 Task: Find and compare mobile phones on Flipkart, focusing on specifications, prices, and offers.
Action: Key pressed mobile<Key.space>phones
Screenshot: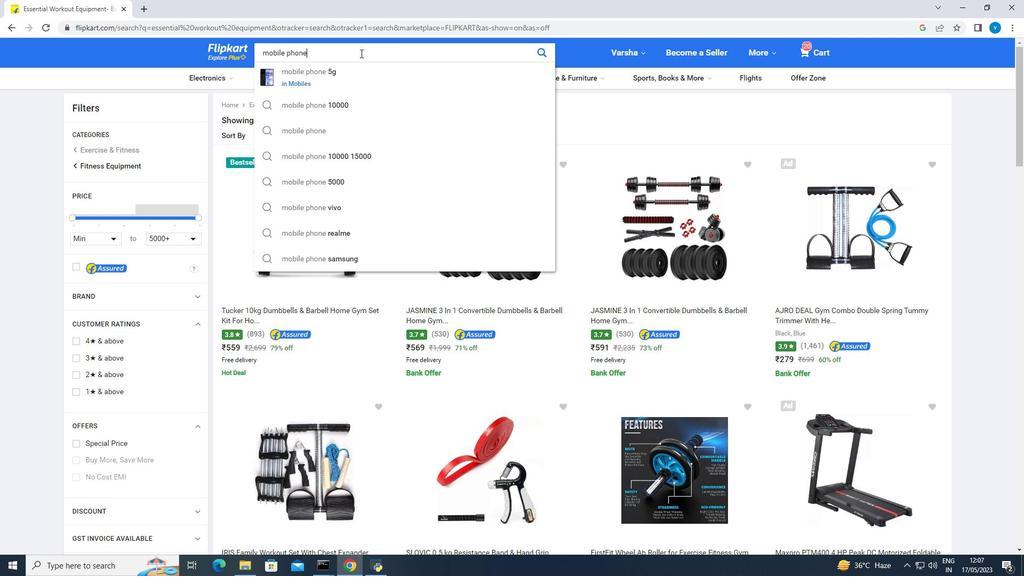 
Action: Mouse moved to (341, 111)
Screenshot: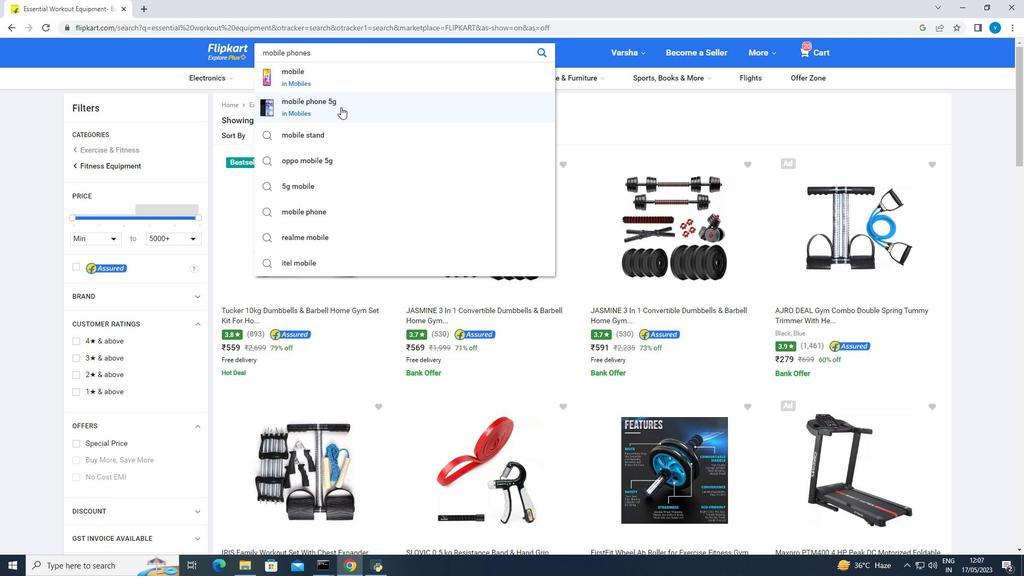 
Action: Key pressed <Key.enter>
Screenshot: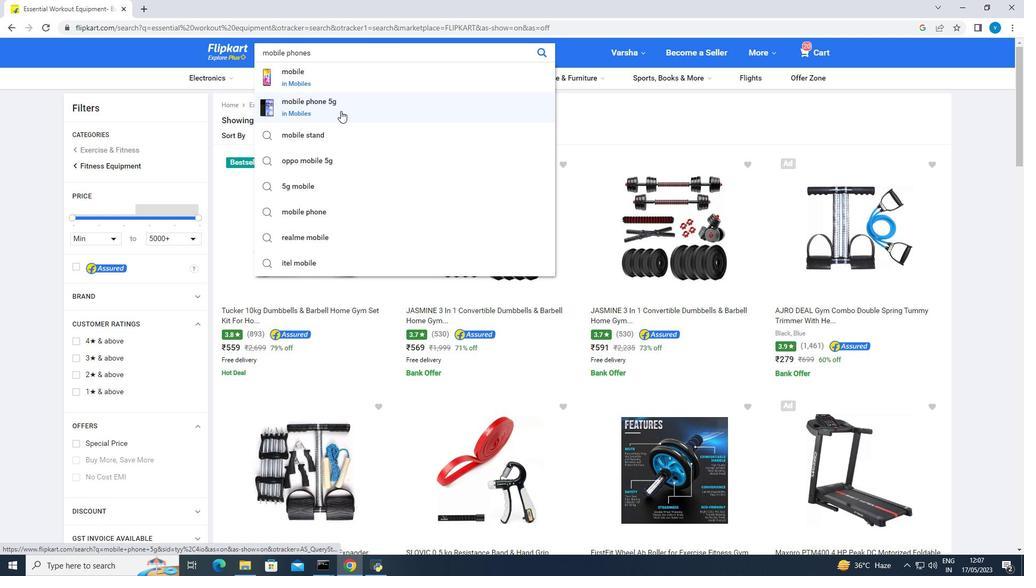 
Action: Mouse moved to (496, 178)
Screenshot: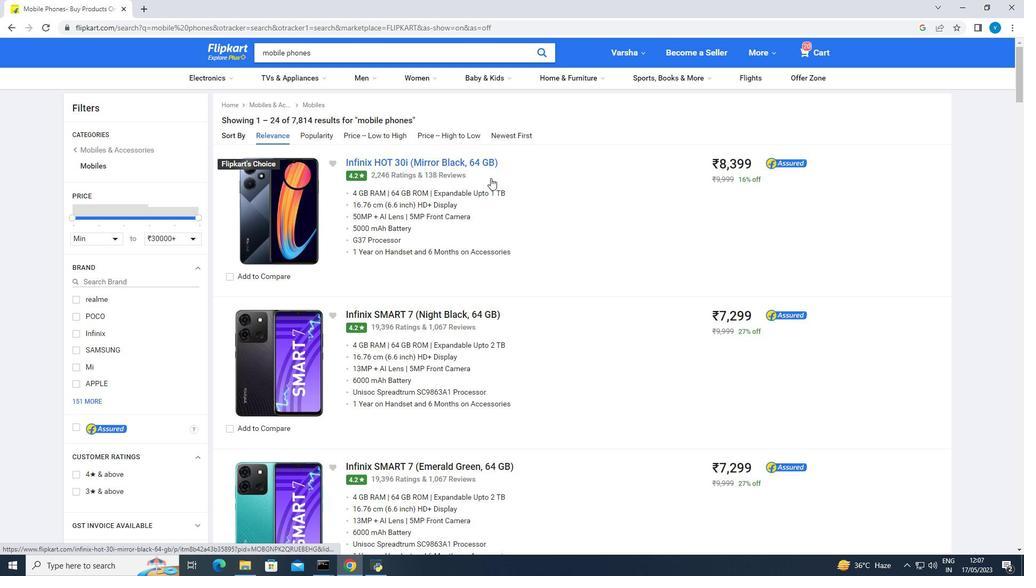 
Action: Mouse scrolled (496, 178) with delta (0, 0)
Screenshot: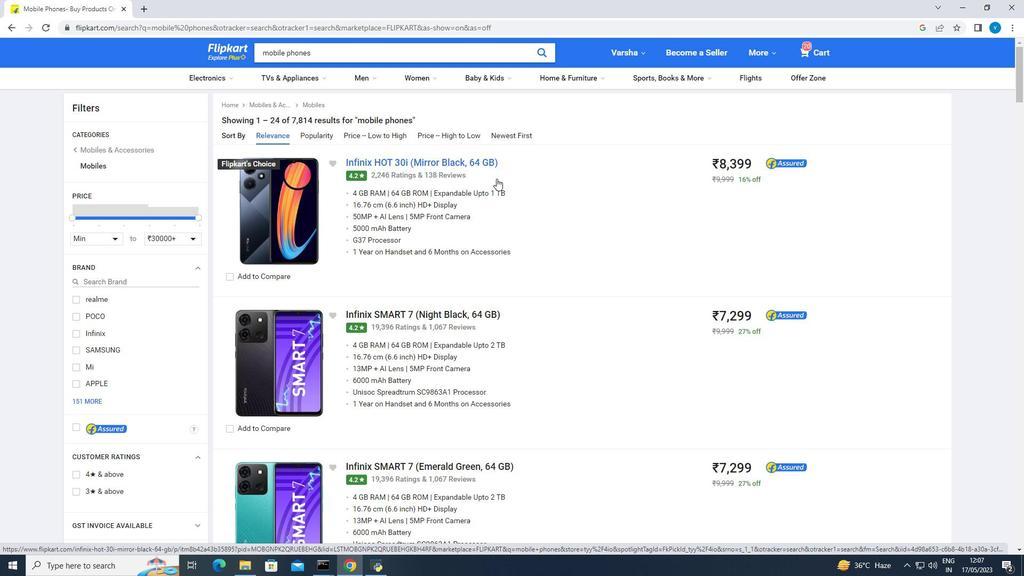 
Action: Mouse scrolled (496, 178) with delta (0, 0)
Screenshot: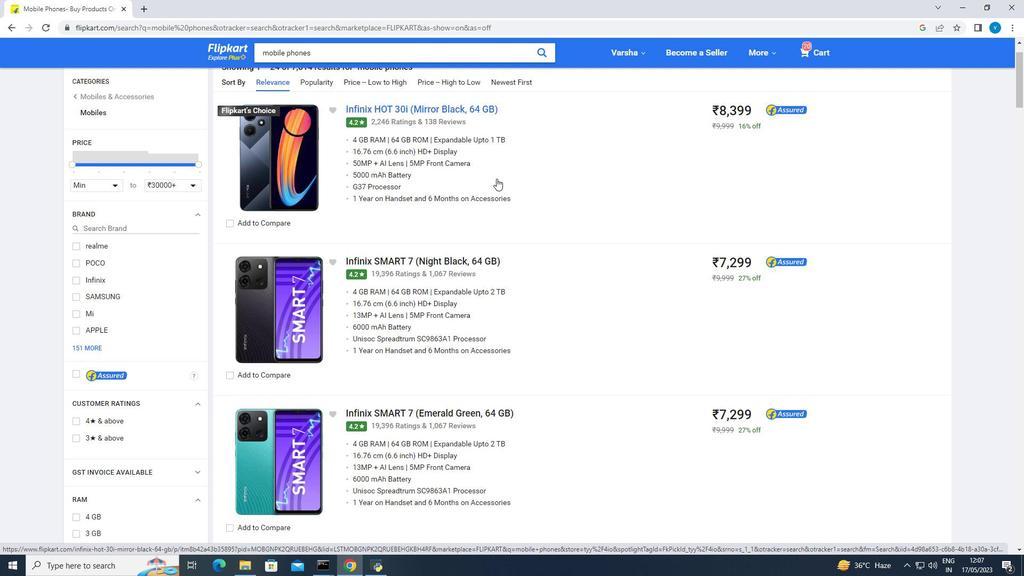 
Action: Mouse moved to (496, 178)
Screenshot: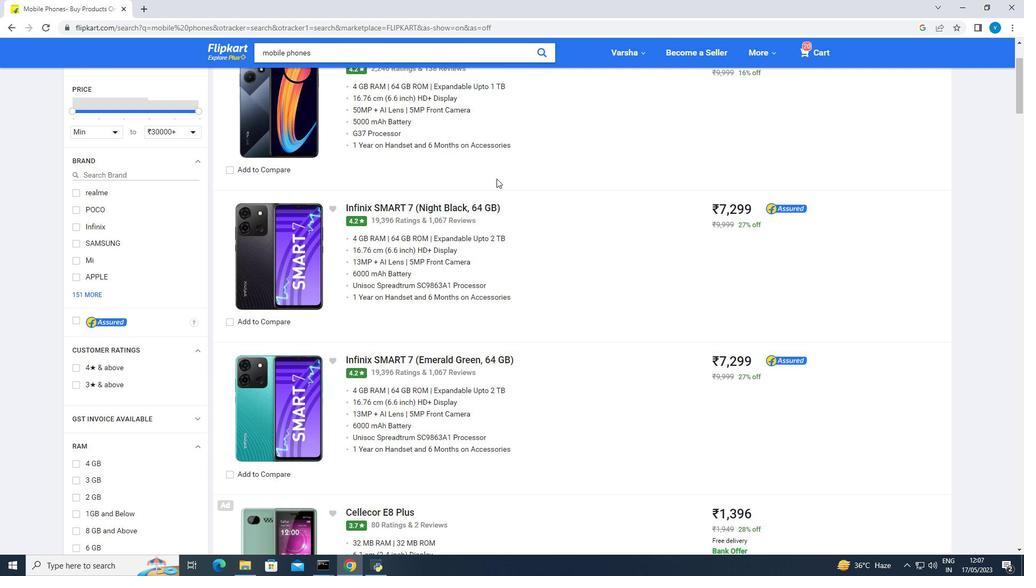 
Action: Mouse scrolled (496, 178) with delta (0, 0)
Screenshot: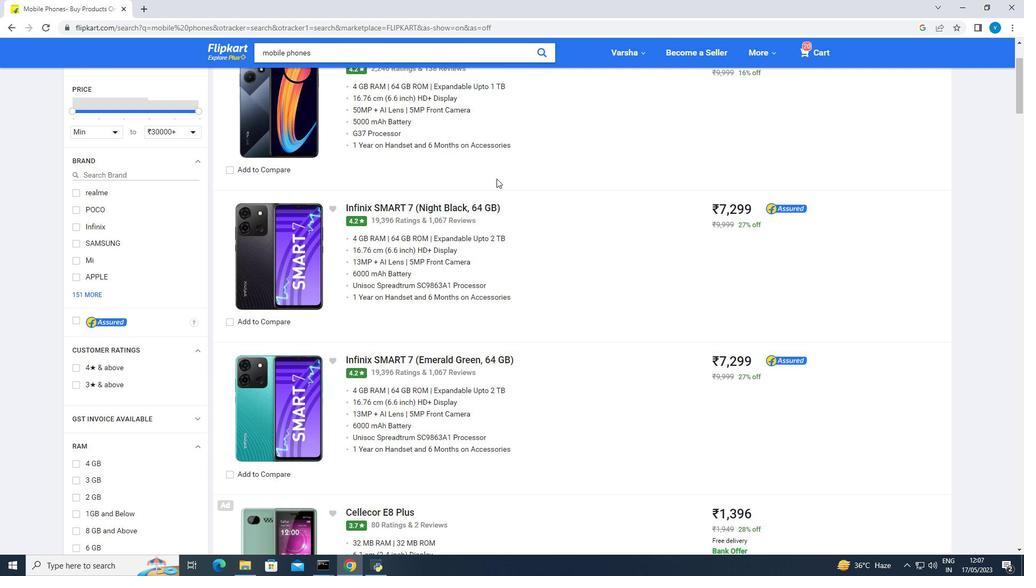 
Action: Mouse moved to (496, 179)
Screenshot: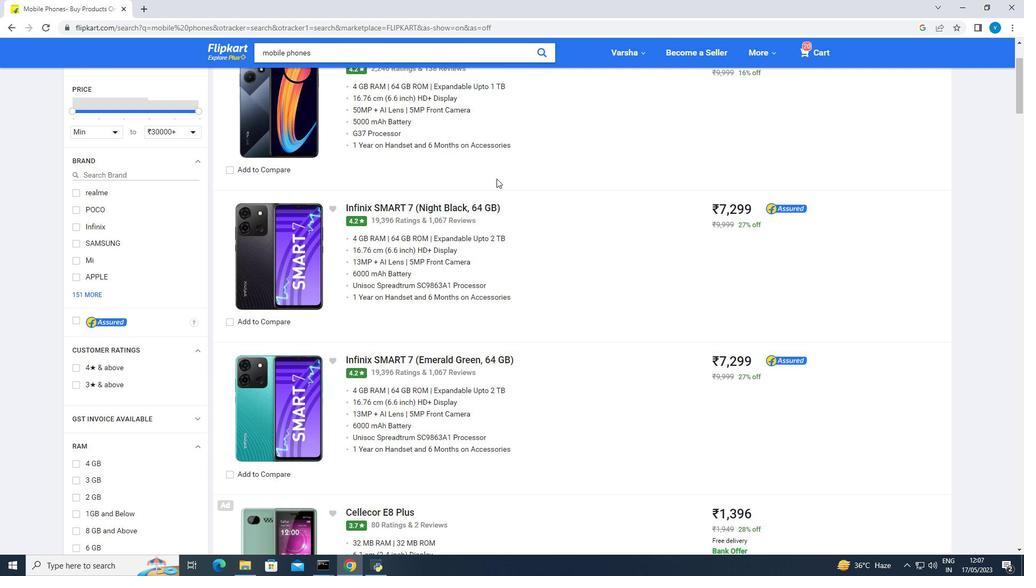 
Action: Mouse scrolled (496, 178) with delta (0, 0)
Screenshot: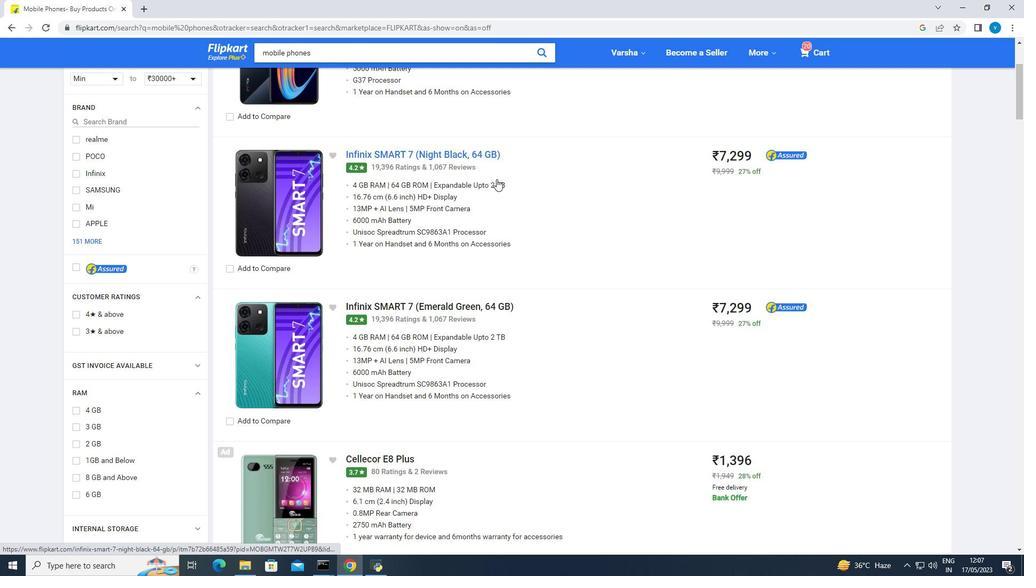 
Action: Mouse scrolled (496, 179) with delta (0, 0)
Screenshot: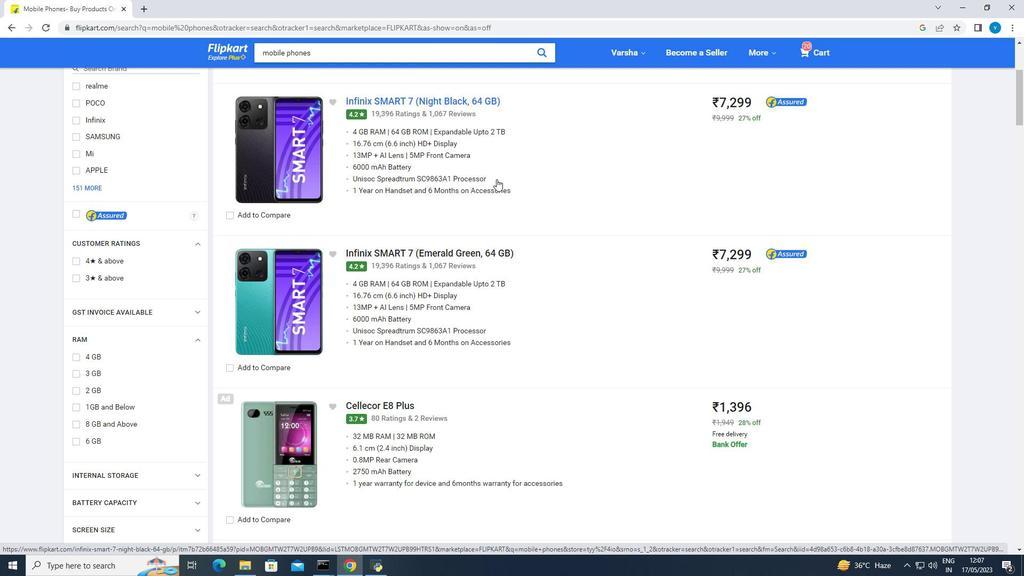 
Action: Mouse scrolled (496, 179) with delta (0, 0)
Screenshot: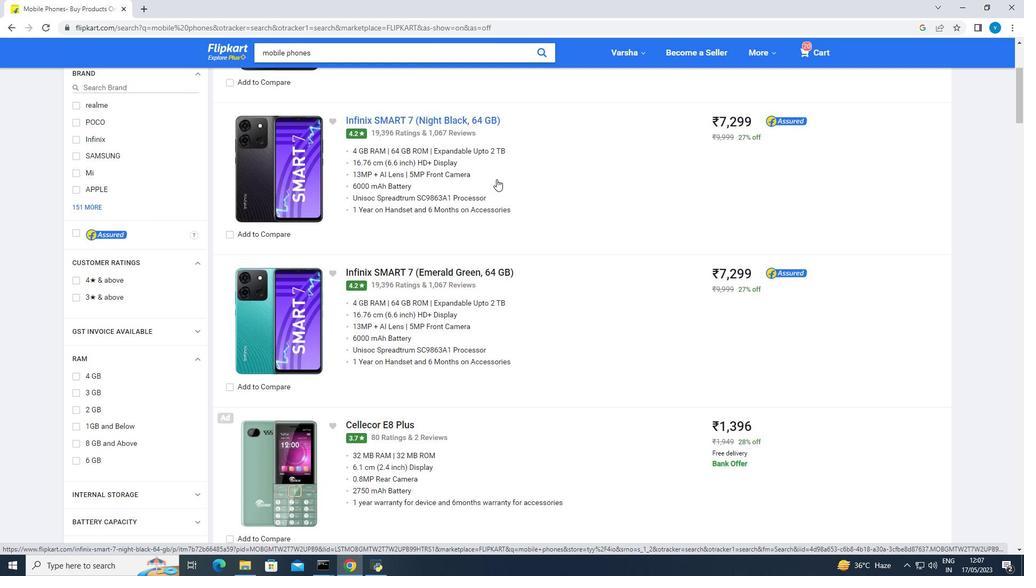 
Action: Mouse scrolled (496, 179) with delta (0, 0)
Screenshot: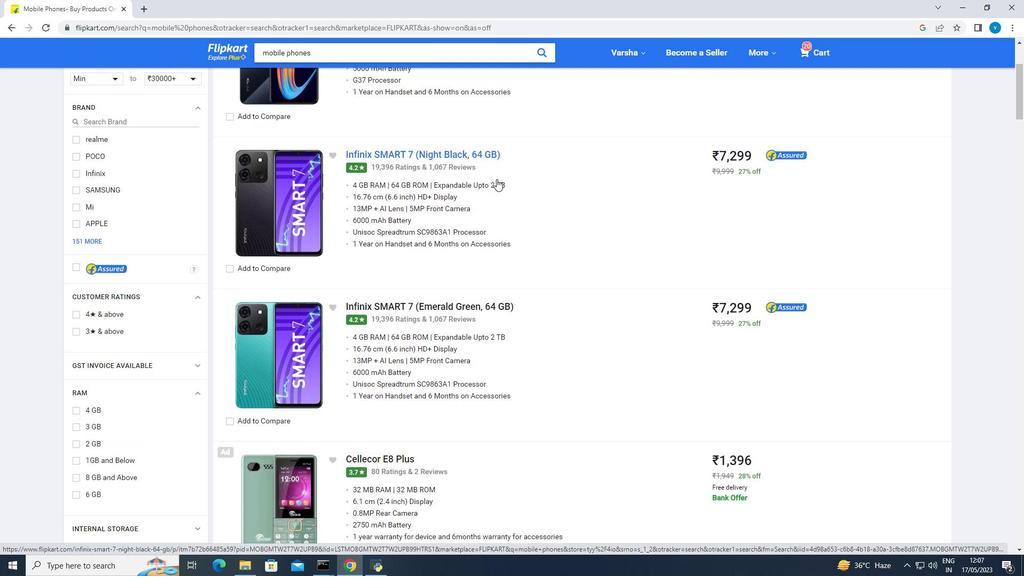 
Action: Mouse scrolled (496, 179) with delta (0, 0)
Screenshot: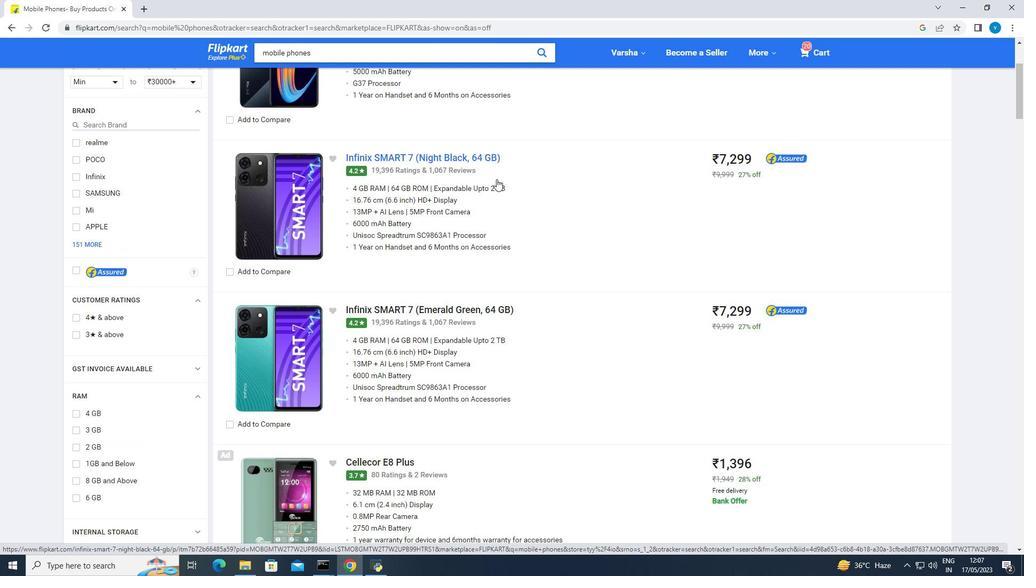 
Action: Mouse moved to (323, 184)
Screenshot: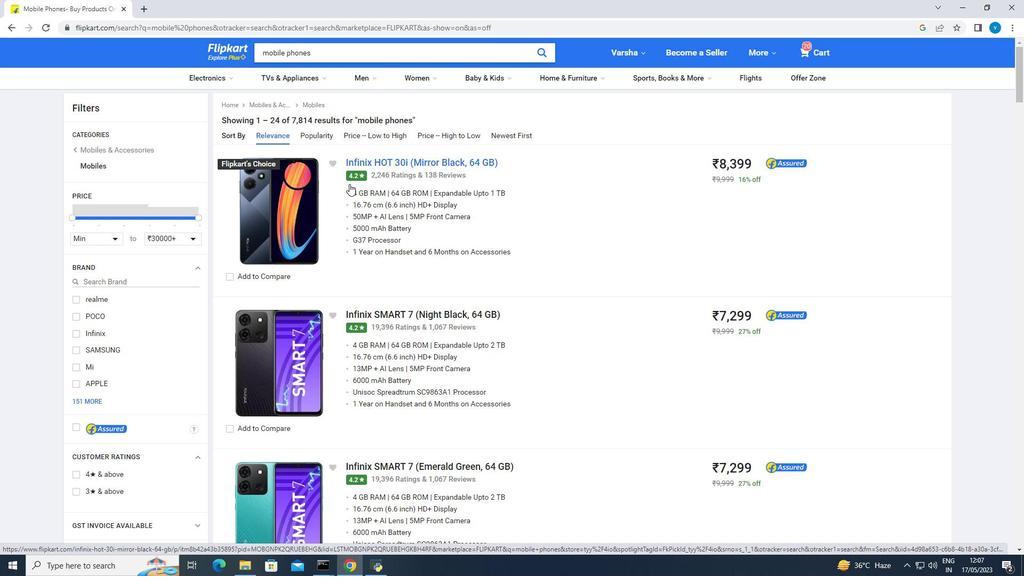 
Action: Mouse pressed left at (323, 184)
Screenshot: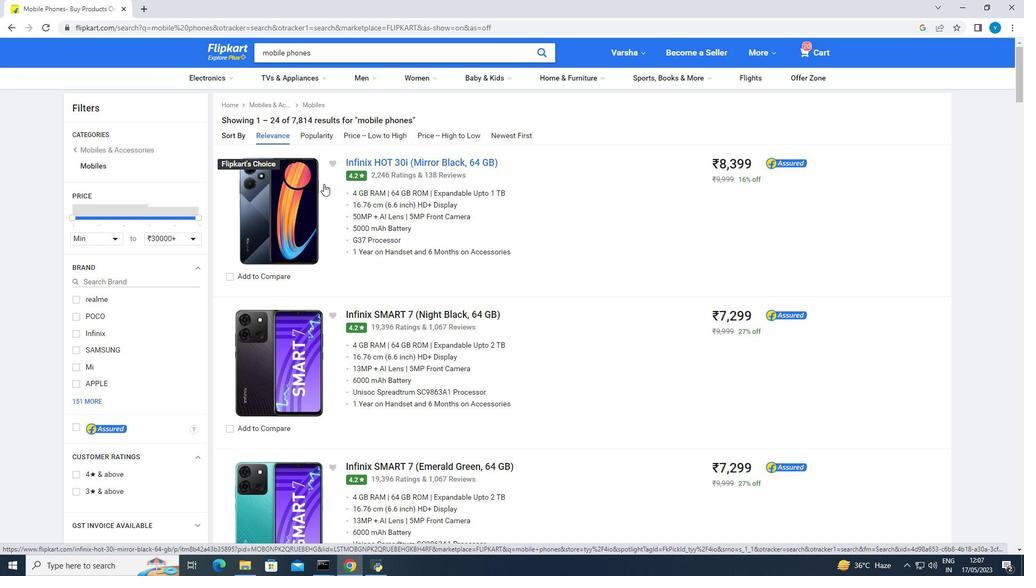 
Action: Mouse pressed left at (323, 184)
Screenshot: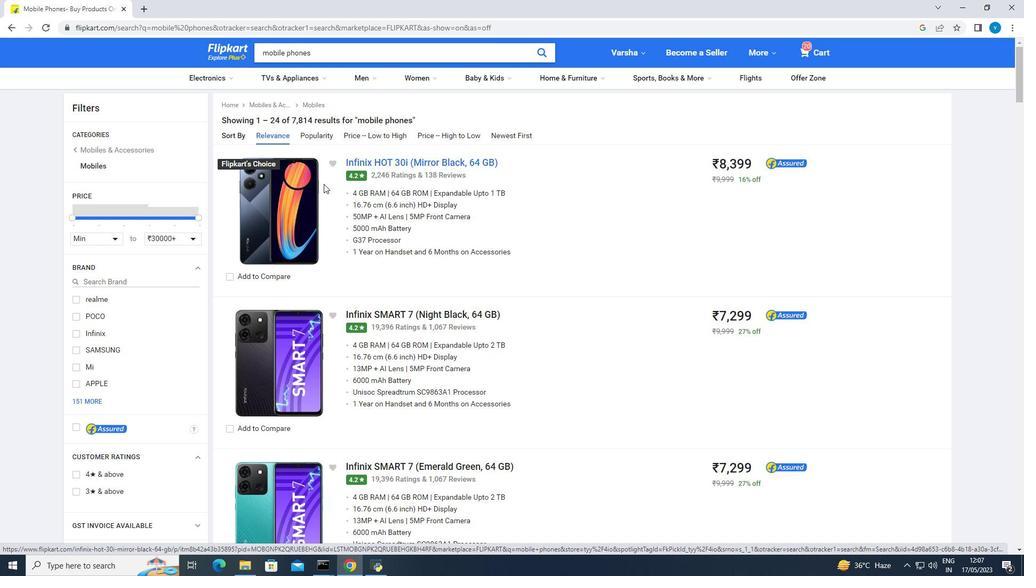 
Action: Mouse moved to (172, 151)
Screenshot: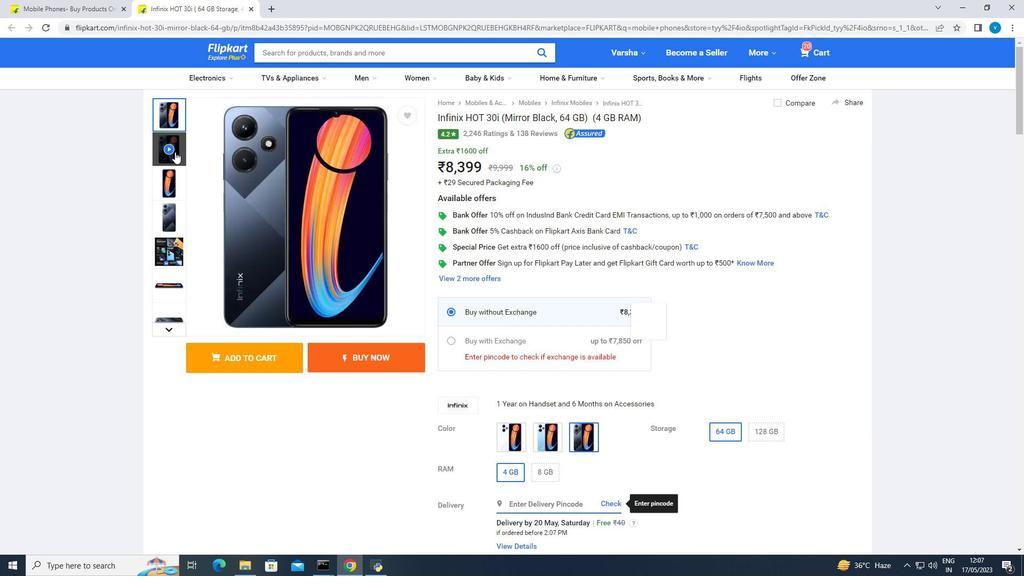 
Action: Mouse pressed left at (172, 151)
Screenshot: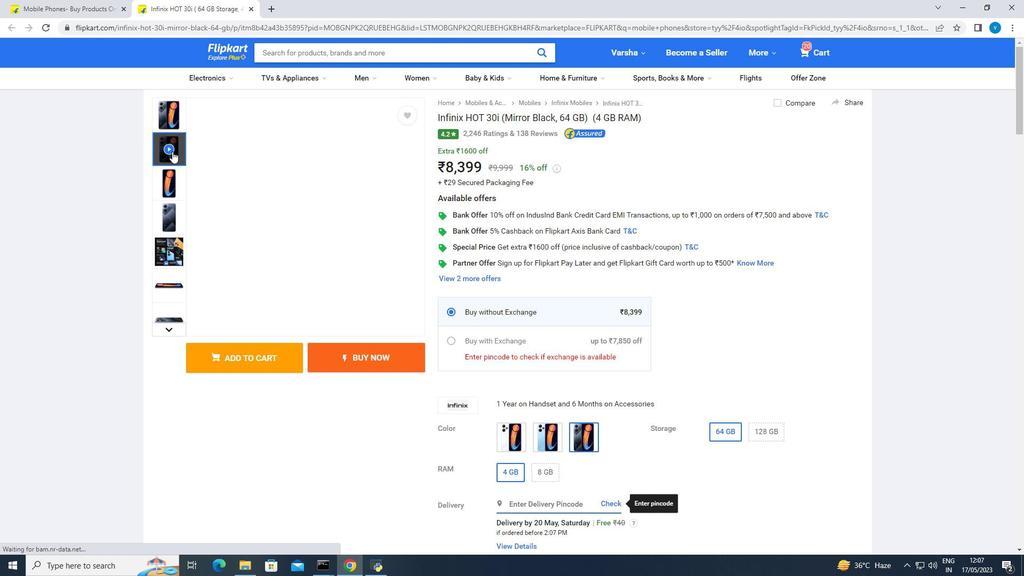
Action: Mouse moved to (303, 224)
Screenshot: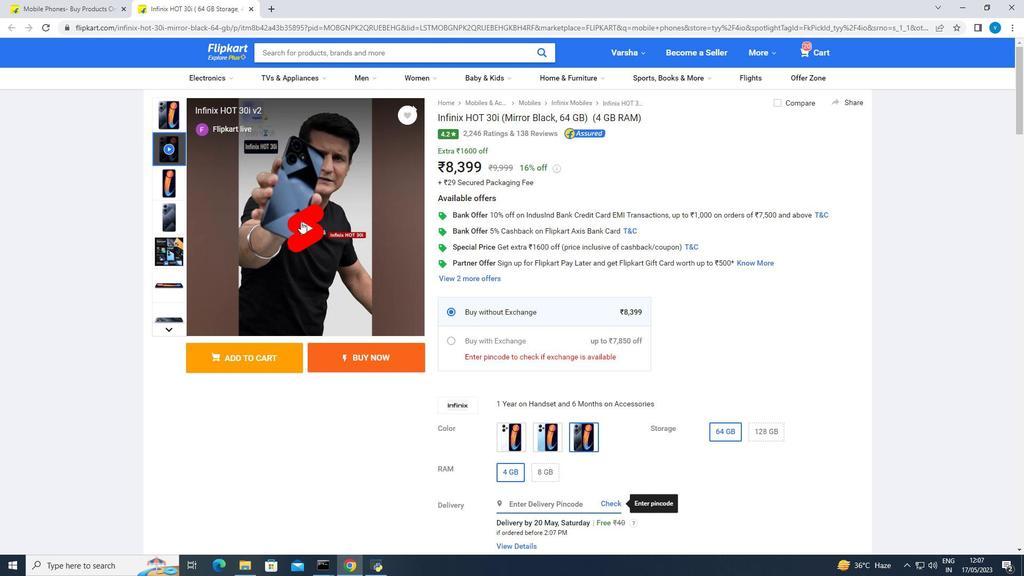 
Action: Mouse pressed left at (303, 224)
Screenshot: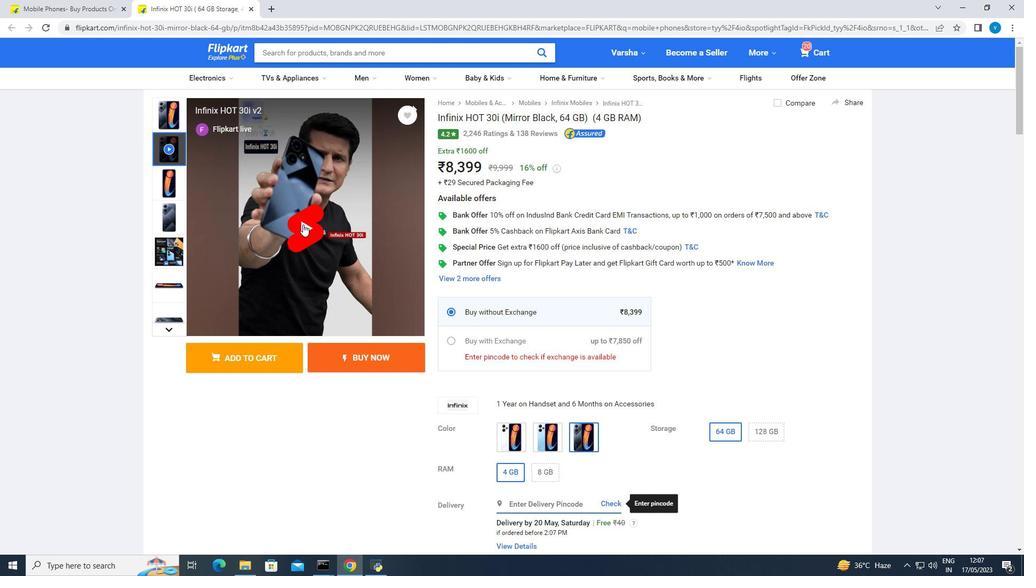 
Action: Mouse moved to (167, 184)
Screenshot: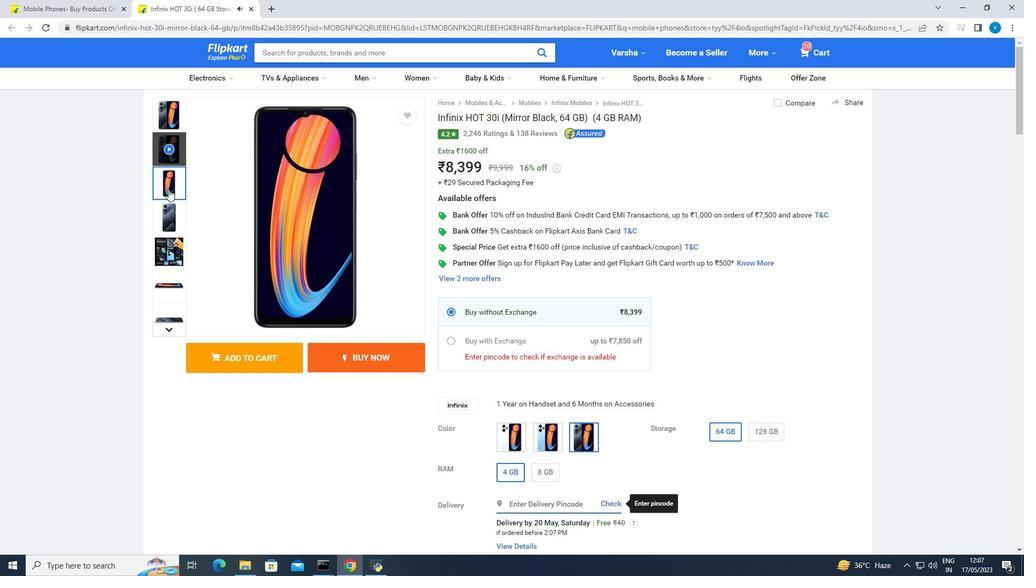 
Action: Mouse pressed left at (167, 184)
Screenshot: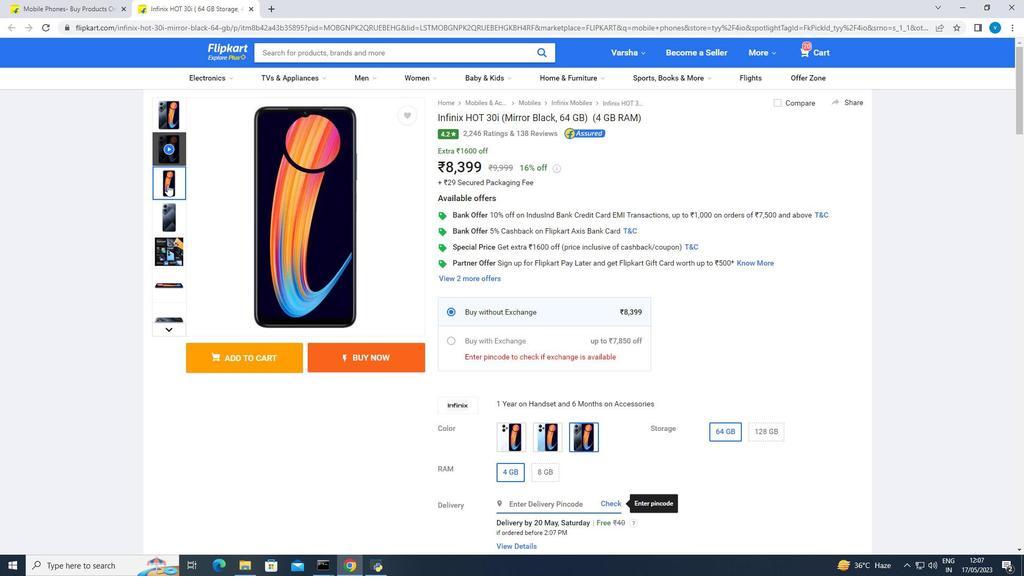 
Action: Mouse moved to (167, 216)
Screenshot: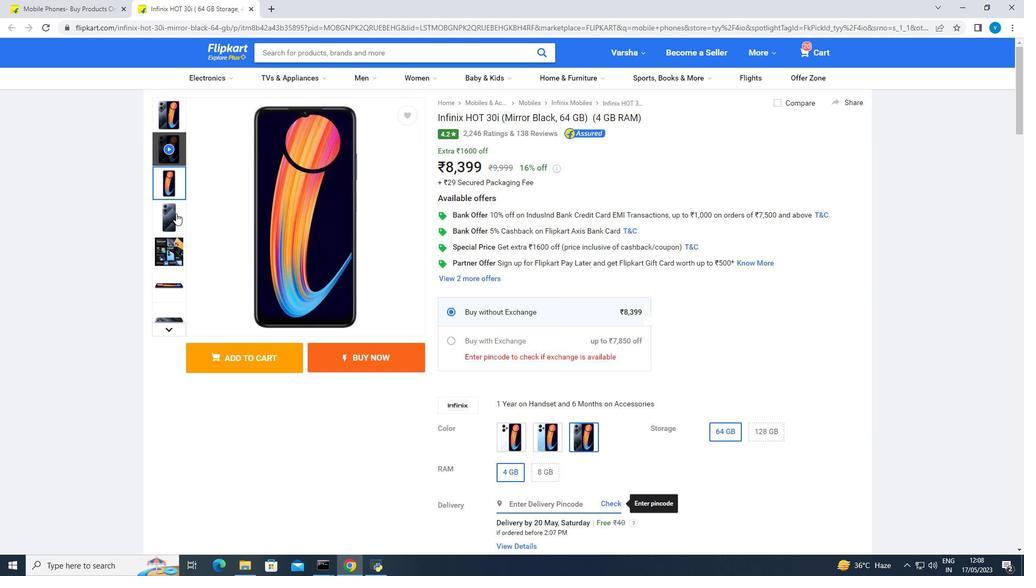 
Action: Mouse pressed left at (167, 216)
Screenshot: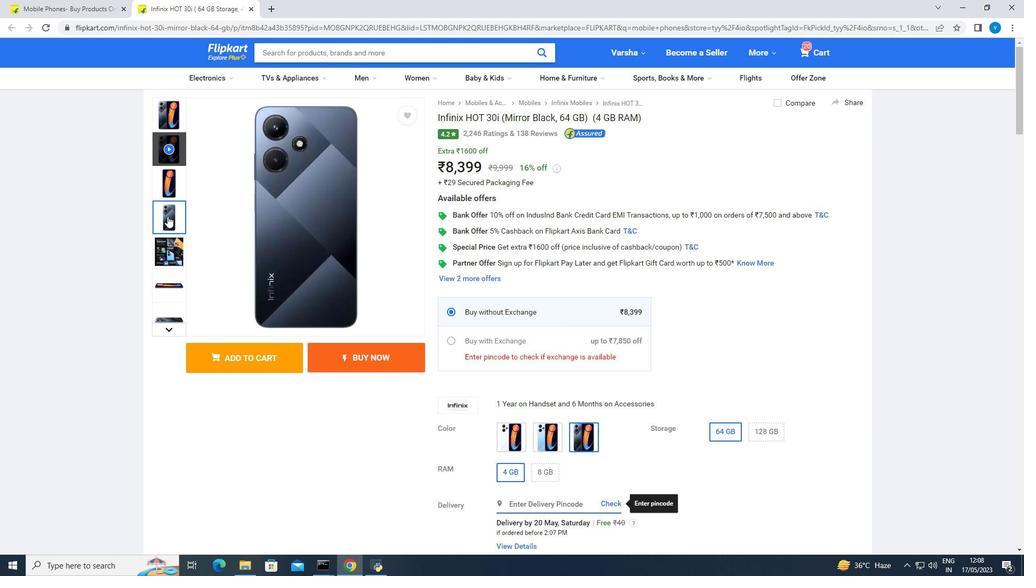 
Action: Mouse moved to (173, 249)
Screenshot: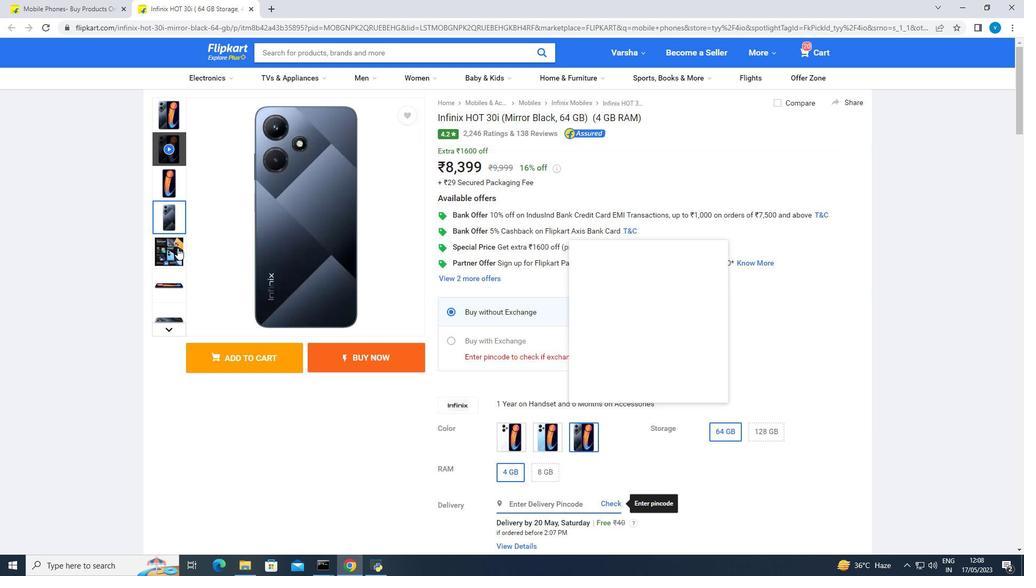
Action: Mouse pressed left at (173, 249)
Screenshot: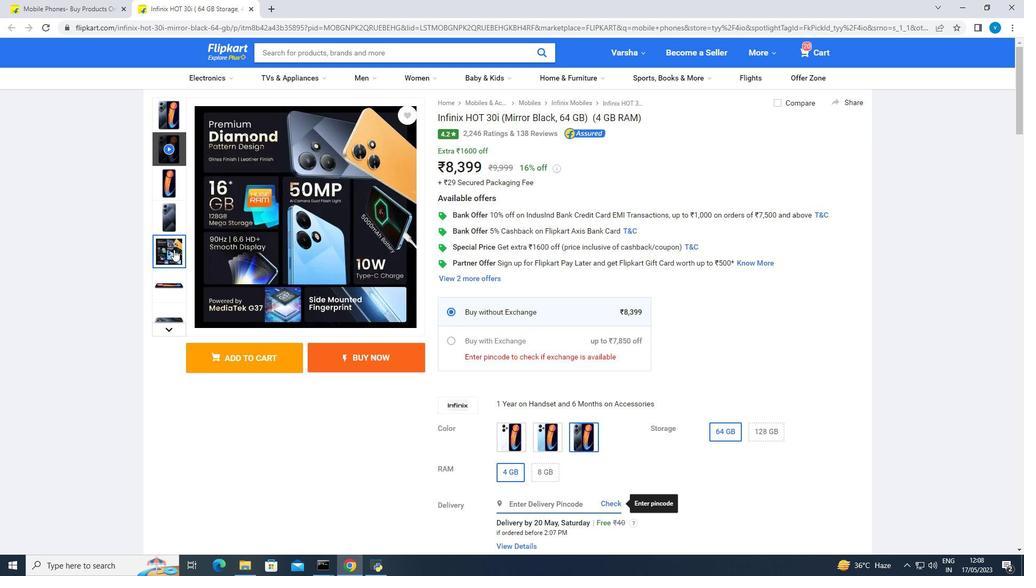 
Action: Mouse moved to (167, 285)
Screenshot: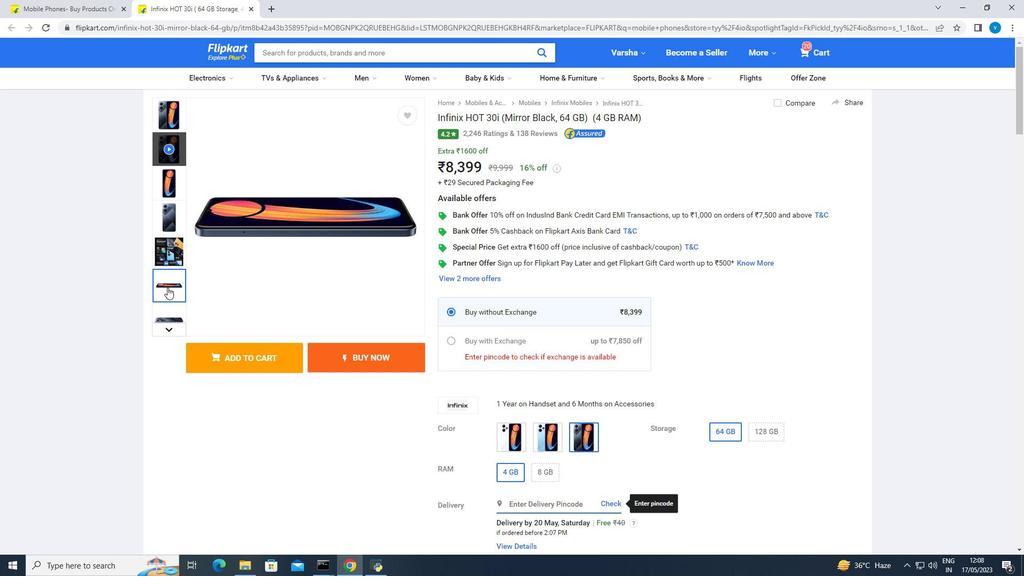 
Action: Mouse pressed left at (167, 285)
Screenshot: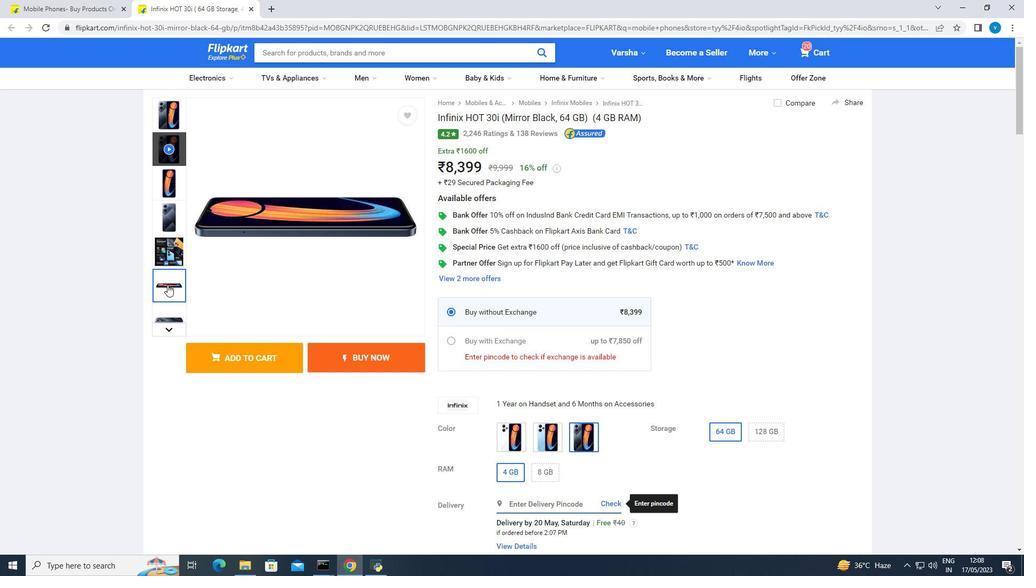 
Action: Mouse moved to (167, 317)
Screenshot: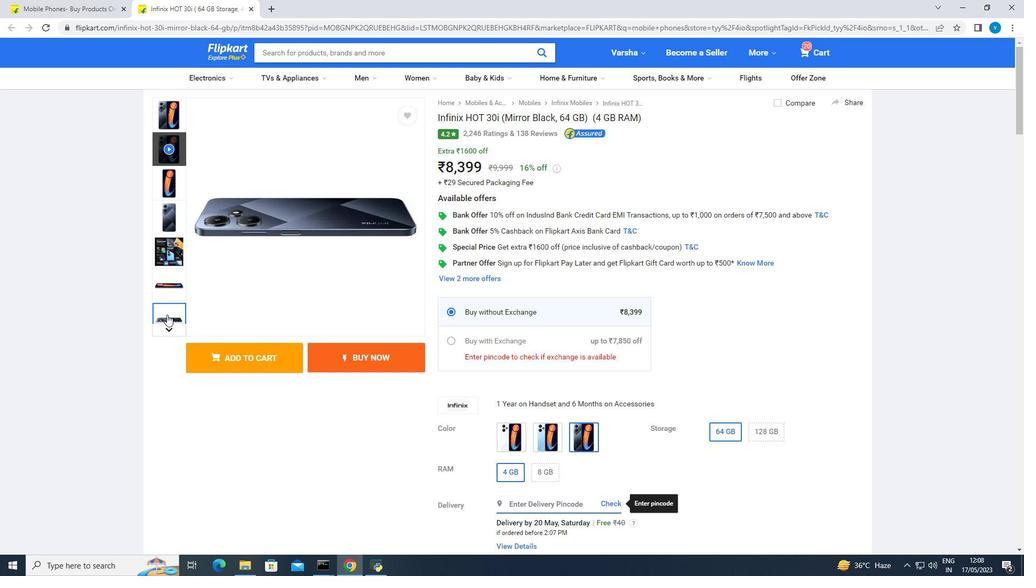 
Action: Mouse pressed left at (167, 317)
Screenshot: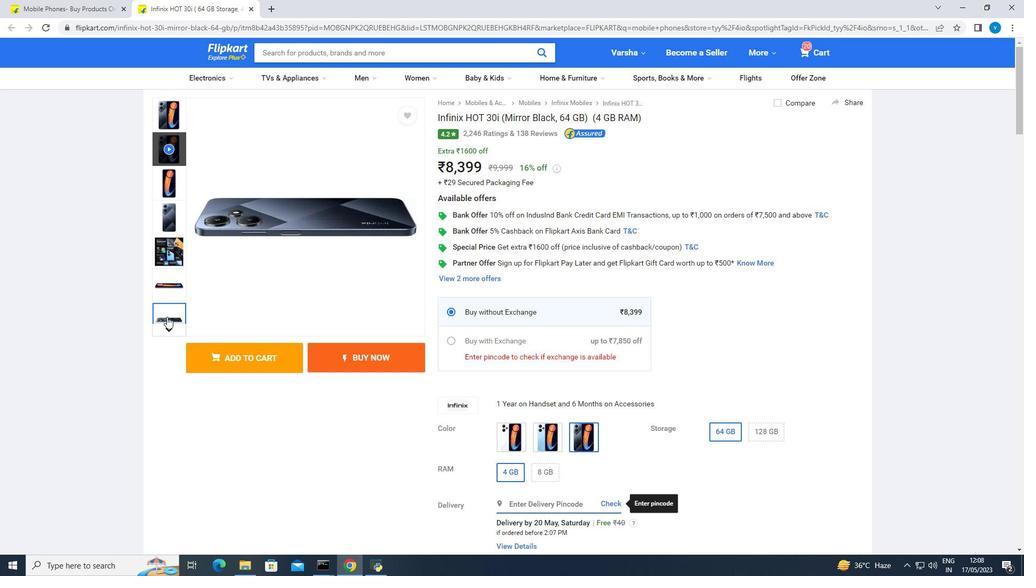 
Action: Mouse moved to (513, 206)
Screenshot: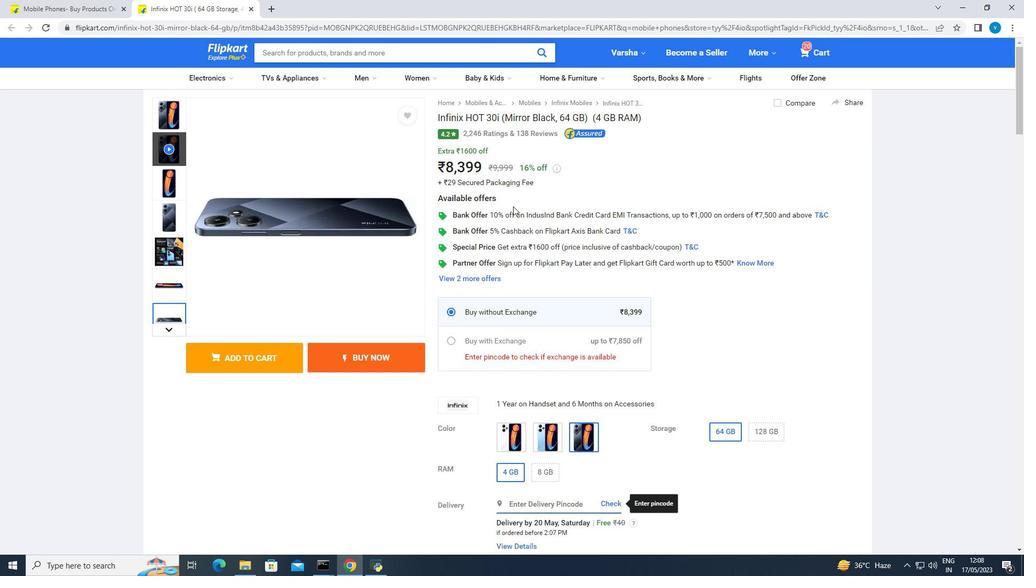 
Action: Mouse scrolled (513, 206) with delta (0, 0)
Screenshot: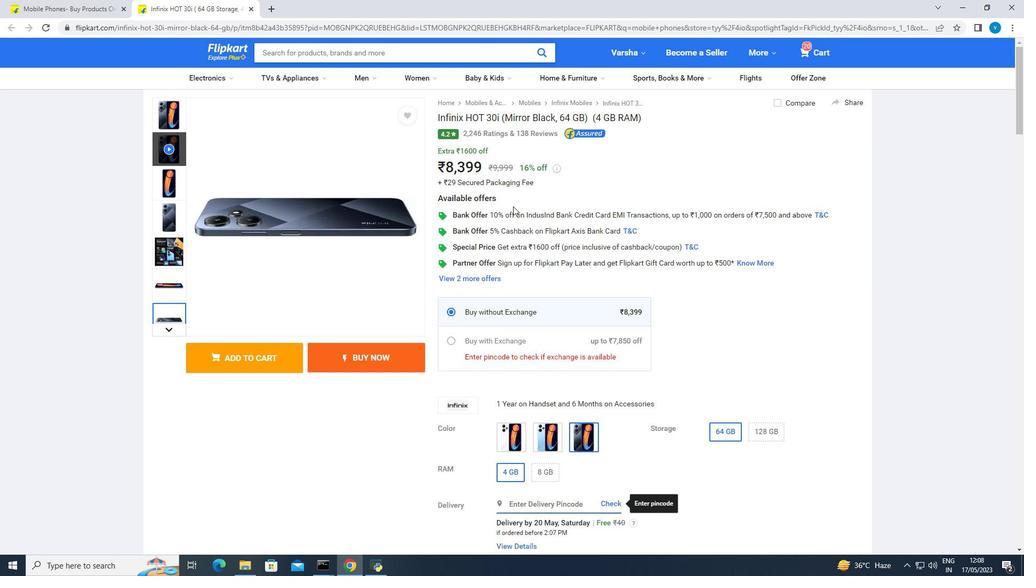 
Action: Mouse moved to (486, 223)
Screenshot: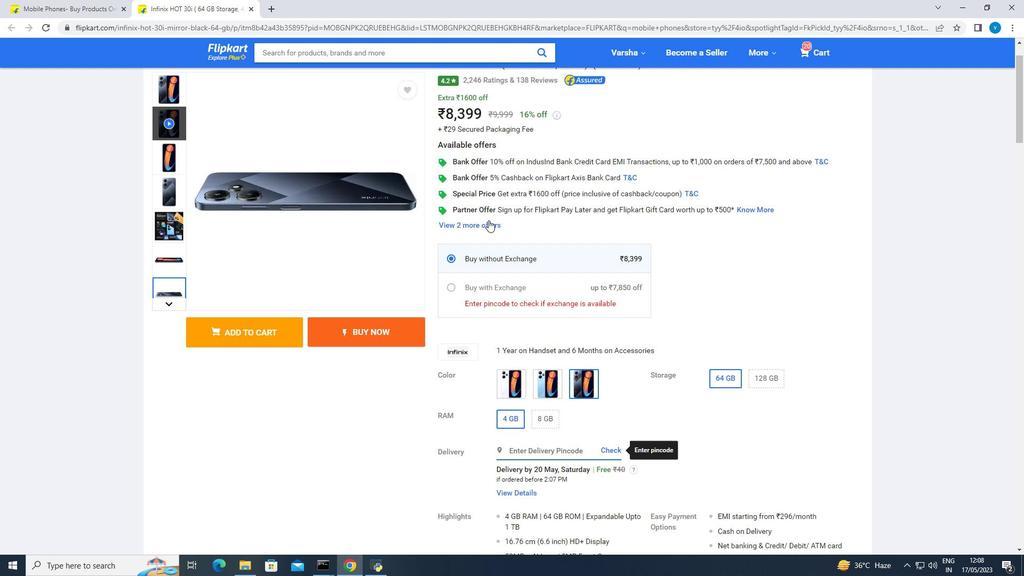 
Action: Mouse pressed left at (486, 223)
Screenshot: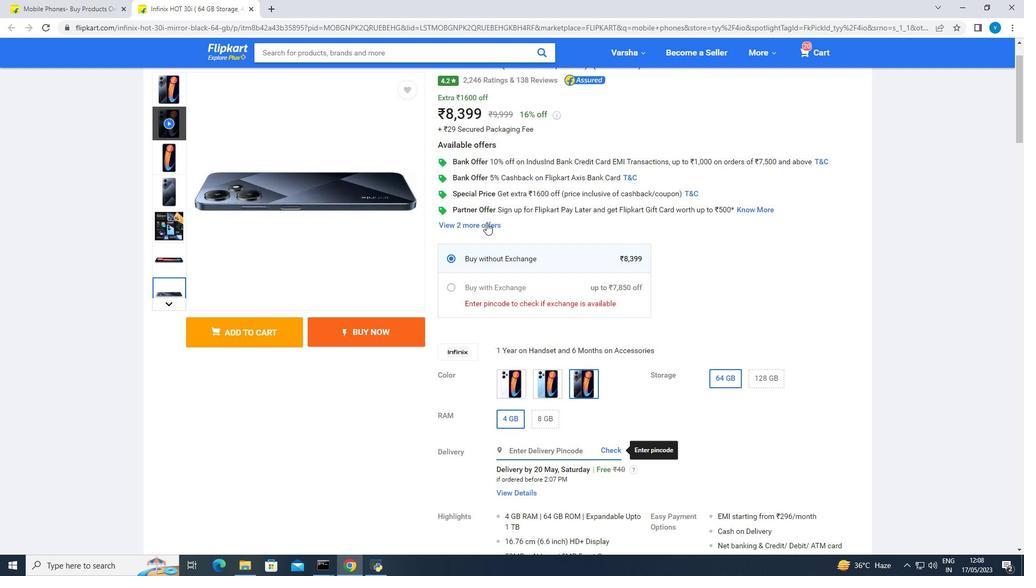 
Action: Mouse moved to (669, 269)
Screenshot: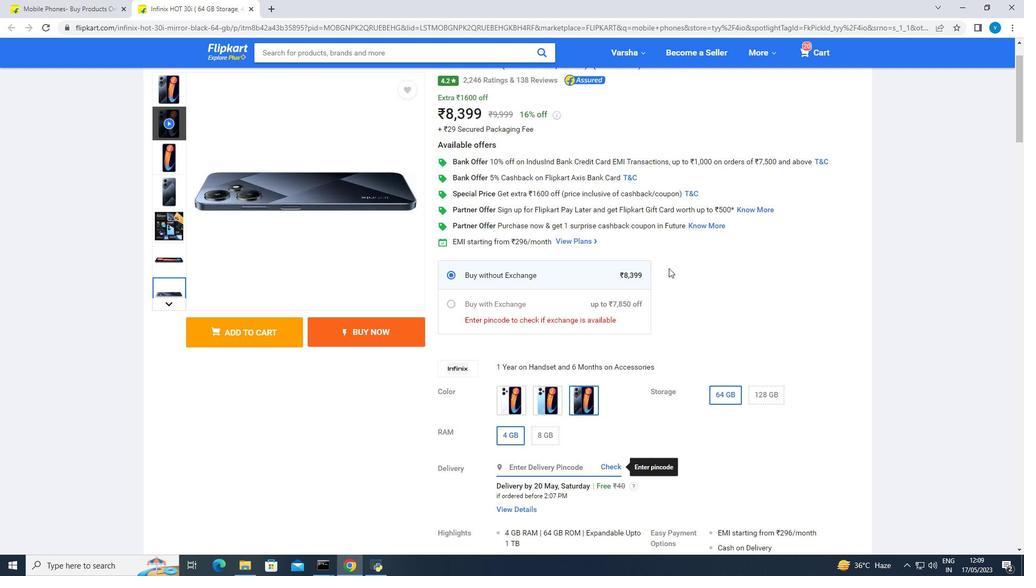 
Action: Mouse scrolled (669, 268) with delta (0, 0)
Screenshot: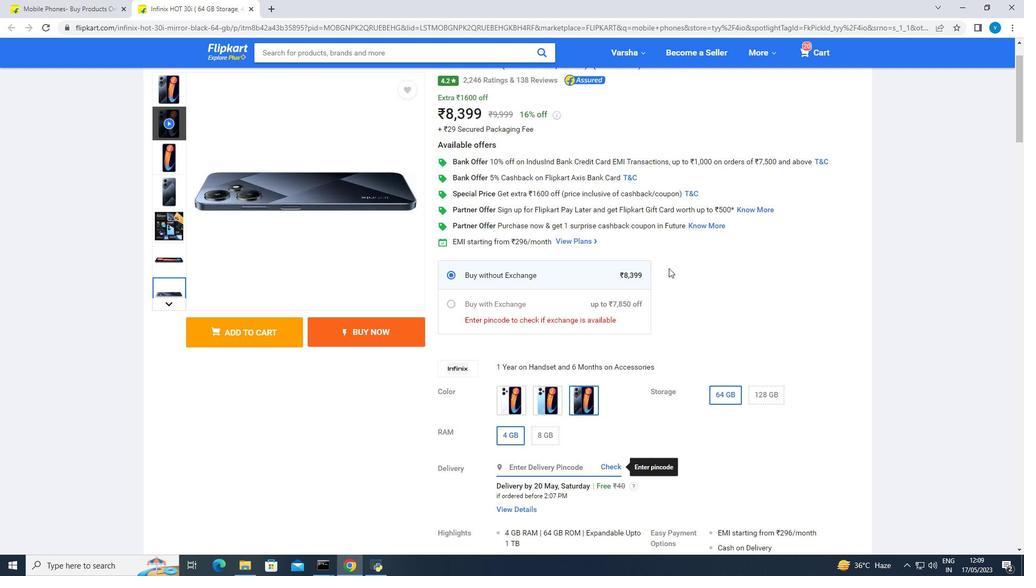 
Action: Mouse moved to (669, 269)
Screenshot: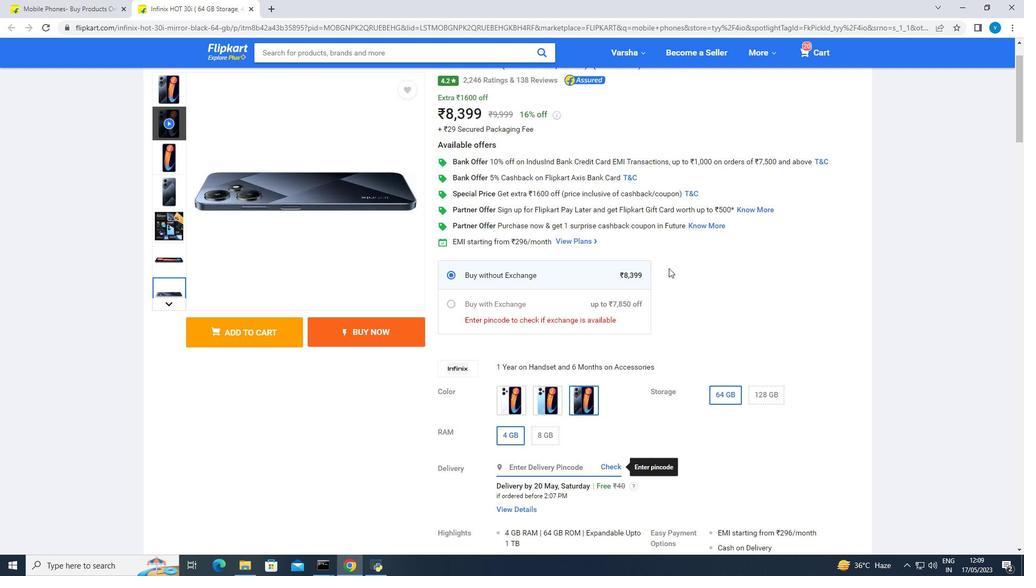 
Action: Mouse scrolled (669, 269) with delta (0, 0)
Screenshot: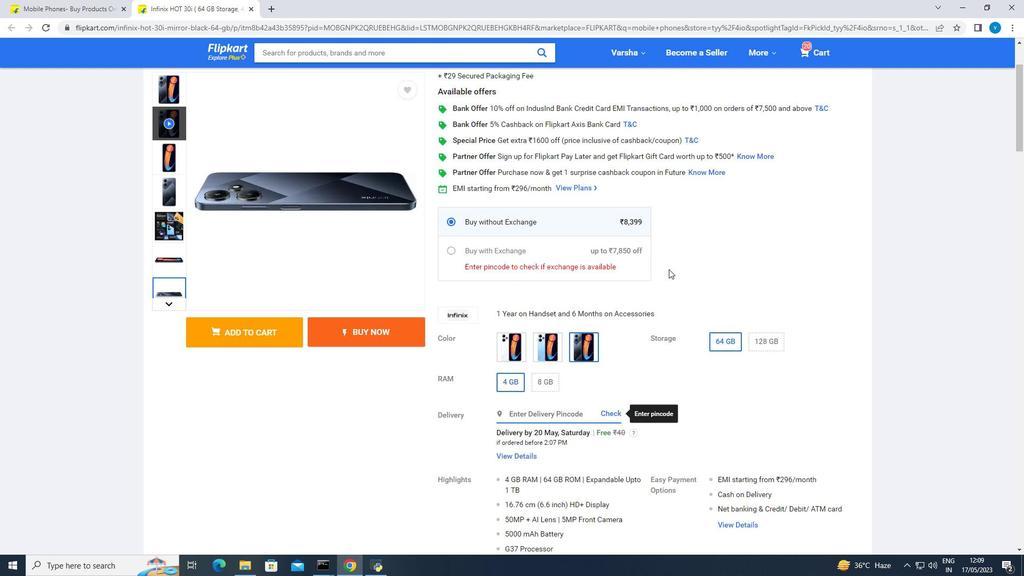 
Action: Mouse scrolled (669, 269) with delta (0, 0)
Screenshot: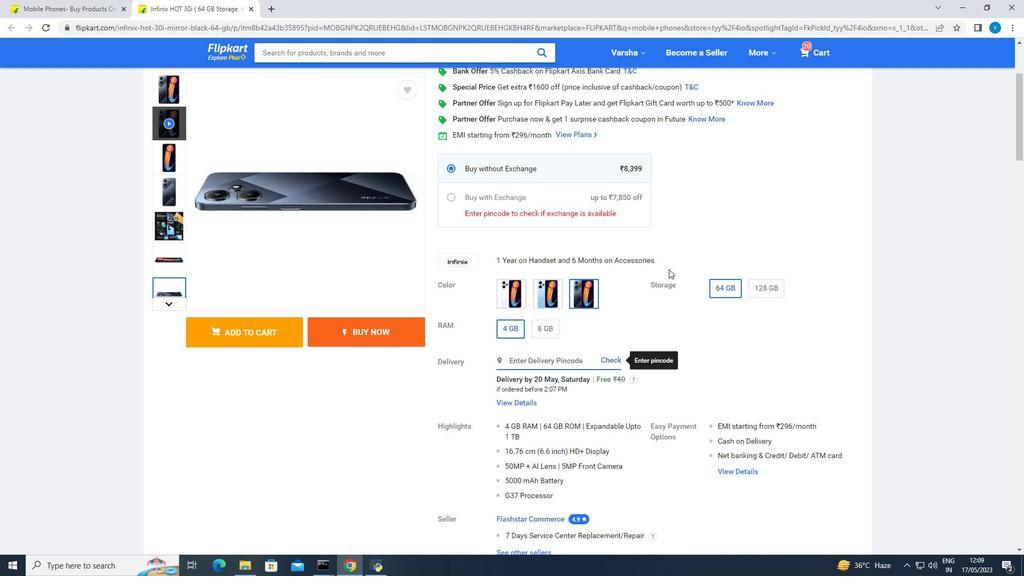 
Action: Mouse moved to (669, 269)
Screenshot: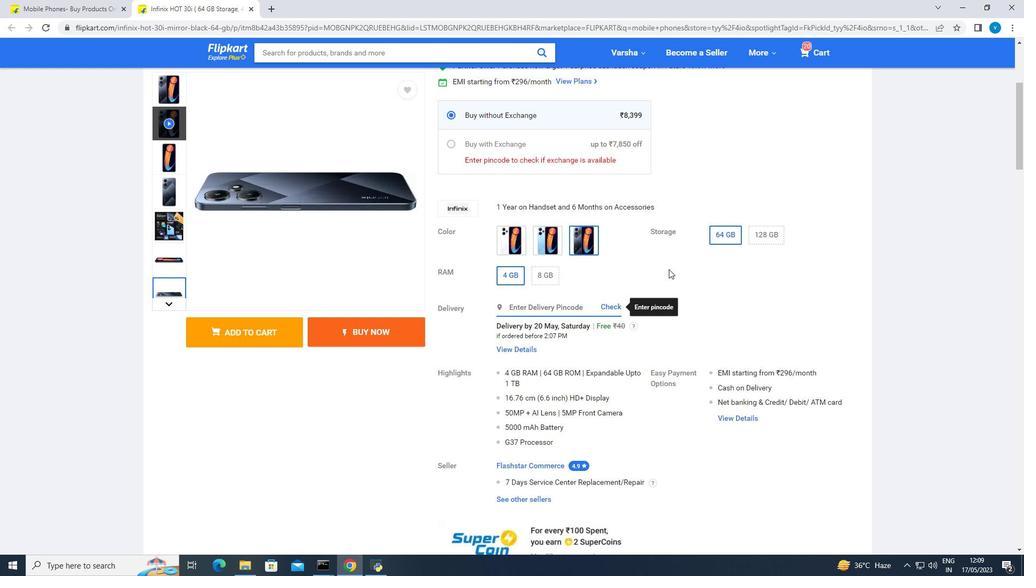 
Action: Mouse scrolled (669, 269) with delta (0, 0)
Screenshot: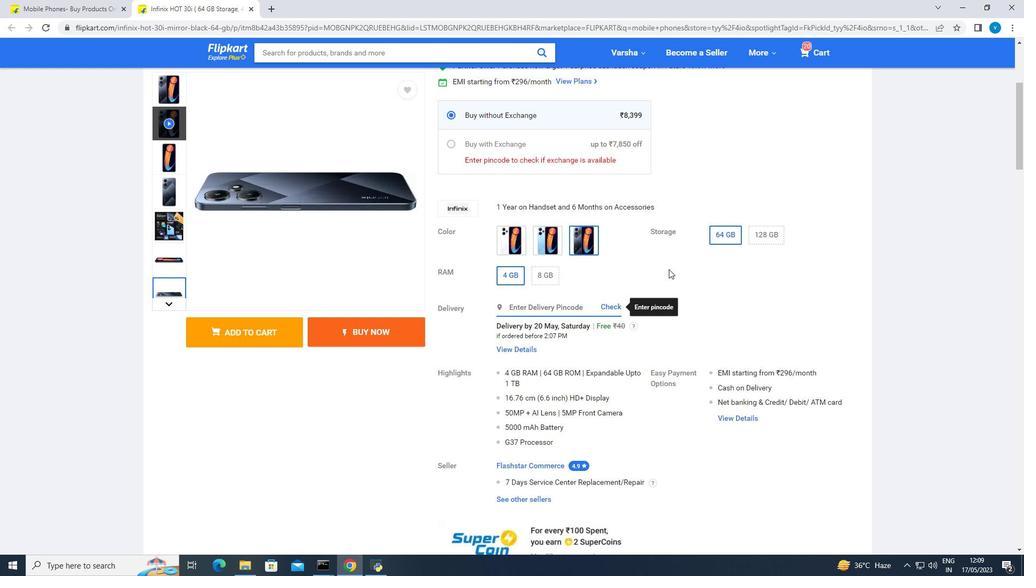 
Action: Mouse scrolled (669, 269) with delta (0, 0)
Screenshot: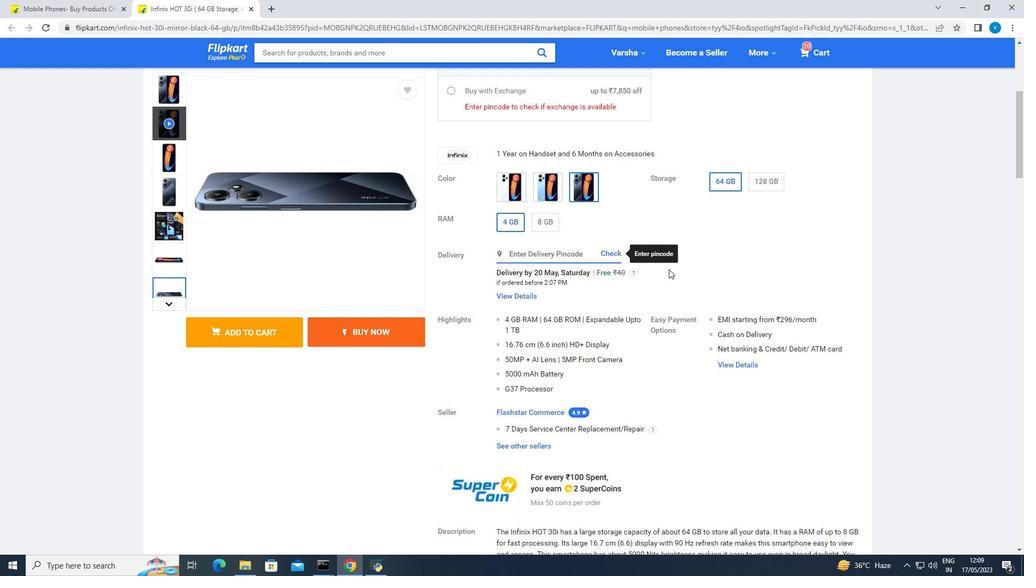 
Action: Mouse scrolled (669, 269) with delta (0, 0)
Screenshot: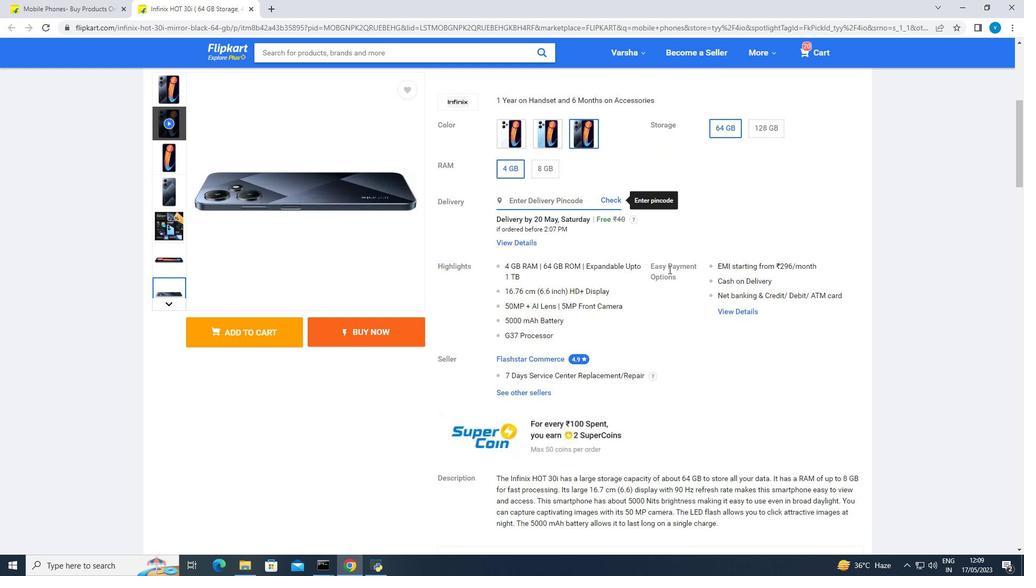
Action: Mouse moved to (669, 269)
Screenshot: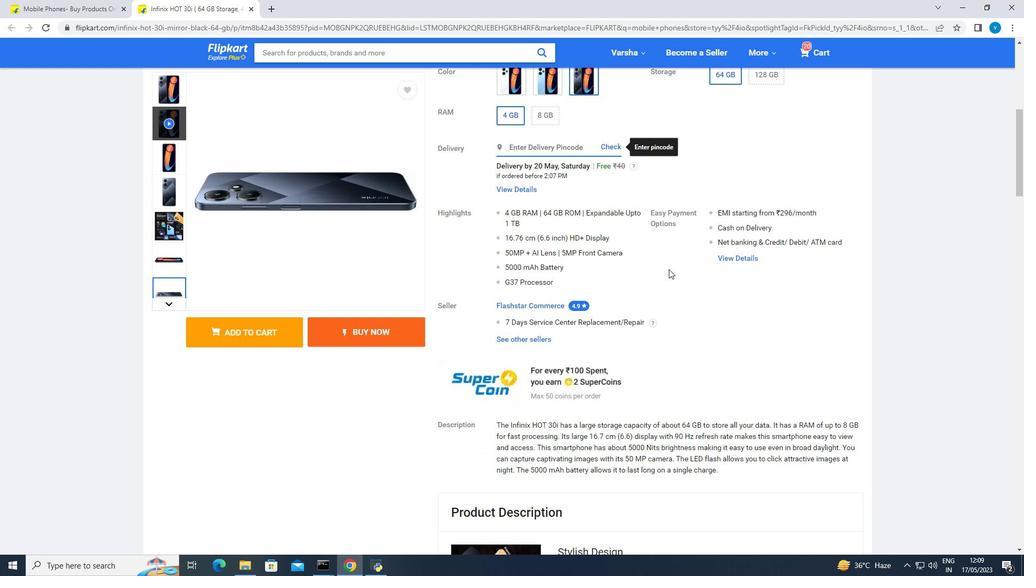 
Action: Mouse scrolled (669, 269) with delta (0, 0)
Screenshot: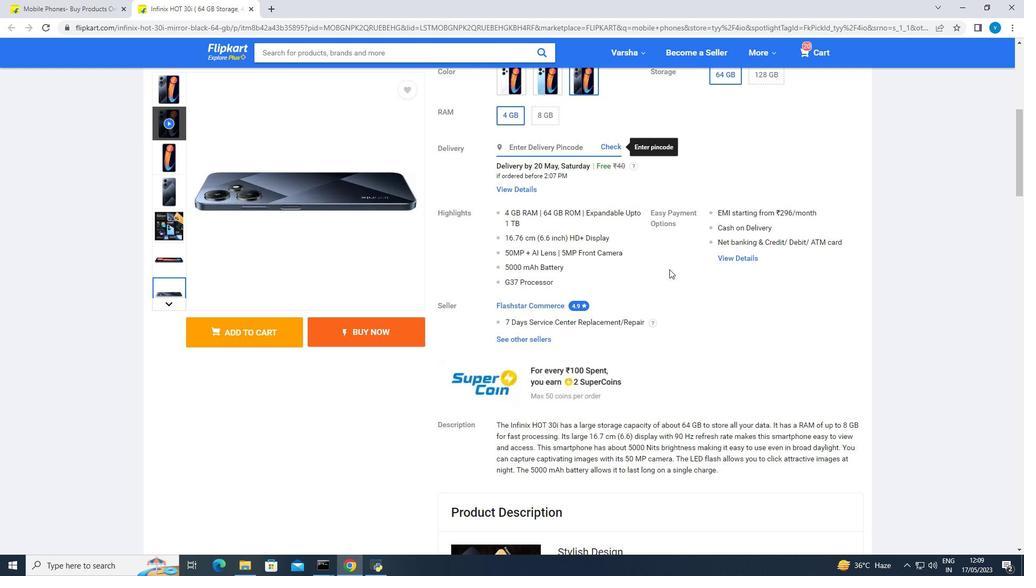 
Action: Mouse scrolled (669, 269) with delta (0, 0)
Screenshot: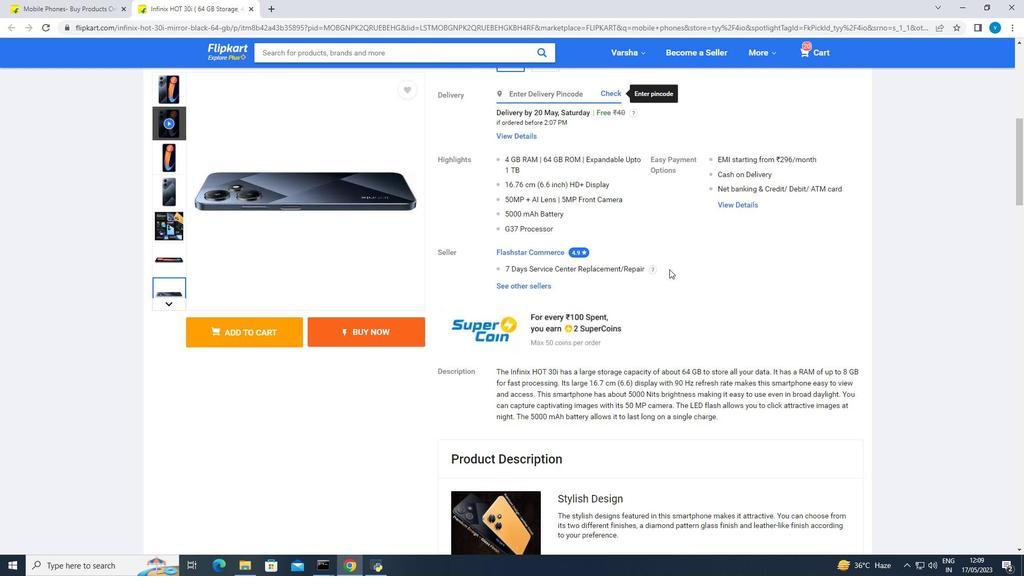 
Action: Mouse moved to (669, 269)
Screenshot: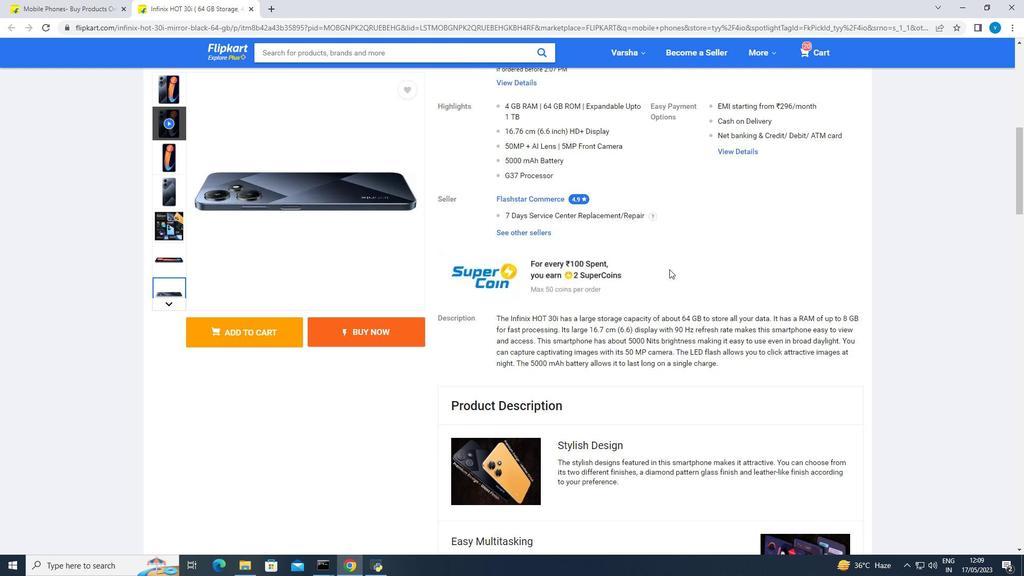 
Action: Mouse scrolled (669, 269) with delta (0, 0)
Screenshot: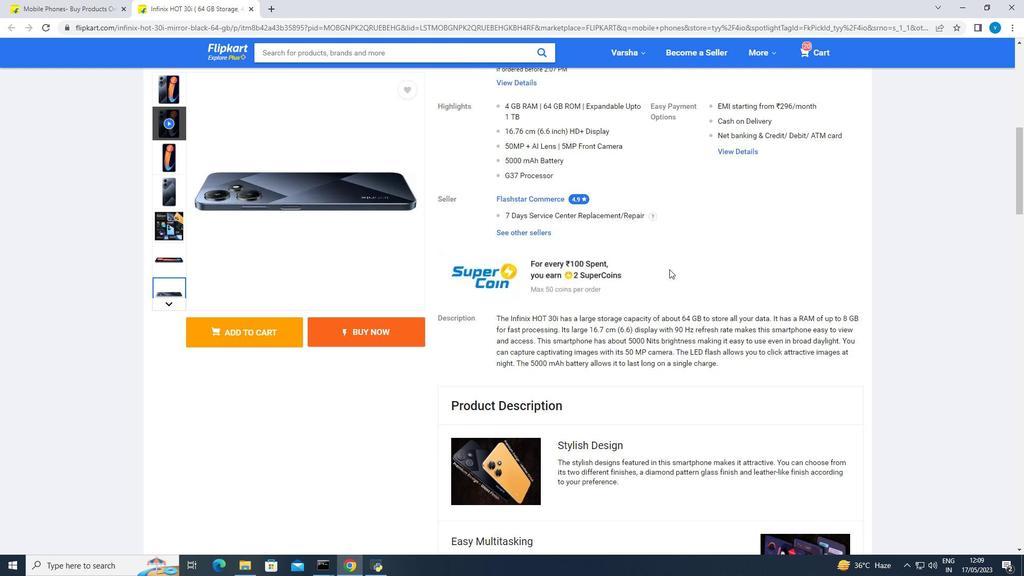 
Action: Mouse moved to (670, 269)
Screenshot: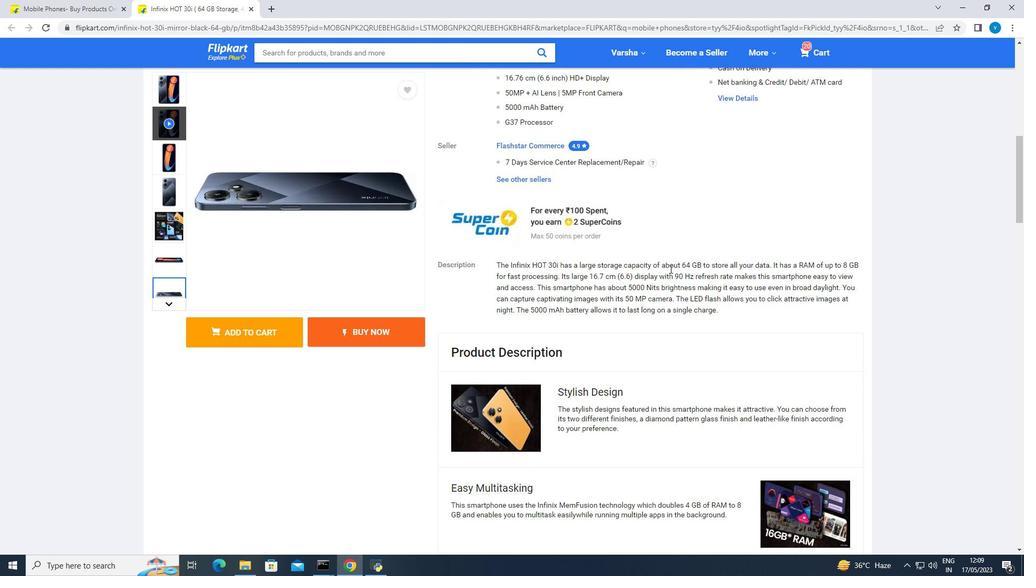 
Action: Mouse scrolled (670, 268) with delta (0, 0)
Screenshot: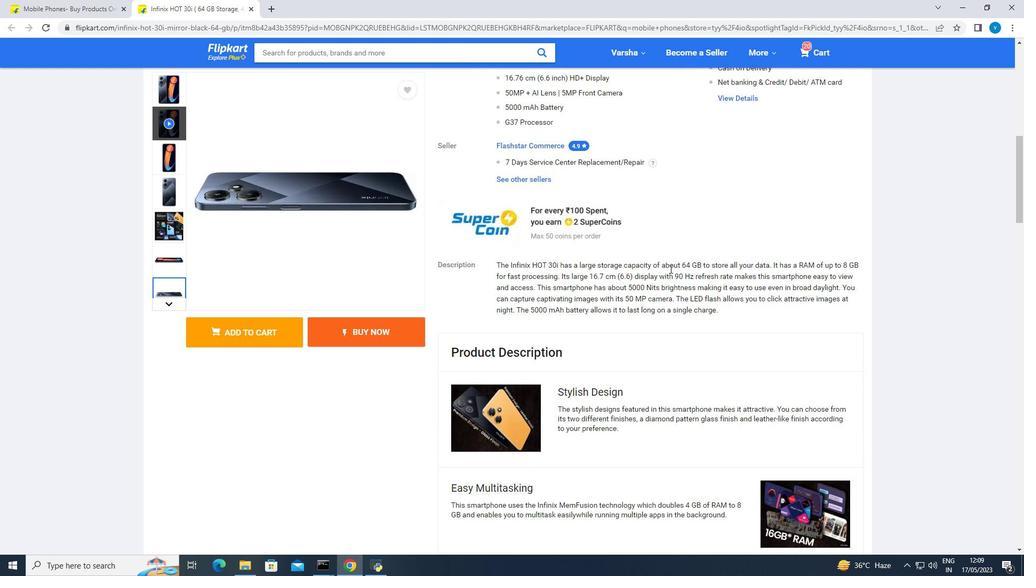 
Action: Mouse scrolled (670, 268) with delta (0, 0)
Screenshot: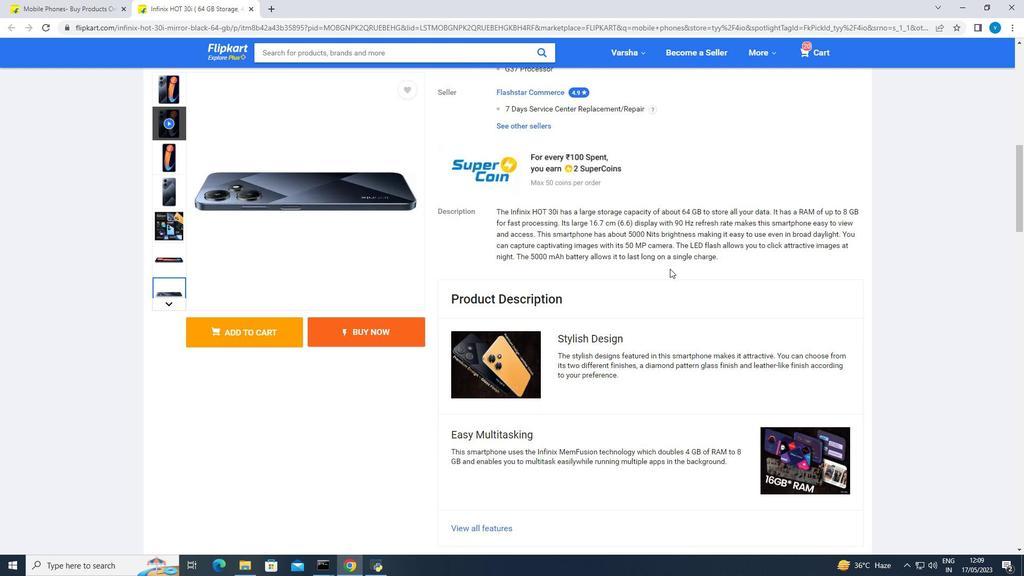 
Action: Mouse scrolled (670, 268) with delta (0, 0)
Screenshot: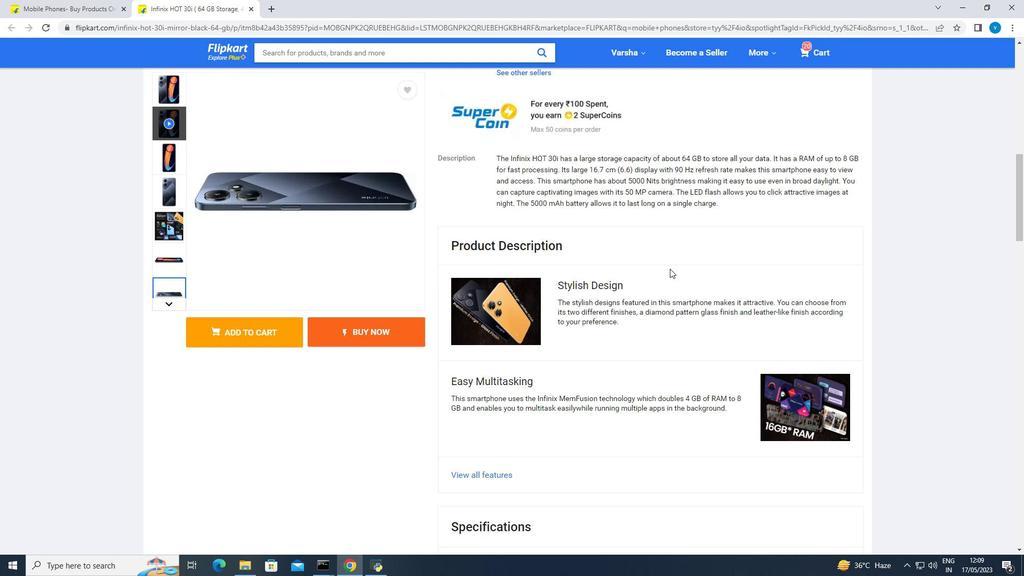
Action: Mouse scrolled (670, 269) with delta (0, 0)
Screenshot: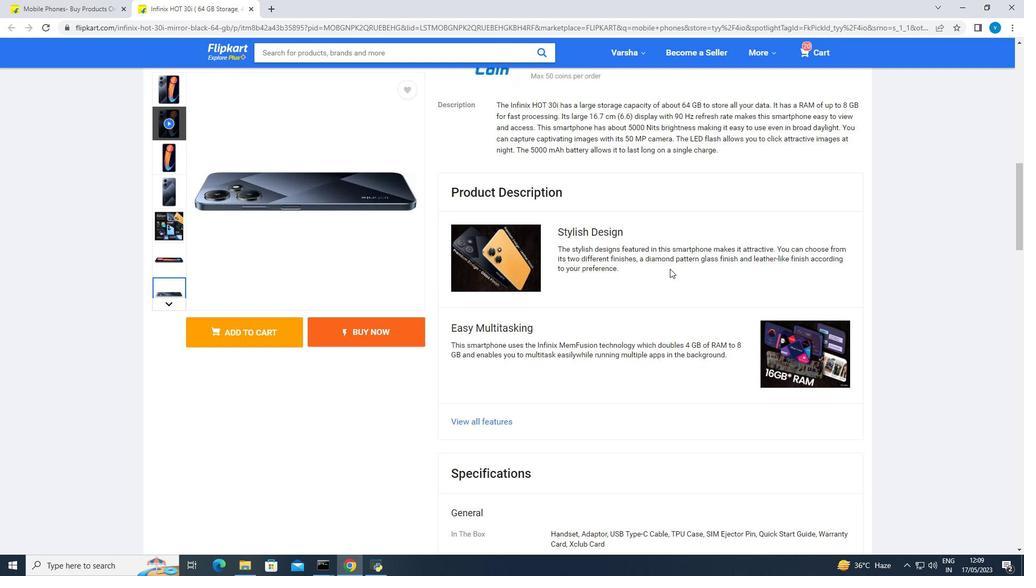 
Action: Mouse scrolled (670, 268) with delta (0, 0)
Screenshot: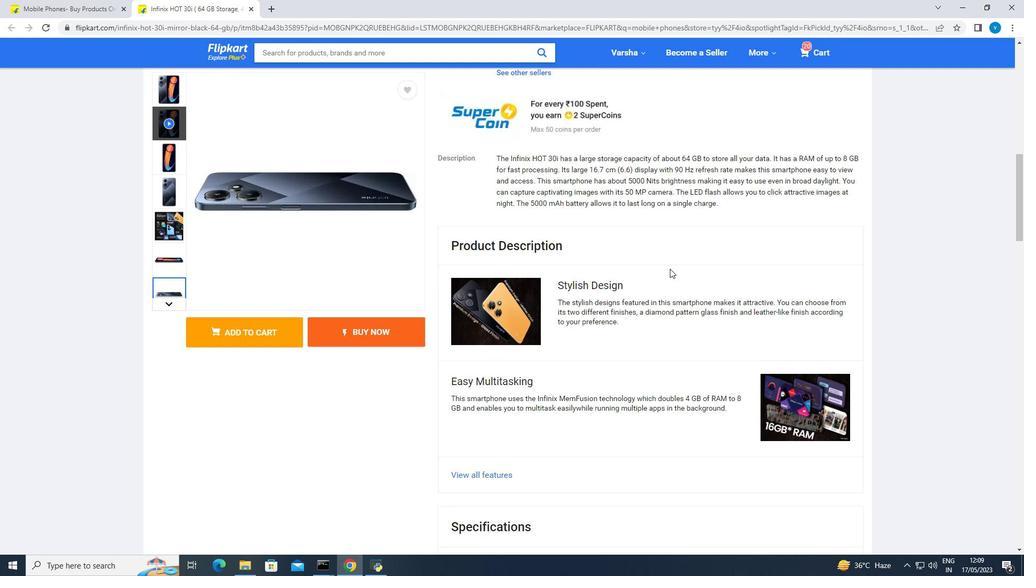 
Action: Mouse scrolled (670, 268) with delta (0, 0)
Screenshot: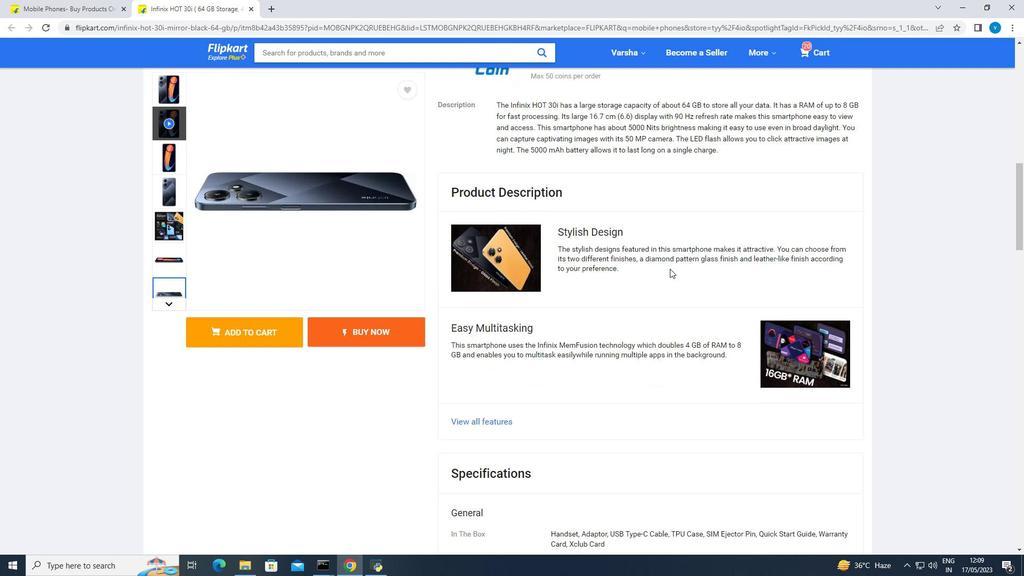 
Action: Mouse scrolled (670, 268) with delta (0, 0)
Screenshot: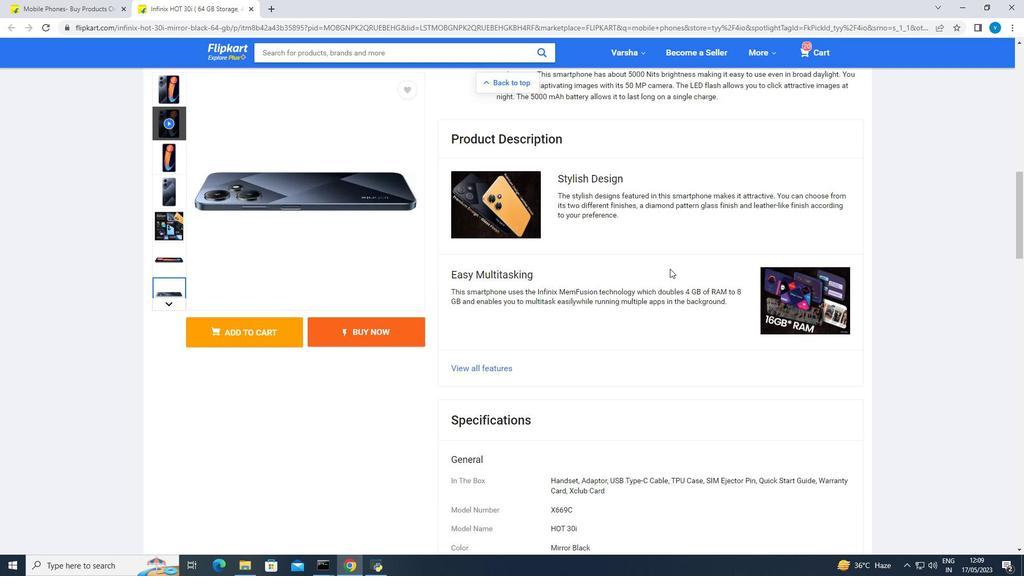 
Action: Mouse scrolled (670, 268) with delta (0, 0)
Screenshot: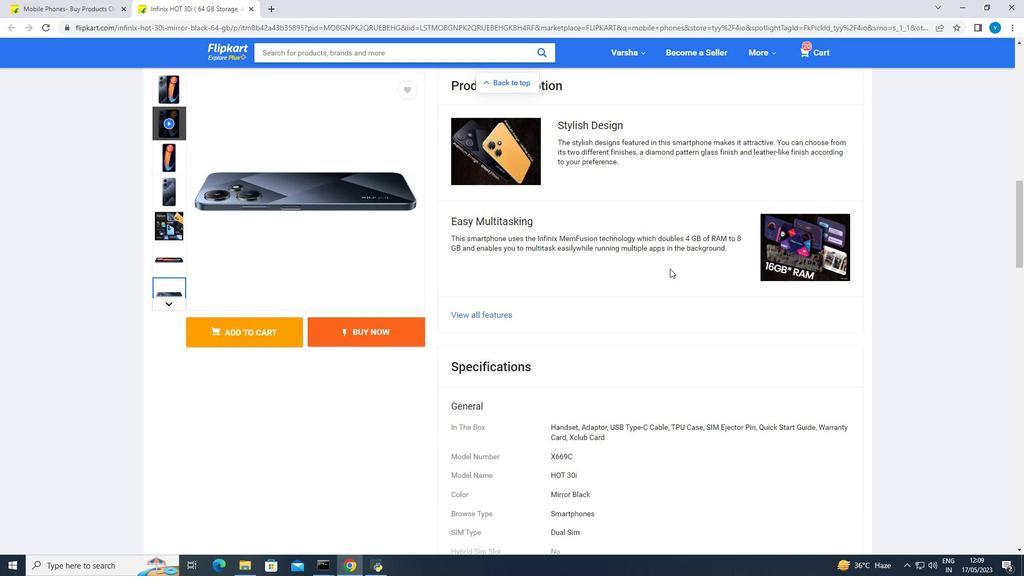 
Action: Mouse scrolled (670, 268) with delta (0, 0)
Screenshot: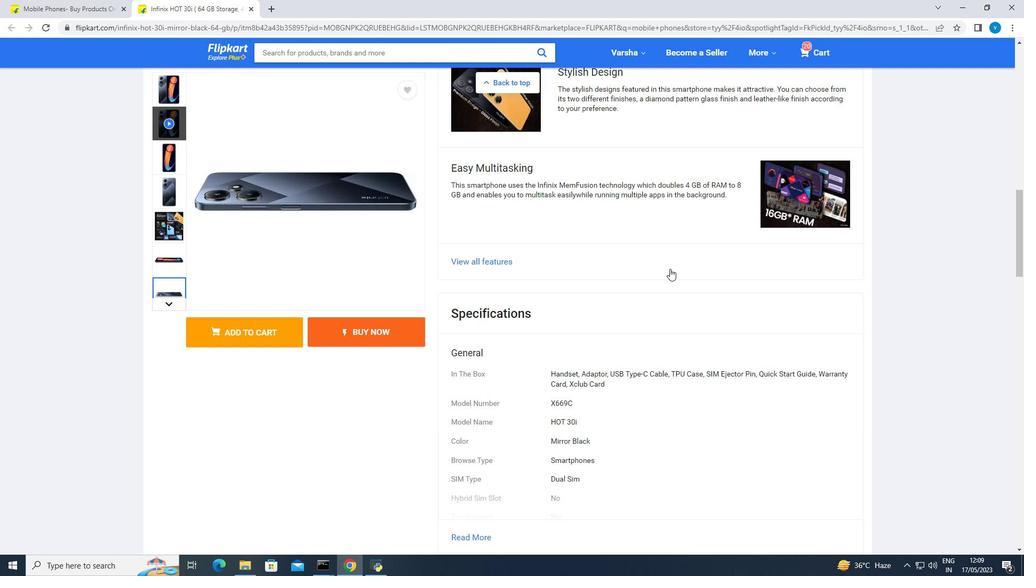 
Action: Mouse scrolled (670, 268) with delta (0, 0)
Screenshot: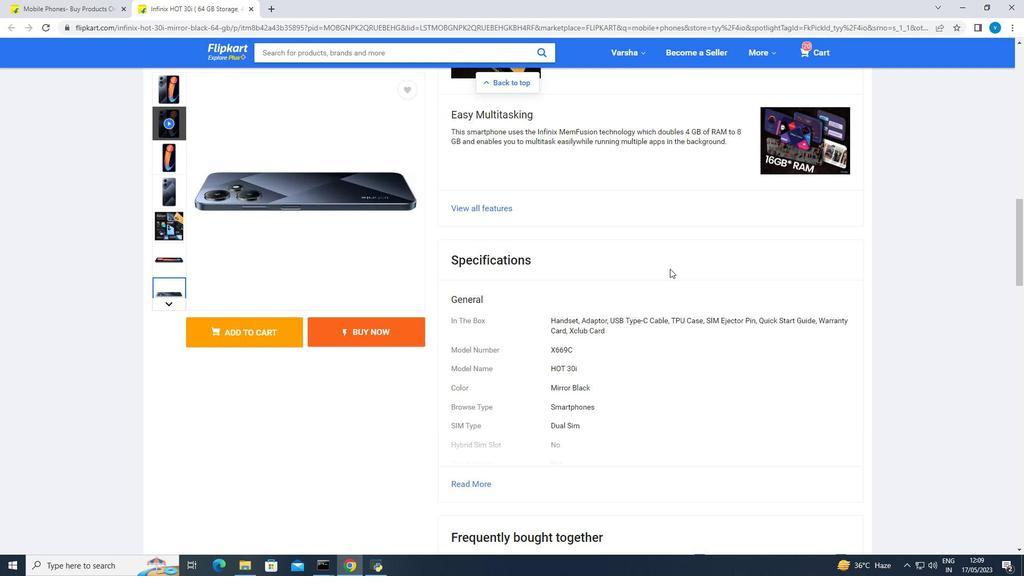 
Action: Mouse scrolled (670, 268) with delta (0, 0)
Screenshot: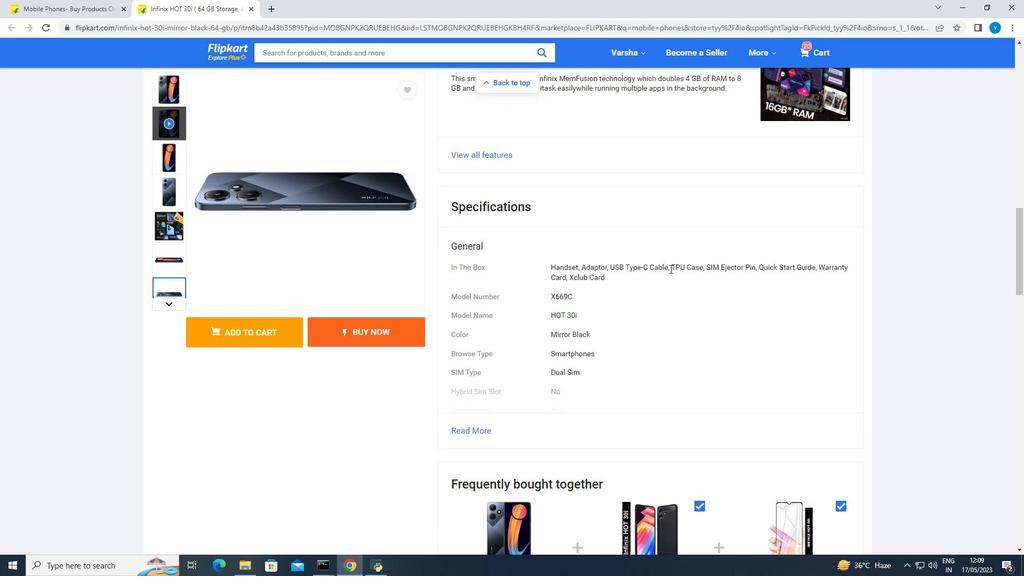 
Action: Mouse scrolled (670, 268) with delta (0, 0)
Screenshot: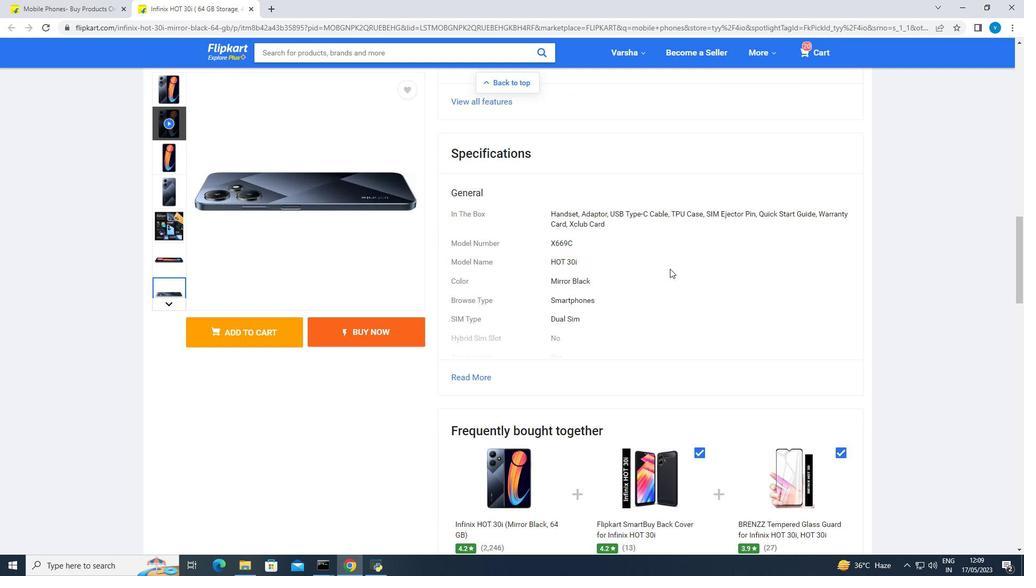 
Action: Mouse scrolled (670, 269) with delta (0, 0)
Screenshot: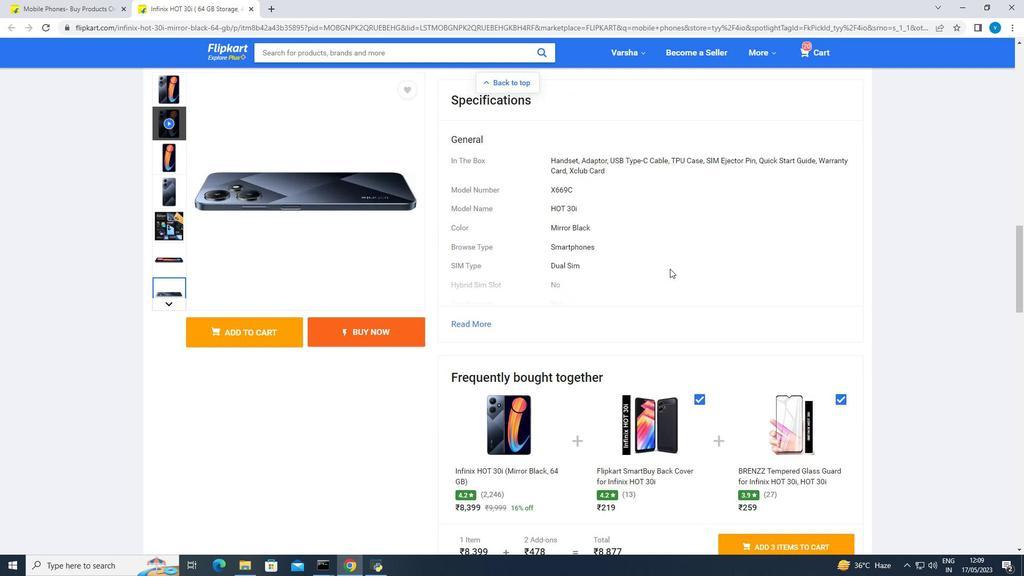 
Action: Mouse scrolled (670, 269) with delta (0, 0)
Screenshot: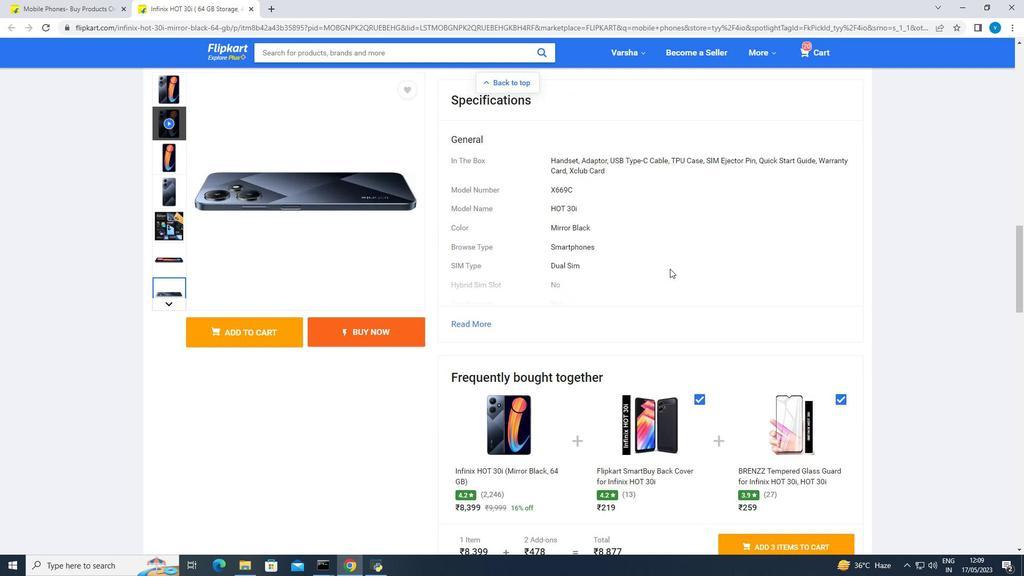 
Action: Mouse moved to (478, 156)
Screenshot: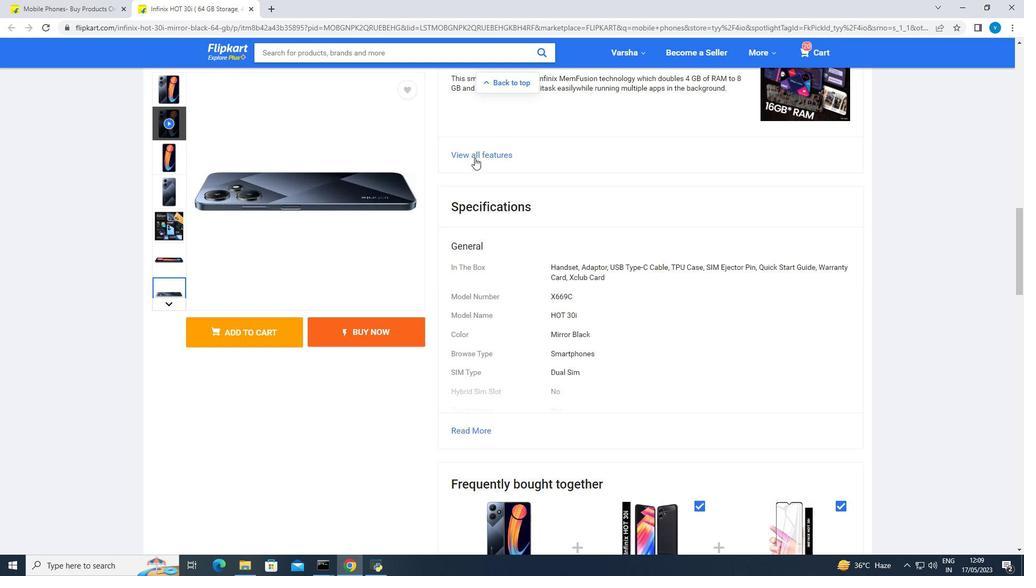 
Action: Mouse pressed left at (478, 156)
Screenshot: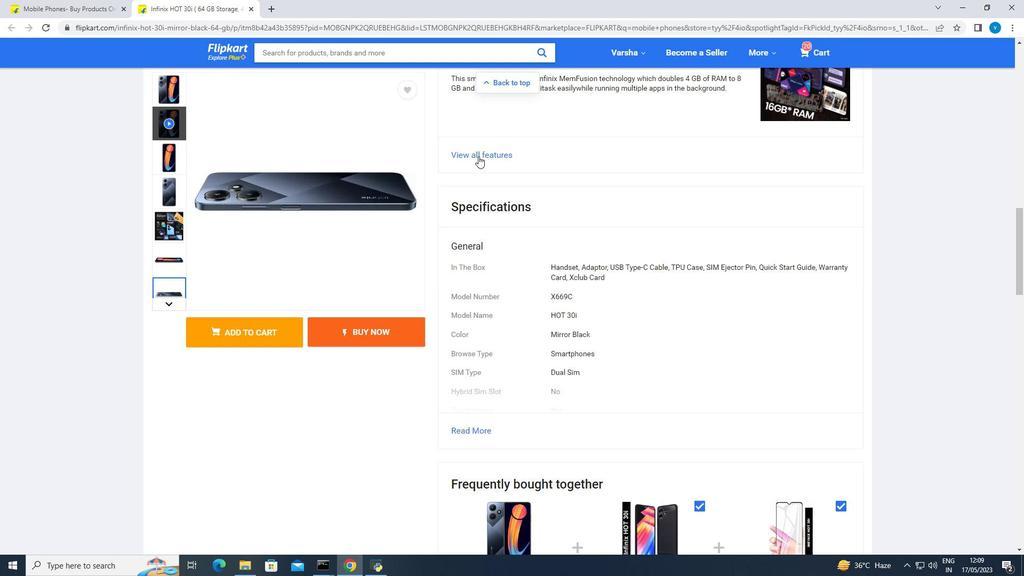 
Action: Mouse moved to (560, 194)
Screenshot: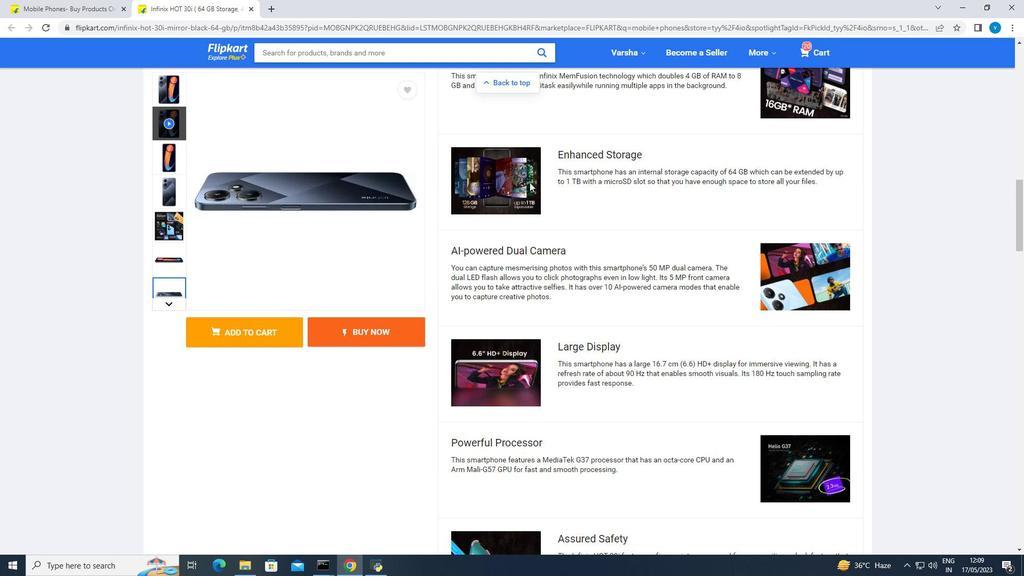 
Action: Mouse scrolled (560, 194) with delta (0, 0)
Screenshot: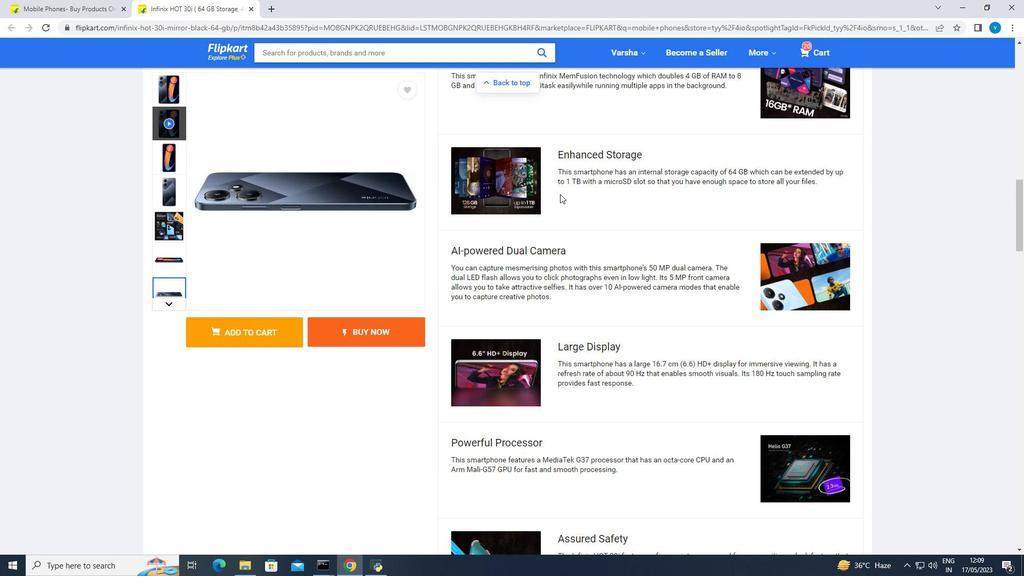 
Action: Mouse scrolled (560, 194) with delta (0, 0)
Screenshot: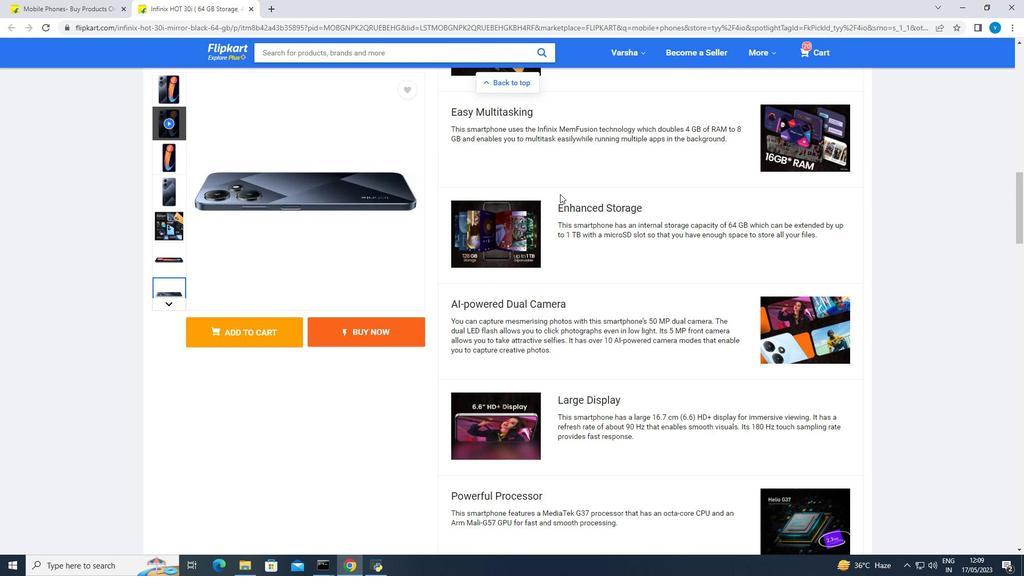 
Action: Mouse scrolled (560, 194) with delta (0, 0)
Screenshot: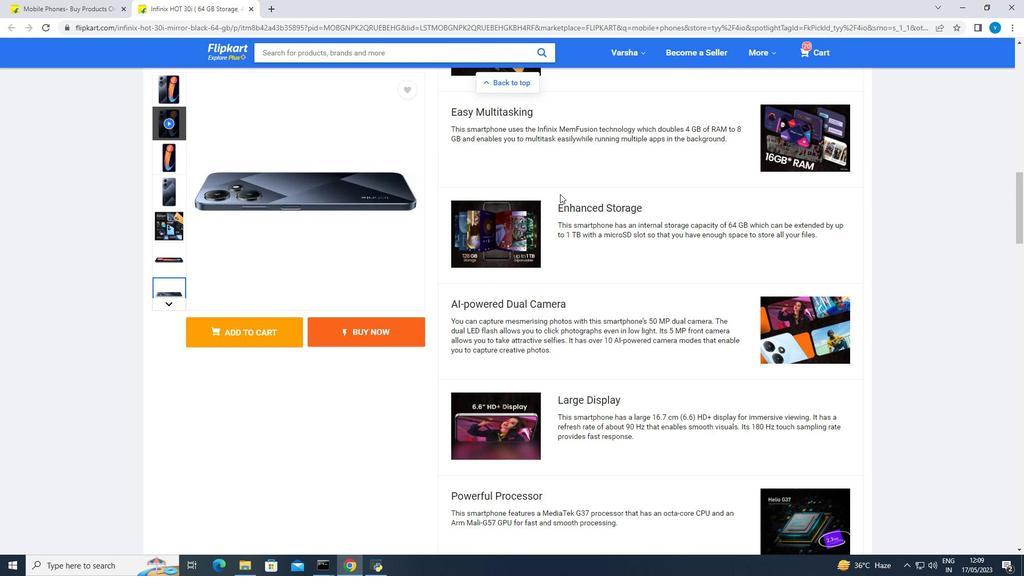 
Action: Mouse scrolled (560, 194) with delta (0, 0)
Screenshot: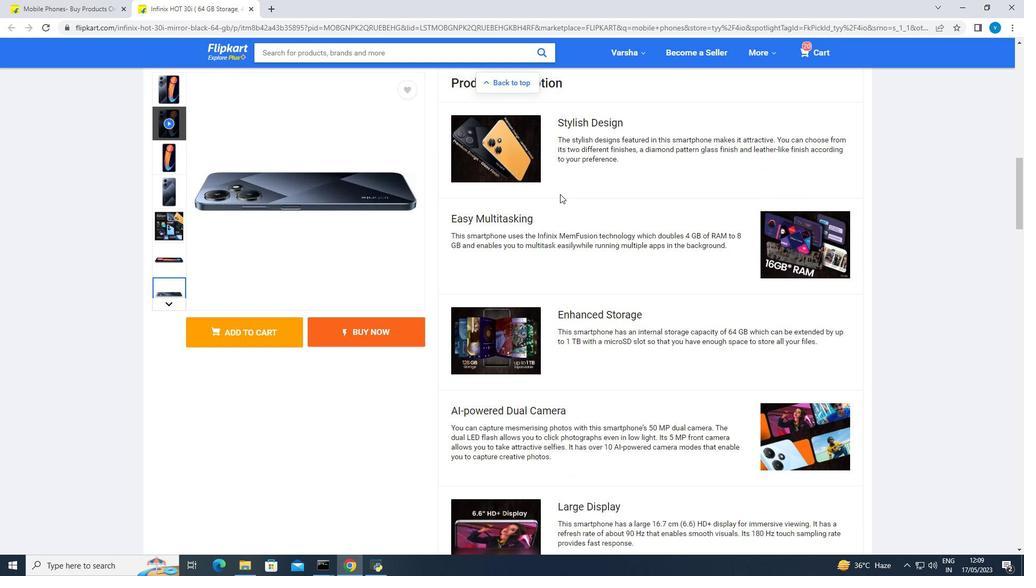 
Action: Mouse scrolled (560, 194) with delta (0, 0)
Screenshot: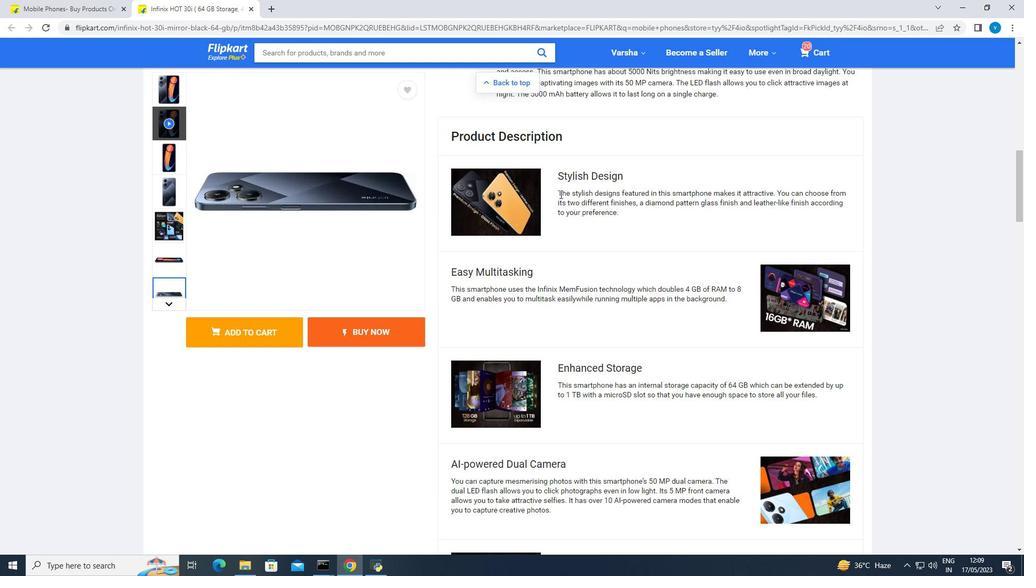 
Action: Mouse scrolled (560, 194) with delta (0, 0)
Screenshot: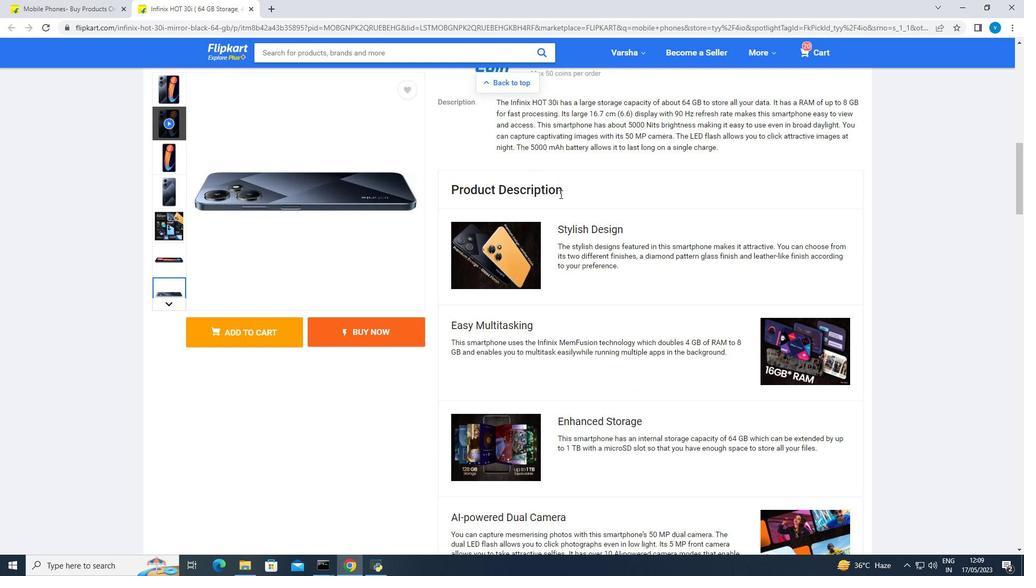 
Action: Mouse scrolled (560, 194) with delta (0, 0)
Screenshot: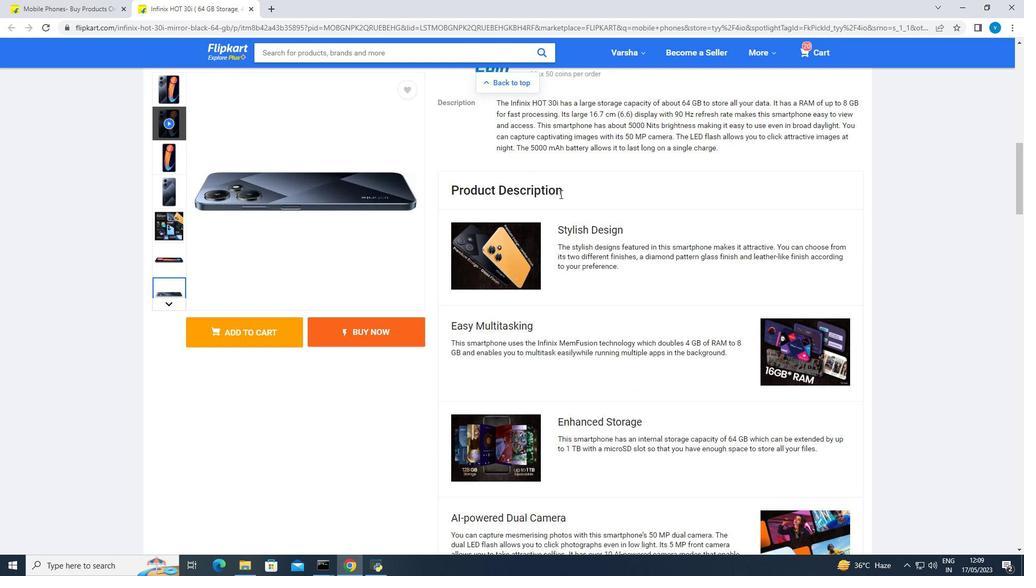 
Action: Mouse moved to (589, 277)
Screenshot: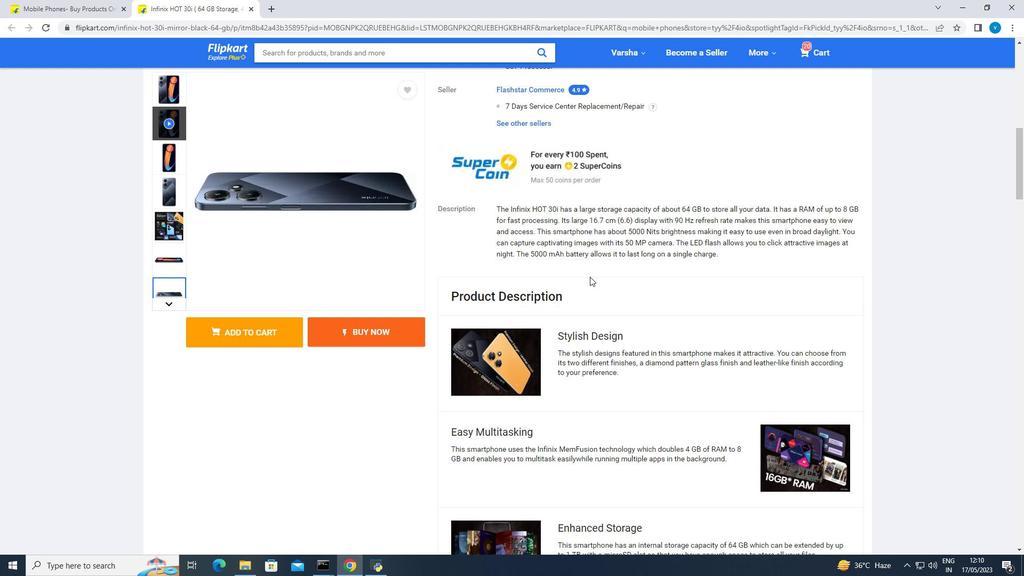 
Action: Mouse scrolled (589, 276) with delta (0, 0)
Screenshot: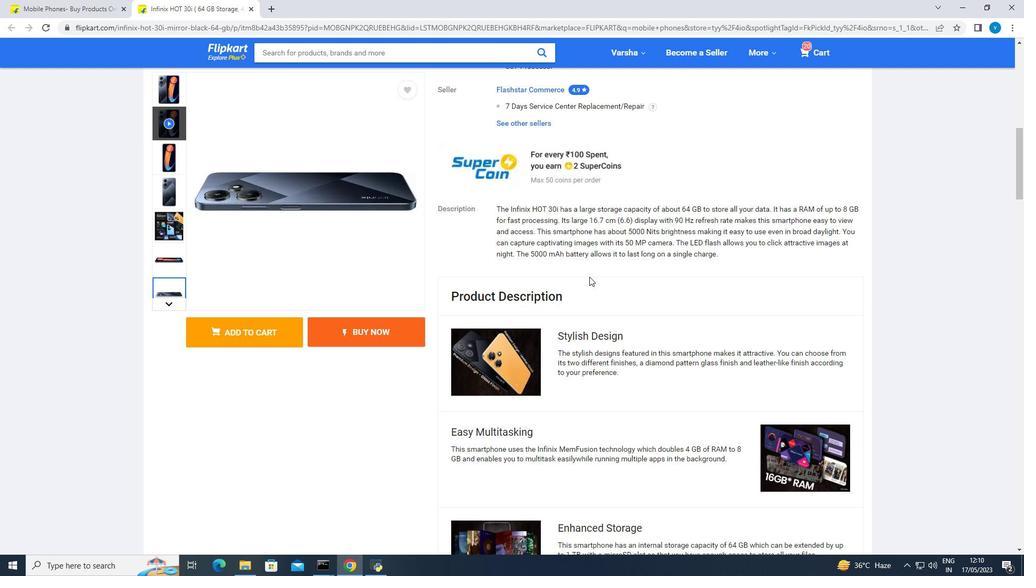 
Action: Mouse scrolled (589, 276) with delta (0, 0)
Screenshot: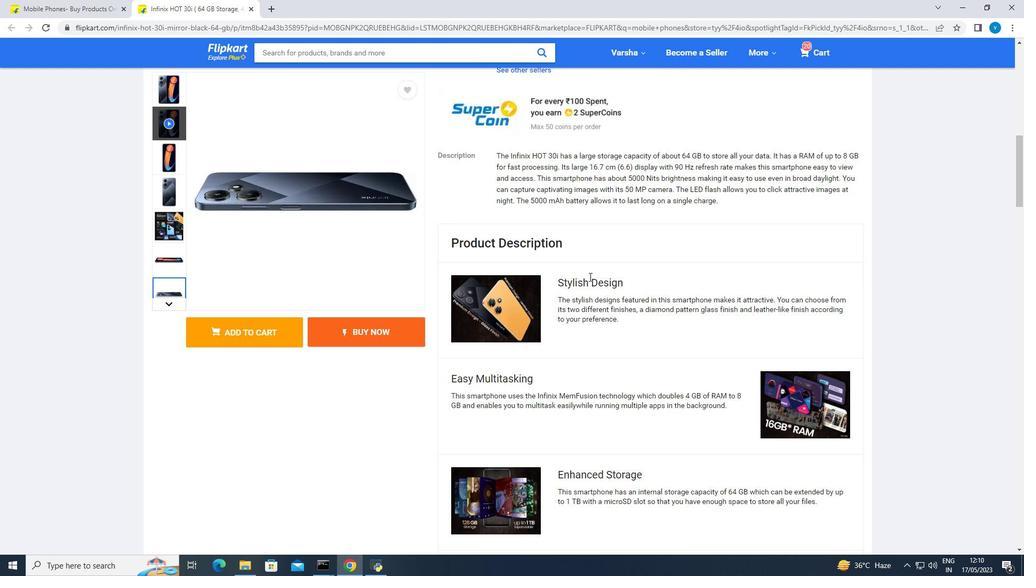 
Action: Mouse scrolled (589, 276) with delta (0, 0)
Screenshot: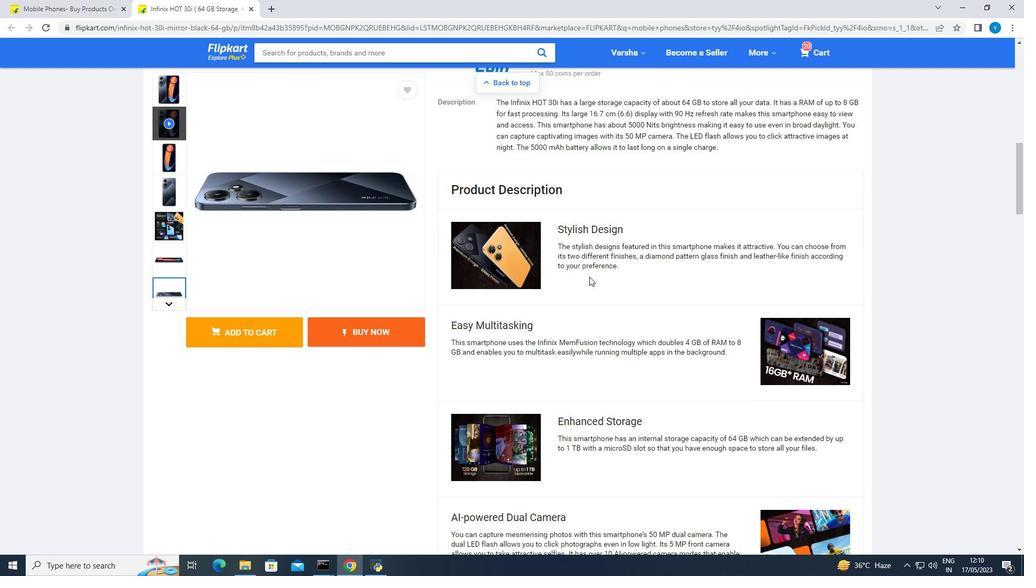 
Action: Mouse scrolled (589, 276) with delta (0, 0)
Screenshot: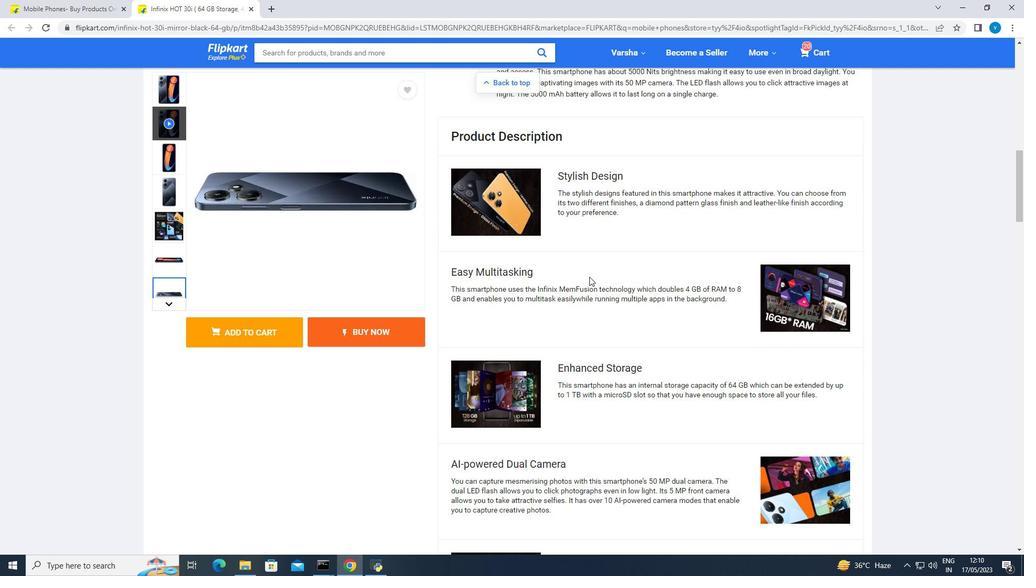 
Action: Mouse scrolled (589, 276) with delta (0, 0)
Screenshot: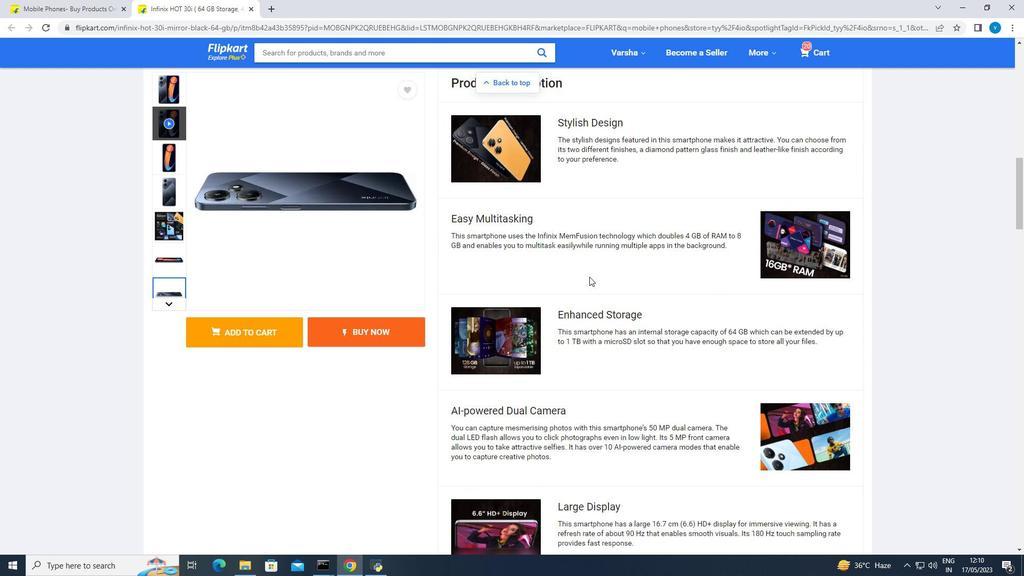 
Action: Mouse moved to (590, 277)
Screenshot: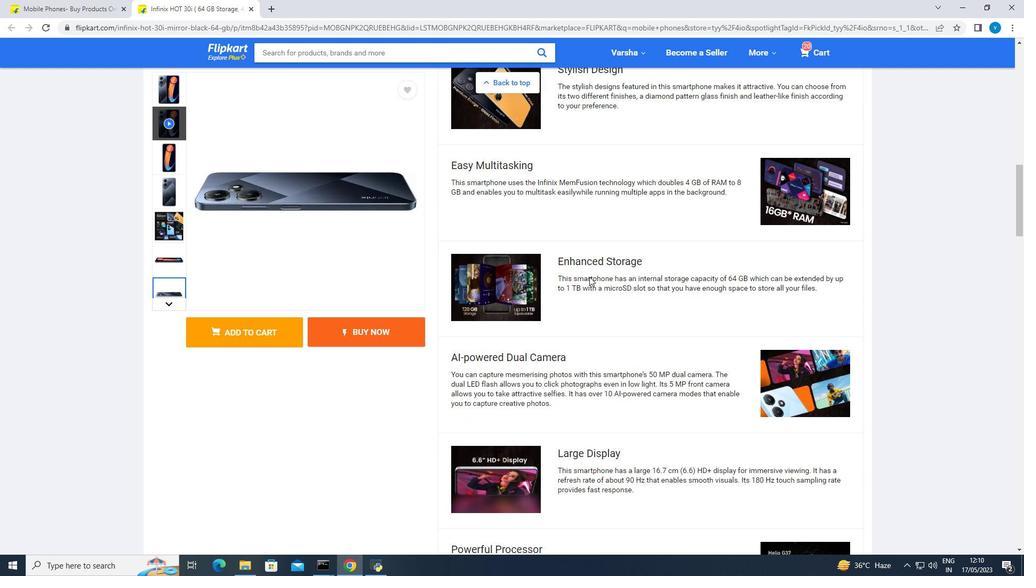 
Action: Mouse scrolled (590, 276) with delta (0, 0)
Screenshot: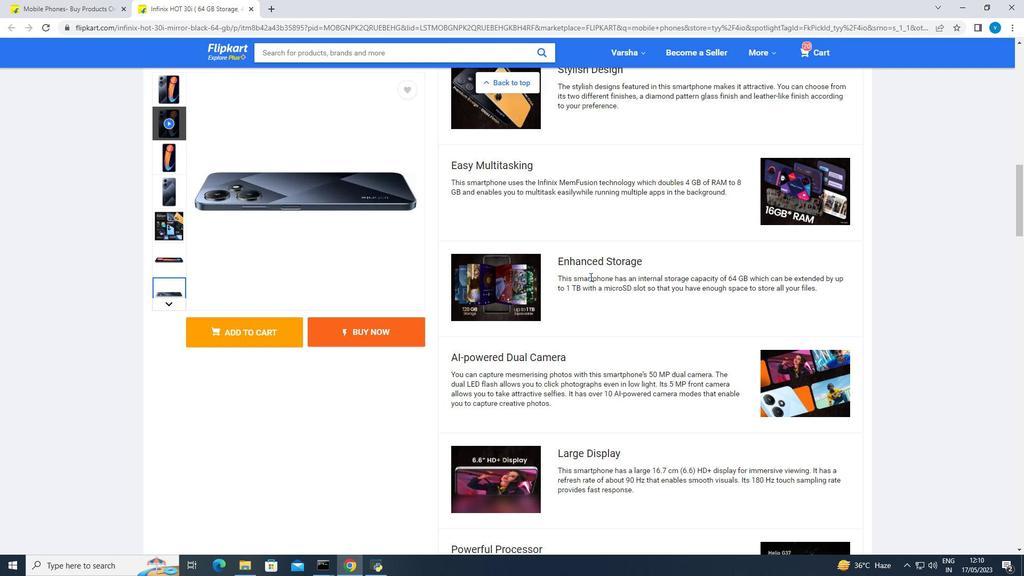 
Action: Mouse scrolled (590, 276) with delta (0, 0)
Screenshot: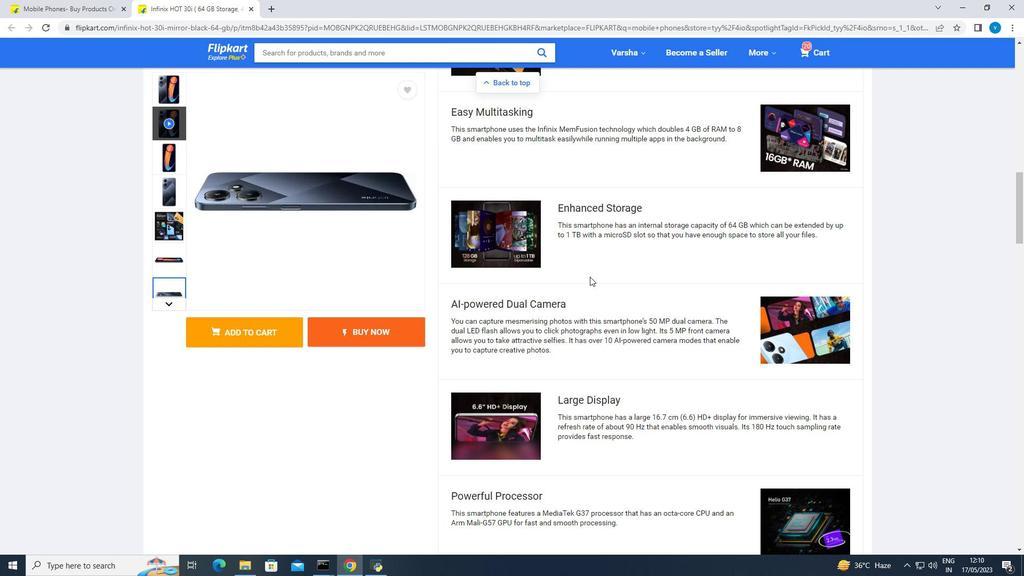 
Action: Mouse moved to (590, 277)
Screenshot: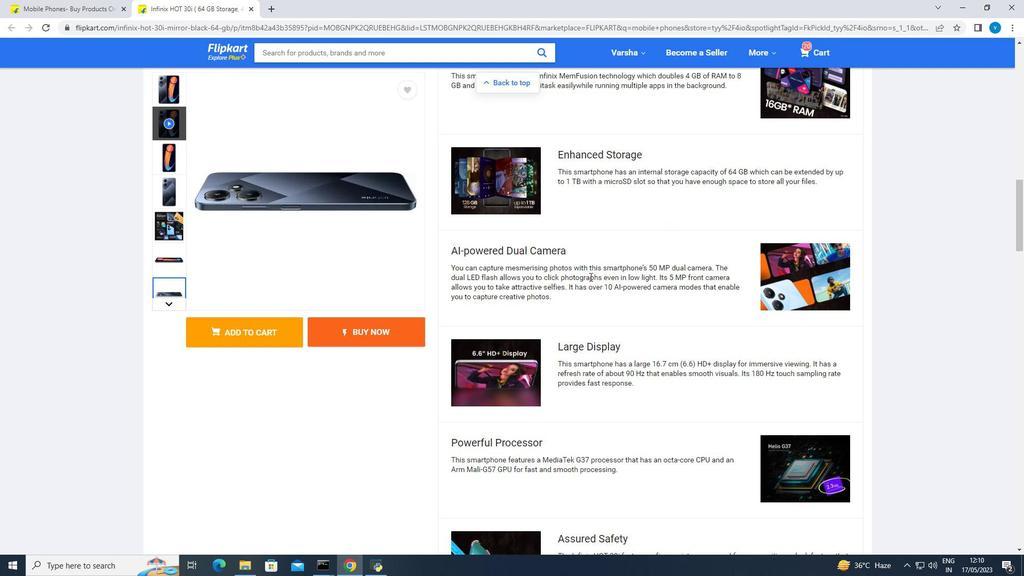 
Action: Mouse scrolled (590, 276) with delta (0, 0)
Screenshot: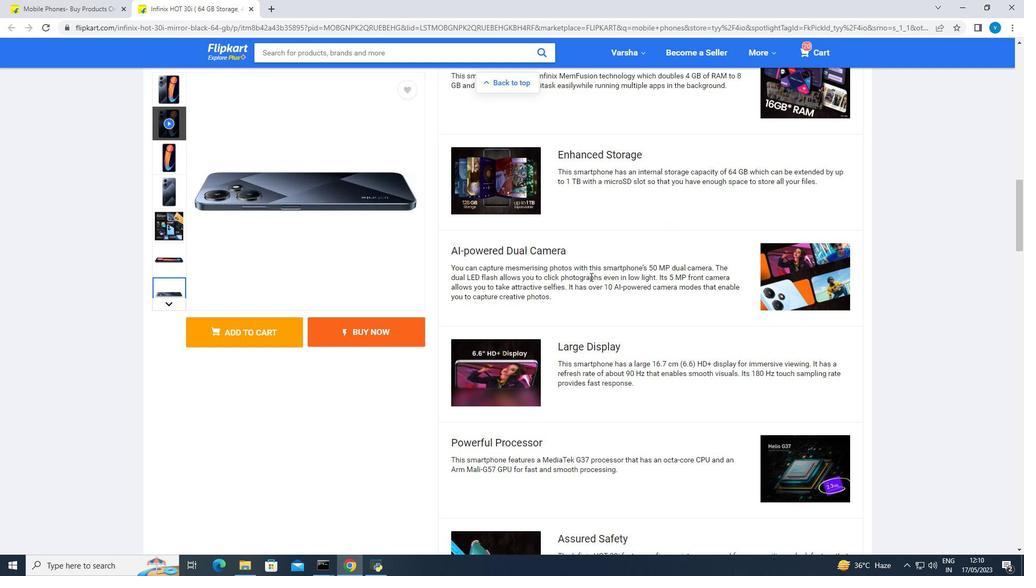 
Action: Mouse scrolled (590, 276) with delta (0, 0)
Screenshot: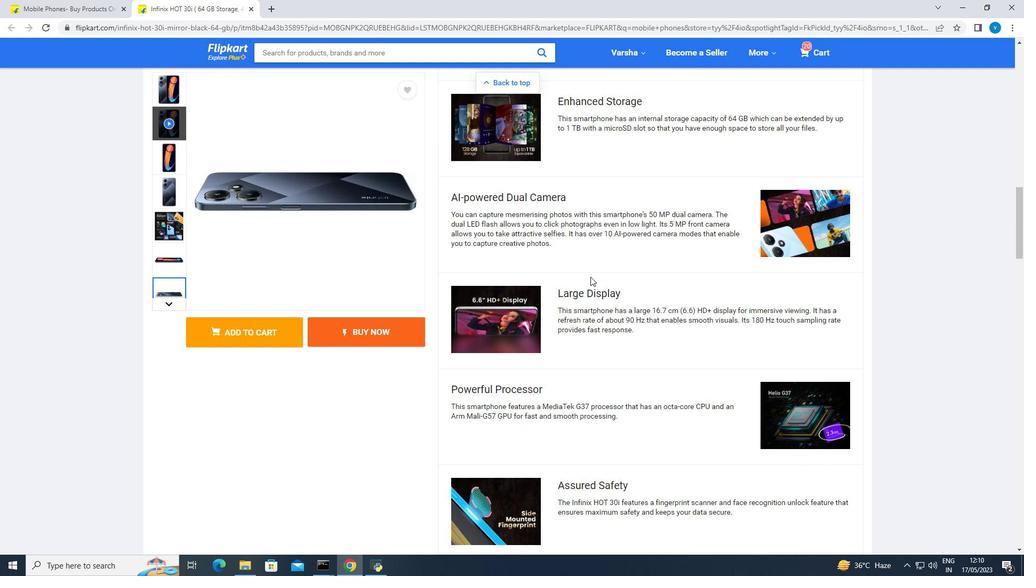 
Action: Mouse scrolled (590, 276) with delta (0, 0)
Screenshot: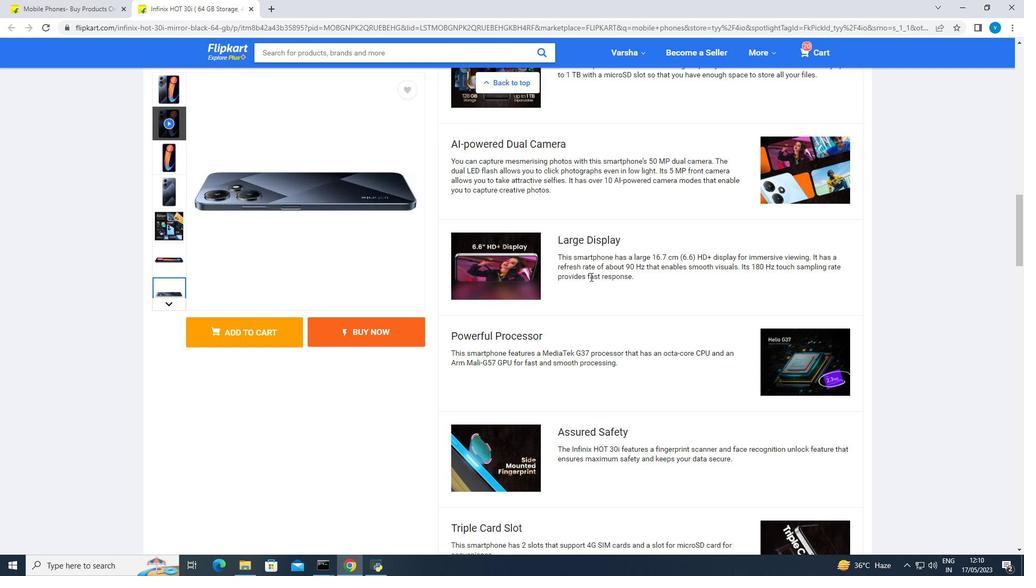 
Action: Mouse scrolled (590, 277) with delta (0, 0)
Screenshot: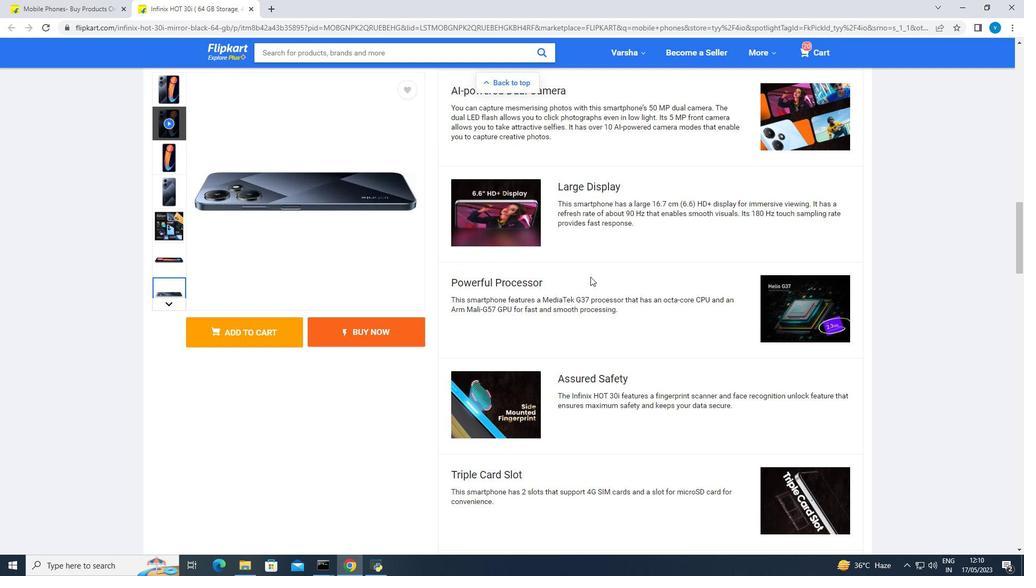 
Action: Mouse scrolled (590, 276) with delta (0, 0)
Screenshot: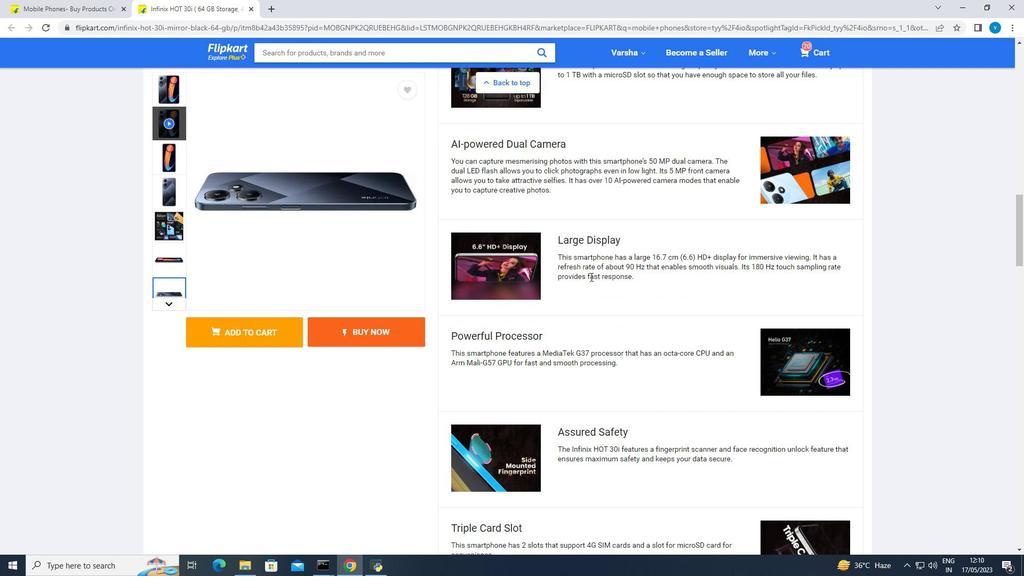 
Action: Mouse moved to (590, 277)
Screenshot: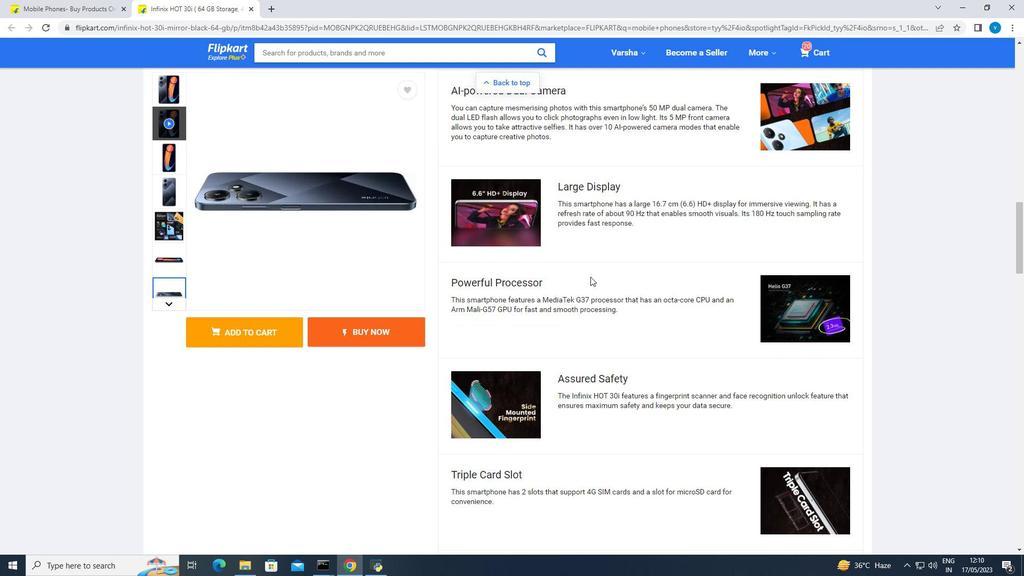 
Action: Mouse scrolled (590, 276) with delta (0, 0)
Screenshot: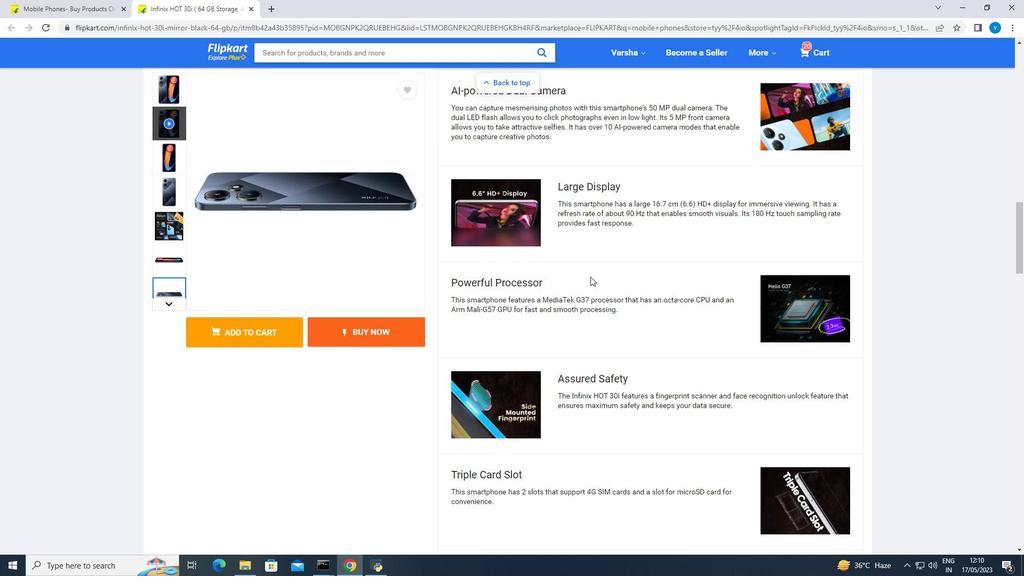 
Action: Mouse scrolled (590, 276) with delta (0, 0)
Screenshot: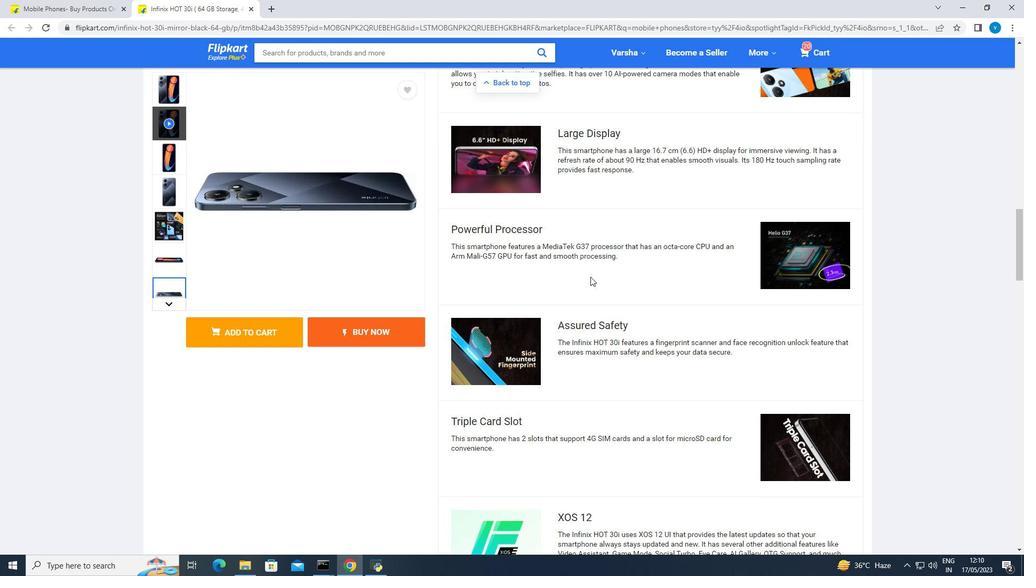 
Action: Mouse moved to (541, 204)
Screenshot: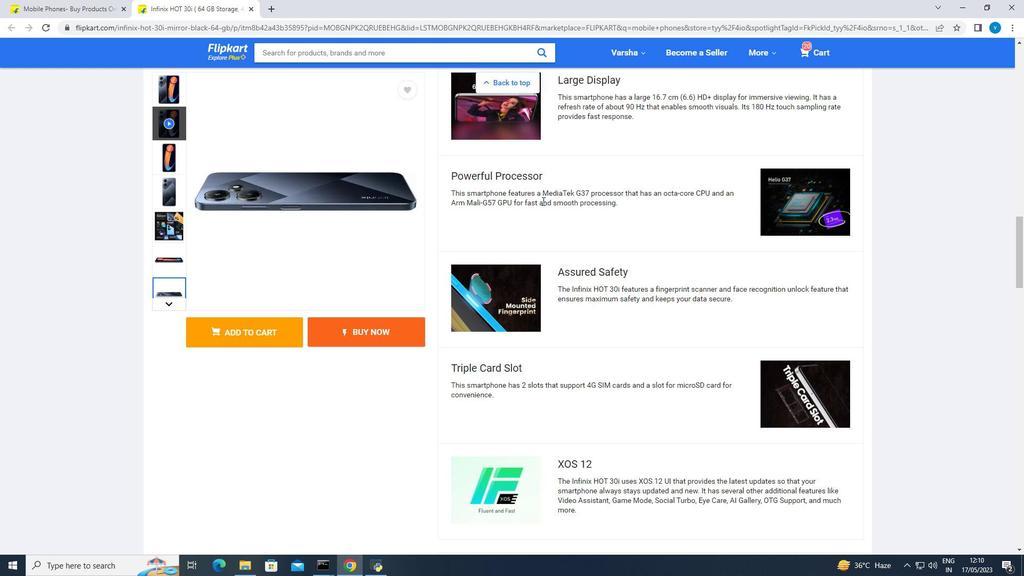 
Action: Mouse scrolled (541, 204) with delta (0, 0)
Screenshot: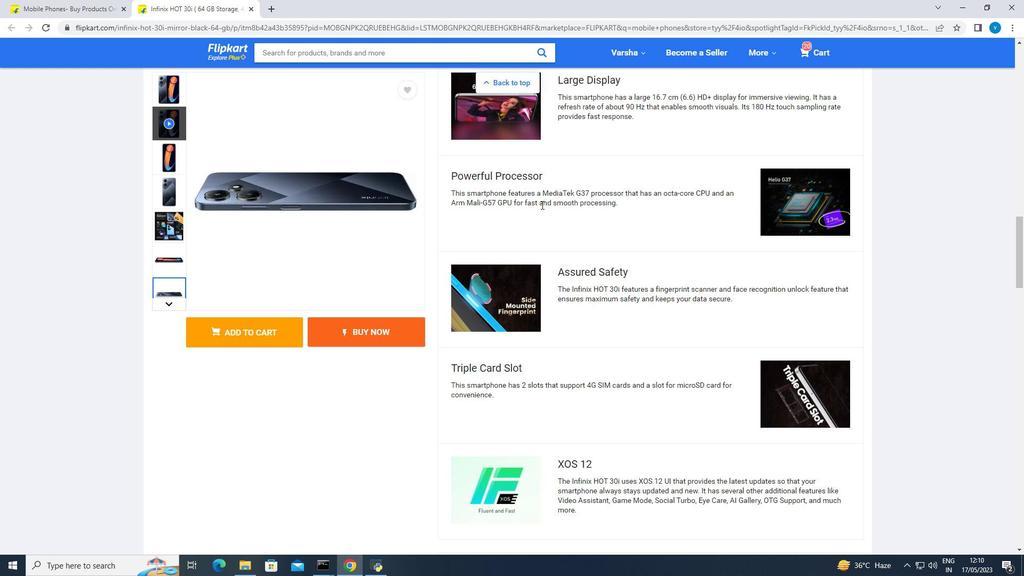 
Action: Mouse moved to (540, 204)
Screenshot: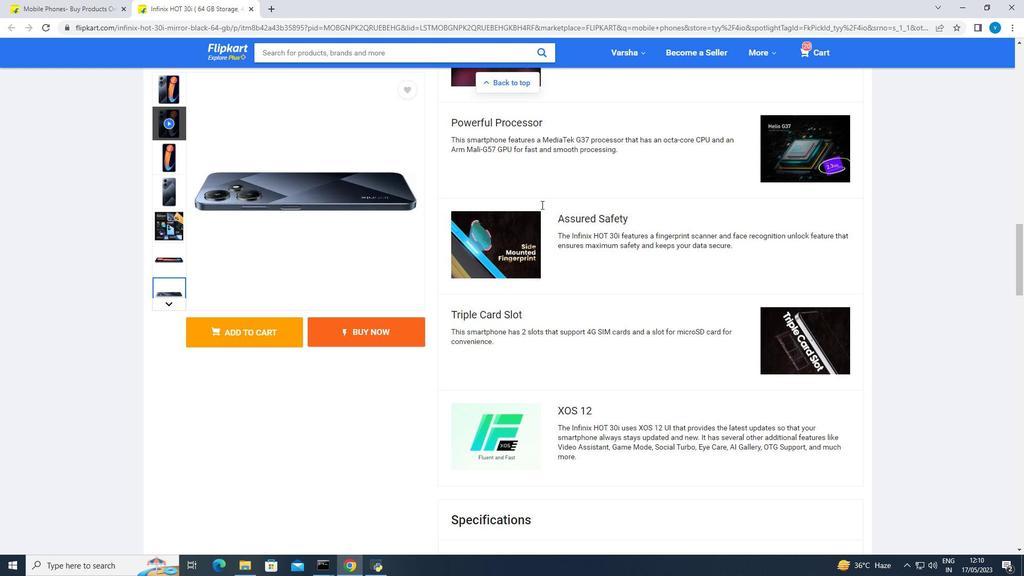 
Action: Mouse scrolled (540, 204) with delta (0, 0)
Screenshot: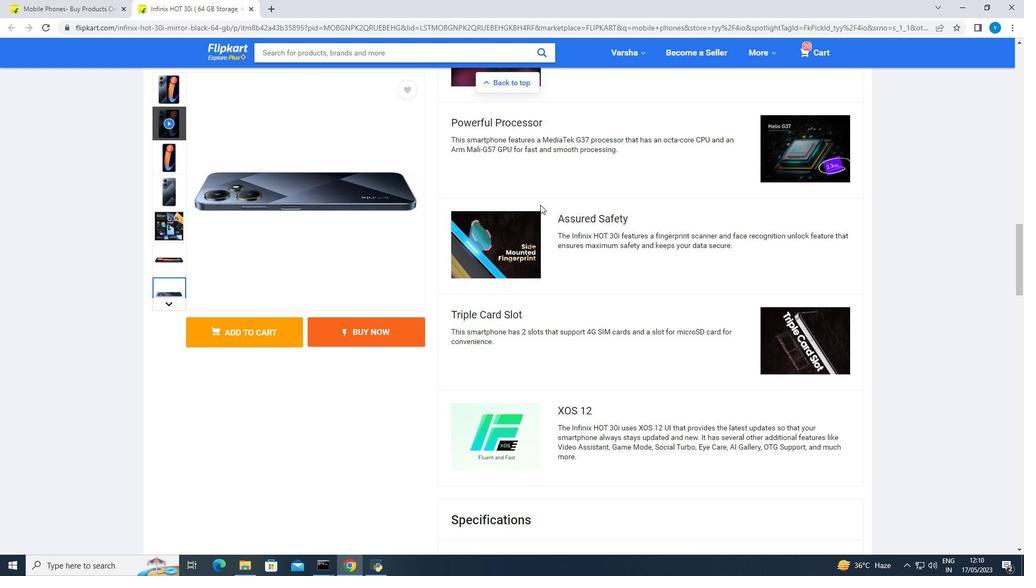 
Action: Mouse scrolled (540, 204) with delta (0, 0)
Screenshot: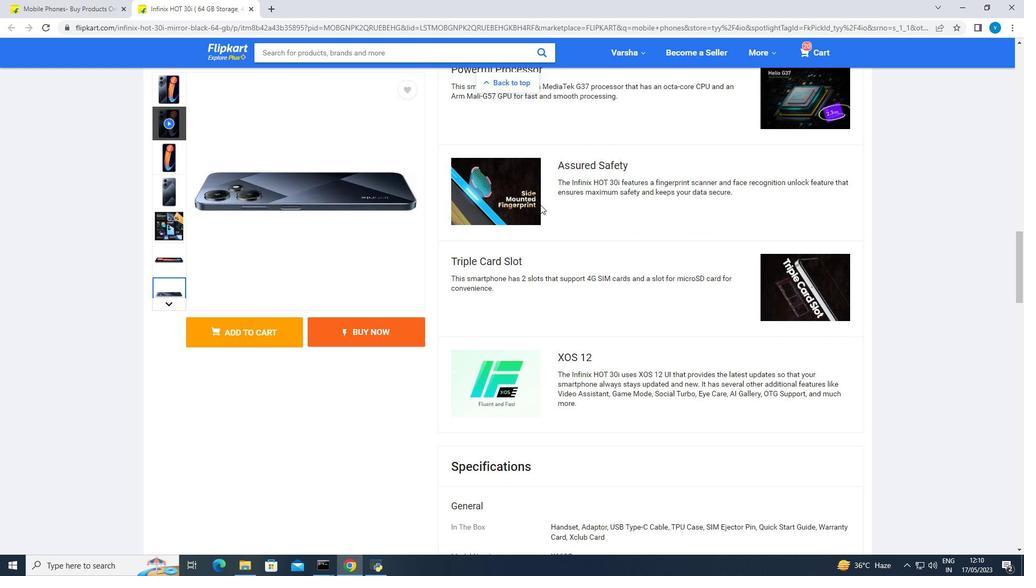 
Action: Mouse scrolled (540, 204) with delta (0, 0)
Screenshot: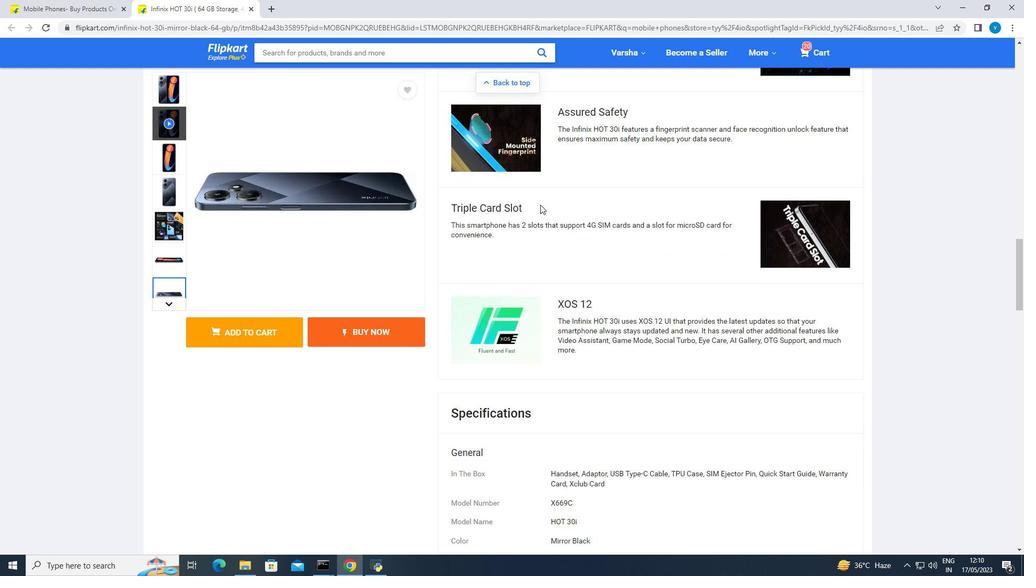 
Action: Mouse moved to (540, 204)
Screenshot: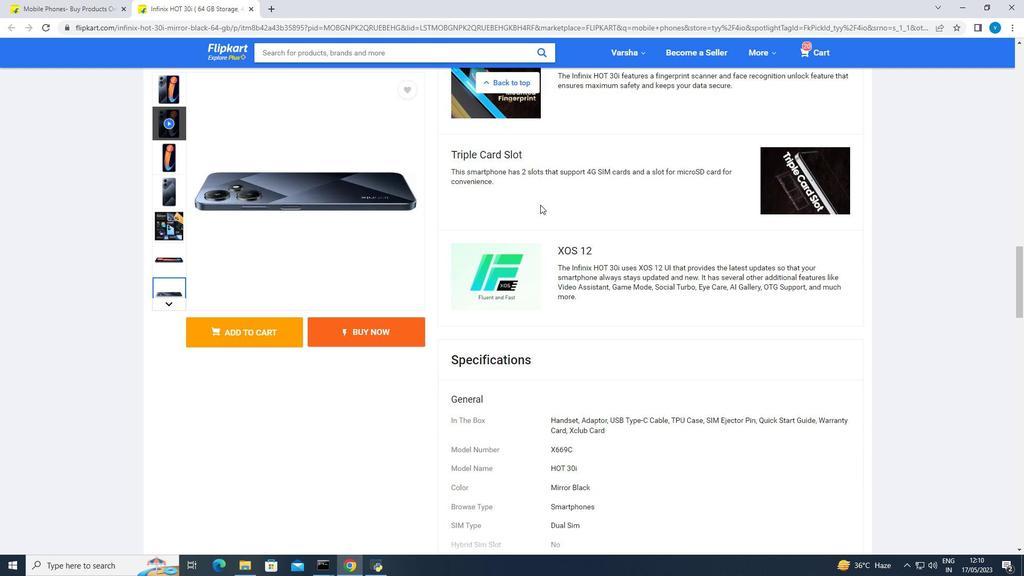 
Action: Mouse scrolled (540, 204) with delta (0, 0)
Screenshot: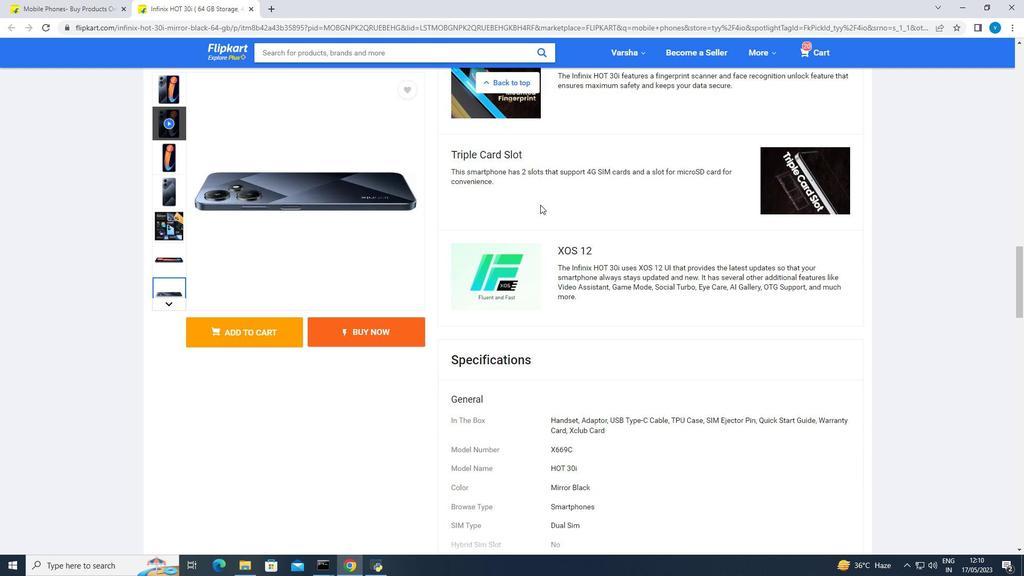 
Action: Mouse scrolled (540, 204) with delta (0, 0)
Screenshot: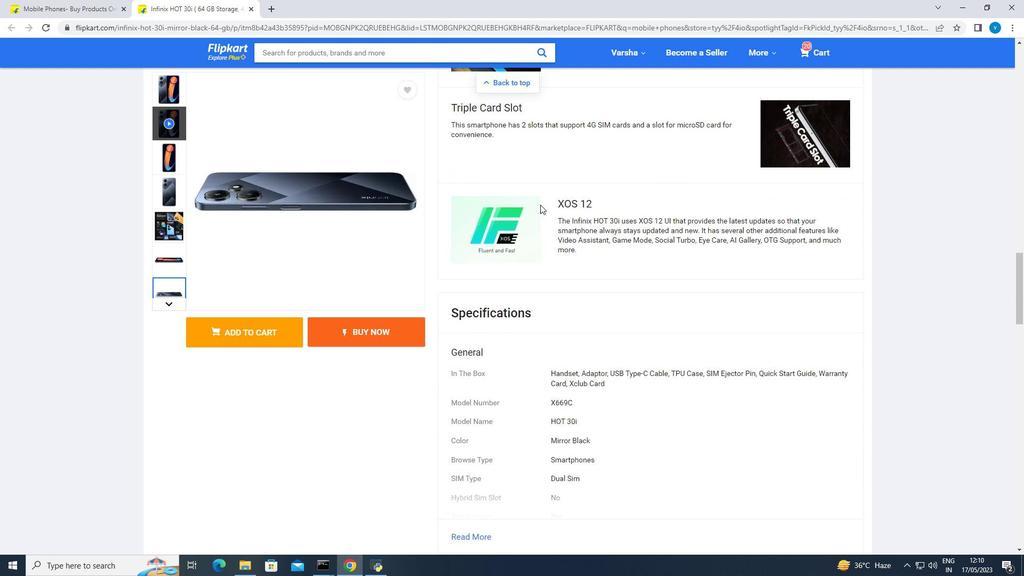 
Action: Mouse scrolled (540, 204) with delta (0, 0)
Screenshot: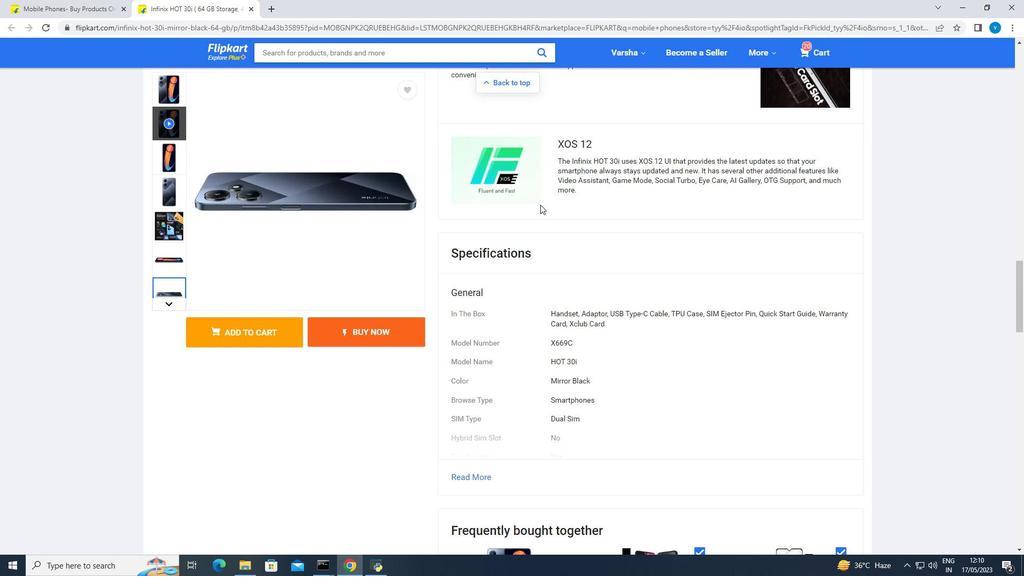 
Action: Mouse moved to (540, 204)
Screenshot: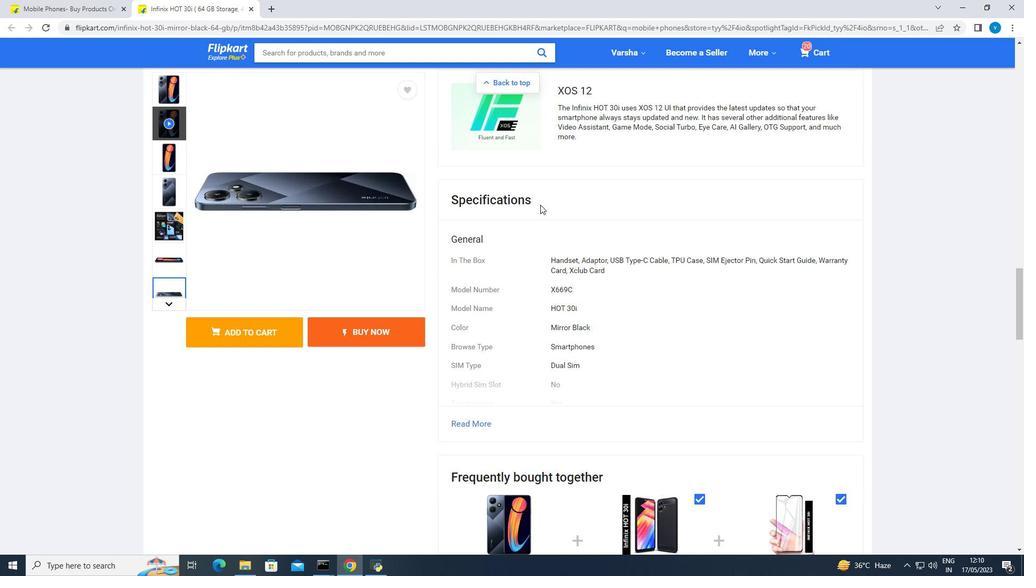 
Action: Mouse scrolled (540, 205) with delta (0, 0)
Screenshot: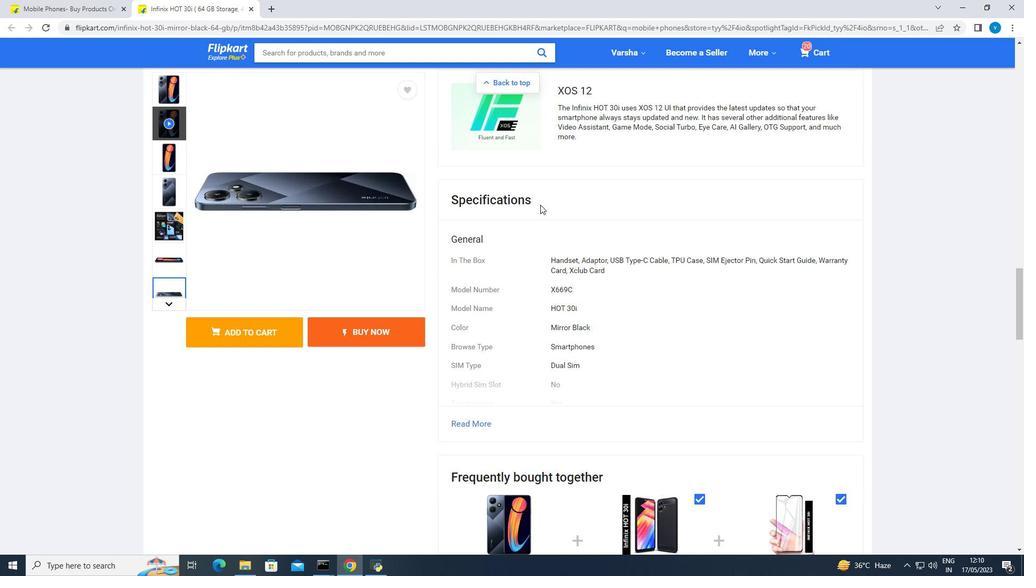 
Action: Mouse scrolled (540, 205) with delta (0, 0)
Screenshot: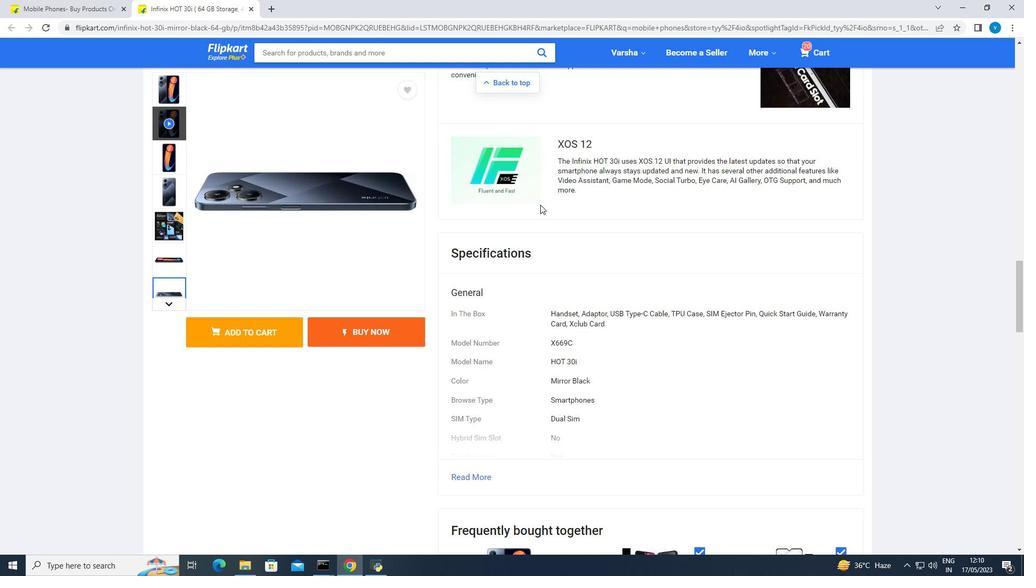 
Action: Mouse moved to (600, 218)
Screenshot: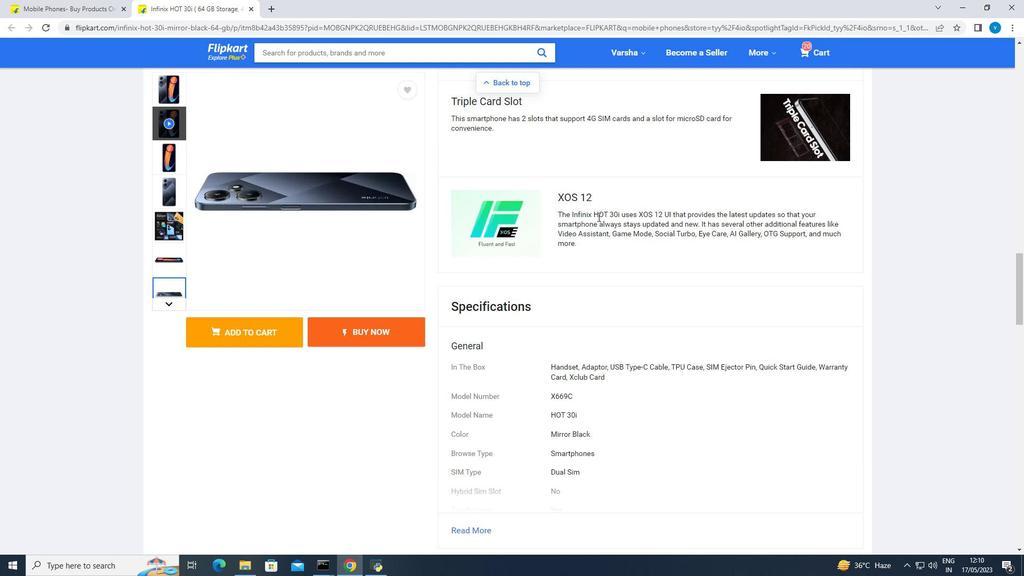 
Action: Mouse scrolled (600, 218) with delta (0, 0)
Screenshot: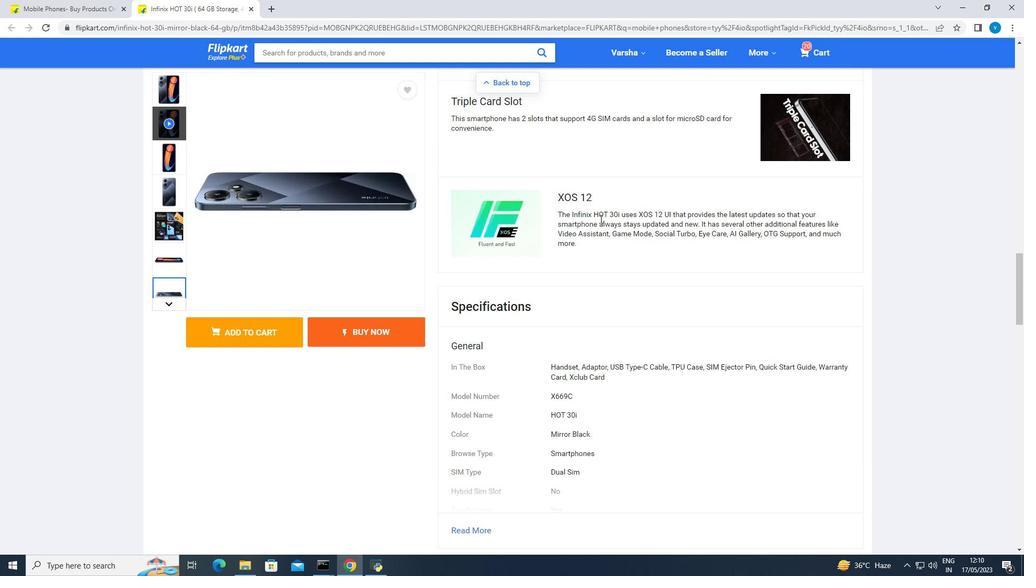 
Action: Mouse moved to (600, 218)
Screenshot: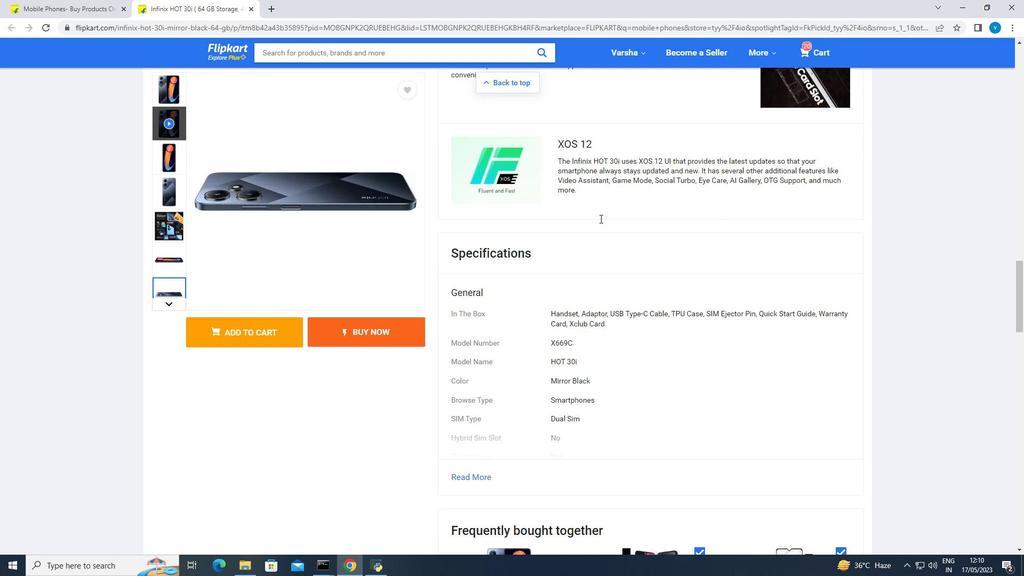 
Action: Mouse scrolled (600, 218) with delta (0, 0)
Screenshot: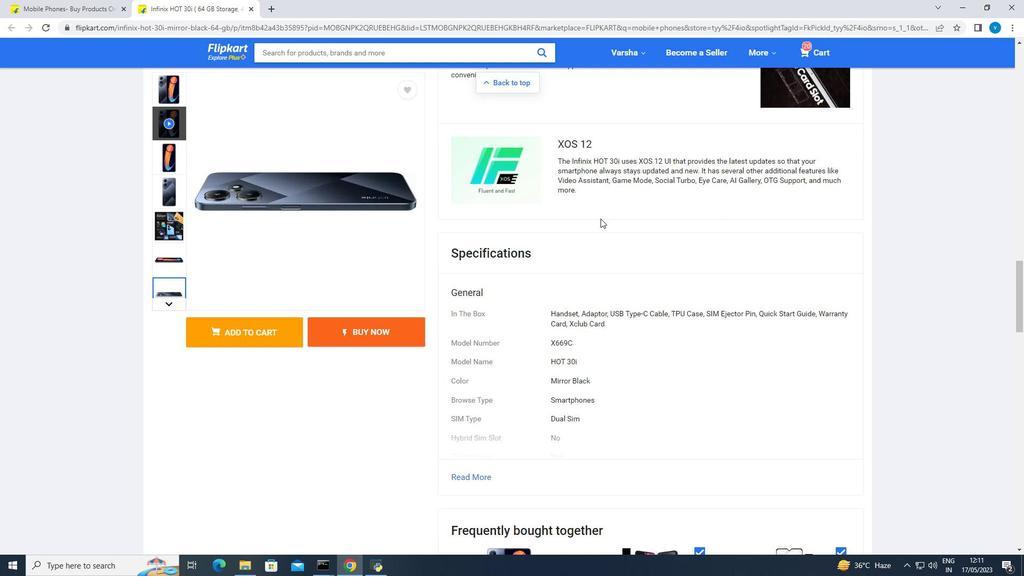 
Action: Mouse scrolled (600, 218) with delta (0, 0)
Screenshot: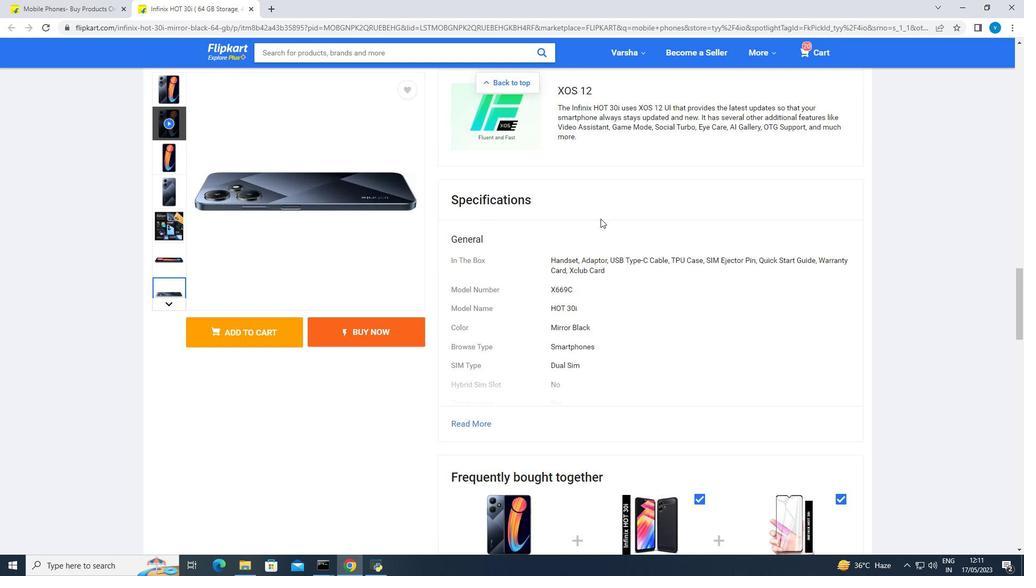 
Action: Mouse scrolled (600, 218) with delta (0, 0)
Screenshot: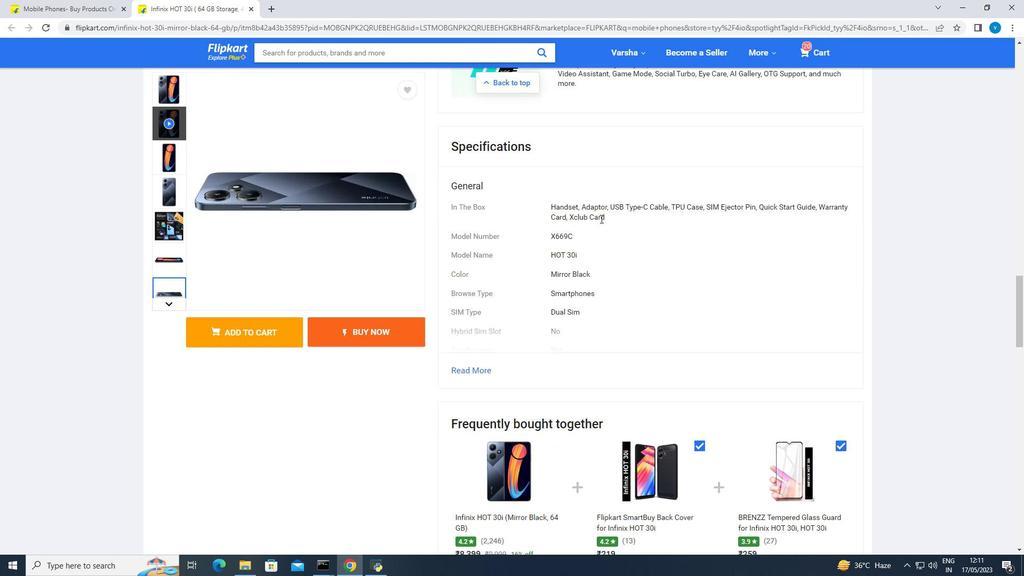 
Action: Mouse scrolled (600, 218) with delta (0, 0)
Screenshot: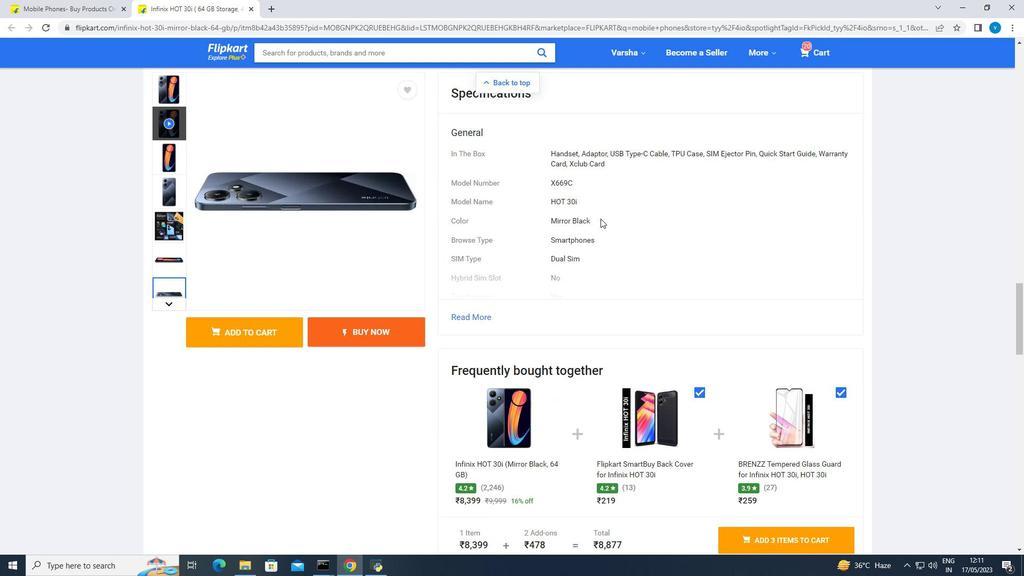 
Action: Mouse moved to (599, 220)
Screenshot: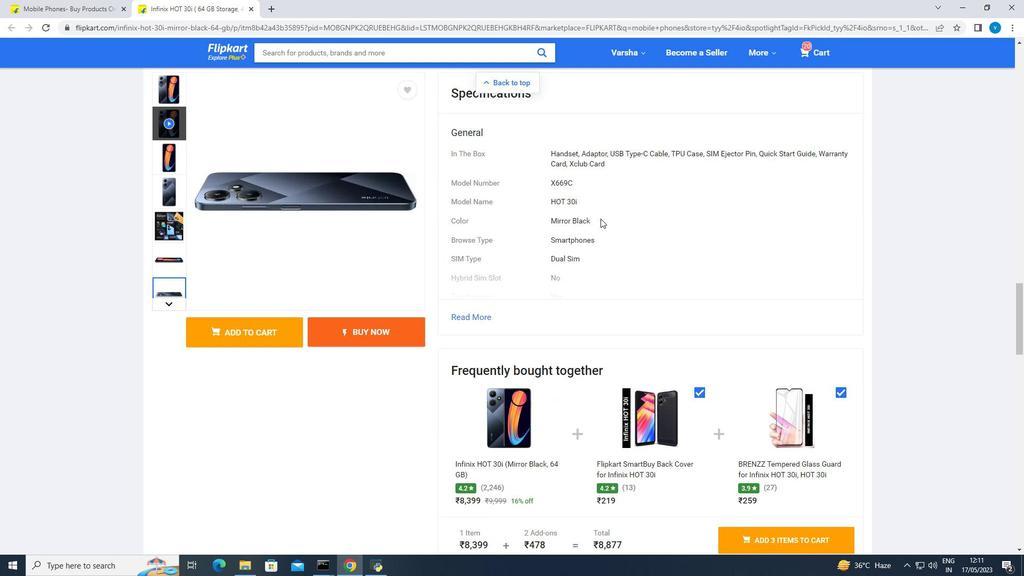 
Action: Mouse scrolled (599, 219) with delta (0, 0)
Screenshot: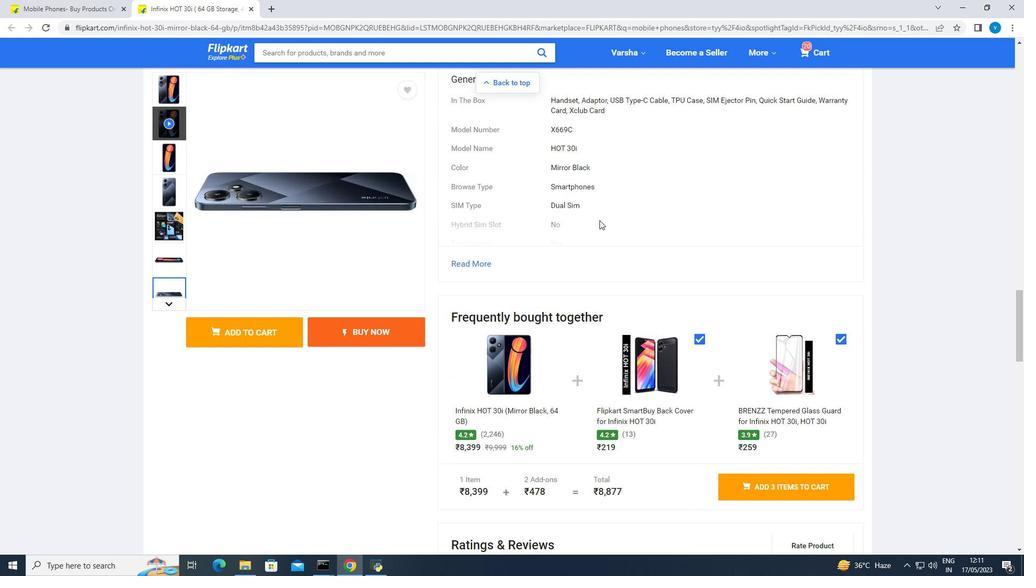 
Action: Mouse moved to (456, 210)
Screenshot: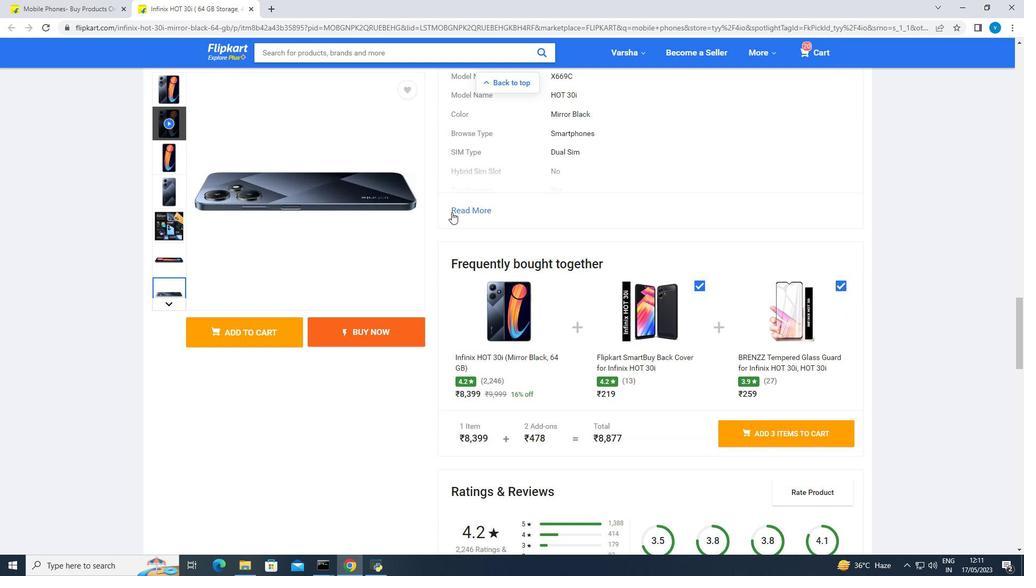 
Action: Mouse pressed left at (456, 210)
Screenshot: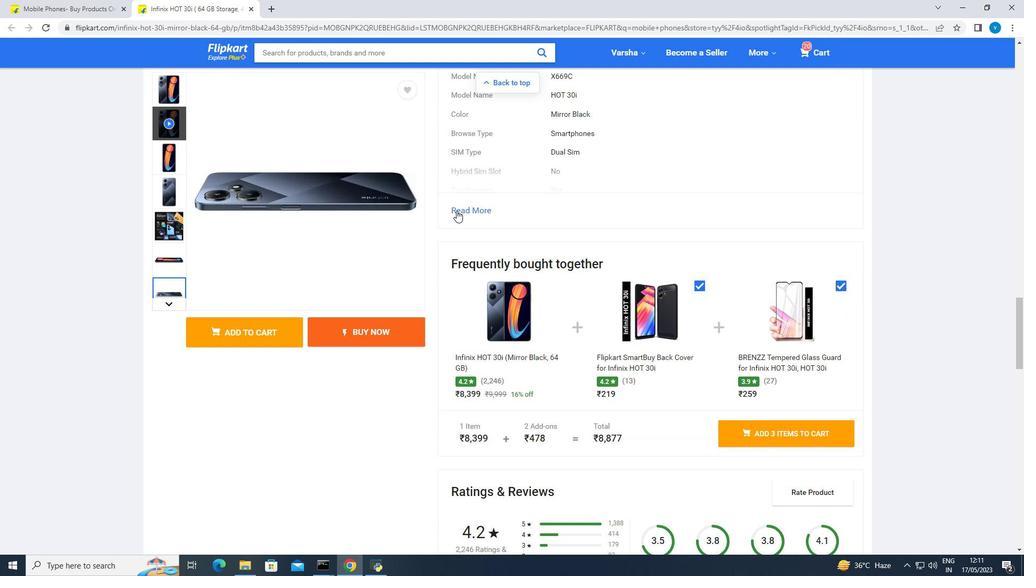 
Action: Mouse moved to (540, 224)
Screenshot: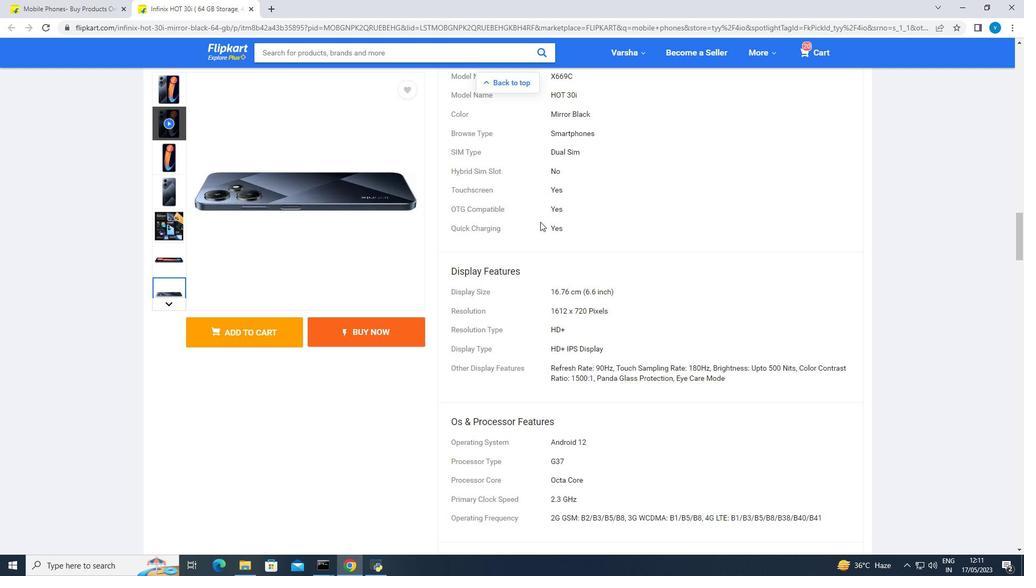 
Action: Mouse scrolled (540, 224) with delta (0, 0)
Screenshot: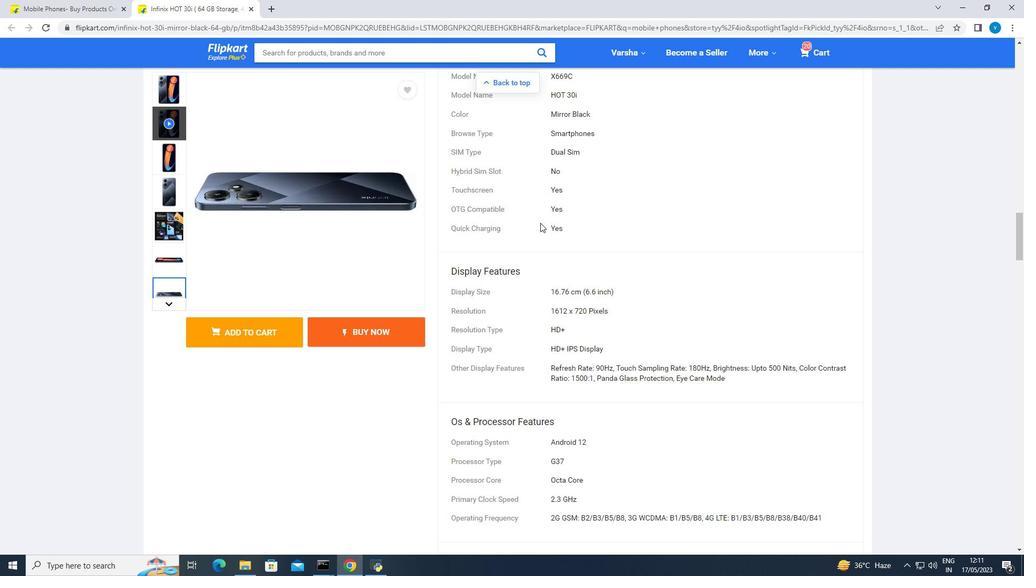 
Action: Mouse moved to (540, 225)
Screenshot: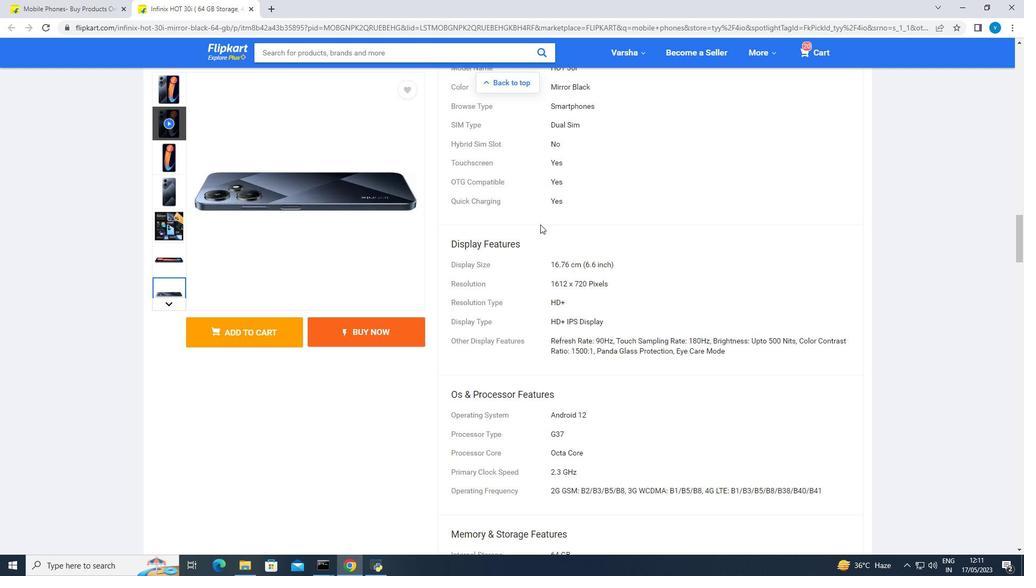 
Action: Mouse scrolled (540, 224) with delta (0, 0)
Screenshot: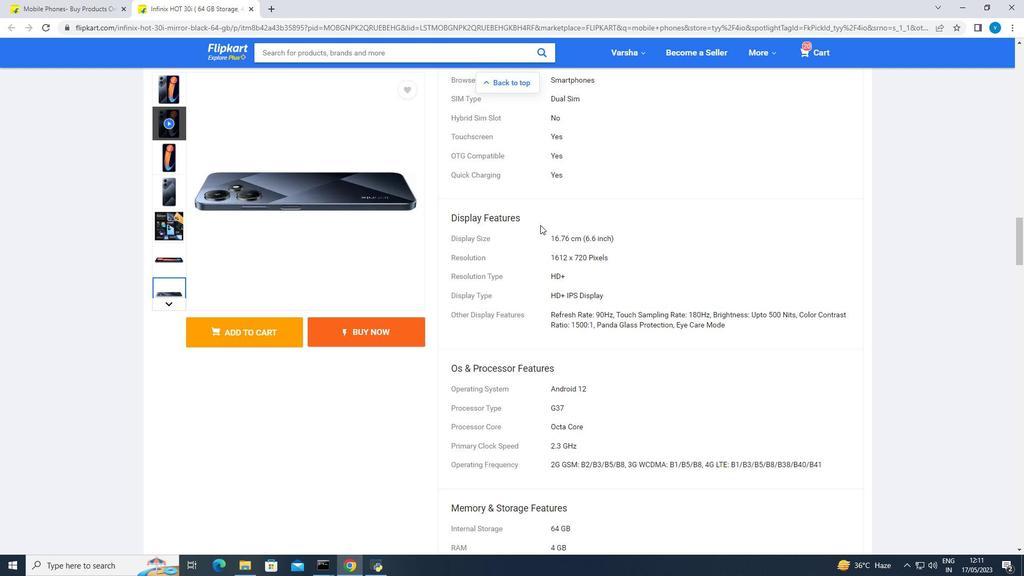 
Action: Mouse moved to (540, 225)
Screenshot: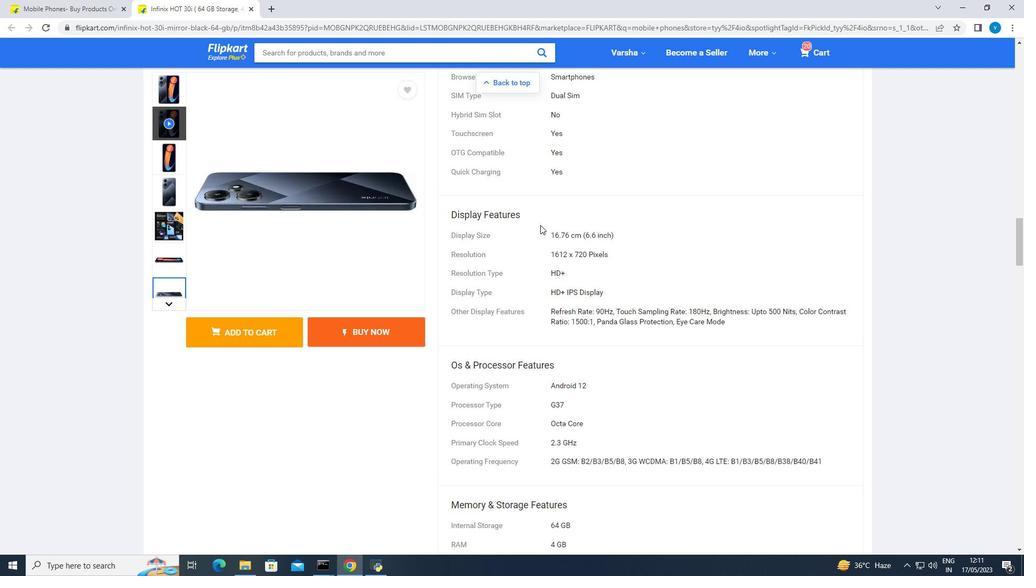 
Action: Mouse scrolled (540, 224) with delta (0, 0)
Screenshot: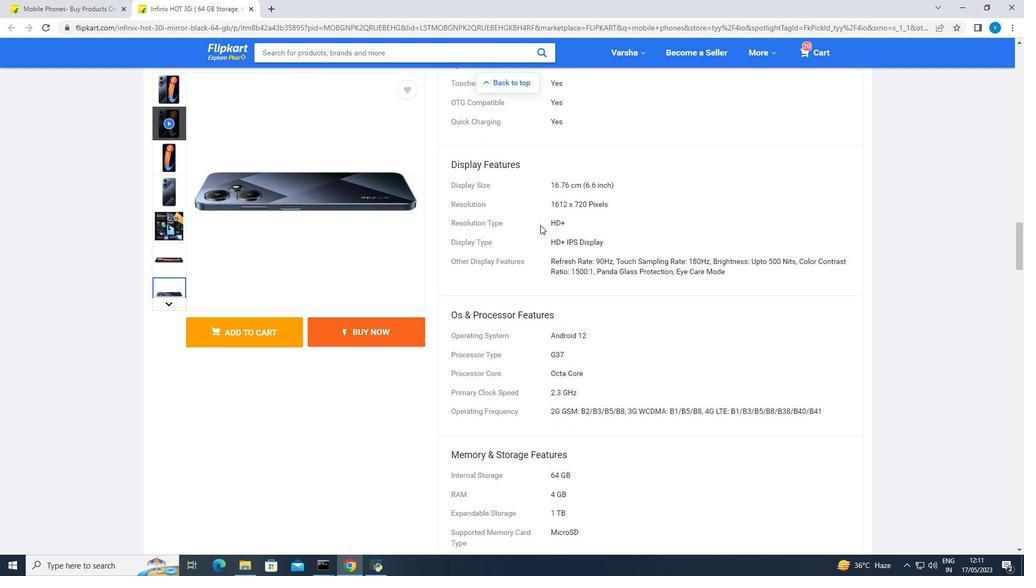 
Action: Mouse scrolled (540, 224) with delta (0, 0)
Screenshot: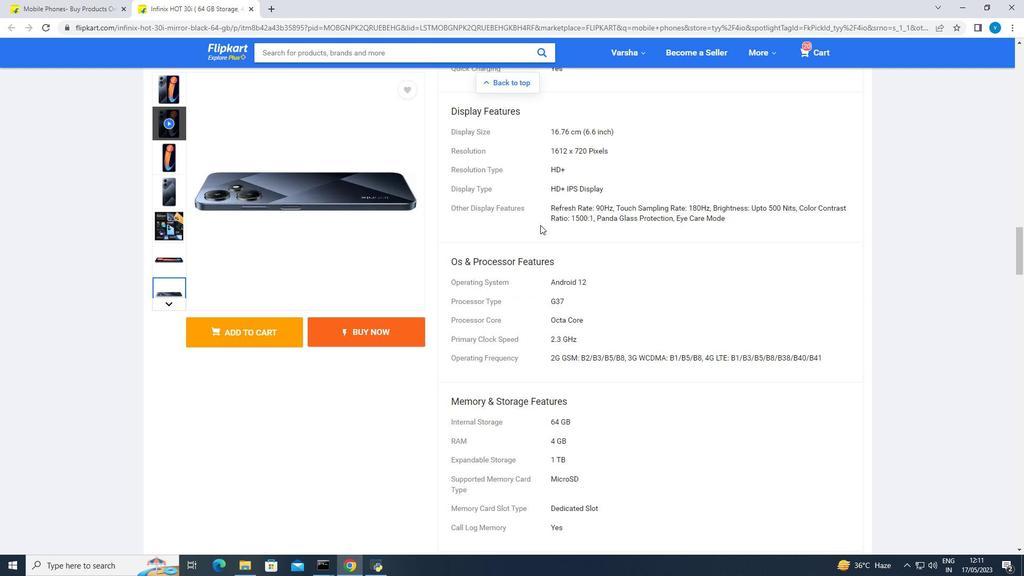 
Action: Mouse moved to (540, 225)
Screenshot: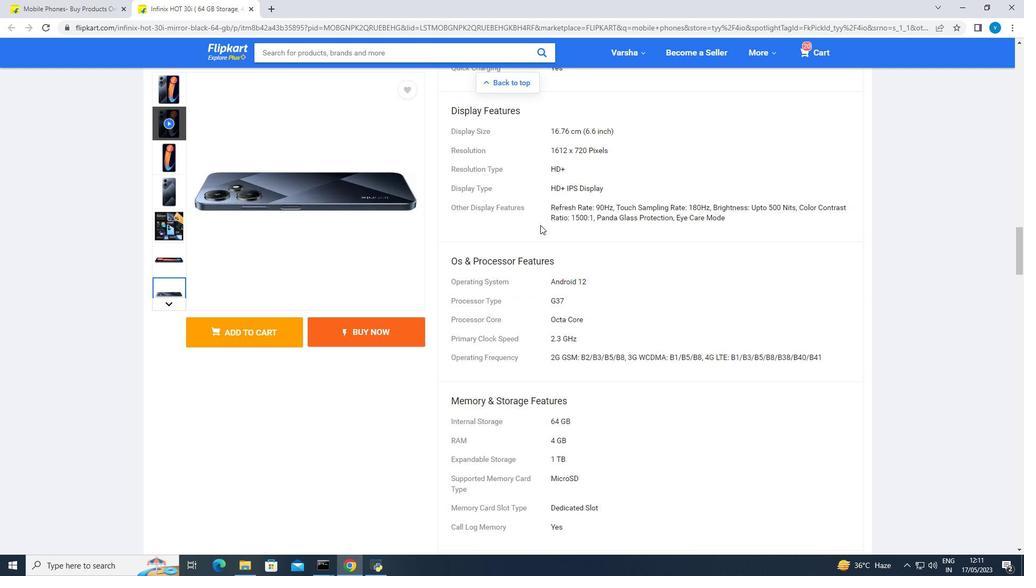 
Action: Mouse scrolled (540, 225) with delta (0, 0)
Screenshot: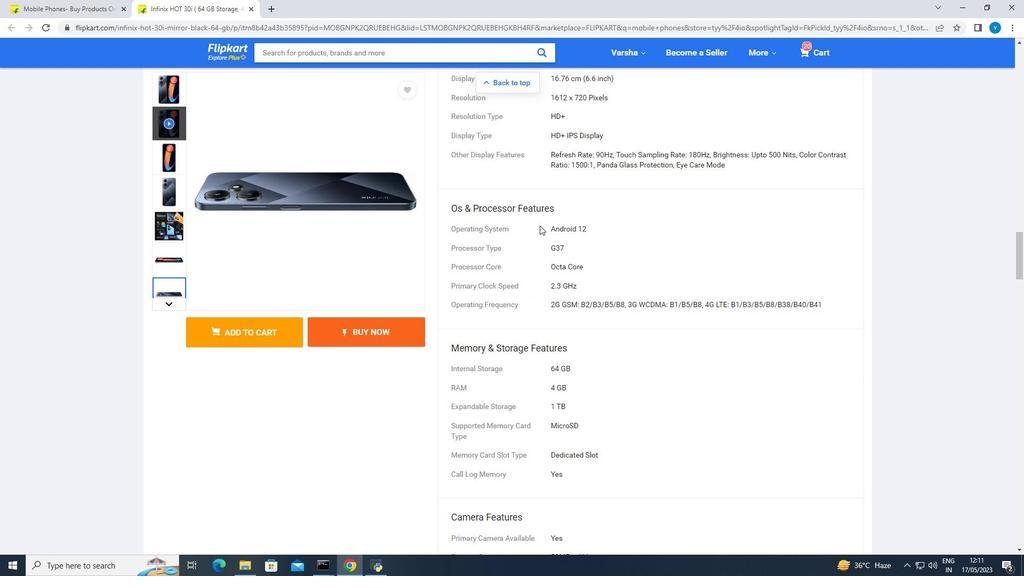 
Action: Mouse moved to (539, 226)
Screenshot: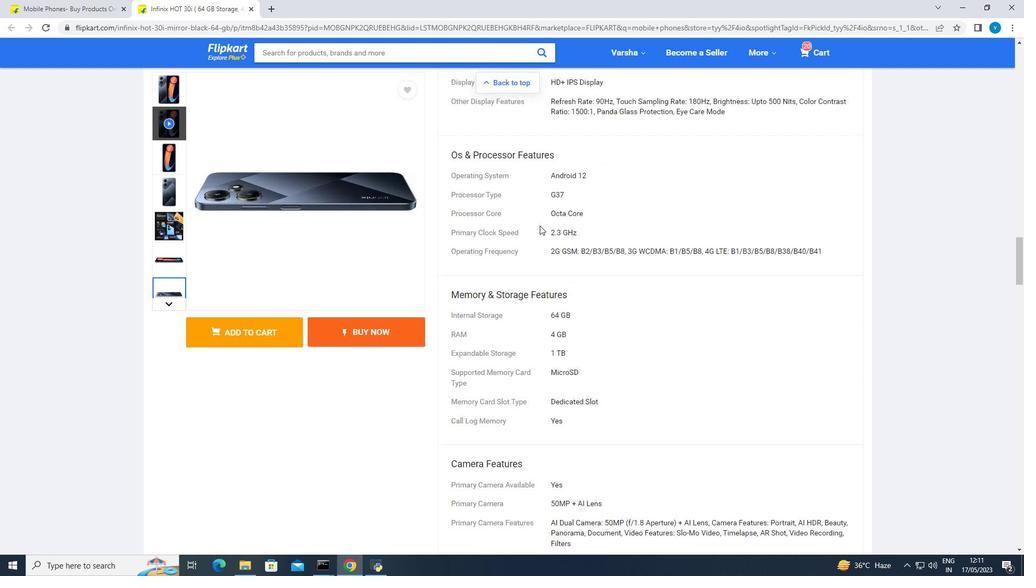 
Action: Mouse scrolled (539, 225) with delta (0, 0)
Screenshot: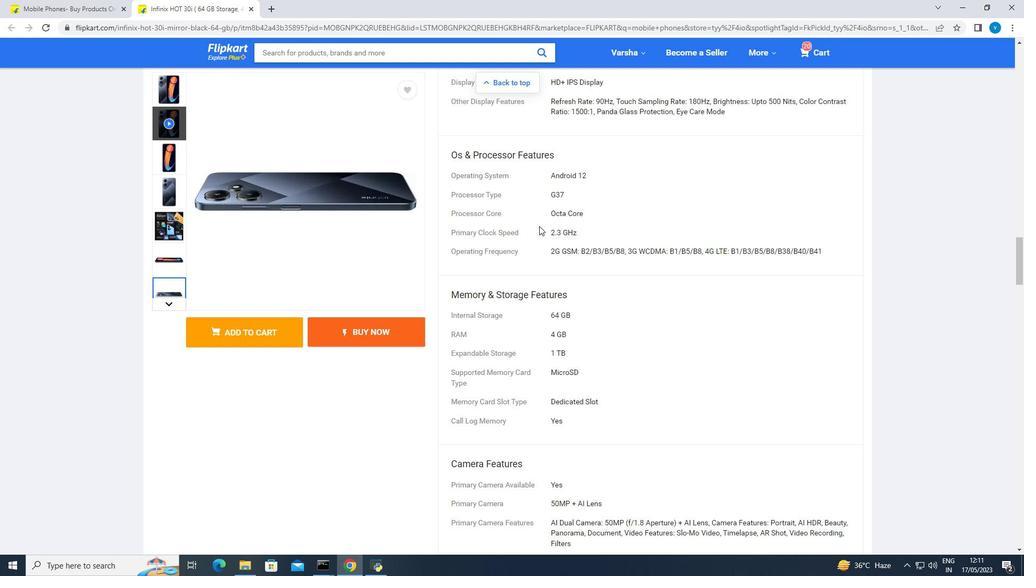 
Action: Mouse scrolled (539, 225) with delta (0, 0)
Screenshot: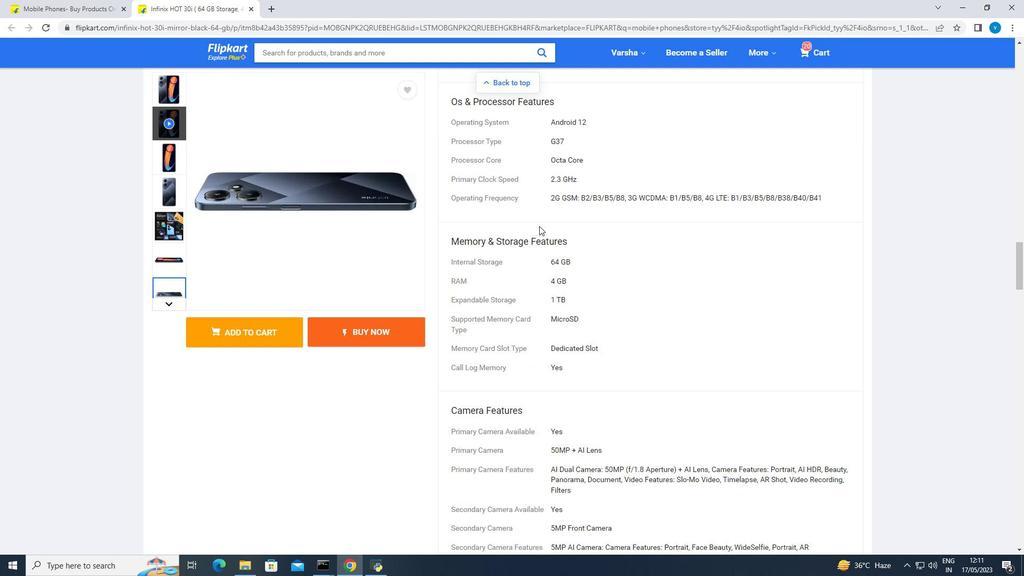 
Action: Mouse scrolled (539, 225) with delta (0, 0)
Screenshot: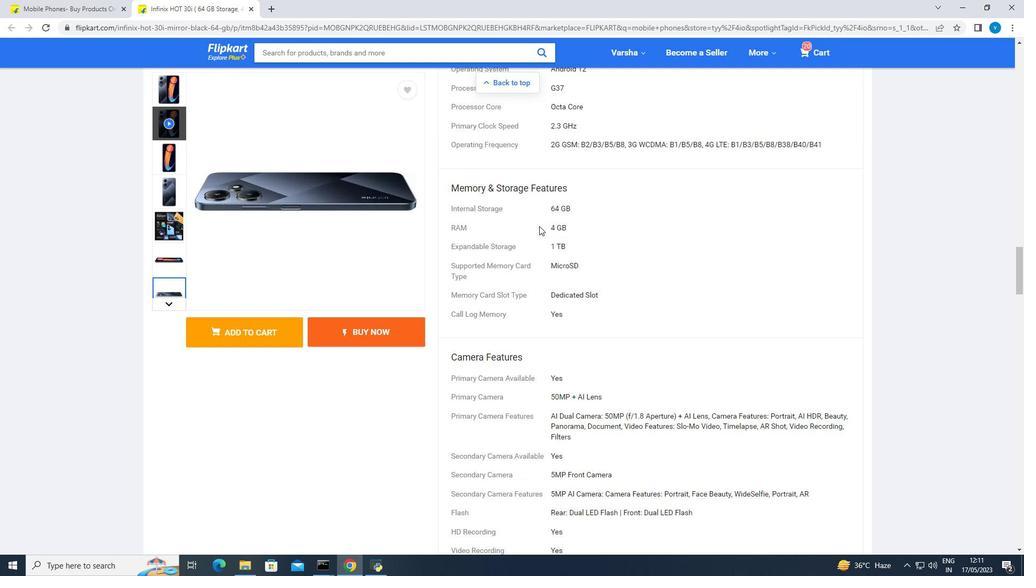 
Action: Mouse moved to (539, 227)
Screenshot: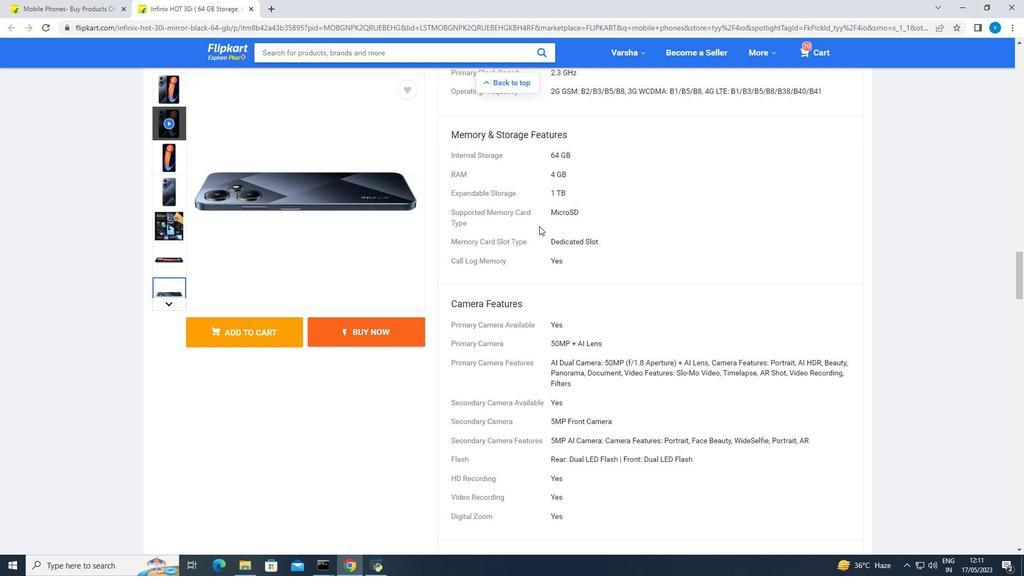 
Action: Mouse scrolled (539, 226) with delta (0, 0)
Screenshot: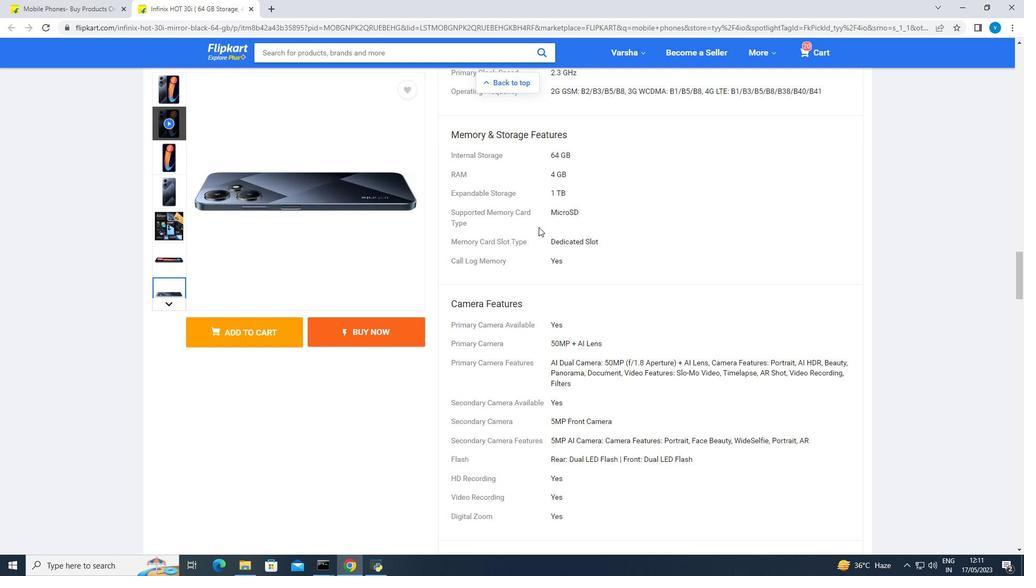 
Action: Mouse moved to (537, 227)
Screenshot: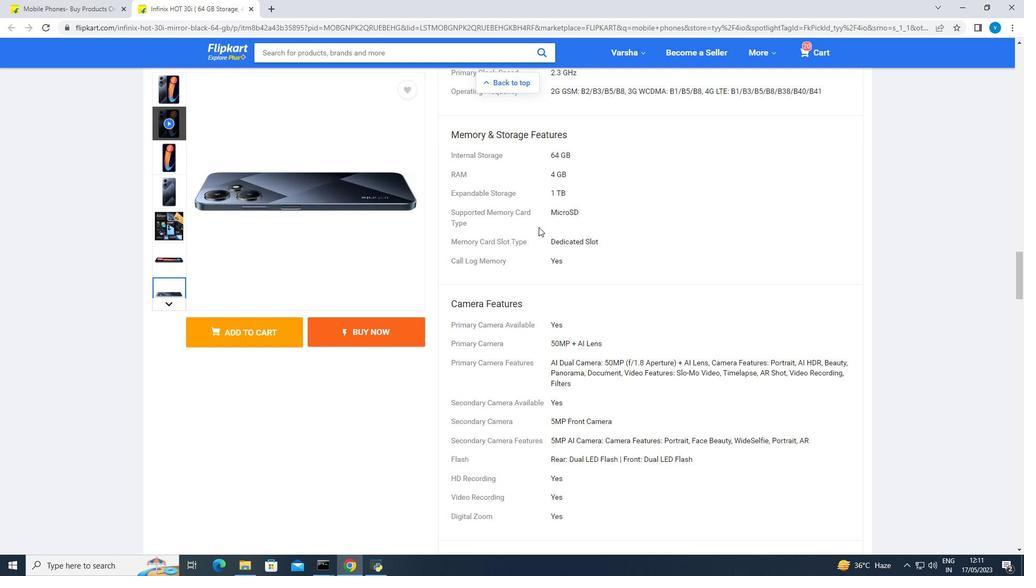 
Action: Mouse scrolled (537, 227) with delta (0, 0)
Screenshot: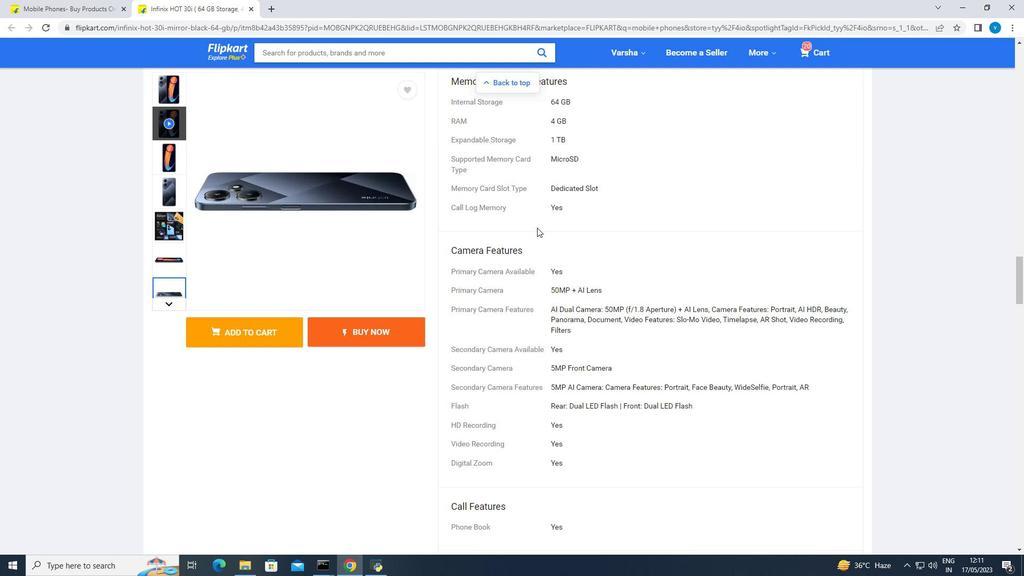 
Action: Mouse scrolled (537, 227) with delta (0, 0)
Screenshot: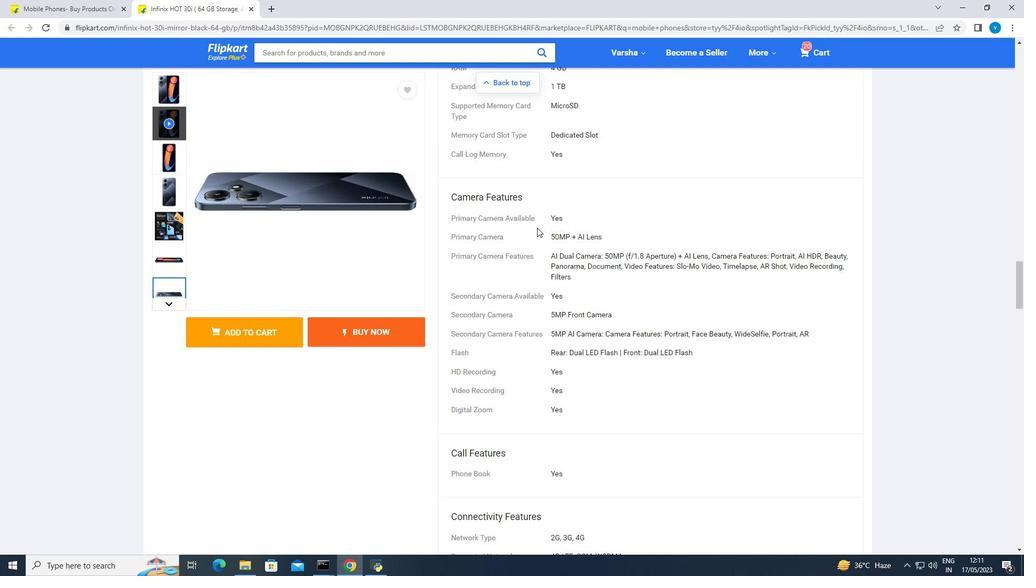 
Action: Mouse moved to (537, 228)
Screenshot: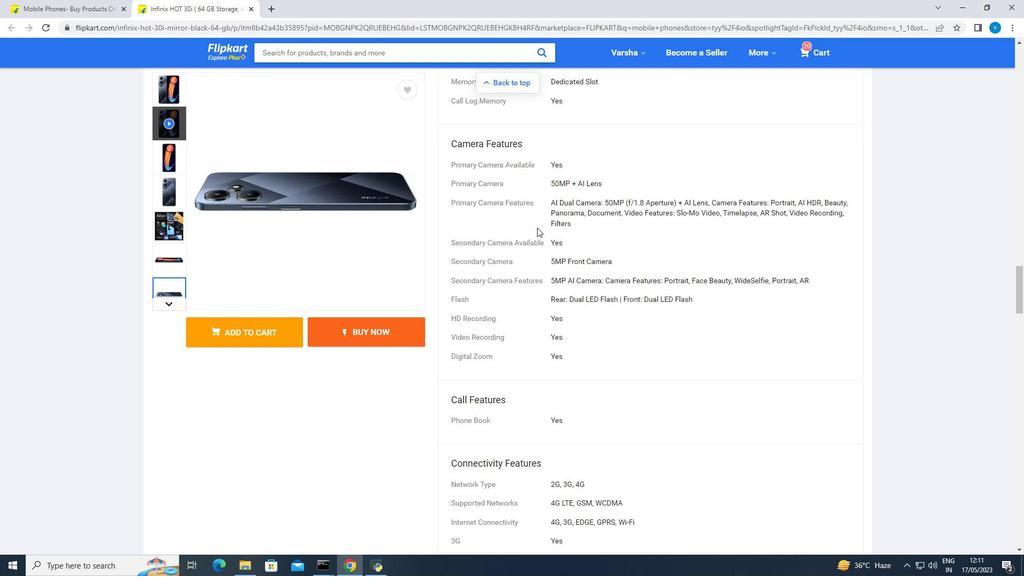 
Action: Mouse scrolled (537, 227) with delta (0, 0)
Screenshot: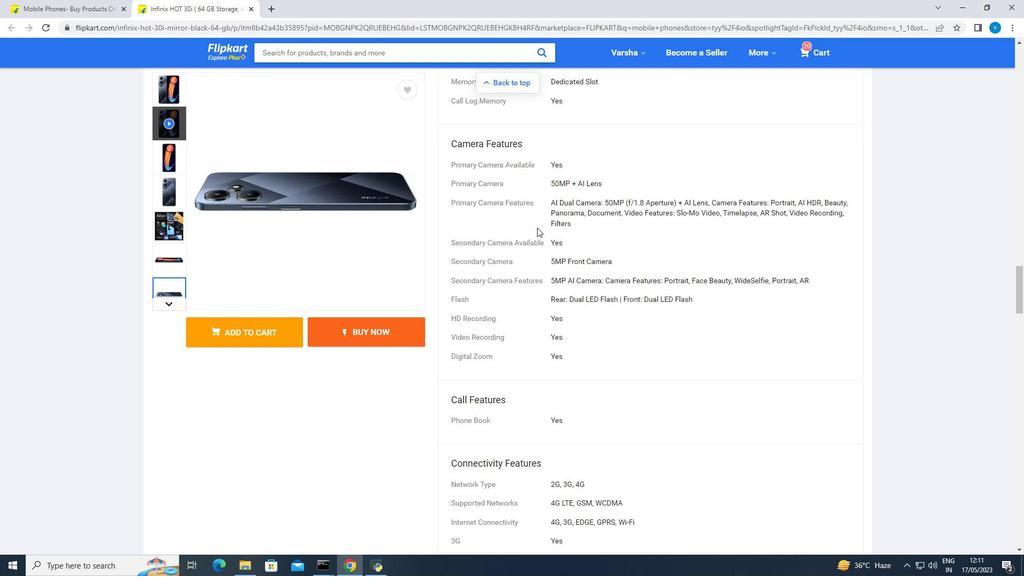 
Action: Mouse moved to (537, 226)
Screenshot: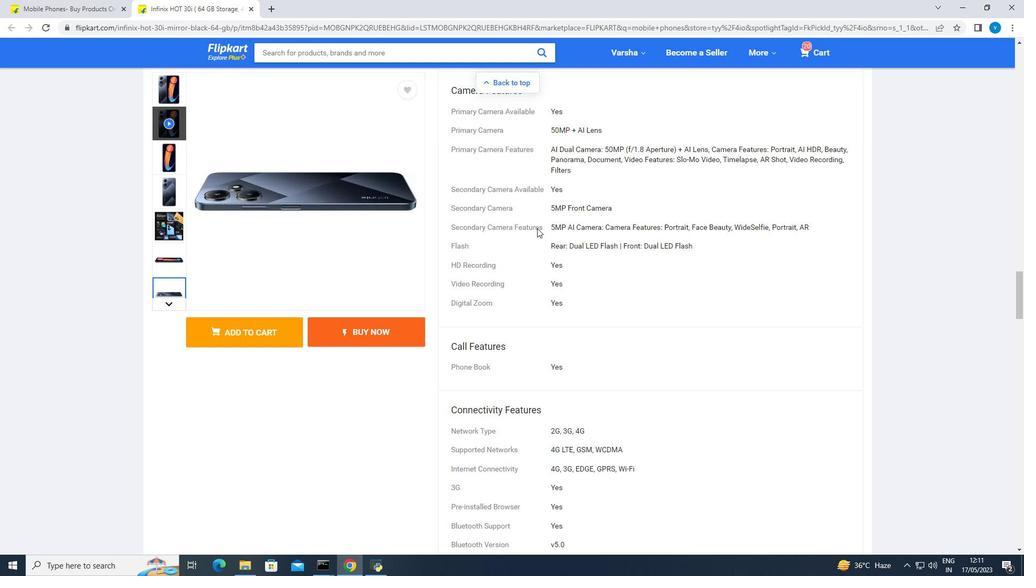 
Action: Mouse scrolled (537, 226) with delta (0, 0)
Screenshot: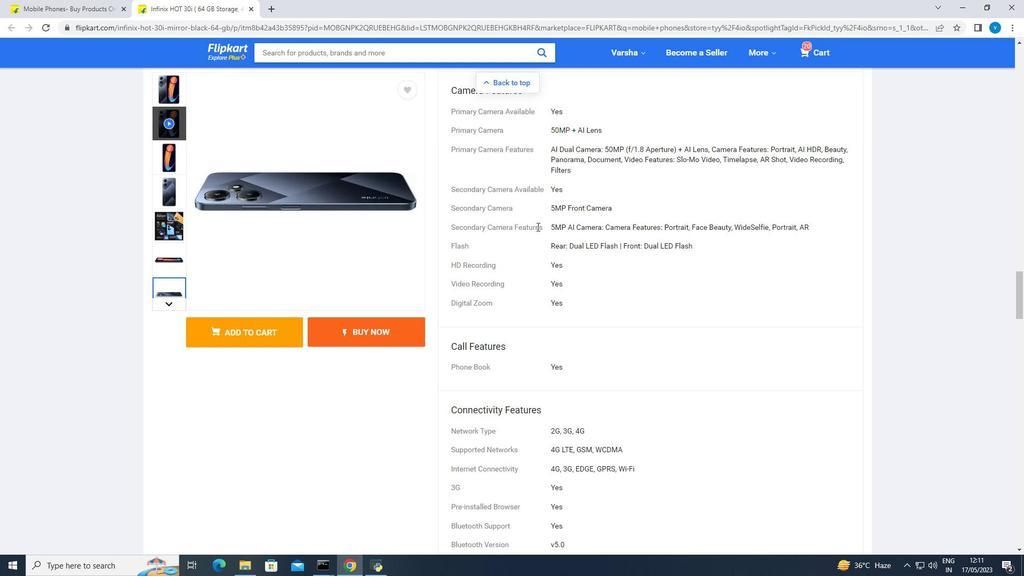 
Action: Mouse scrolled (537, 226) with delta (0, 0)
Screenshot: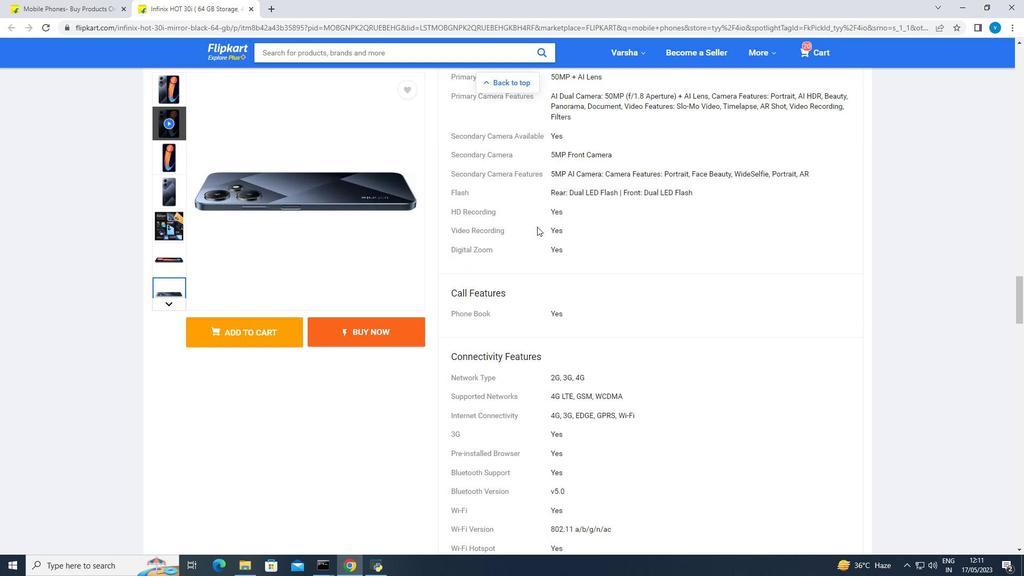 
Action: Mouse scrolled (537, 226) with delta (0, 0)
Screenshot: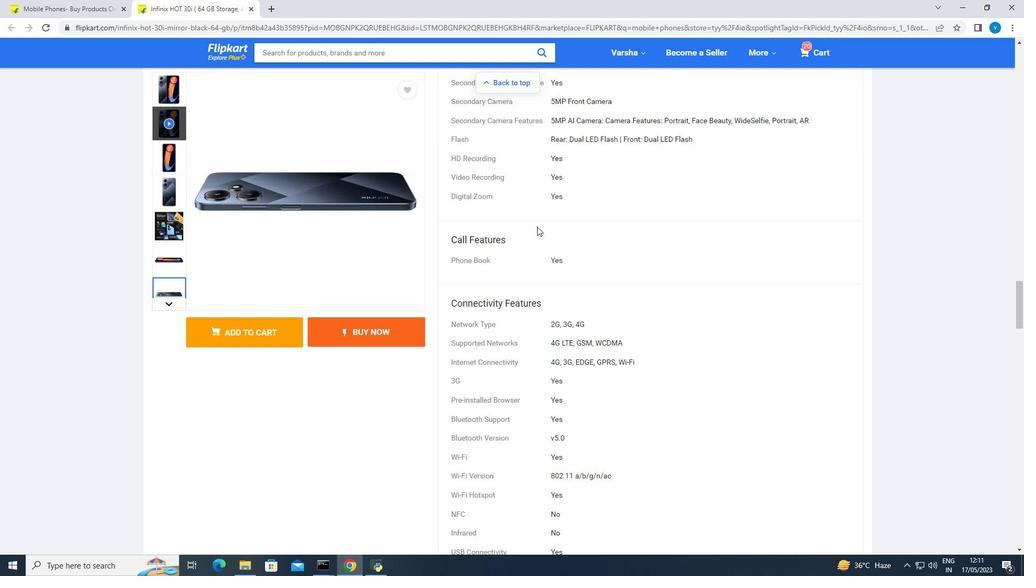 
Action: Mouse scrolled (537, 226) with delta (0, 0)
Screenshot: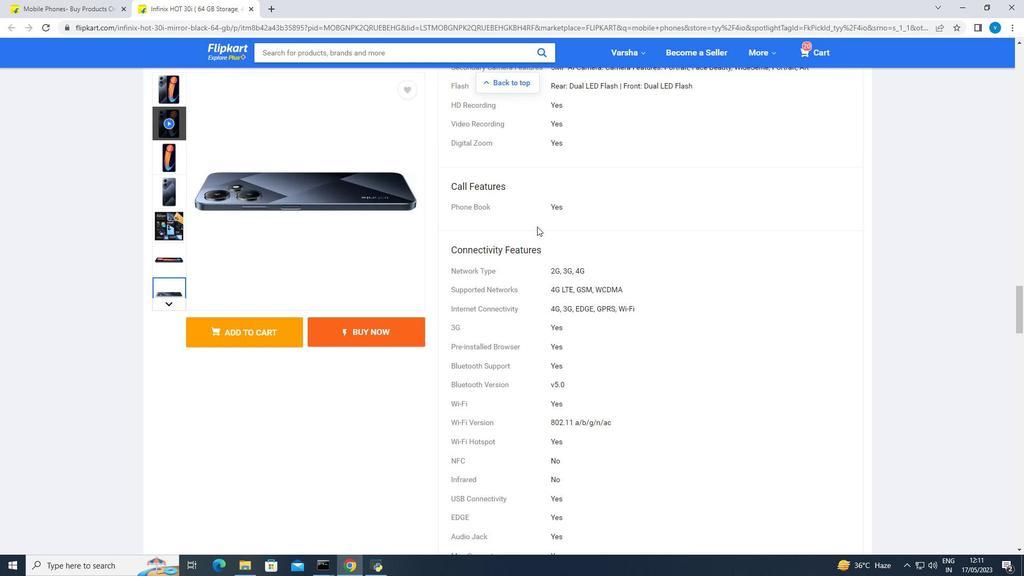 
Action: Mouse scrolled (537, 226) with delta (0, 0)
Screenshot: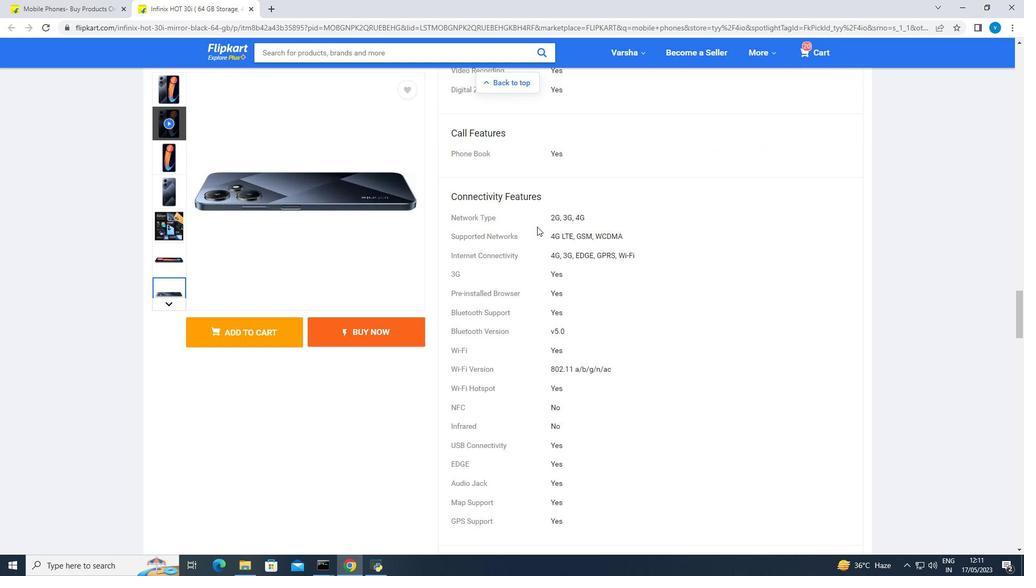 
Action: Mouse scrolled (537, 226) with delta (0, 0)
Screenshot: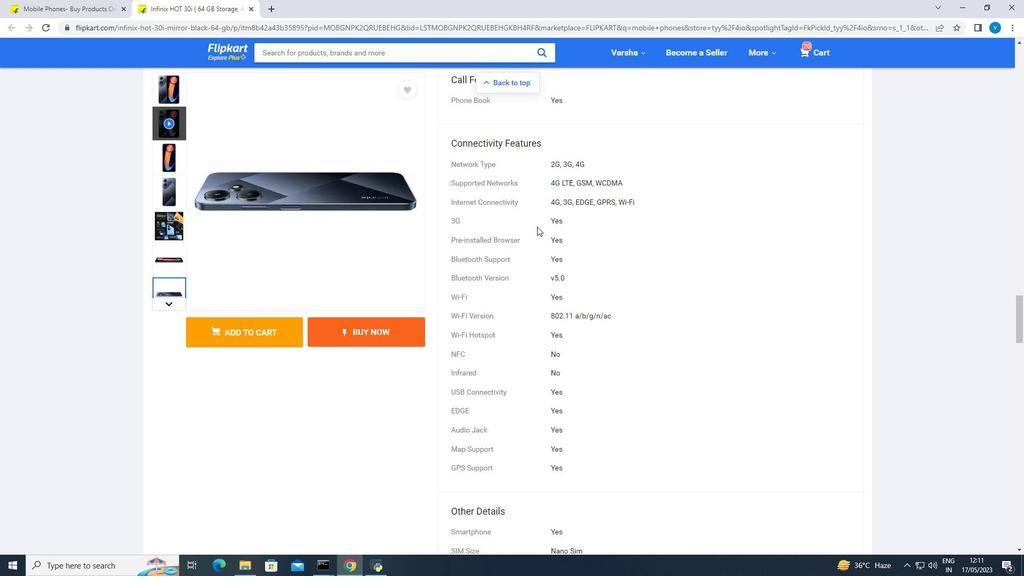 
Action: Mouse scrolled (537, 226) with delta (0, 0)
Screenshot: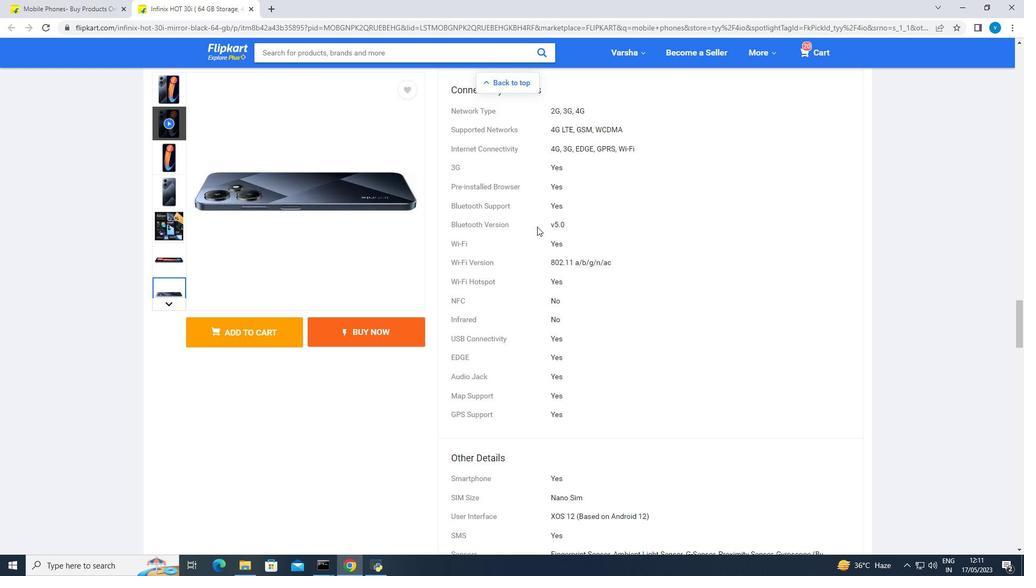 
Action: Mouse scrolled (537, 226) with delta (0, 0)
Screenshot: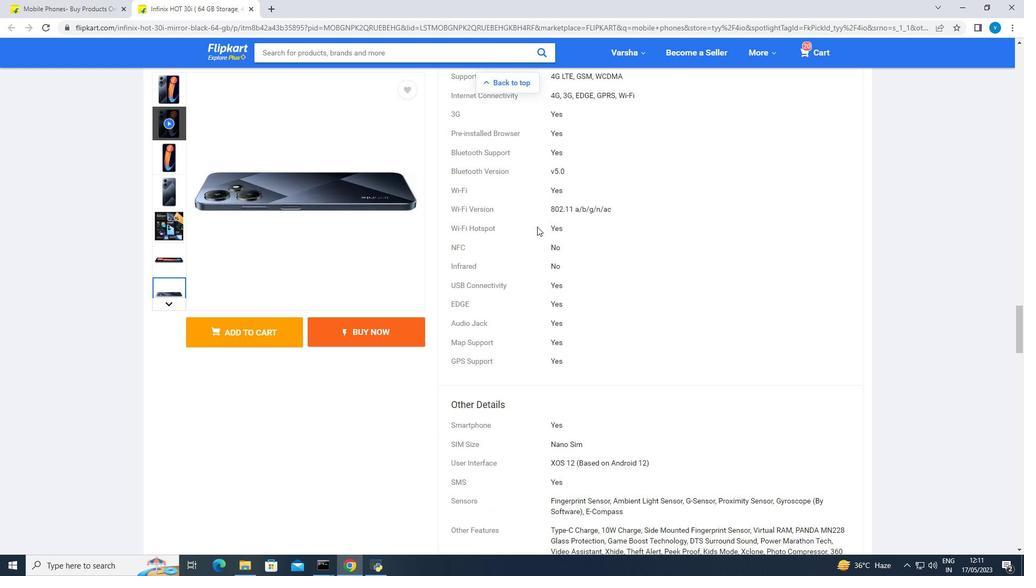 
Action: Mouse scrolled (537, 226) with delta (0, 0)
Screenshot: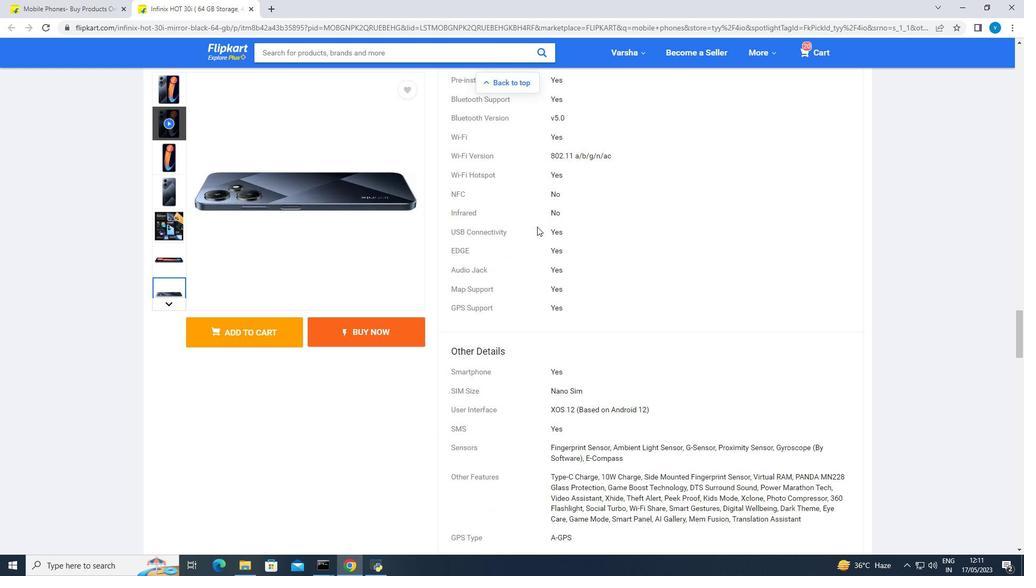 
Action: Mouse scrolled (537, 226) with delta (0, 0)
Screenshot: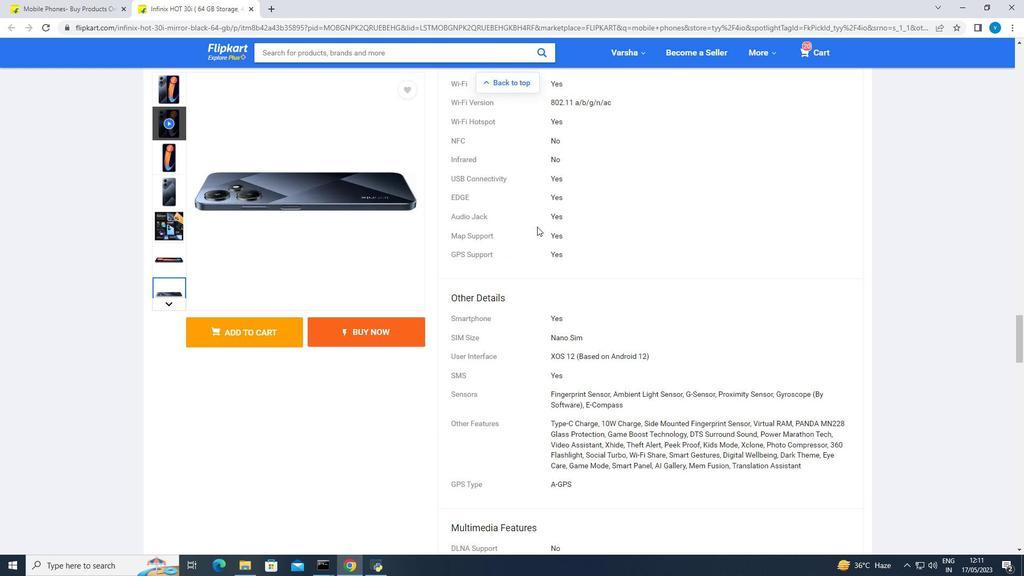 
Action: Mouse scrolled (537, 226) with delta (0, 0)
Screenshot: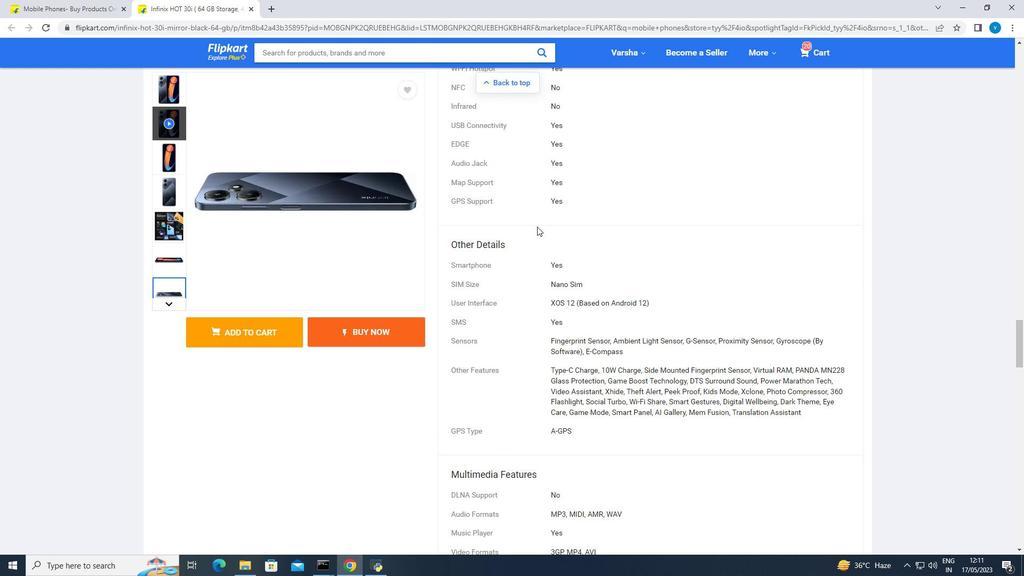 
Action: Mouse moved to (537, 221)
Screenshot: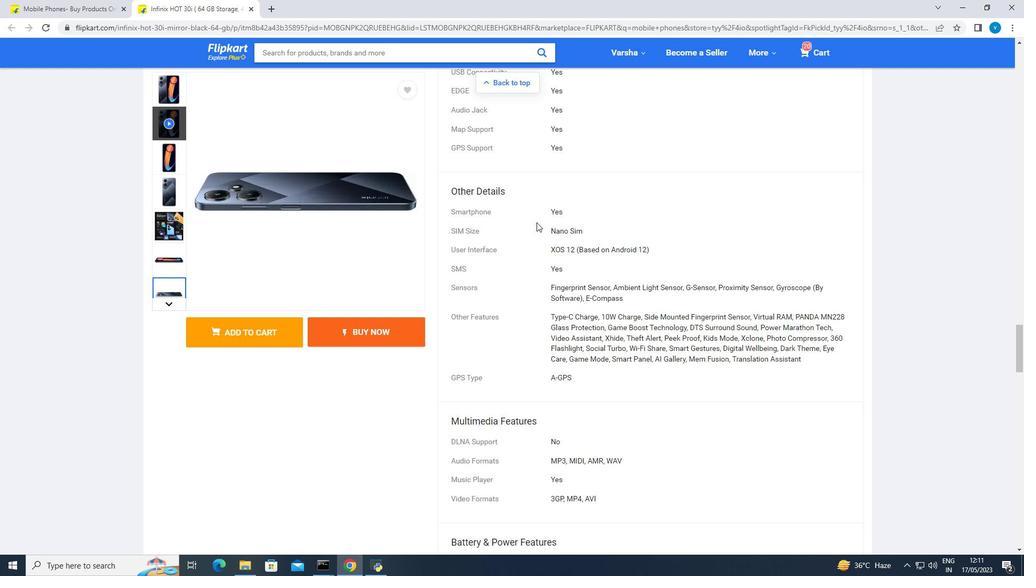 
Action: Mouse scrolled (537, 220) with delta (0, 0)
Screenshot: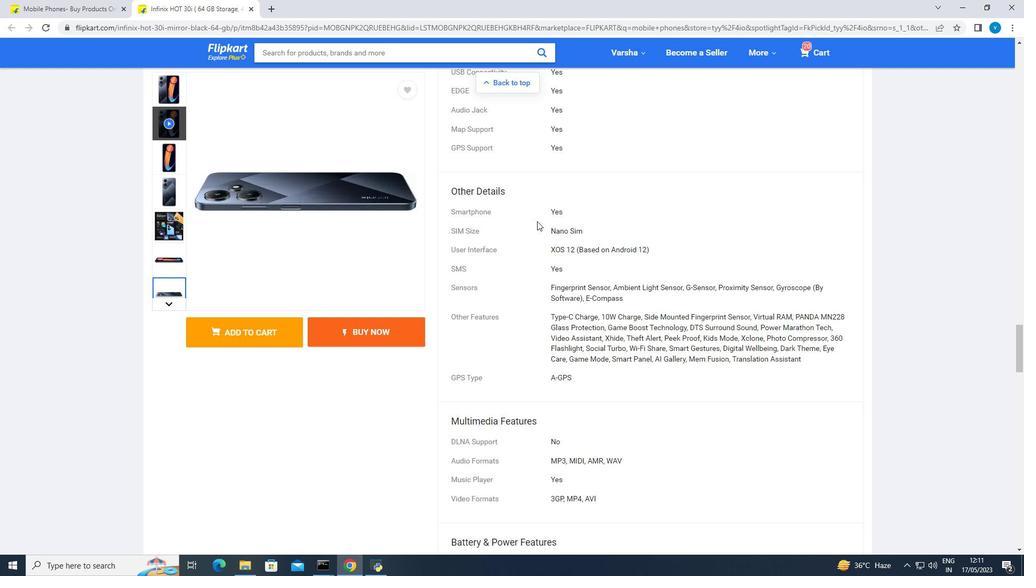
Action: Mouse scrolled (537, 220) with delta (0, 0)
Screenshot: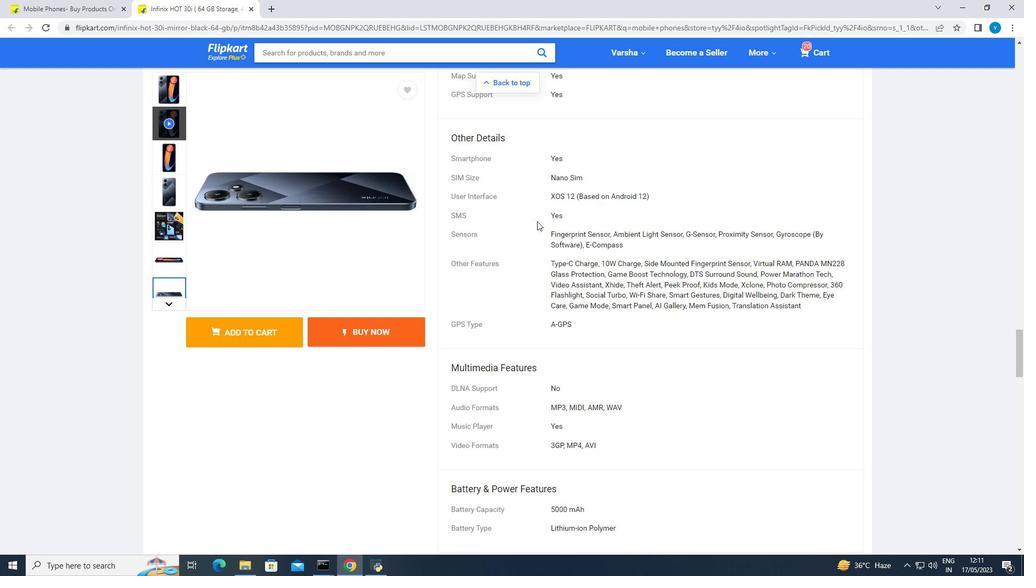 
Action: Mouse scrolled (537, 220) with delta (0, 0)
Screenshot: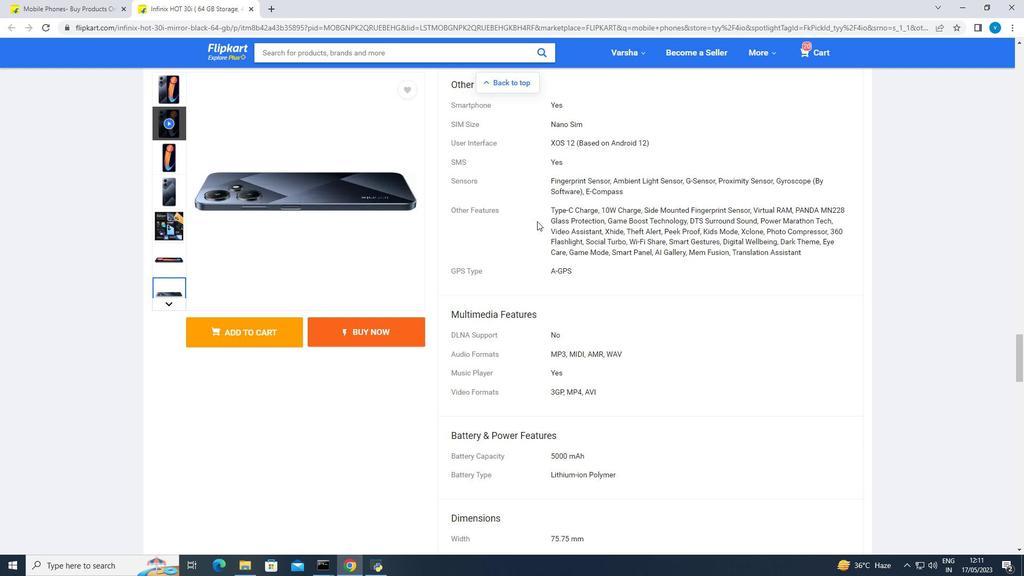 
Action: Mouse moved to (537, 221)
Screenshot: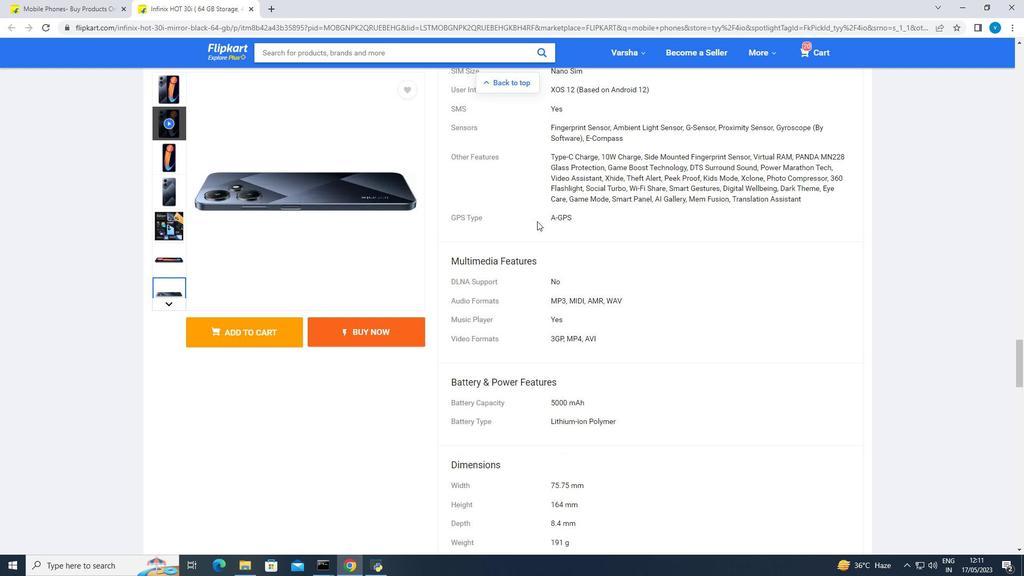 
Action: Mouse scrolled (537, 220) with delta (0, 0)
Screenshot: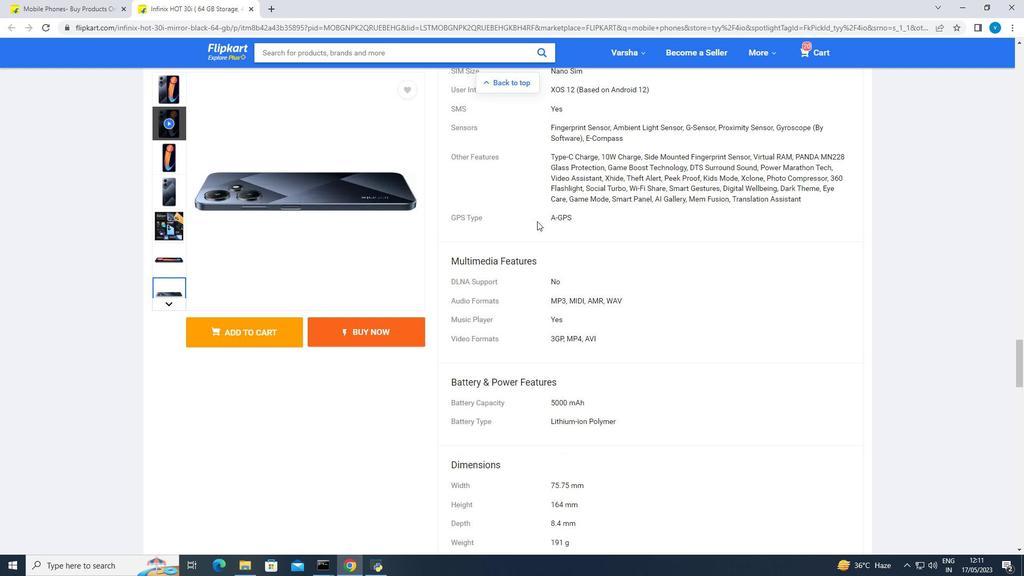 
Action: Mouse moved to (537, 222)
Screenshot: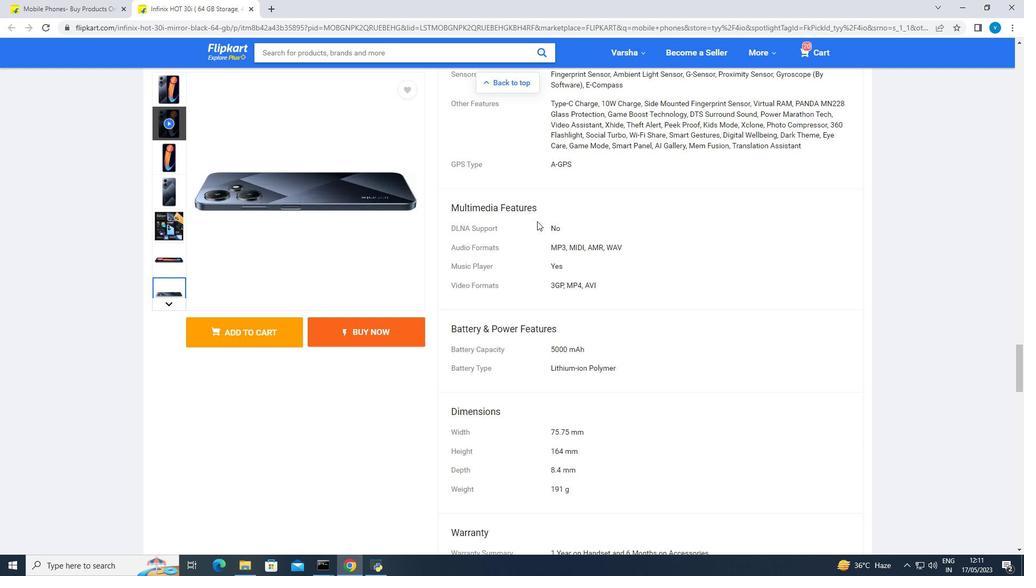 
Action: Mouse scrolled (537, 221) with delta (0, 0)
Screenshot: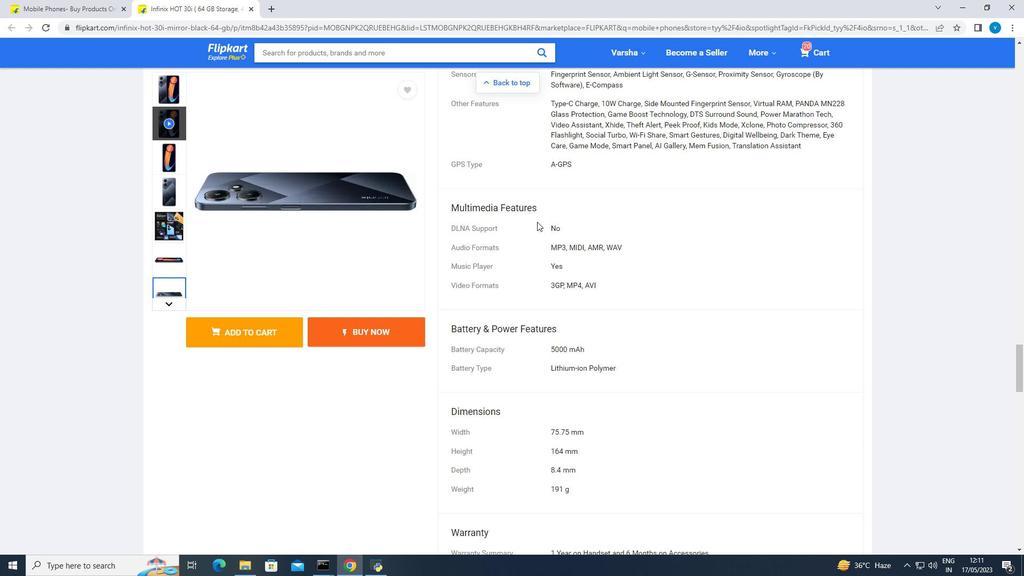 
Action: Mouse scrolled (537, 221) with delta (0, 0)
Screenshot: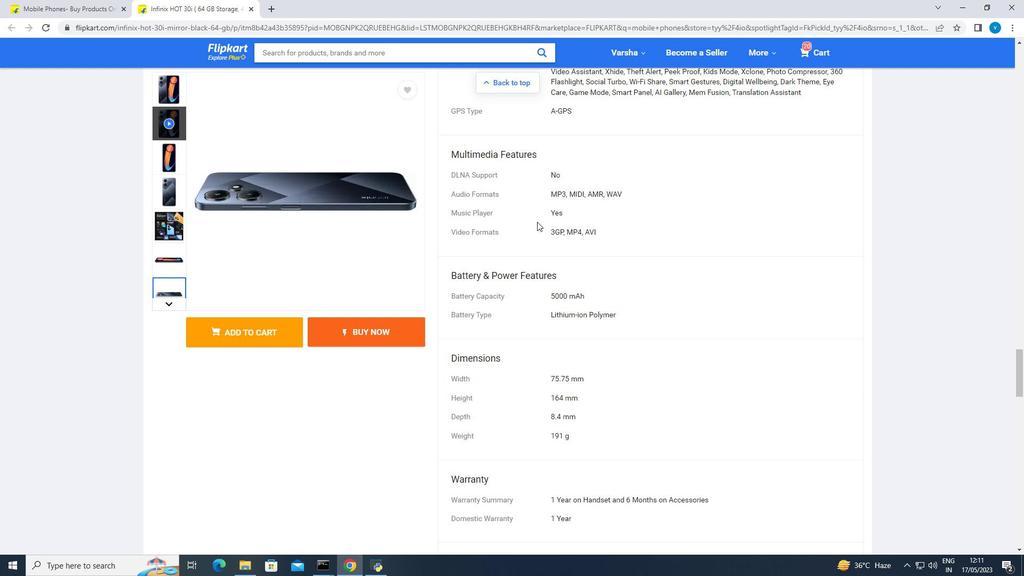 
Action: Mouse scrolled (537, 221) with delta (0, 0)
Screenshot: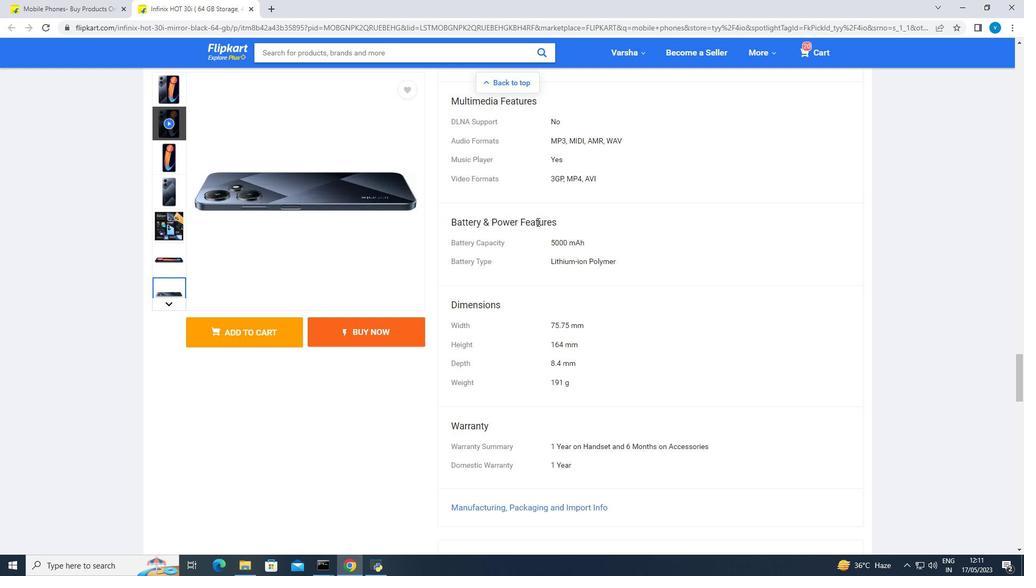 
Action: Mouse scrolled (537, 221) with delta (0, 0)
Screenshot: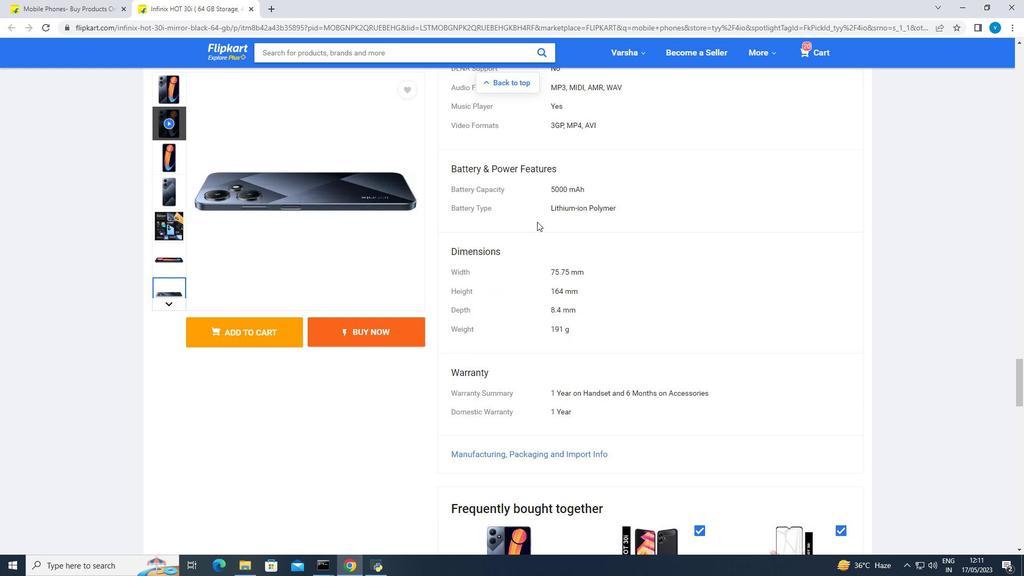 
Action: Mouse scrolled (537, 221) with delta (0, 0)
Screenshot: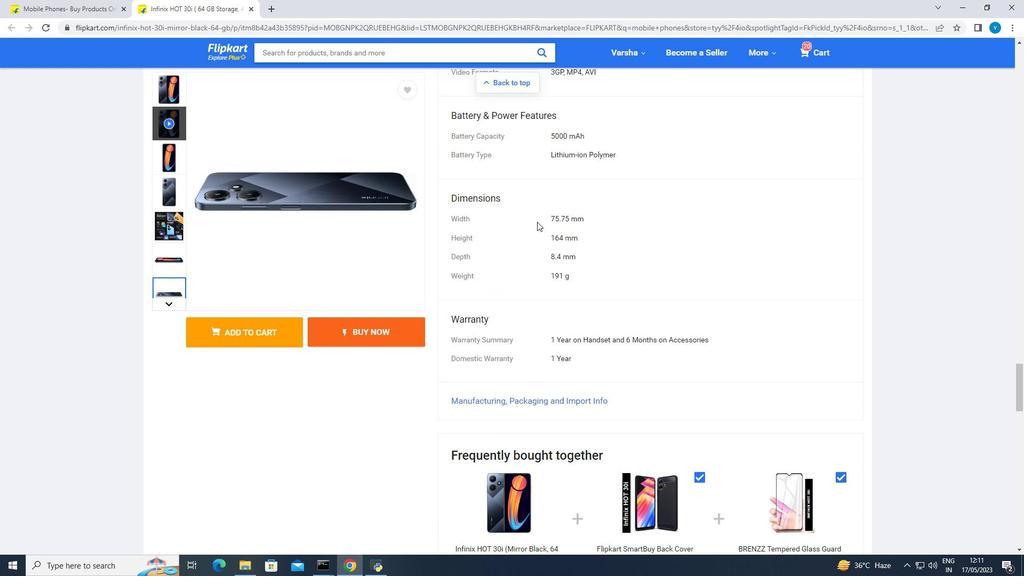 
Action: Mouse scrolled (537, 221) with delta (0, 0)
Screenshot: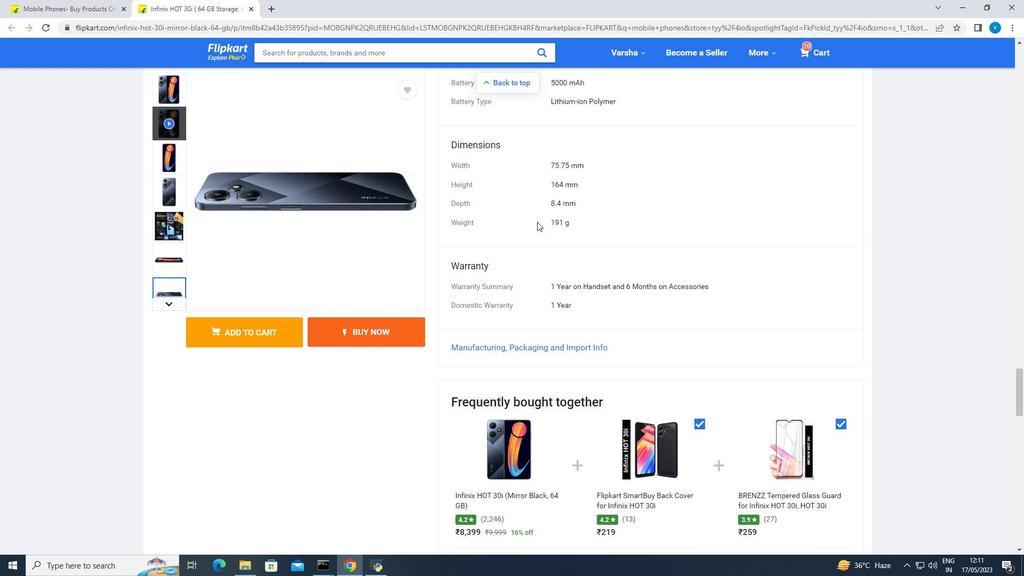 
Action: Mouse scrolled (537, 221) with delta (0, 0)
Screenshot: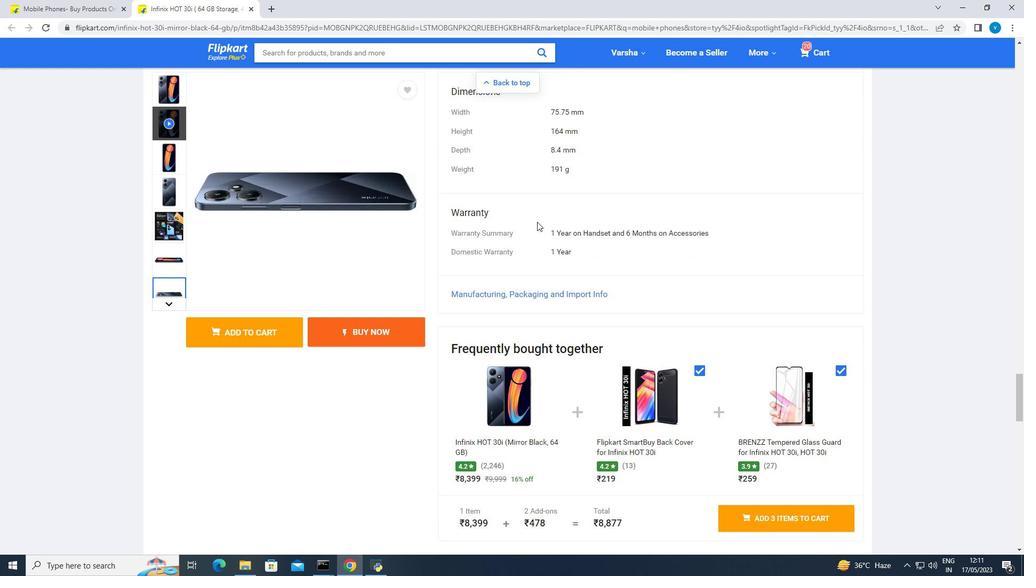 
Action: Mouse scrolled (537, 221) with delta (0, 0)
Screenshot: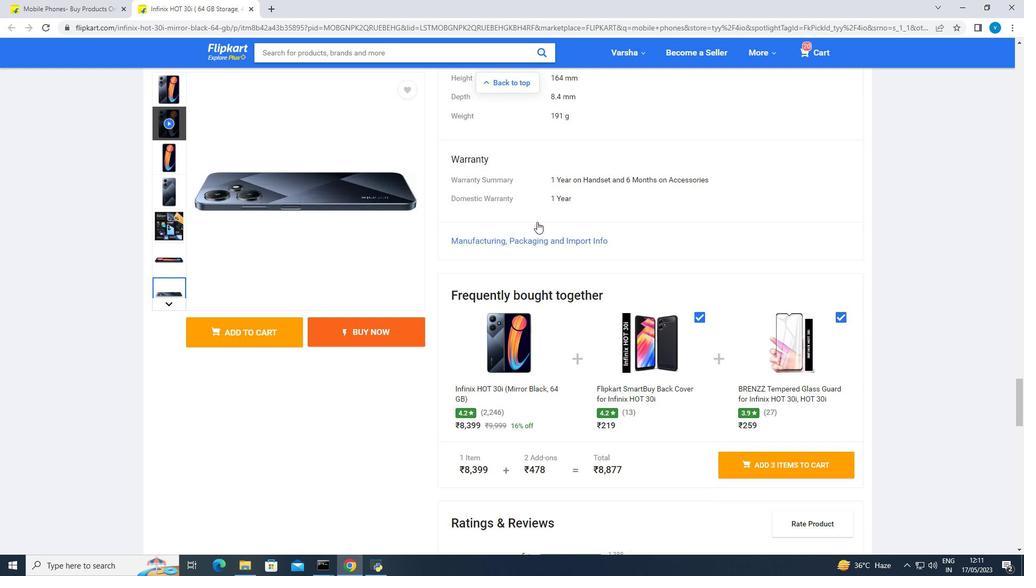 
Action: Mouse scrolled (537, 221) with delta (0, 0)
Screenshot: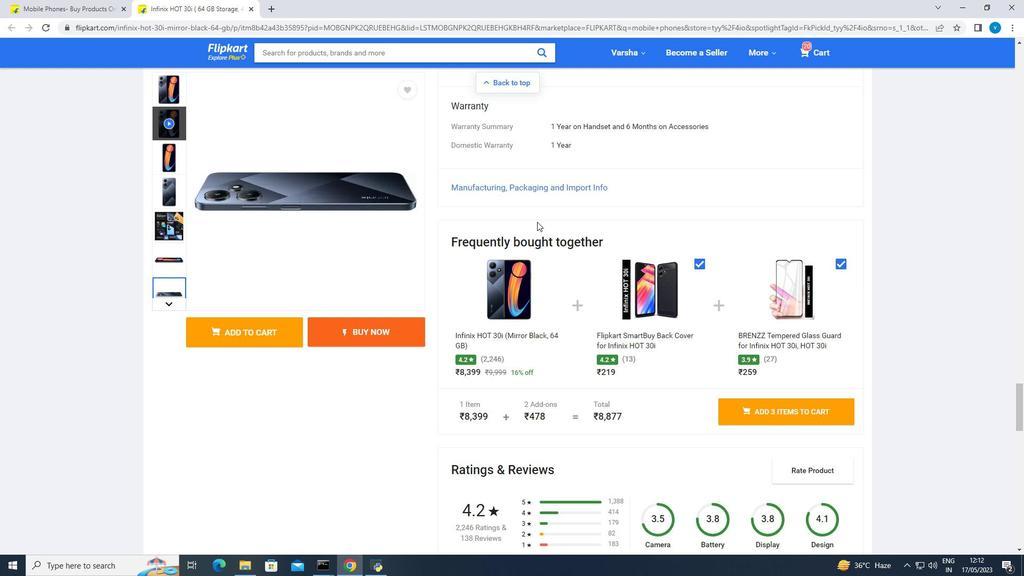 
Action: Mouse scrolled (537, 222) with delta (0, 0)
Screenshot: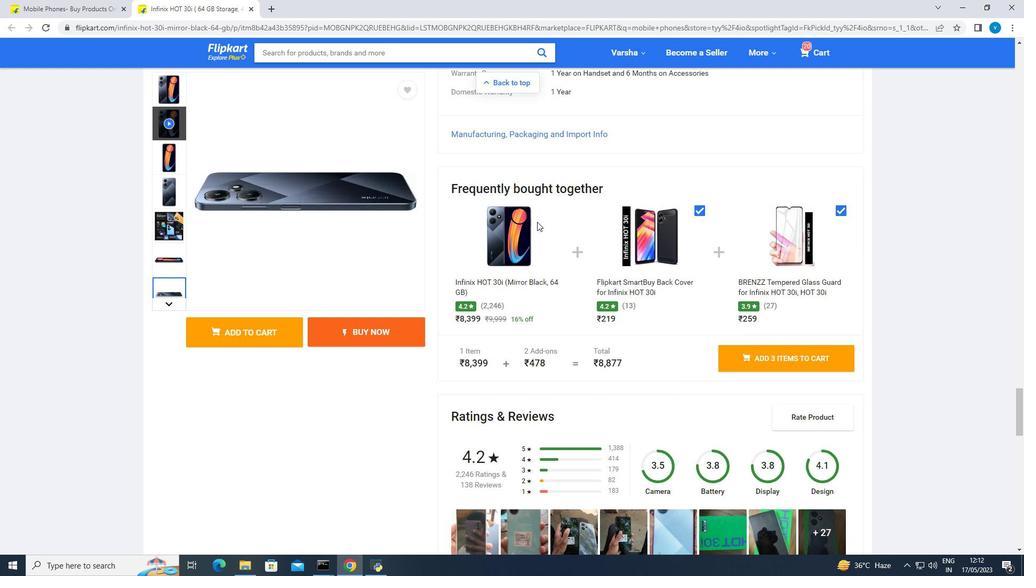 
Action: Mouse moved to (587, 172)
Screenshot: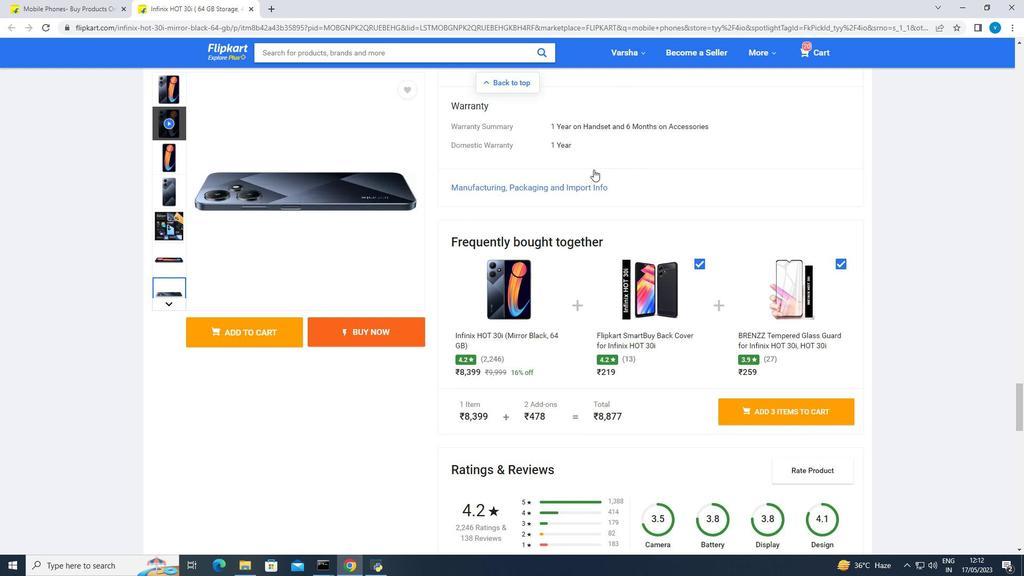 
Action: Mouse scrolled (587, 172) with delta (0, 0)
Screenshot: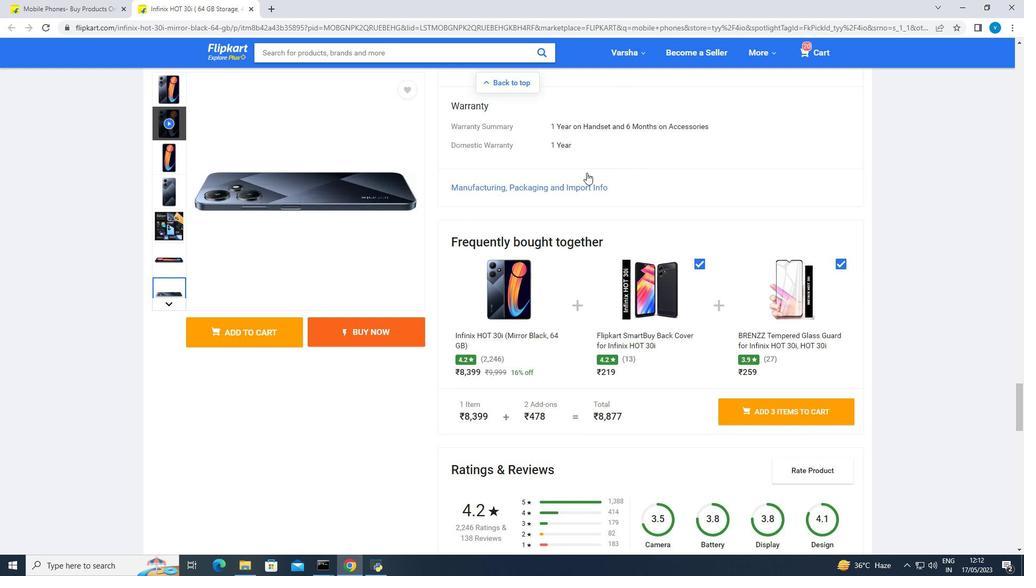 
Action: Mouse scrolled (587, 172) with delta (0, 0)
Screenshot: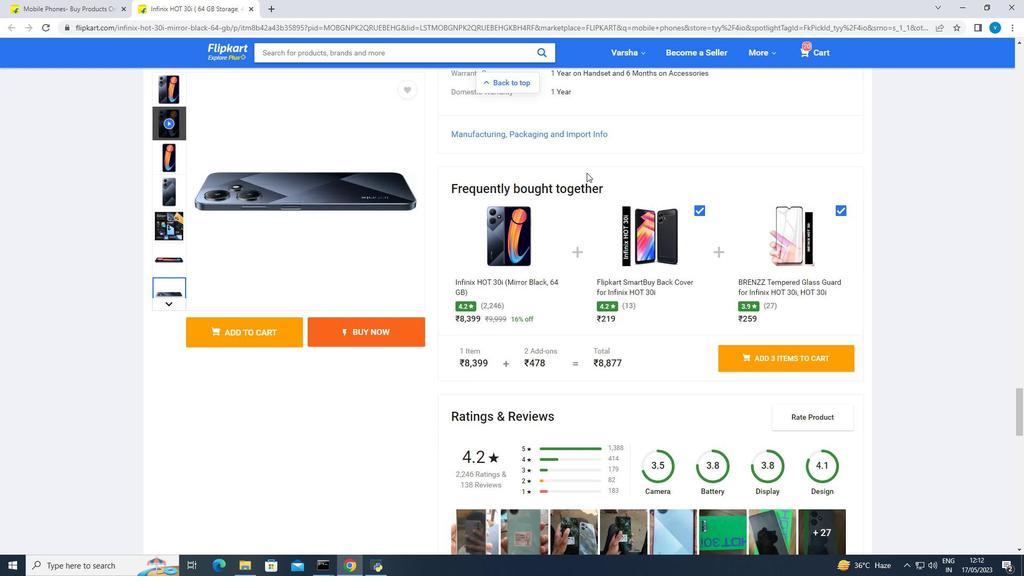 
Action: Mouse scrolled (587, 172) with delta (0, 0)
Screenshot: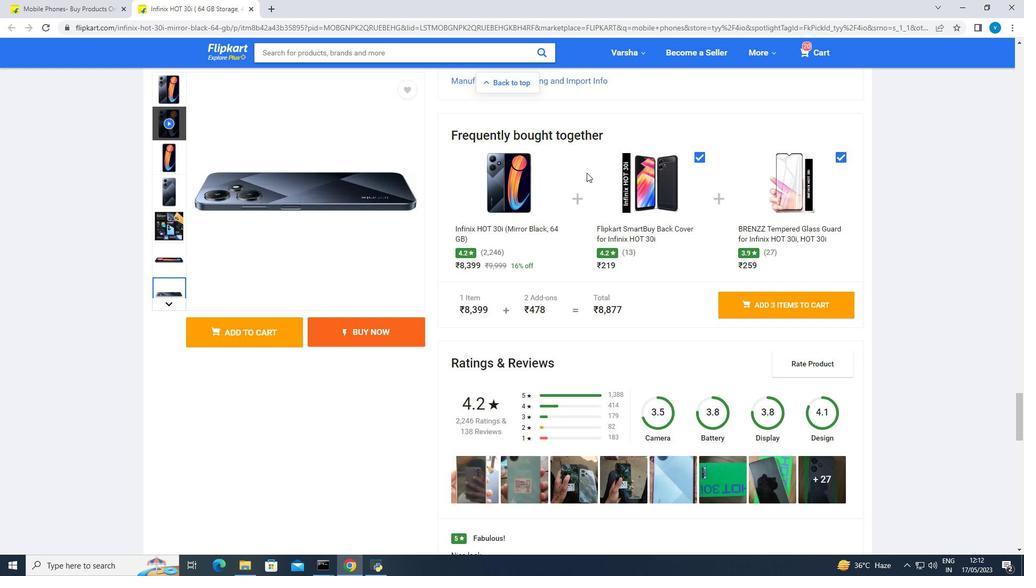 
Action: Mouse scrolled (587, 172) with delta (0, 0)
Screenshot: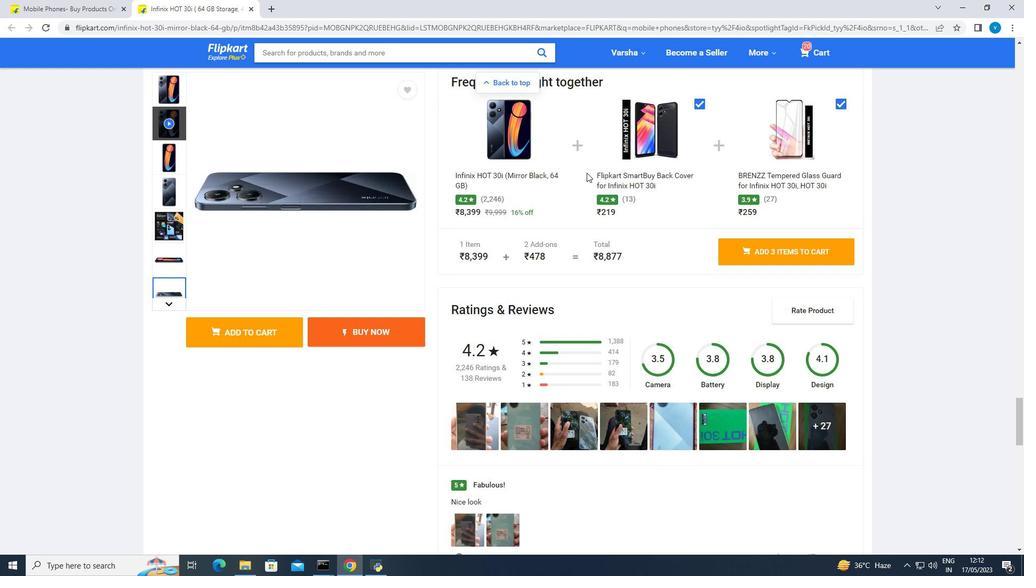 
Action: Mouse scrolled (587, 172) with delta (0, 0)
Screenshot: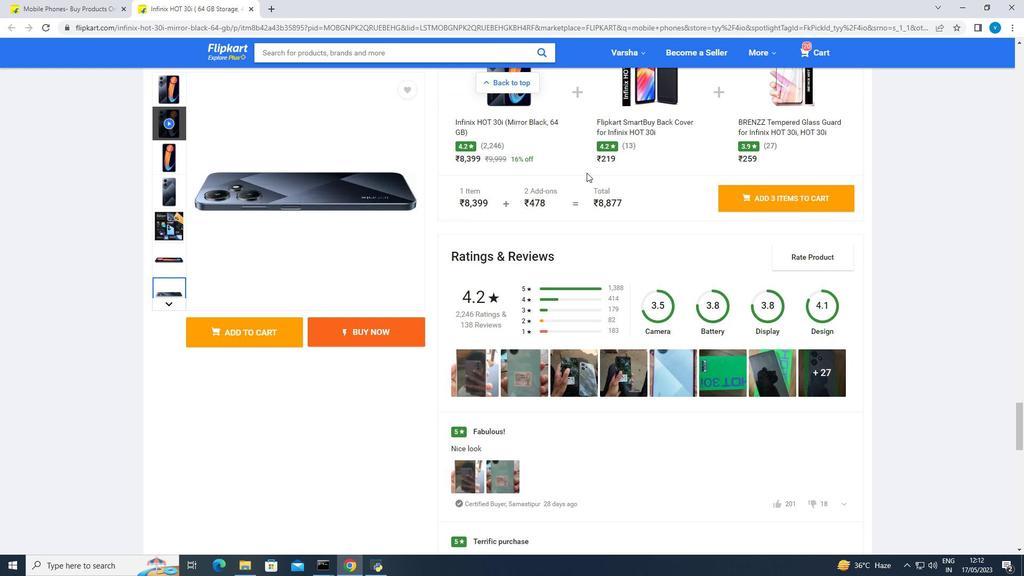 
Action: Mouse scrolled (587, 172) with delta (0, 0)
Screenshot: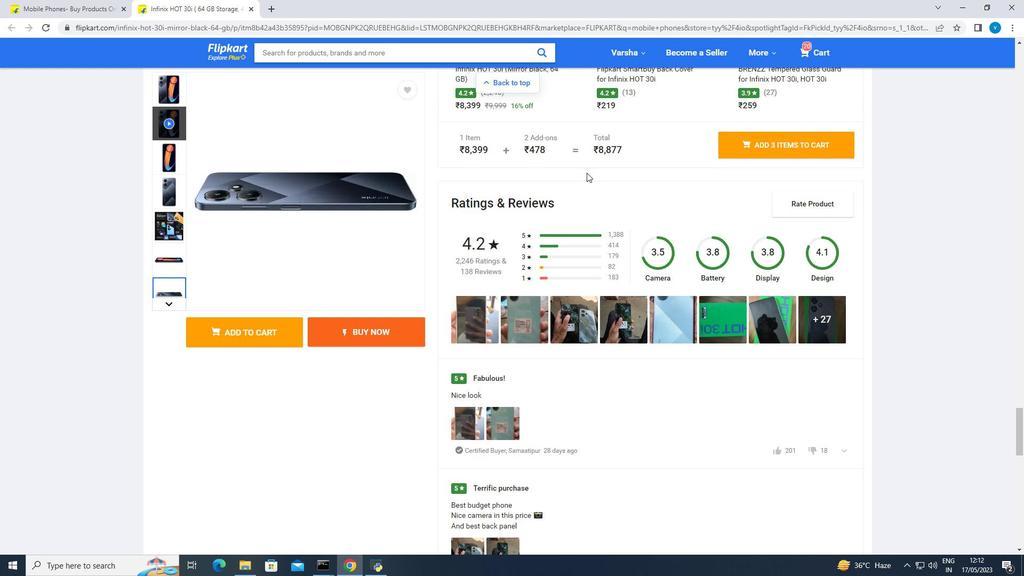 
Action: Mouse scrolled (587, 172) with delta (0, 0)
Screenshot: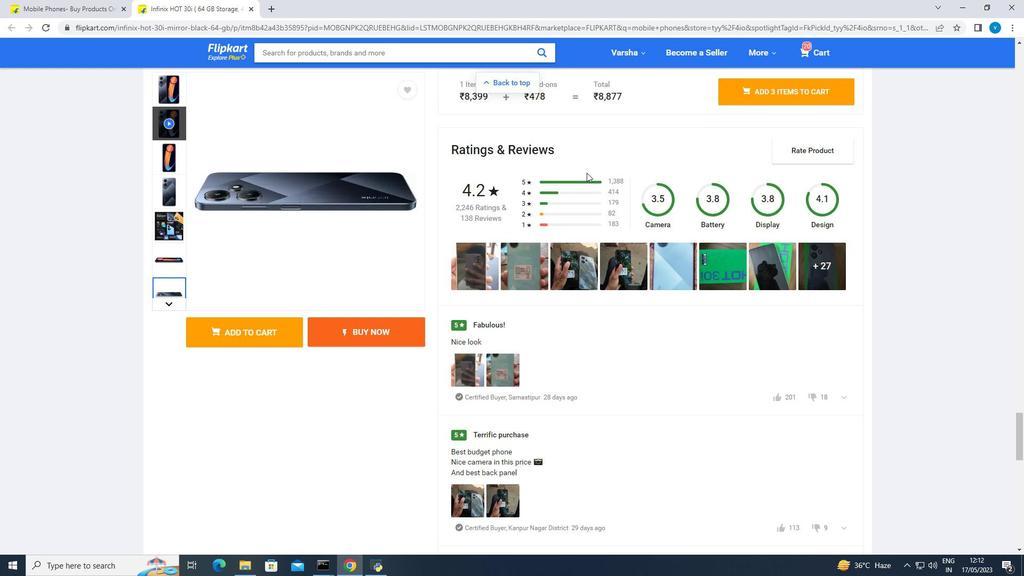 
Action: Mouse moved to (694, 275)
Screenshot: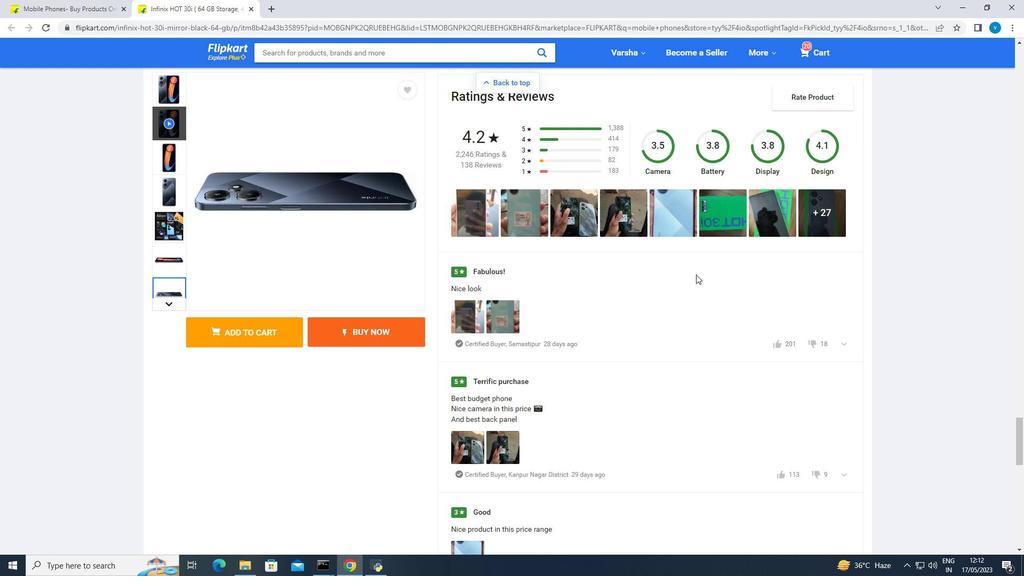 
Action: Mouse scrolled (694, 274) with delta (0, 0)
Screenshot: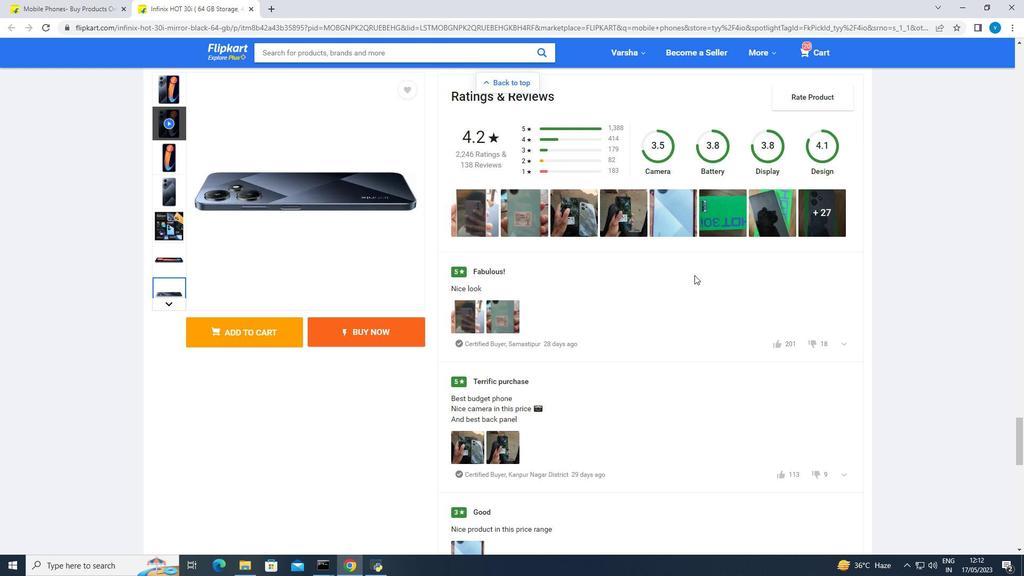 
Action: Mouse moved to (812, 161)
Screenshot: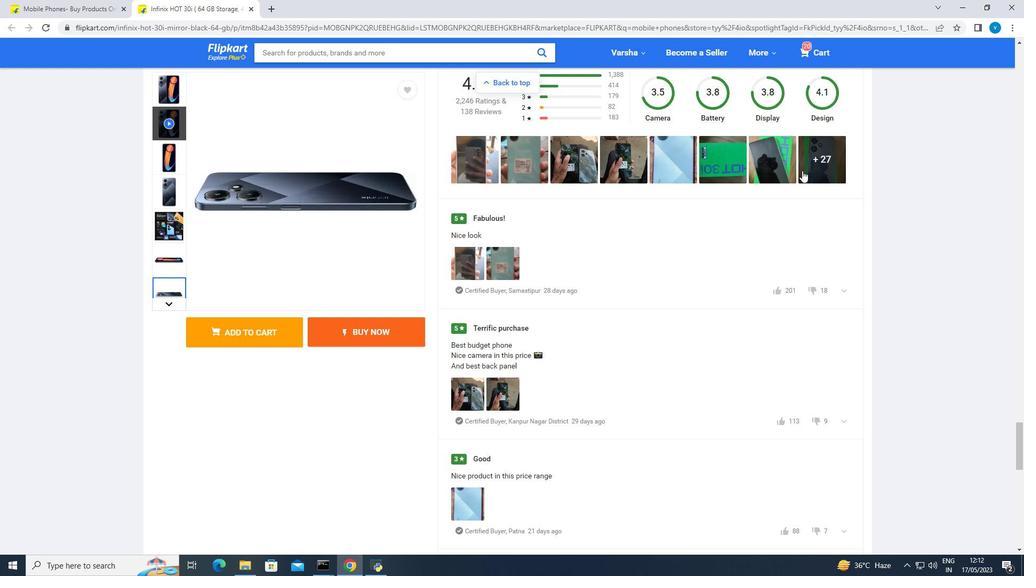 
Action: Mouse pressed left at (812, 161)
Screenshot: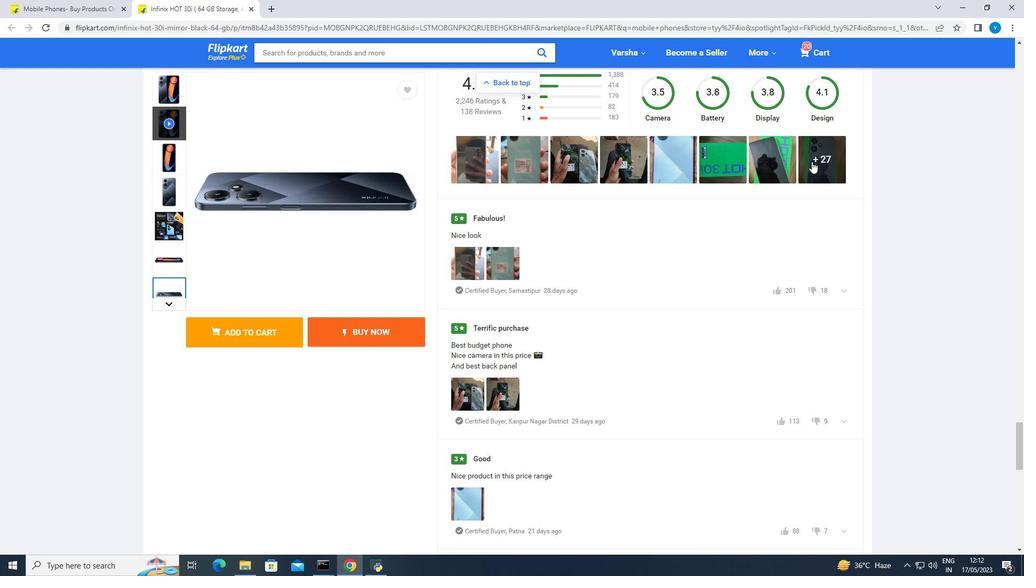 
Action: Mouse moved to (651, 222)
Screenshot: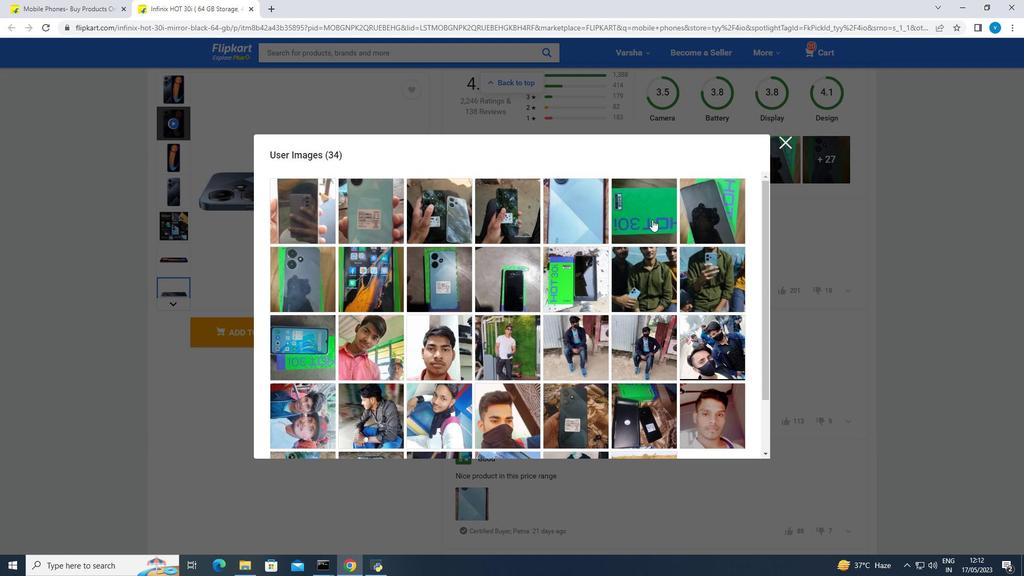 
Action: Mouse scrolled (651, 221) with delta (0, 0)
Screenshot: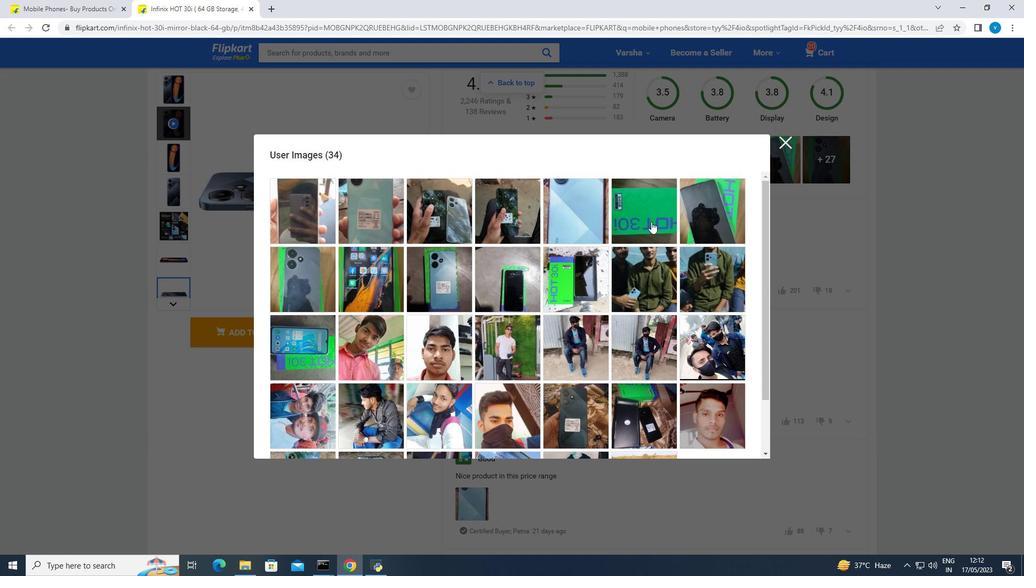 
Action: Mouse scrolled (651, 221) with delta (0, 0)
Screenshot: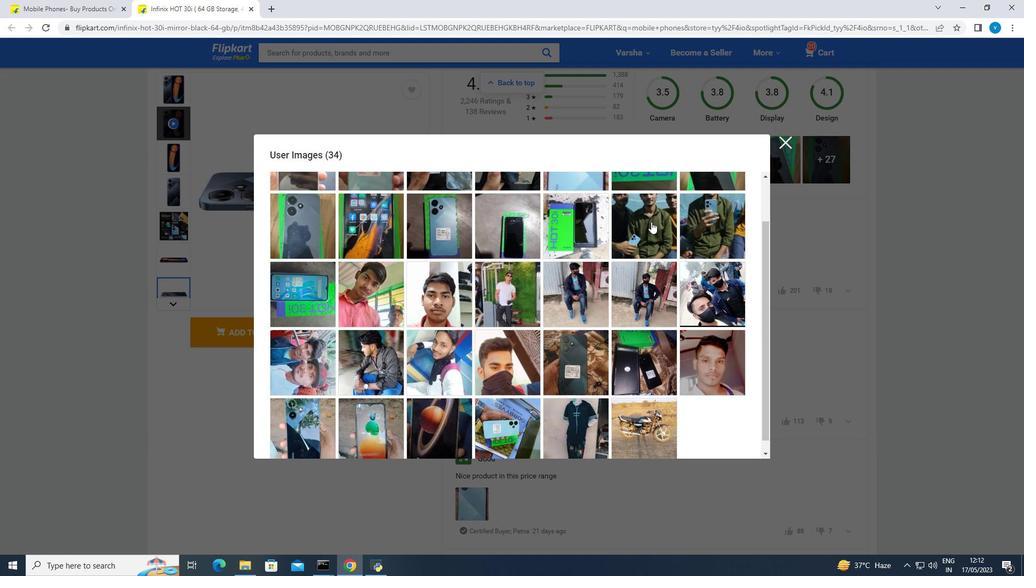 
Action: Mouse scrolled (651, 221) with delta (0, 0)
Screenshot: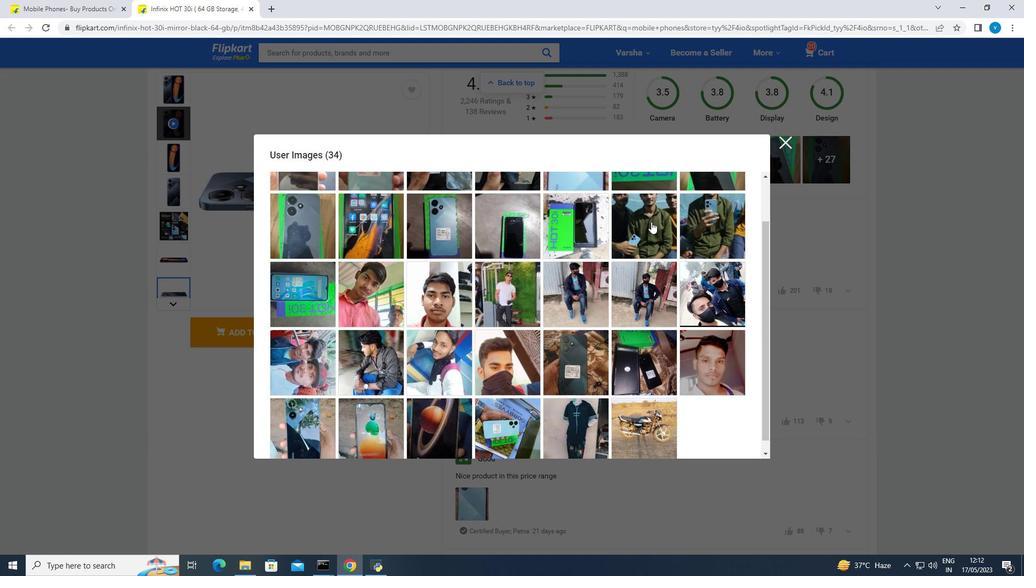 
Action: Mouse moved to (788, 139)
Screenshot: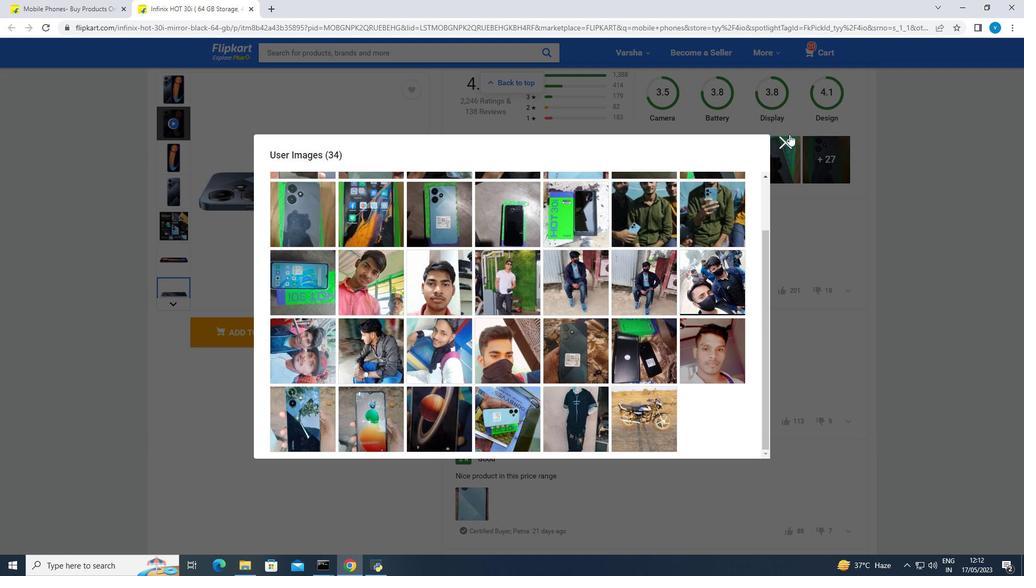 
Action: Mouse pressed left at (788, 139)
Screenshot: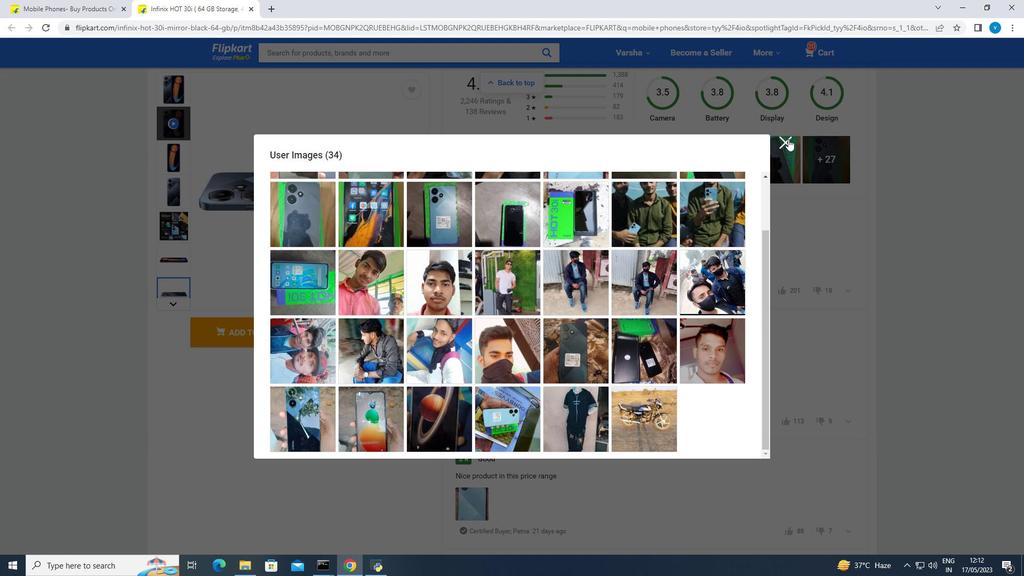 
Action: Mouse moved to (762, 156)
Screenshot: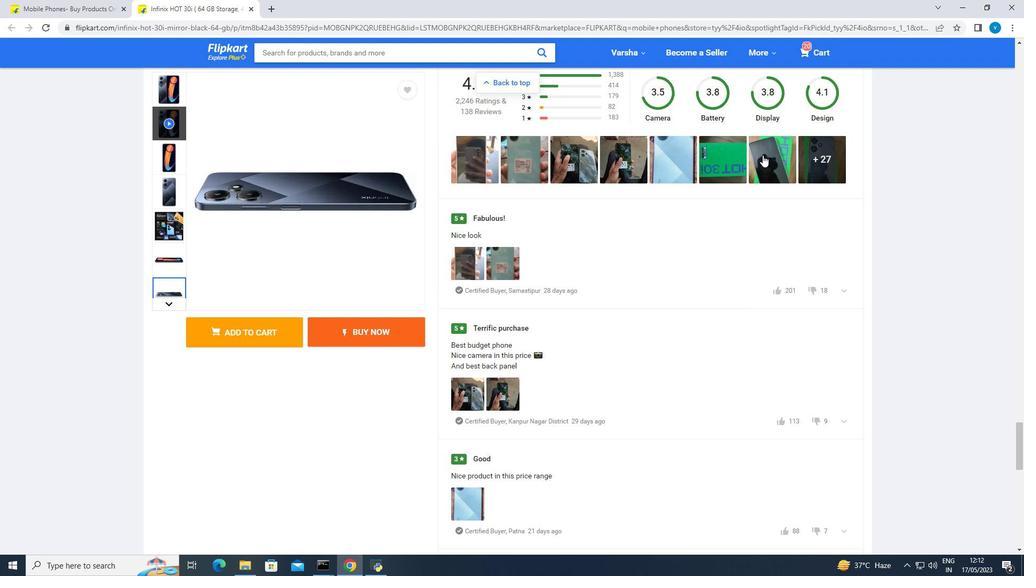 
Action: Mouse scrolled (762, 155) with delta (0, 0)
Screenshot: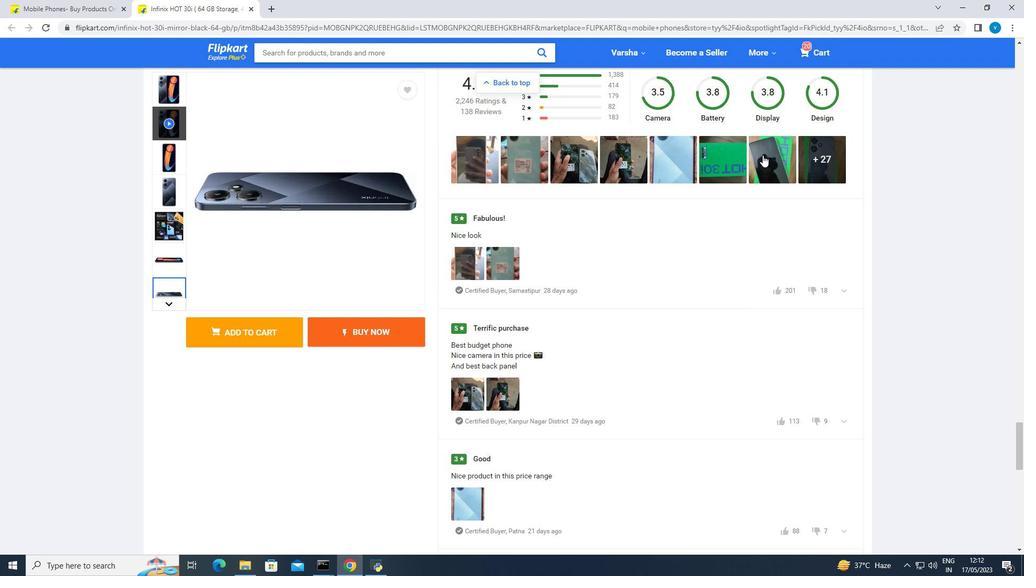 
Action: Mouse scrolled (762, 155) with delta (0, 0)
Screenshot: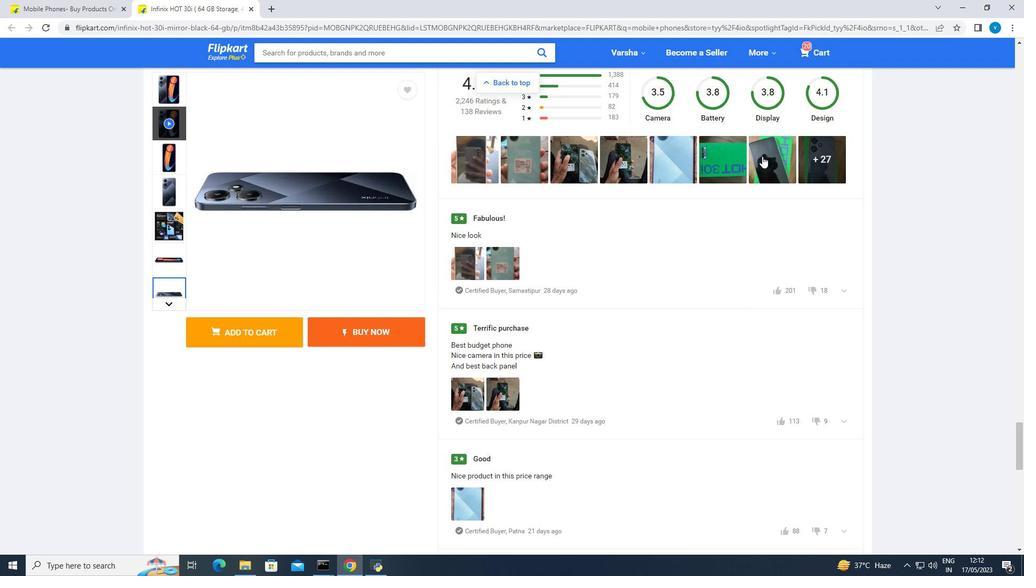 
Action: Mouse moved to (761, 157)
Screenshot: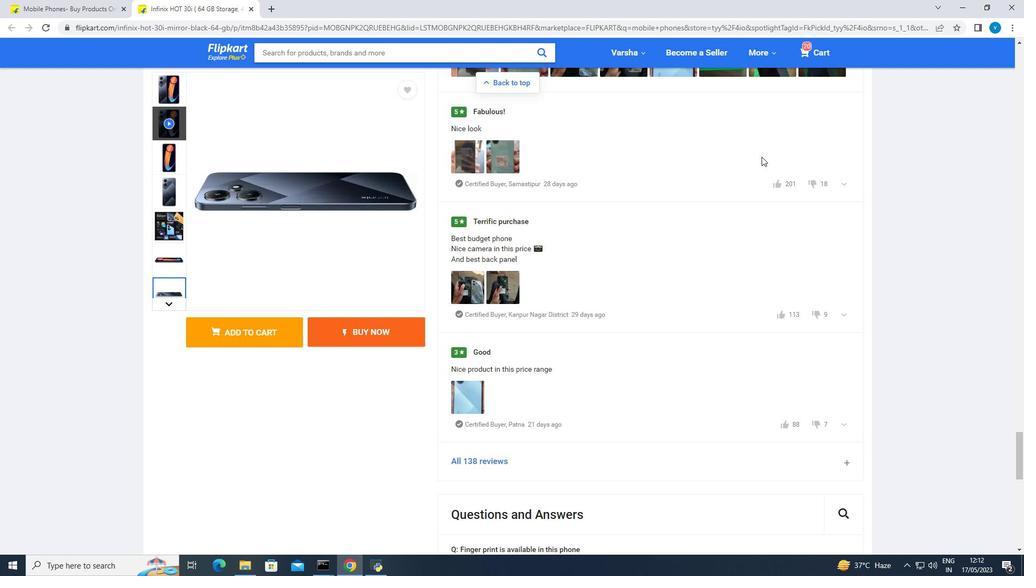 
Action: Mouse scrolled (761, 156) with delta (0, 0)
Screenshot: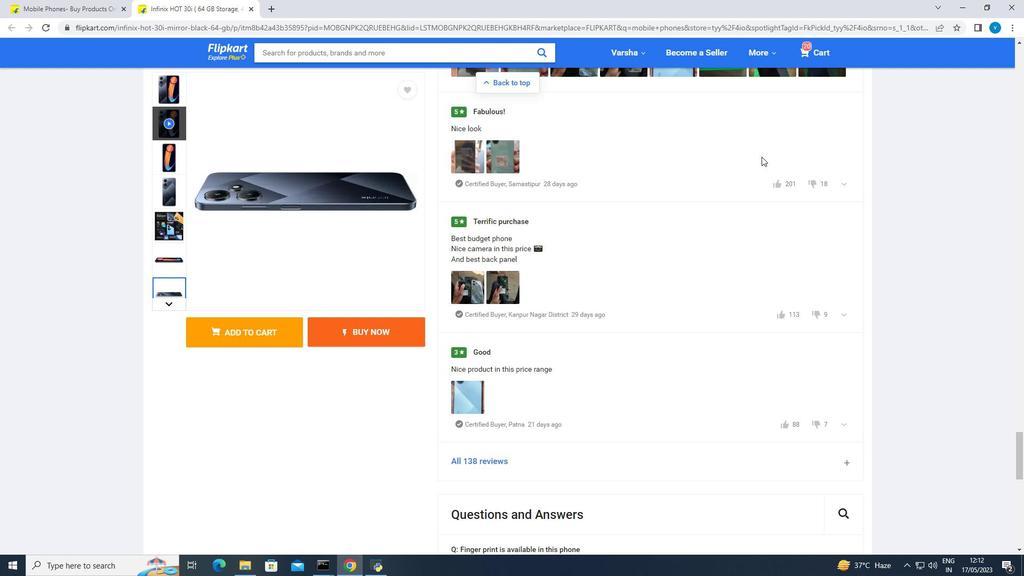
Action: Mouse moved to (761, 157)
Screenshot: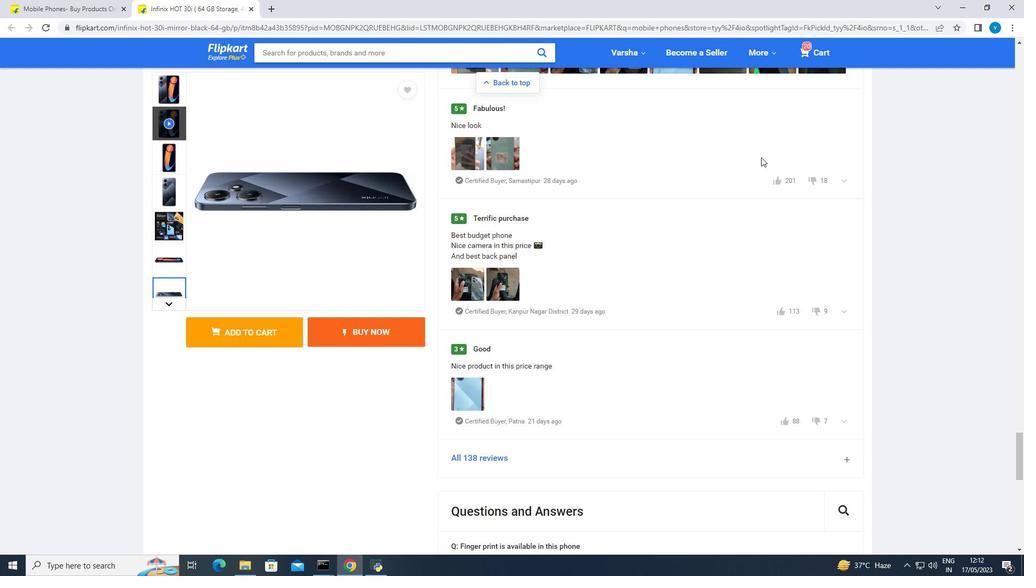 
Action: Mouse scrolled (761, 157) with delta (0, 0)
Screenshot: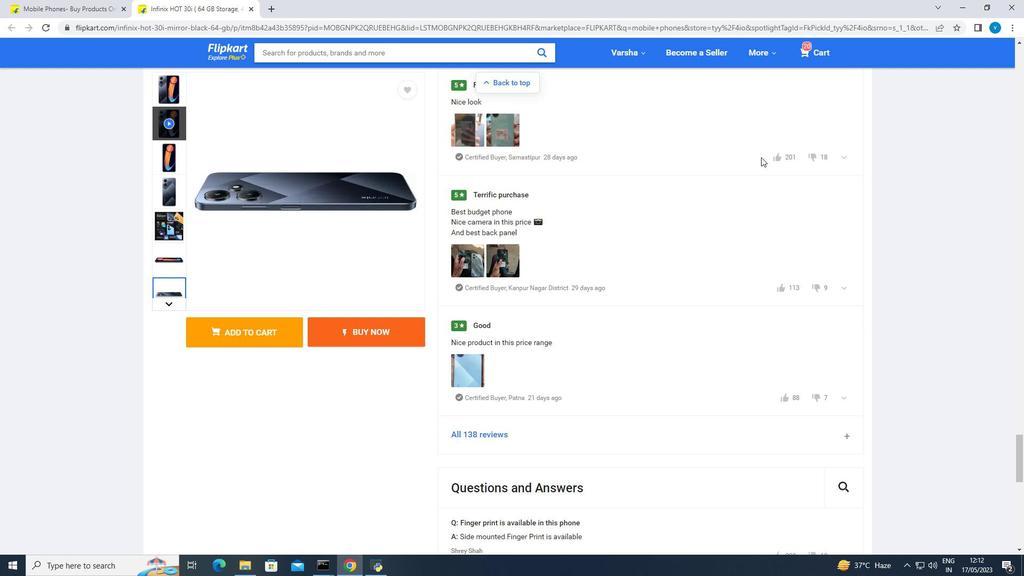 
Action: Mouse moved to (761, 159)
Screenshot: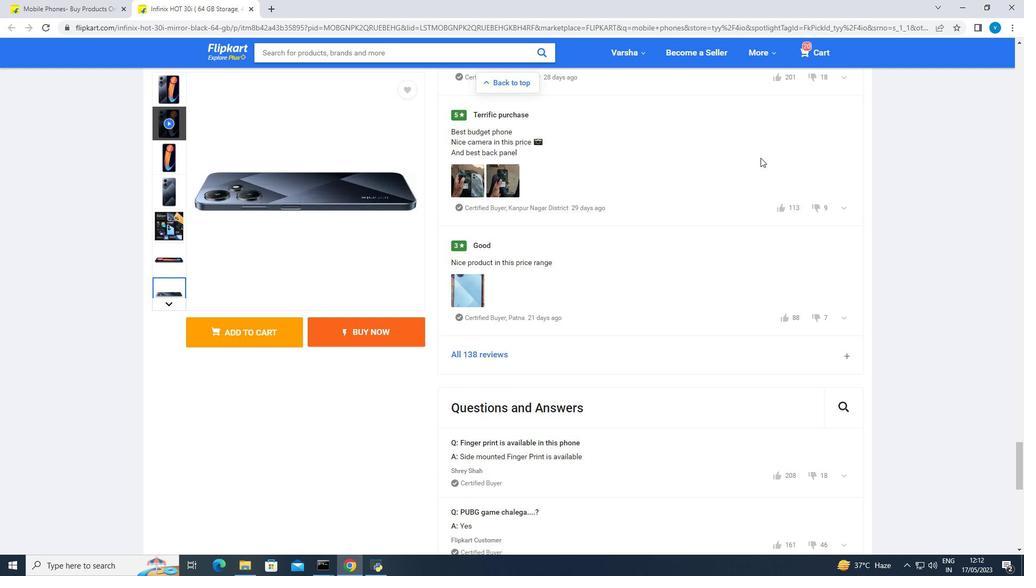 
Action: Mouse scrolled (761, 158) with delta (0, 0)
Screenshot: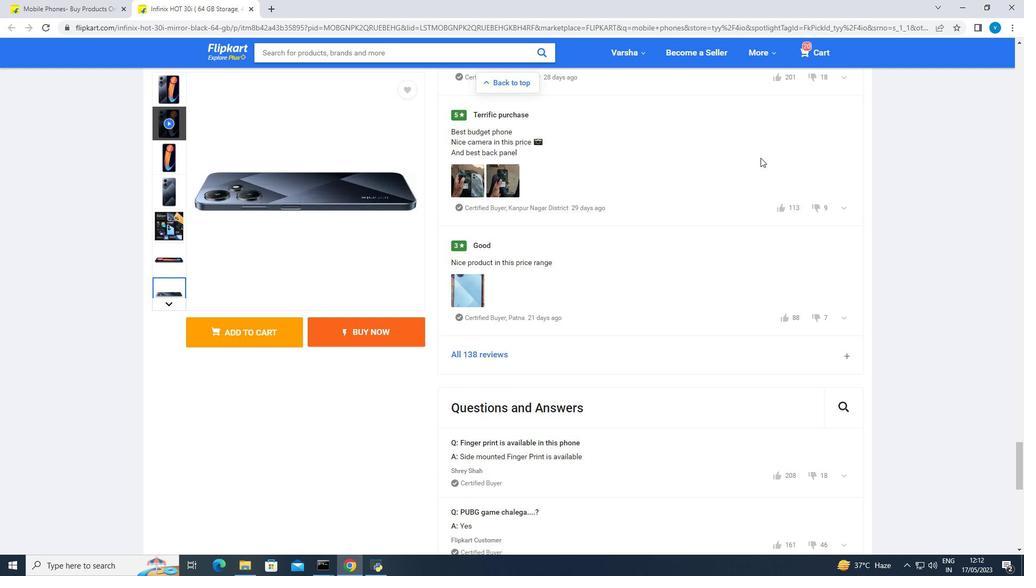 
Action: Mouse scrolled (761, 158) with delta (0, 0)
Screenshot: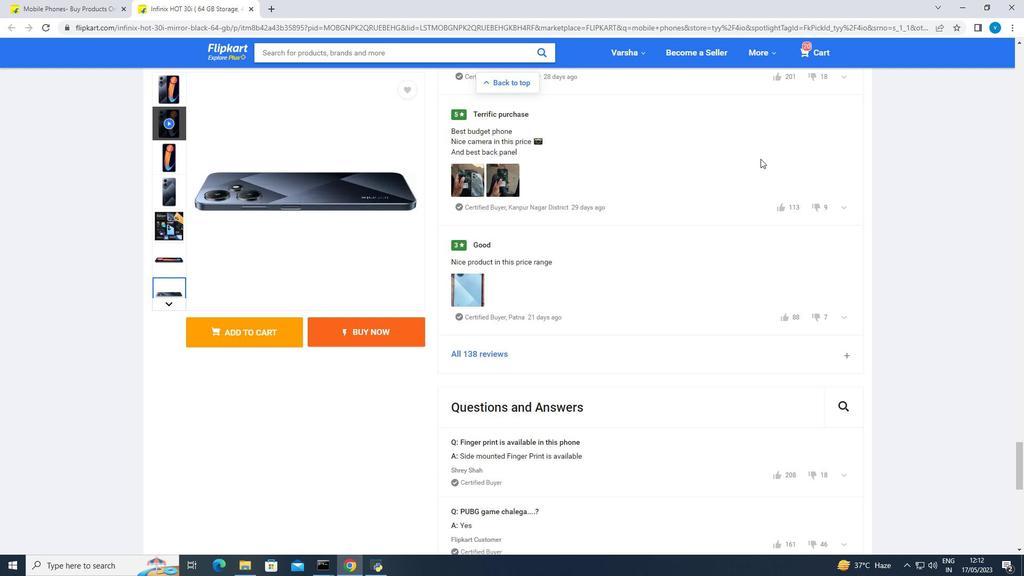 
Action: Mouse moved to (755, 162)
Screenshot: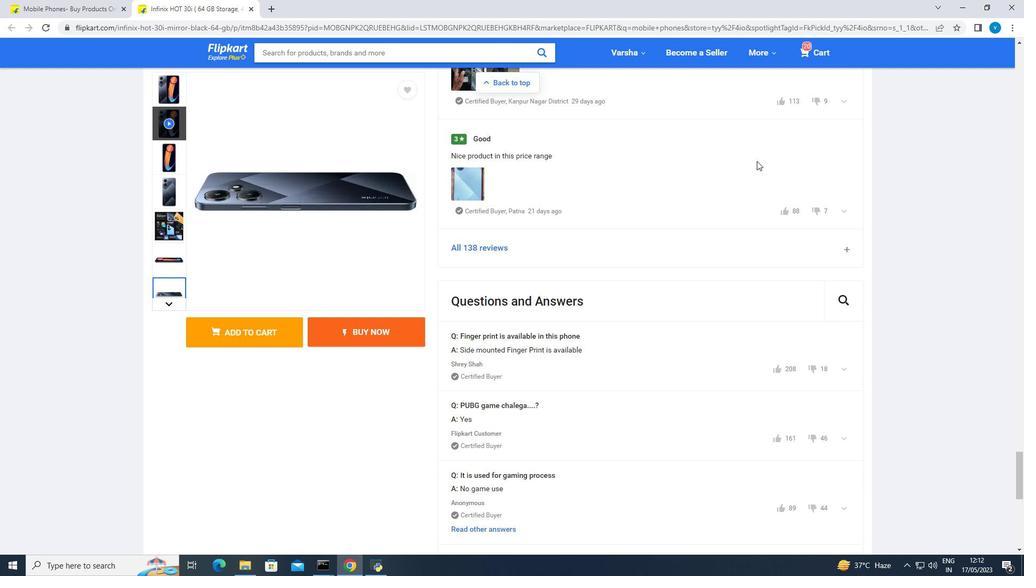 
Action: Mouse scrolled (755, 161) with delta (0, 0)
Screenshot: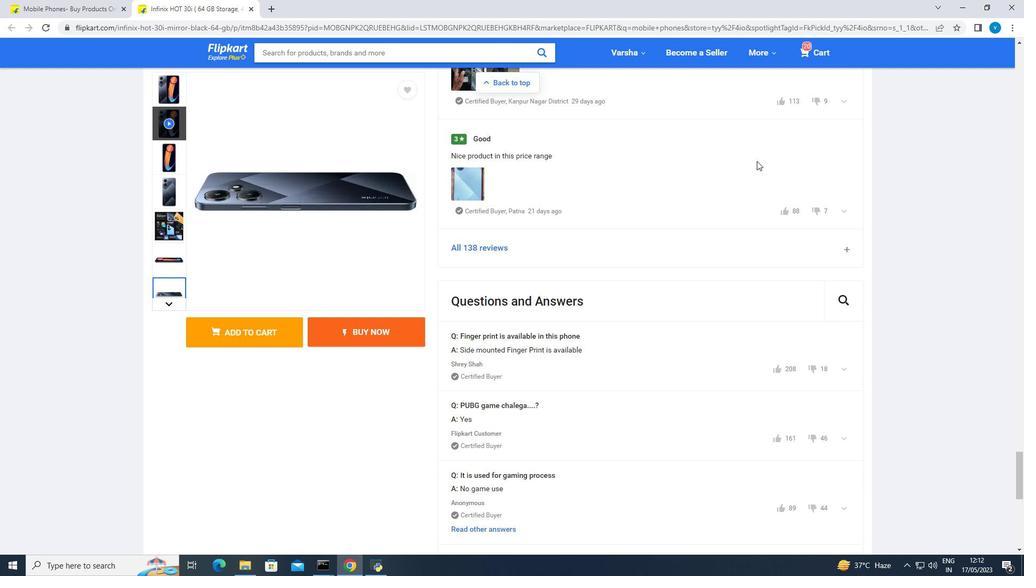 
Action: Mouse moved to (754, 162)
Screenshot: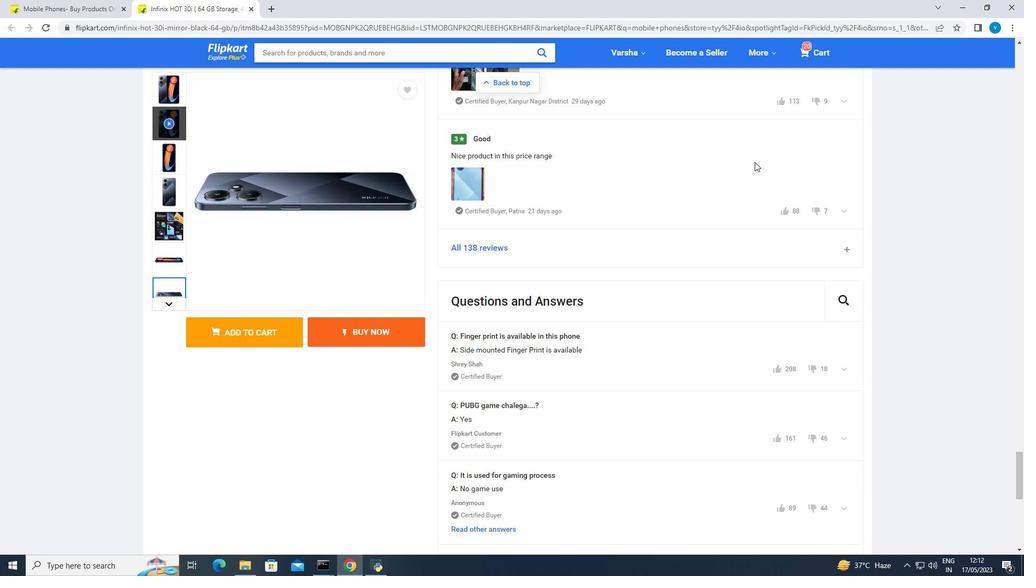 
Action: Mouse scrolled (754, 162) with delta (0, 0)
Screenshot: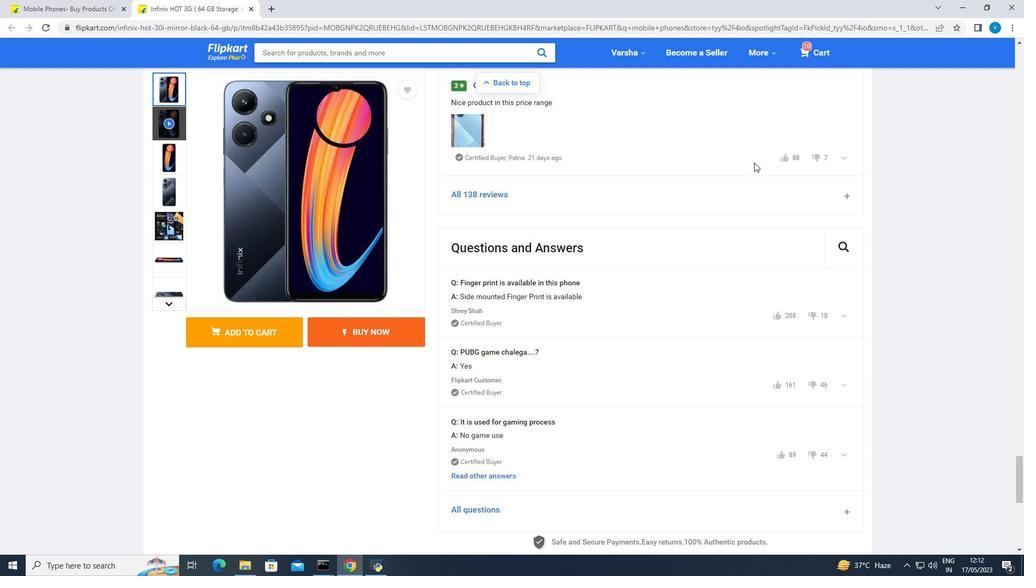 
Action: Mouse scrolled (754, 162) with delta (0, 0)
Screenshot: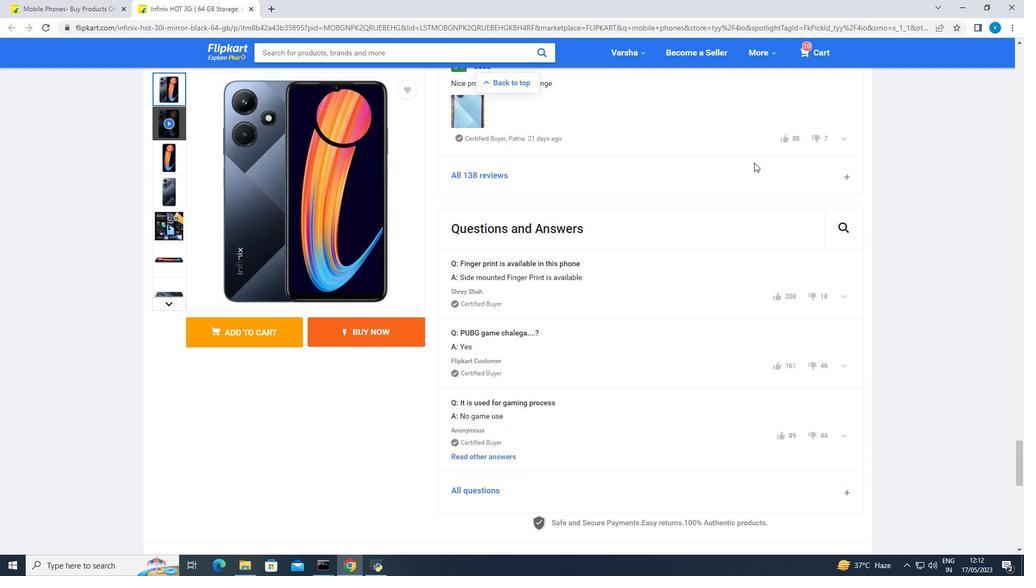 
Action: Mouse moved to (754, 163)
Screenshot: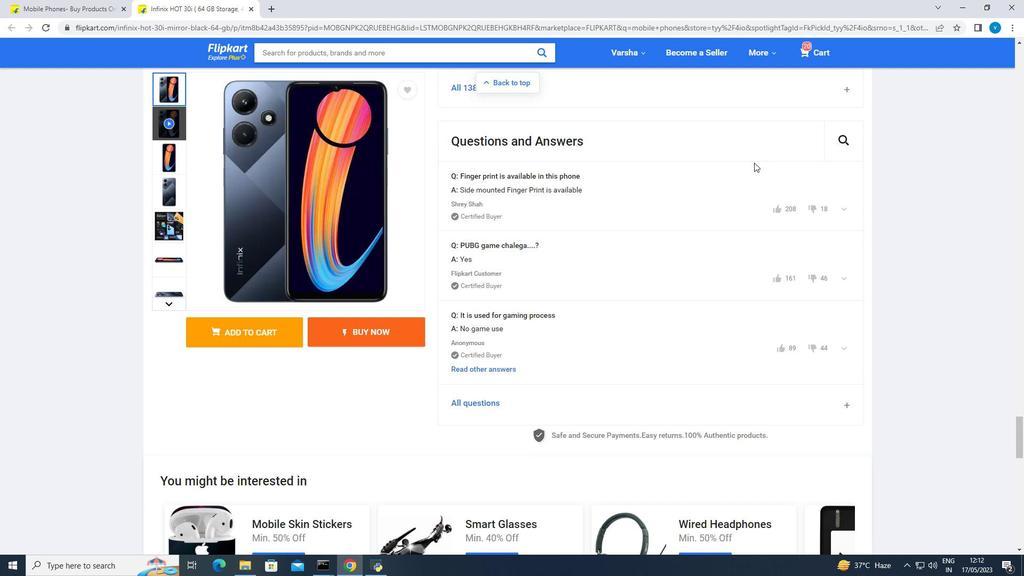 
Action: Mouse scrolled (754, 163) with delta (0, 0)
Screenshot: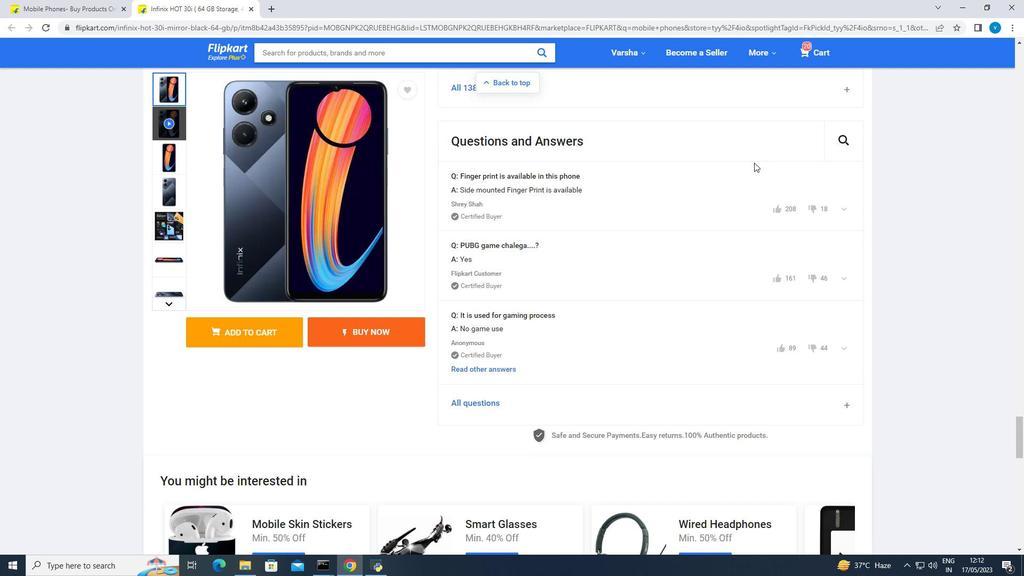 
Action: Mouse moved to (753, 164)
Screenshot: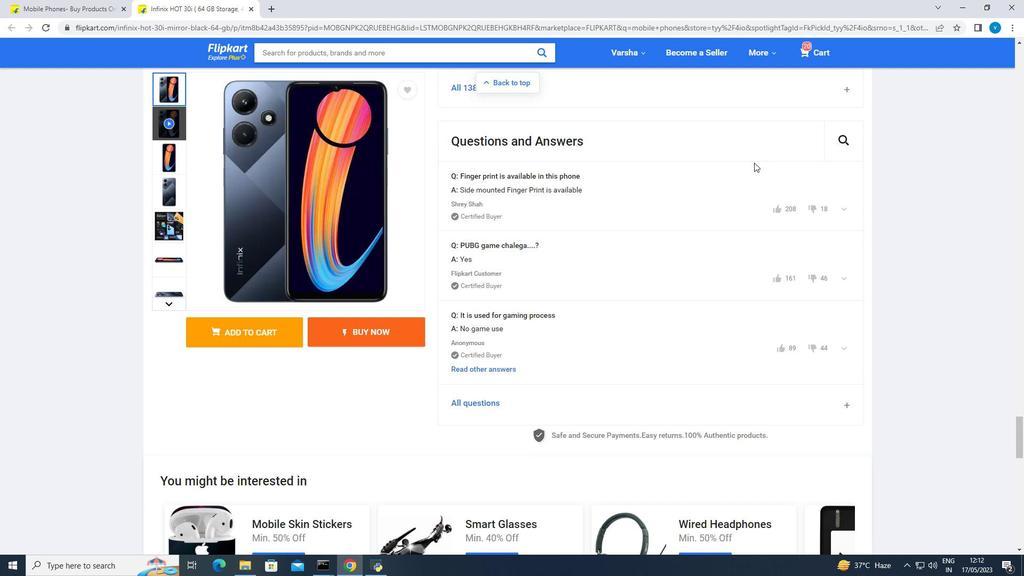 
Action: Mouse scrolled (753, 163) with delta (0, 0)
Screenshot: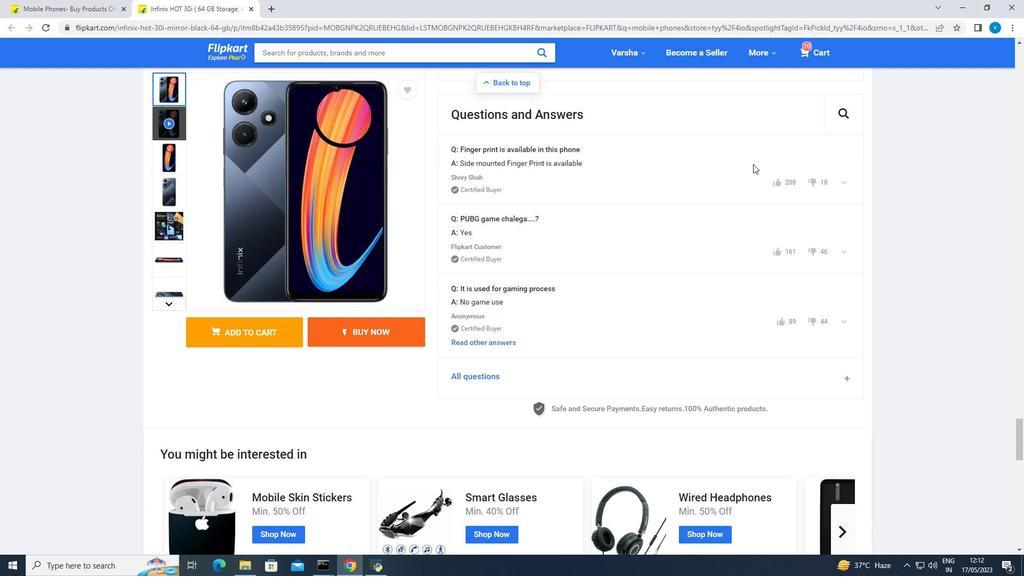 
Action: Mouse moved to (752, 164)
Screenshot: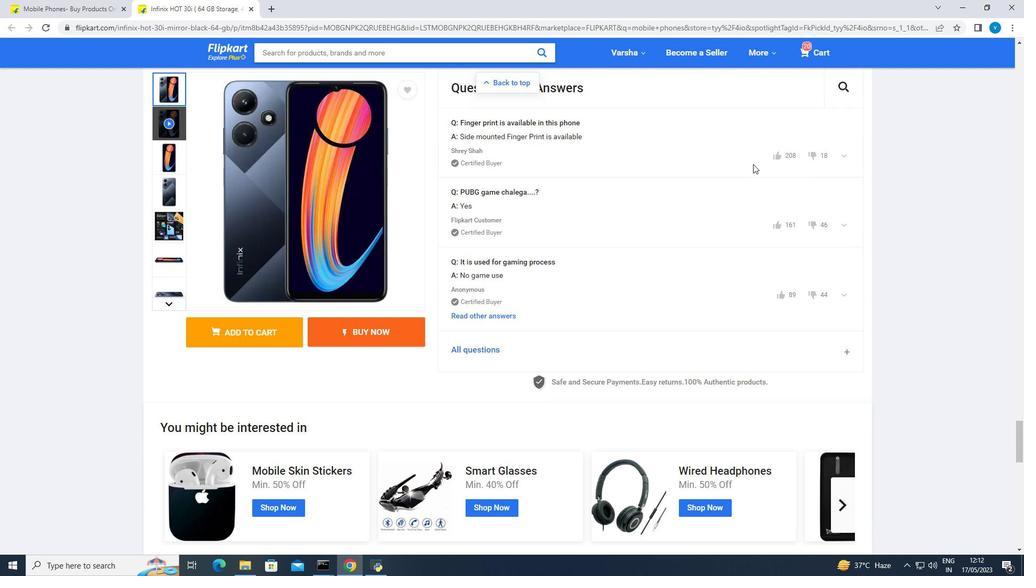 
Action: Mouse scrolled (752, 163) with delta (0, 0)
Screenshot: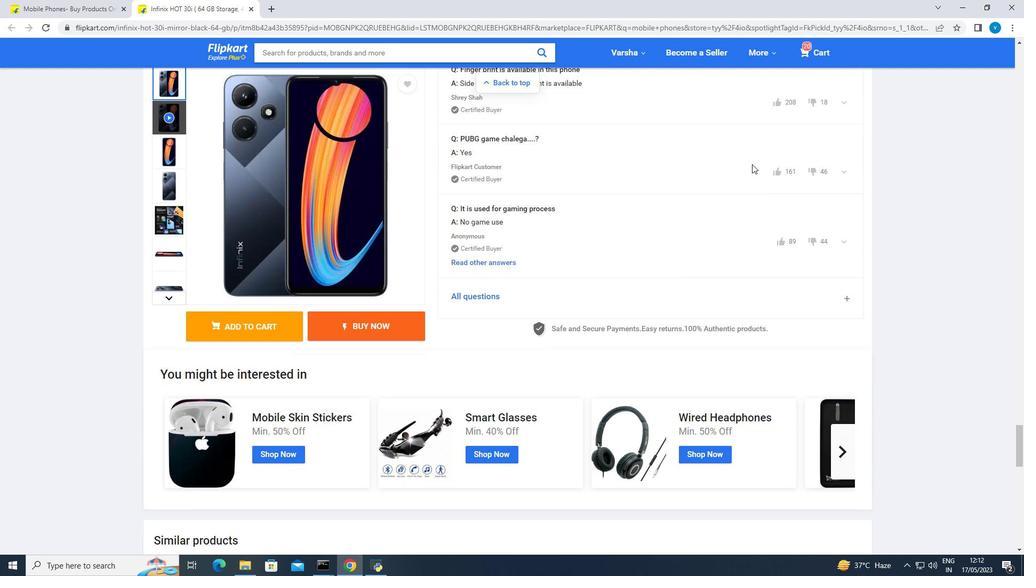 
Action: Mouse scrolled (752, 163) with delta (0, 0)
Screenshot: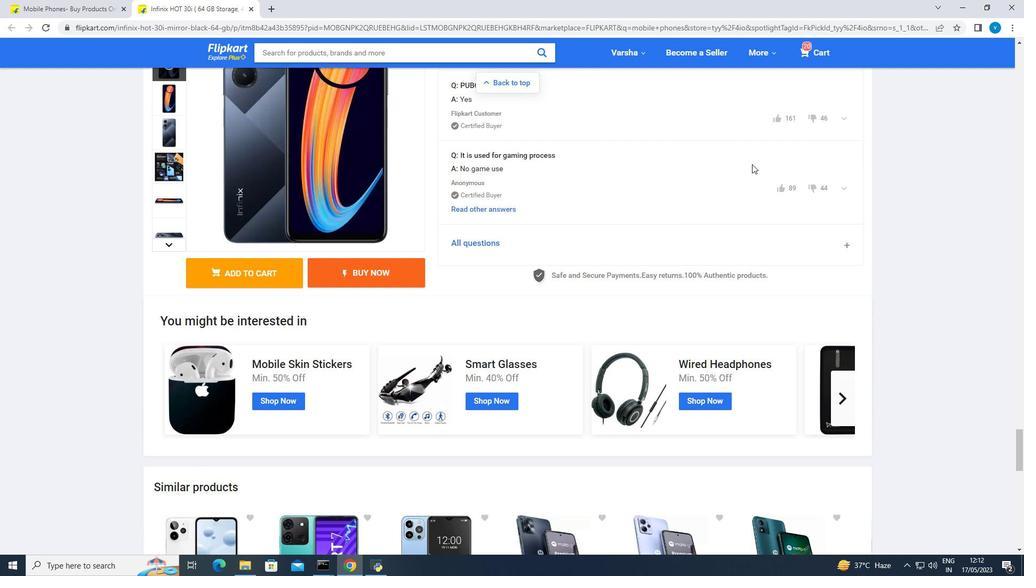 
Action: Mouse scrolled (752, 163) with delta (0, 0)
Screenshot: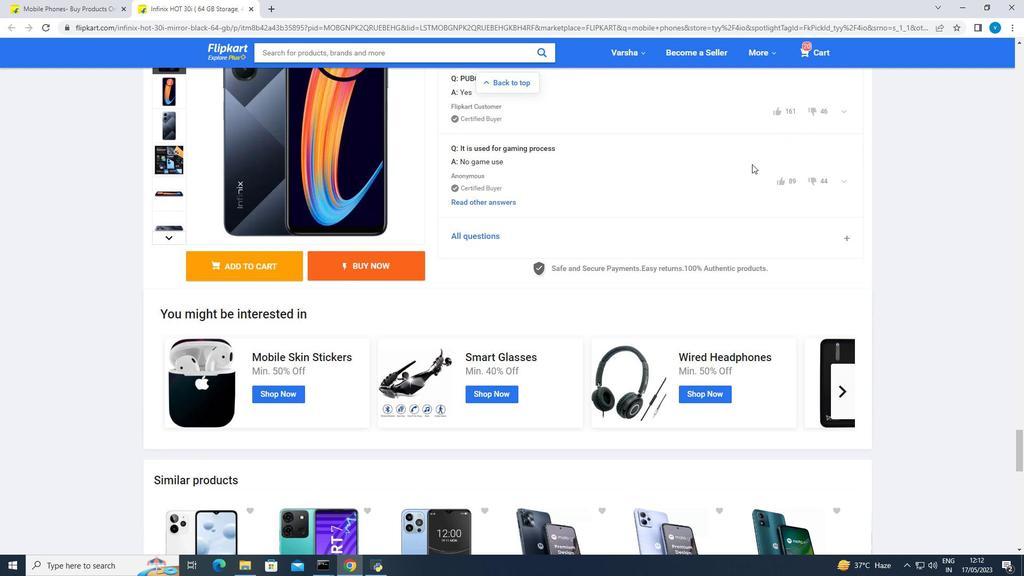 
Action: Mouse moved to (76, 10)
Screenshot: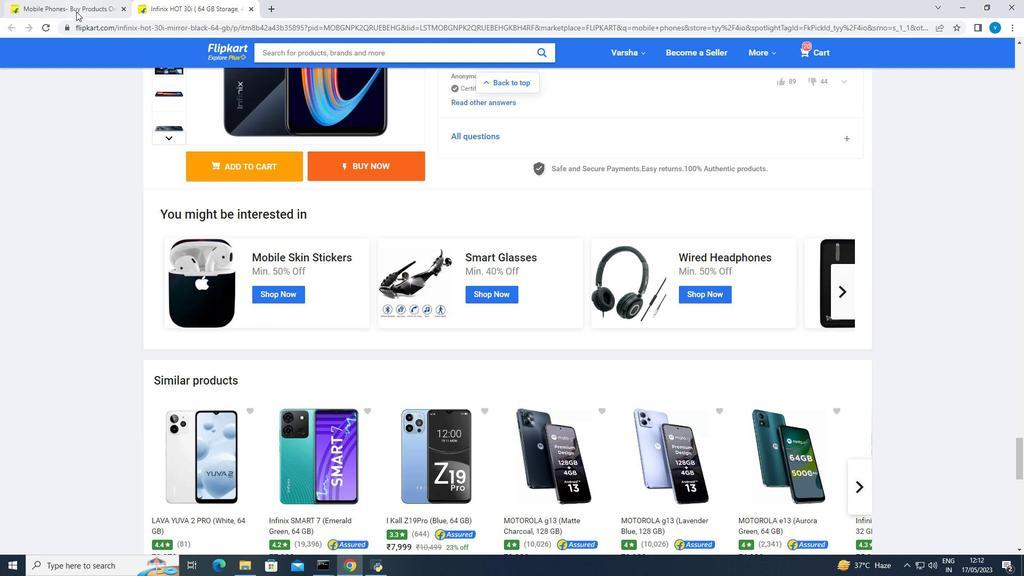 
Action: Mouse pressed left at (76, 10)
Screenshot: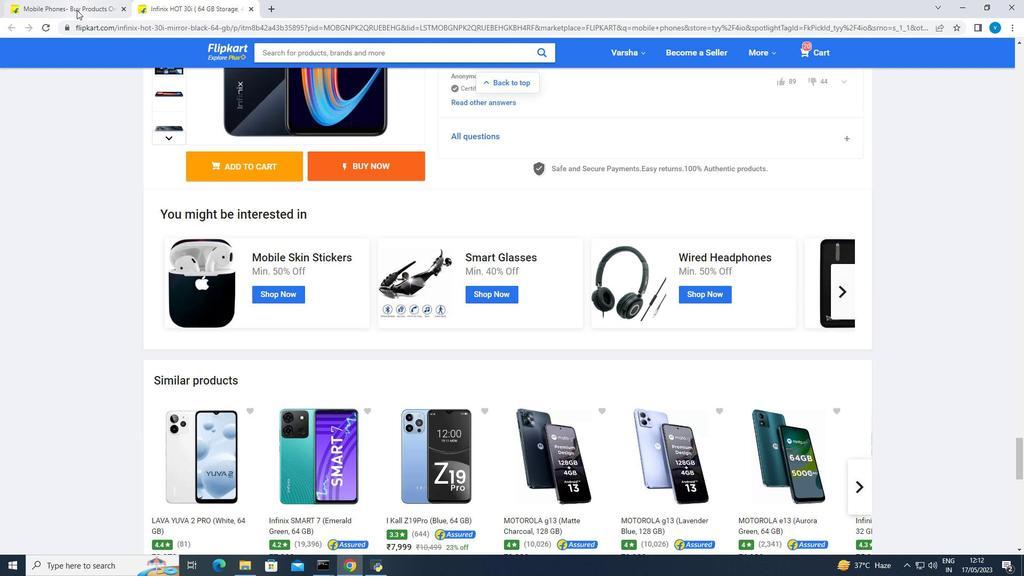 
Action: Mouse moved to (365, 207)
Screenshot: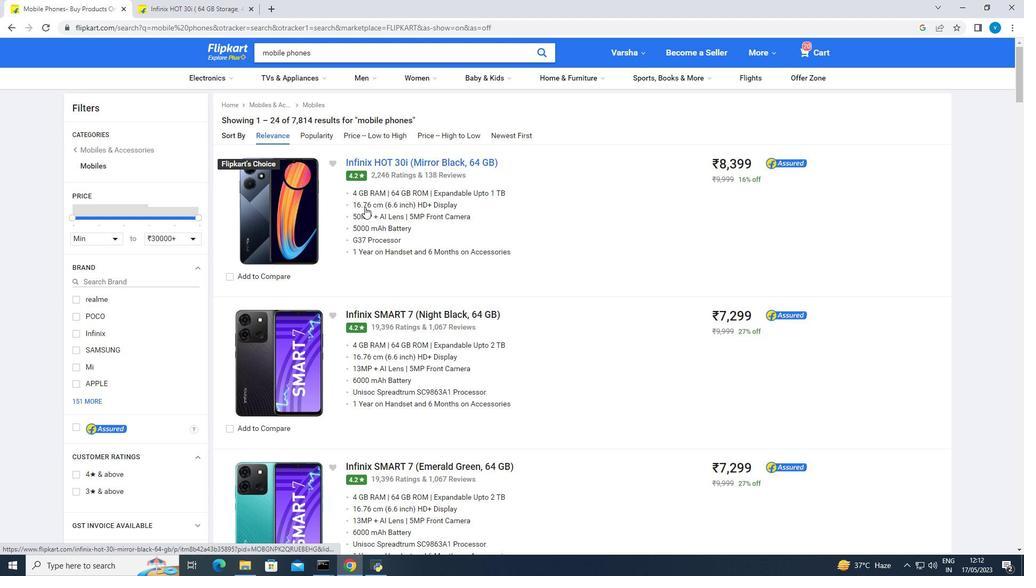 
Action: Mouse scrolled (365, 206) with delta (0, 0)
Screenshot: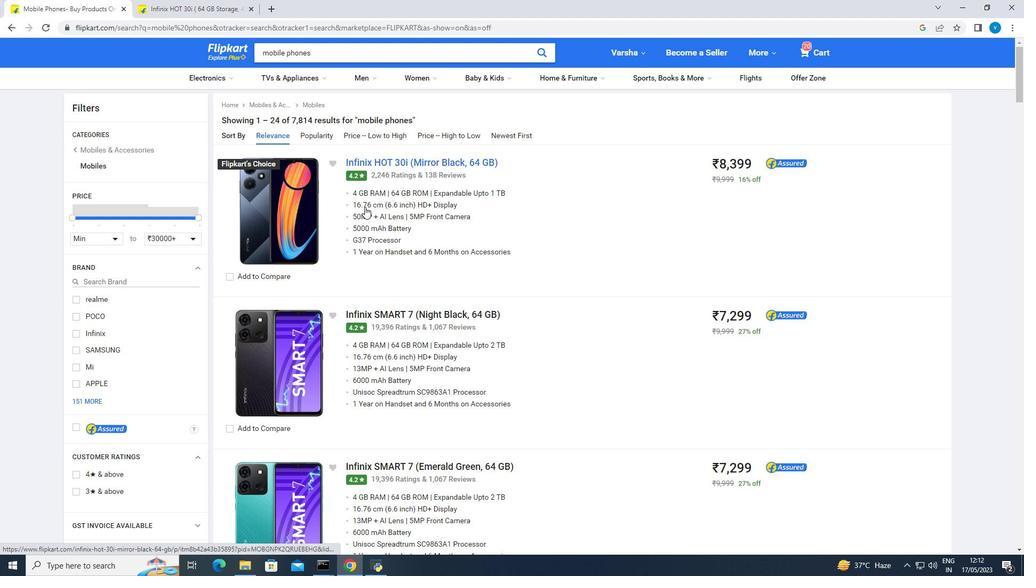 
Action: Mouse moved to (366, 206)
Screenshot: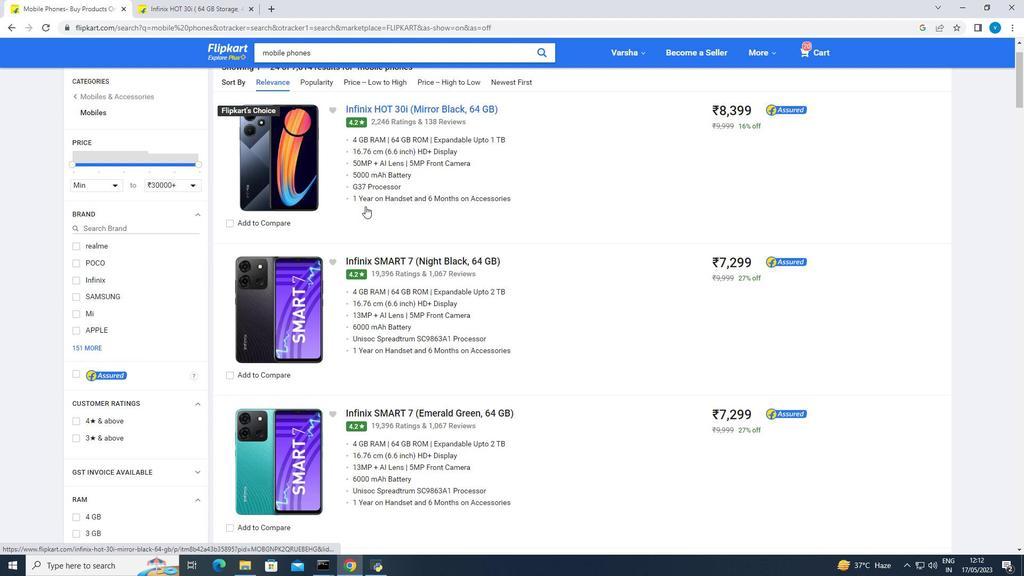 
Action: Mouse scrolled (366, 205) with delta (0, 0)
Screenshot: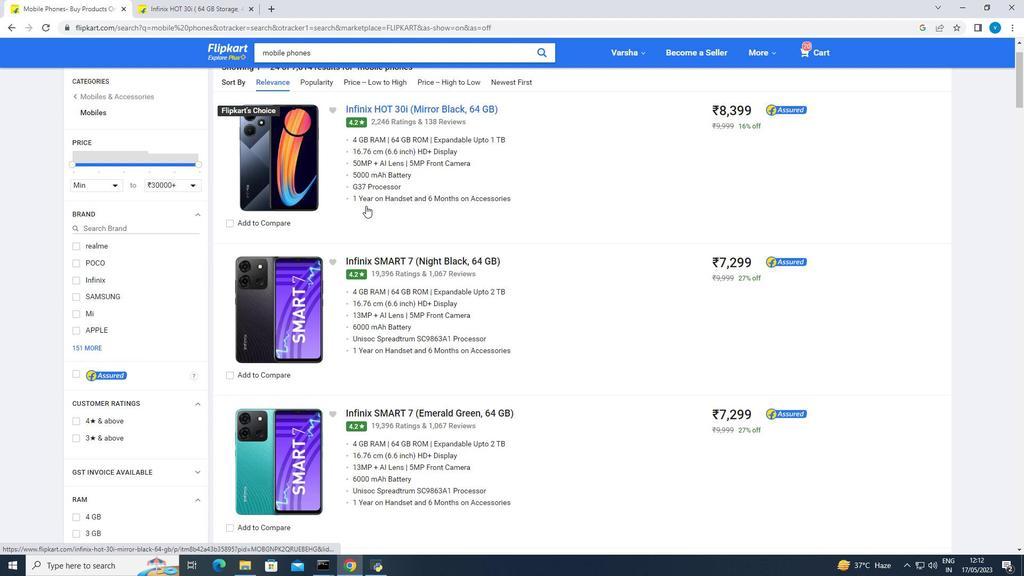 
Action: Mouse scrolled (366, 205) with delta (0, 0)
Screenshot: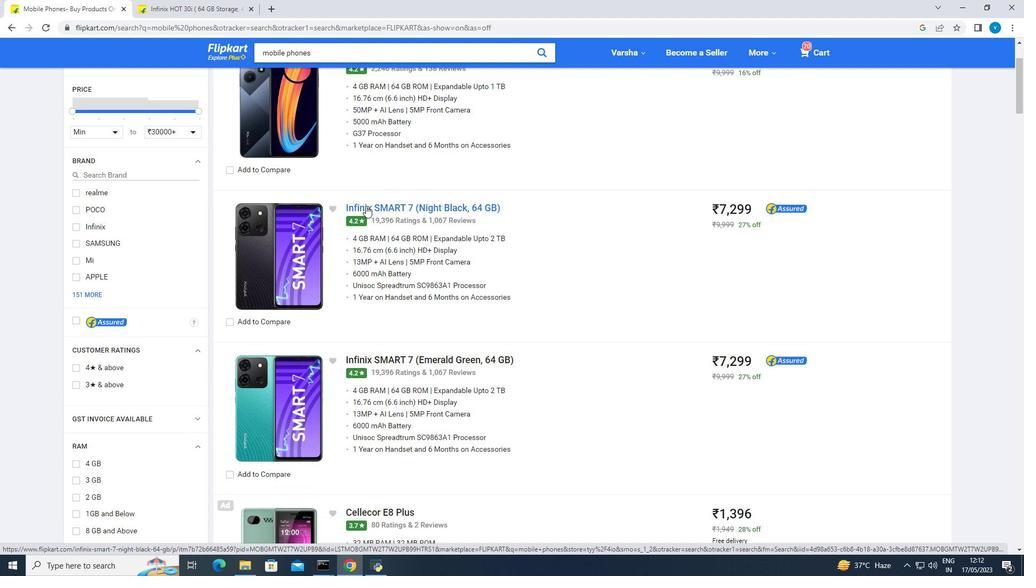 
Action: Mouse moved to (324, 197)
Screenshot: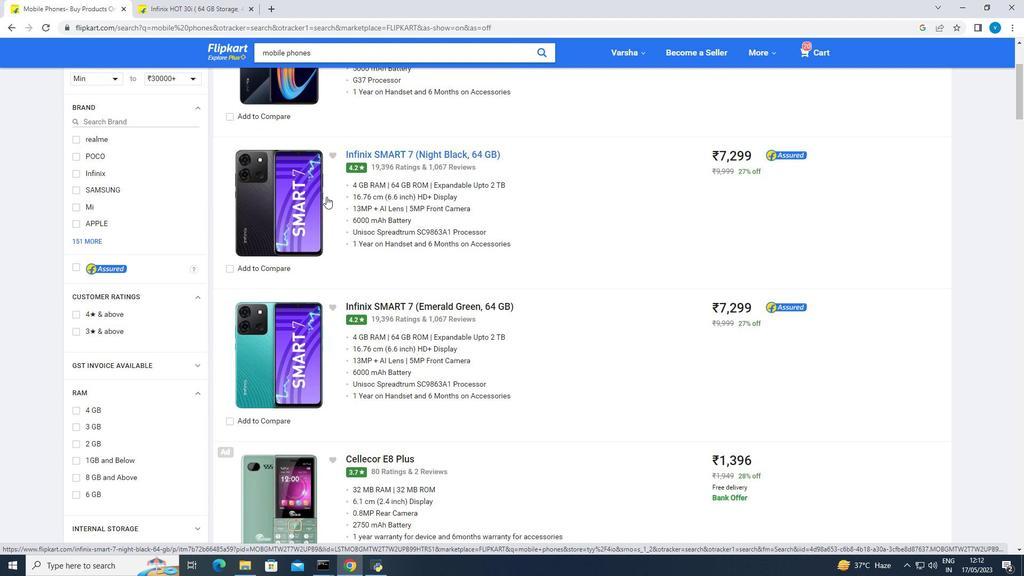 
Action: Mouse pressed left at (324, 197)
Screenshot: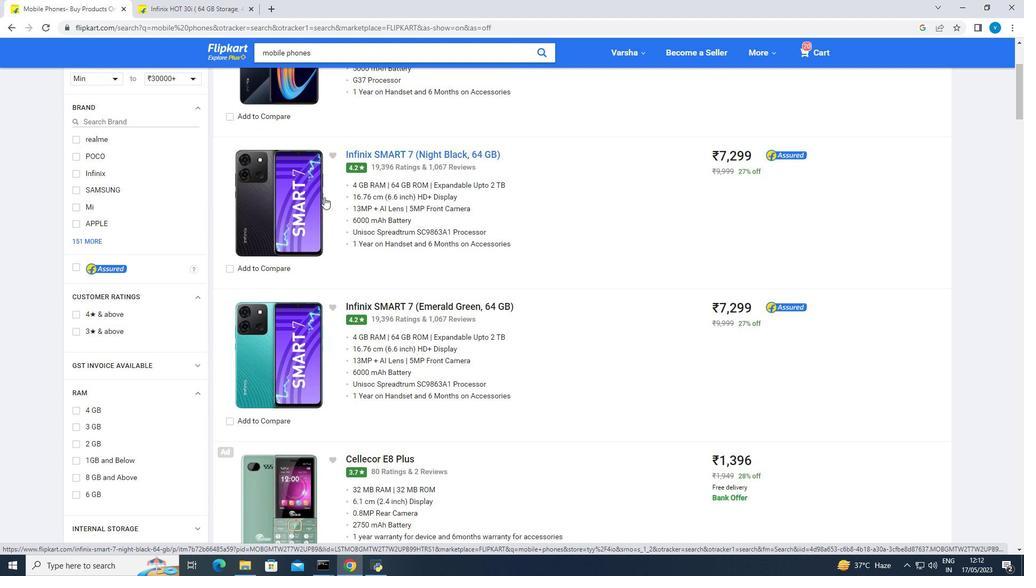 
Action: Mouse pressed left at (324, 197)
Screenshot: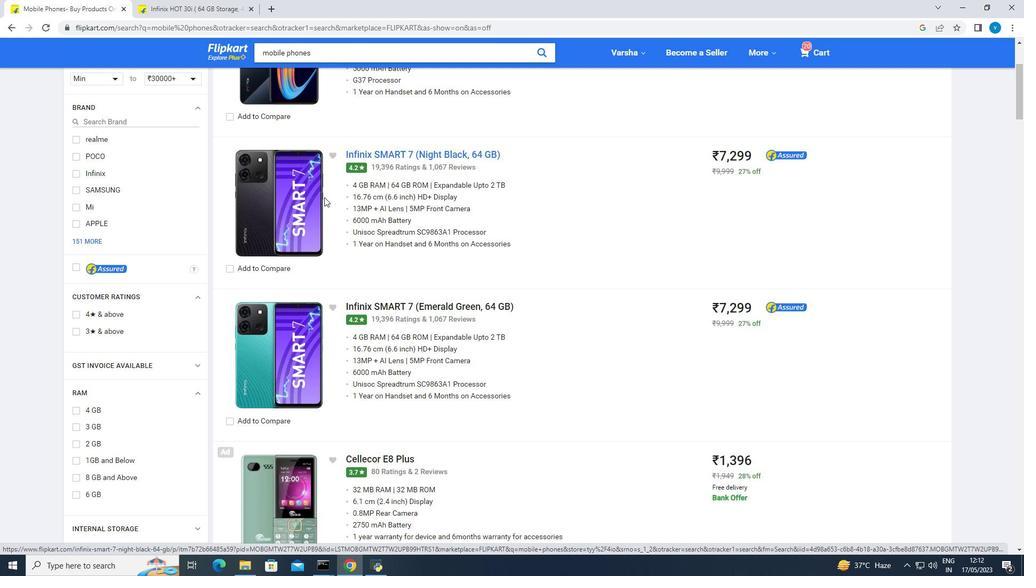 
Action: Mouse moved to (171, 152)
Screenshot: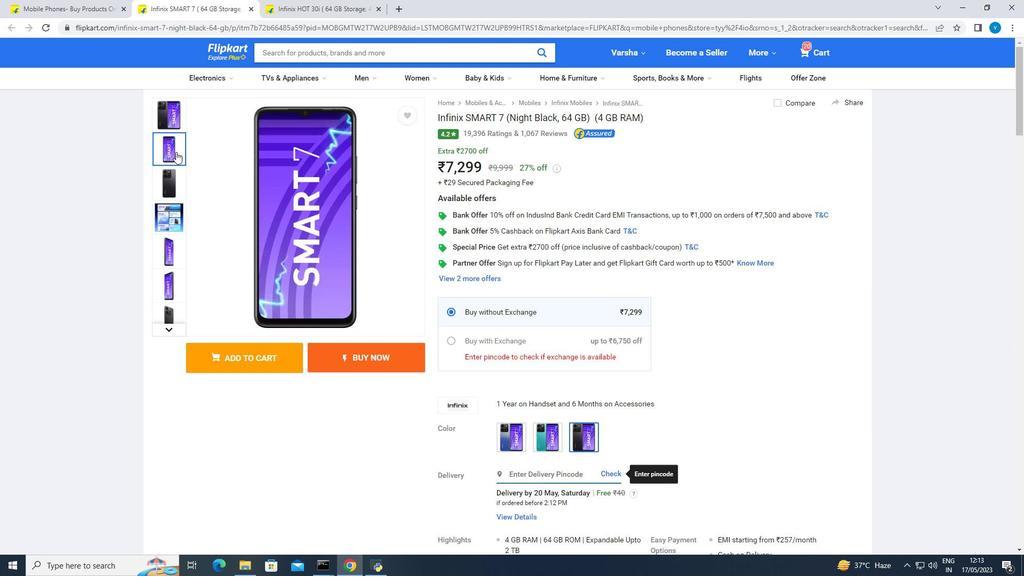 
Action: Mouse pressed left at (171, 152)
Screenshot: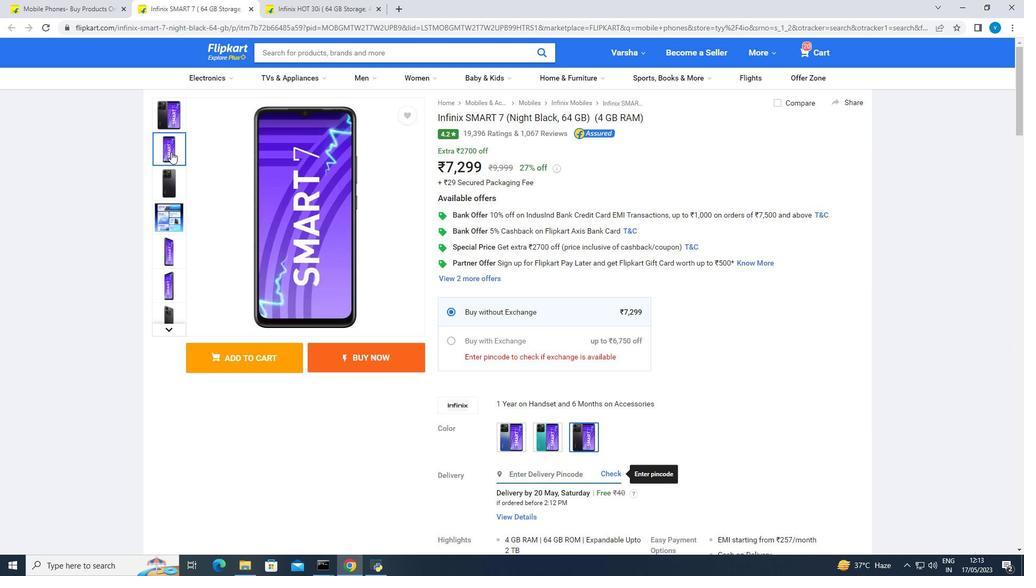 
Action: Mouse moved to (177, 176)
Screenshot: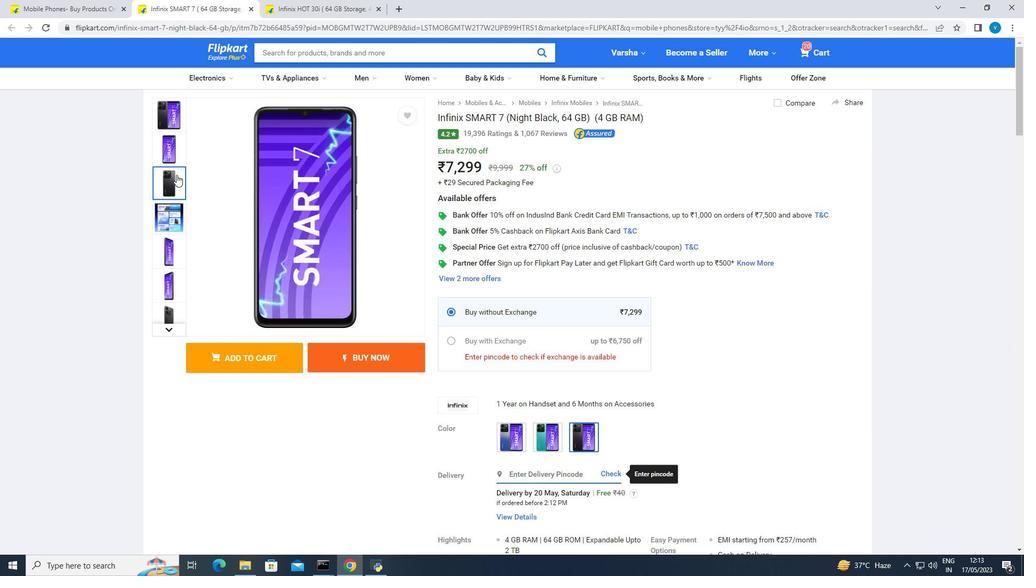 
Action: Mouse pressed left at (177, 176)
Screenshot: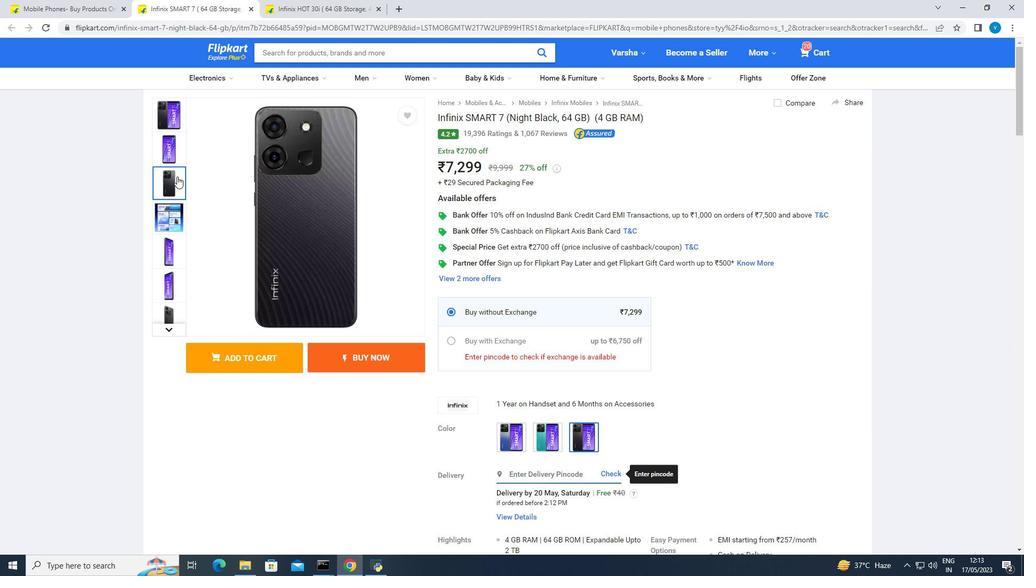 
Action: Mouse moved to (169, 254)
Screenshot: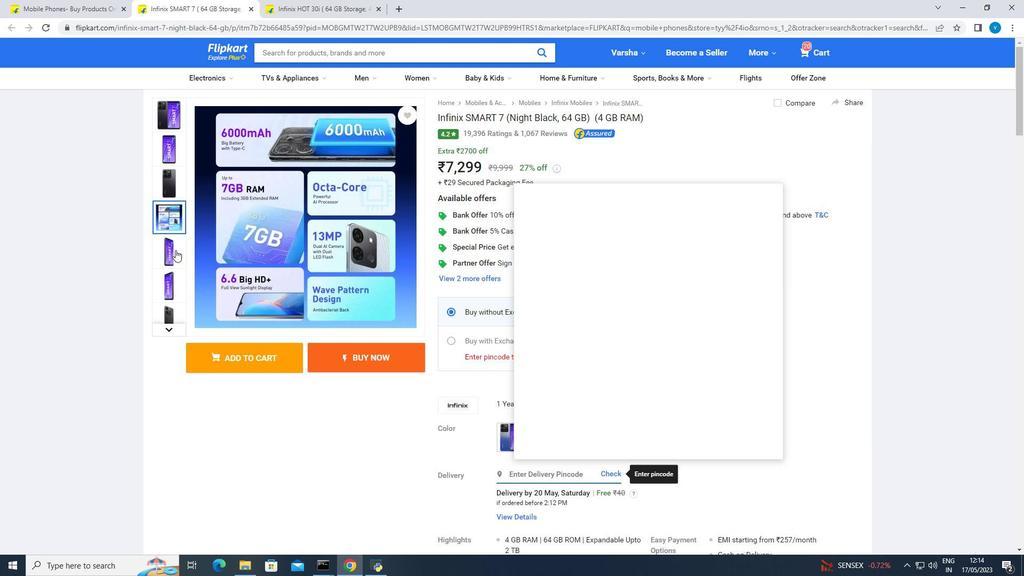 
Action: Mouse pressed left at (169, 254)
Screenshot: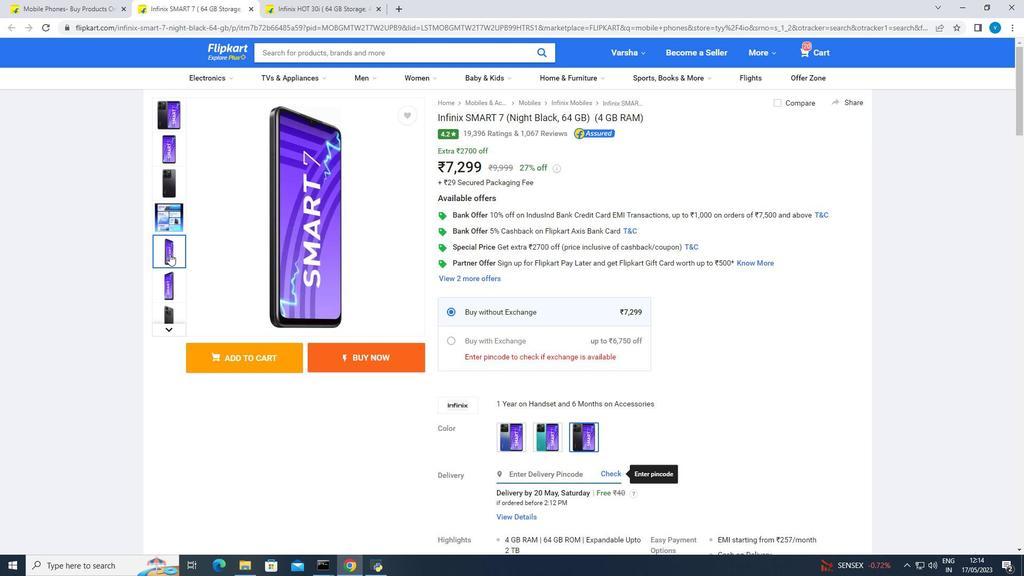 
Action: Mouse moved to (484, 321)
Screenshot: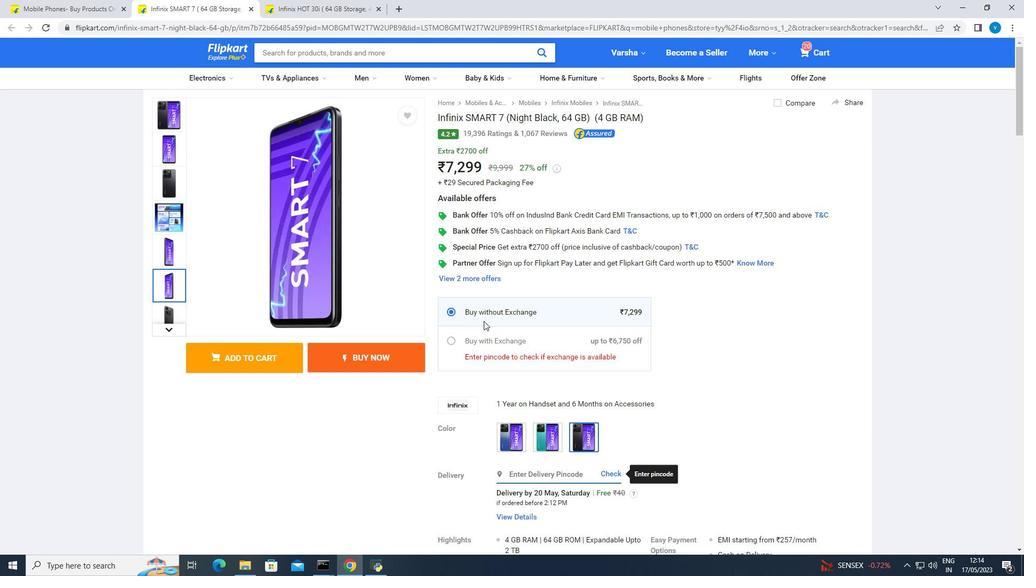 
Action: Mouse scrolled (484, 320) with delta (0, 0)
Screenshot: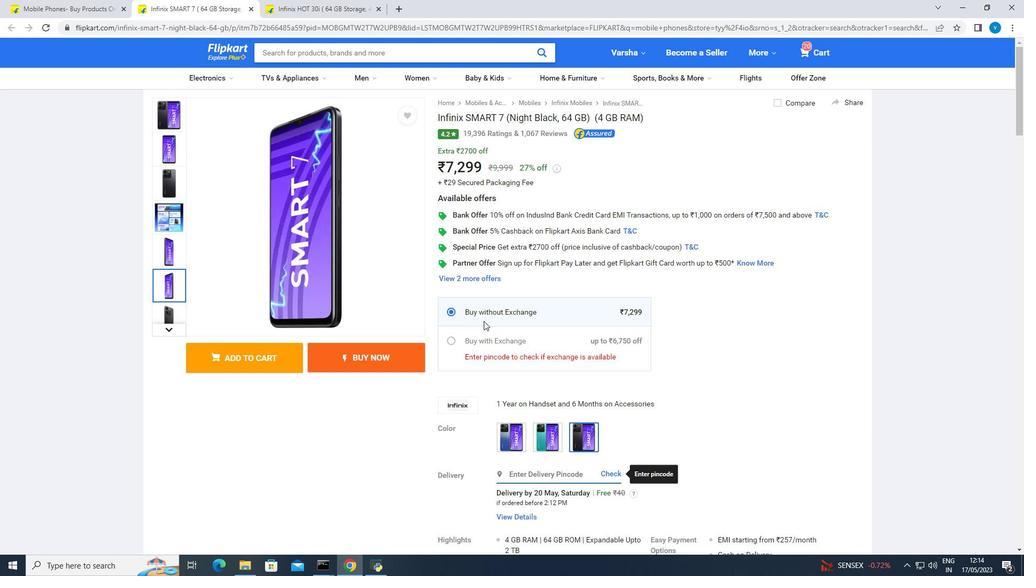 
Action: Mouse scrolled (484, 320) with delta (0, 0)
Screenshot: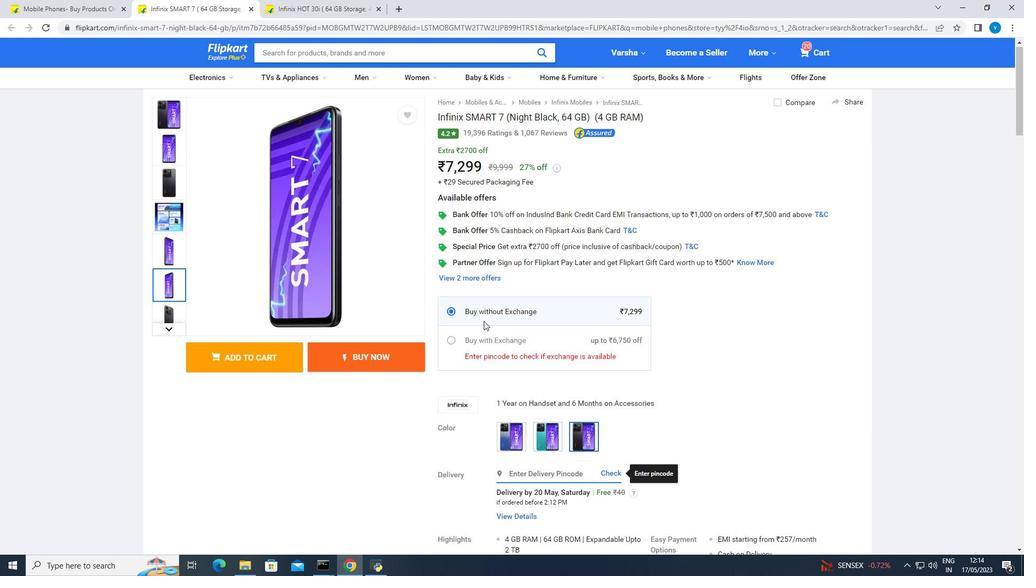 
Action: Mouse scrolled (484, 320) with delta (0, 0)
Screenshot: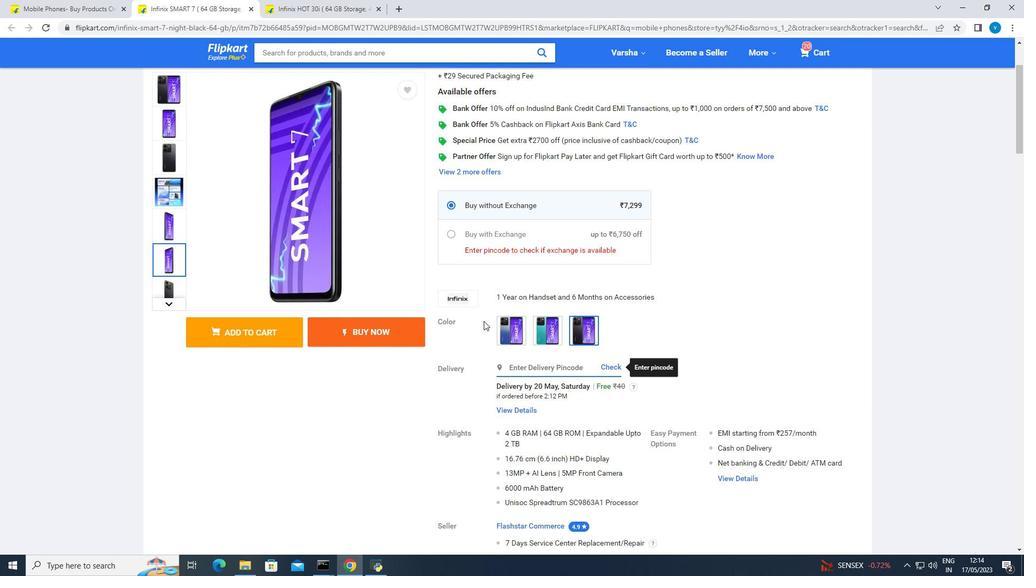 
Action: Mouse scrolled (484, 320) with delta (0, 0)
Screenshot: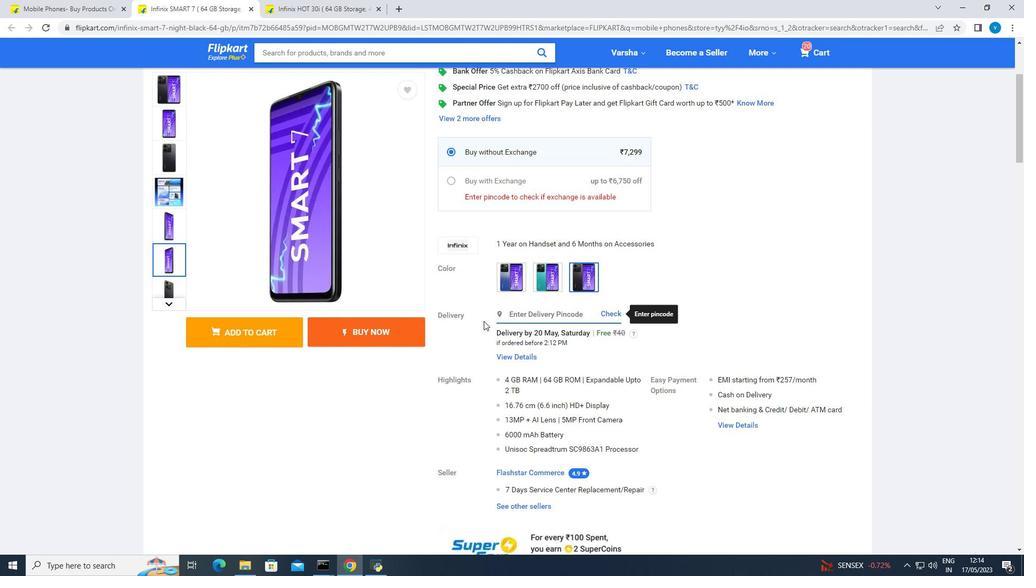 
Action: Mouse scrolled (484, 320) with delta (0, 0)
Screenshot: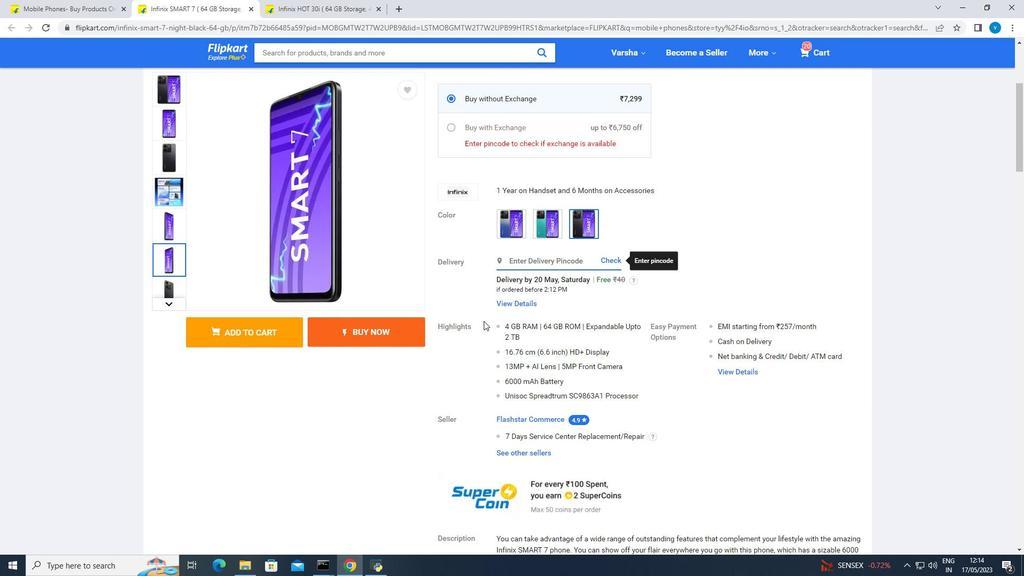 
Action: Mouse scrolled (484, 320) with delta (0, 0)
Screenshot: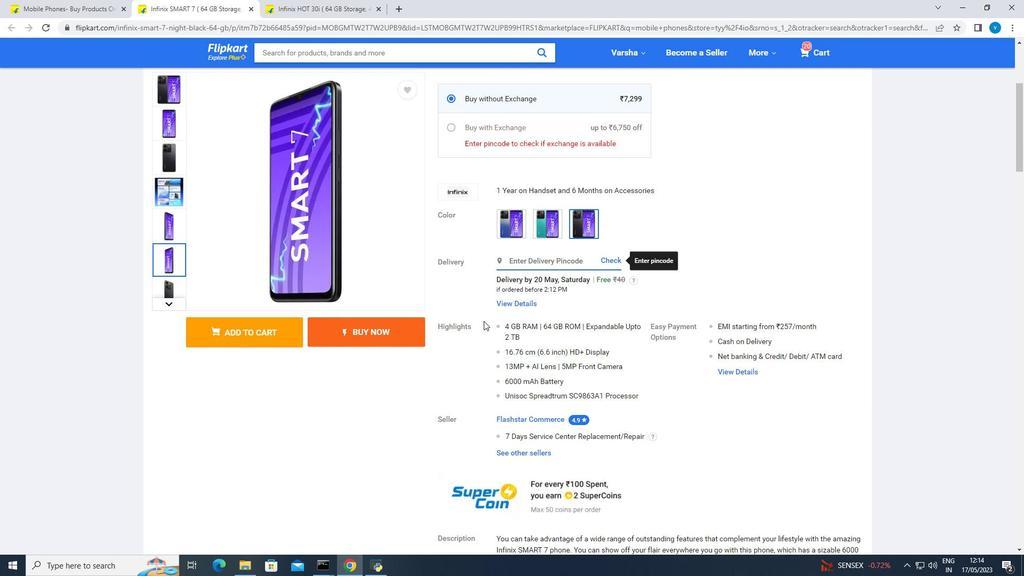 
Action: Mouse scrolled (484, 320) with delta (0, 0)
Screenshot: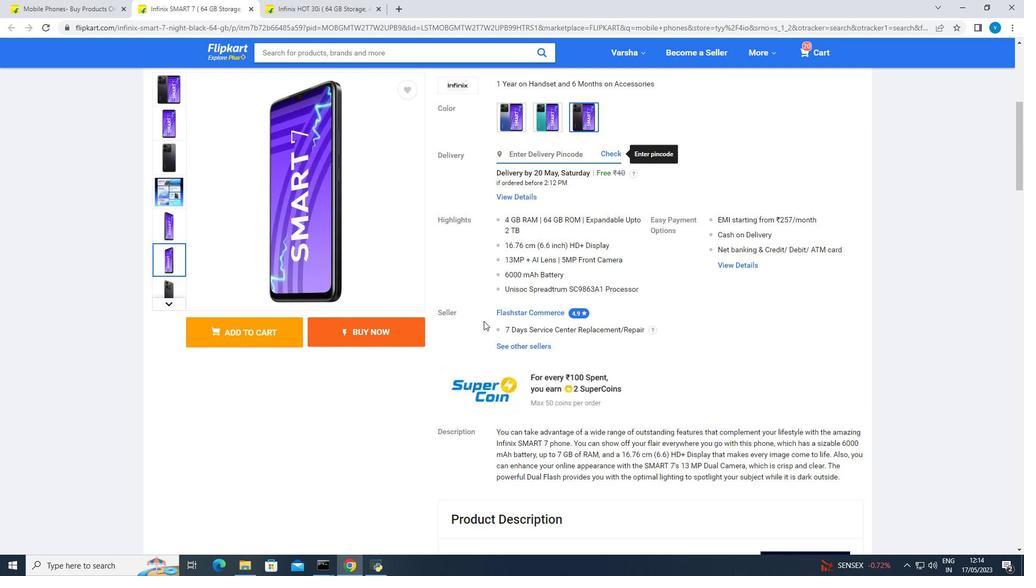 
Action: Mouse moved to (484, 321)
Screenshot: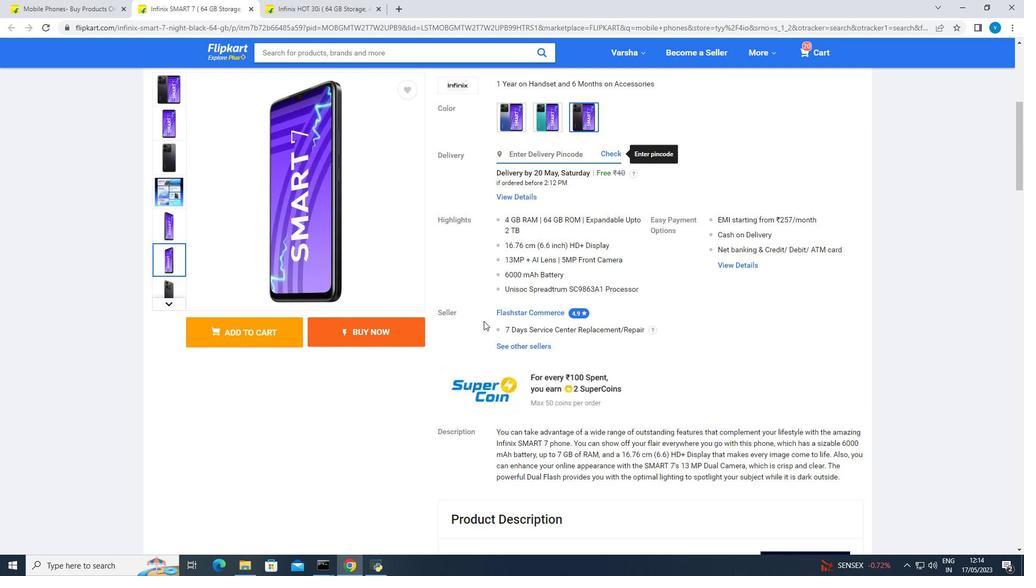 
Action: Mouse scrolled (484, 320) with delta (0, 0)
Screenshot: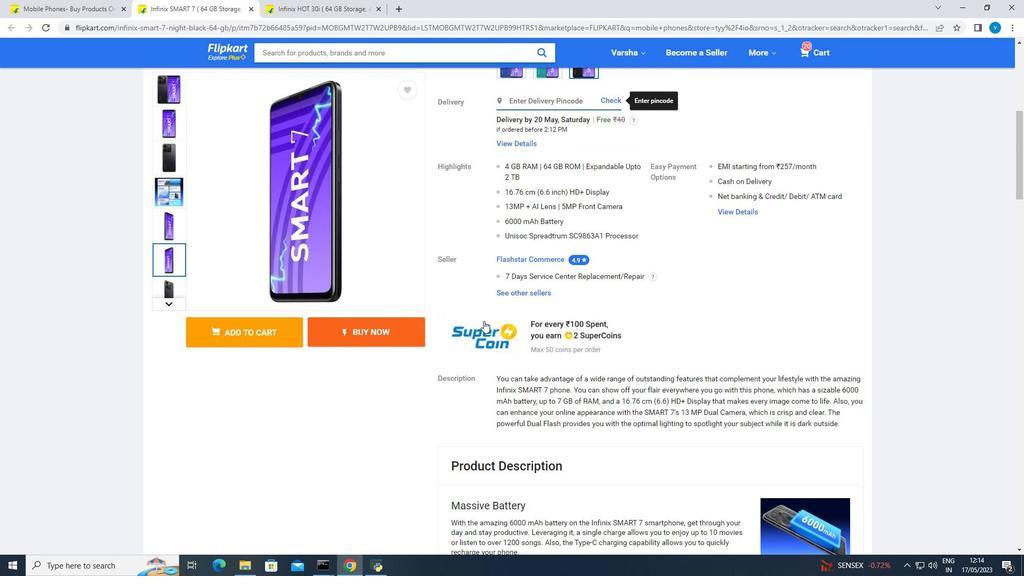 
Action: Mouse scrolled (484, 320) with delta (0, 0)
Screenshot: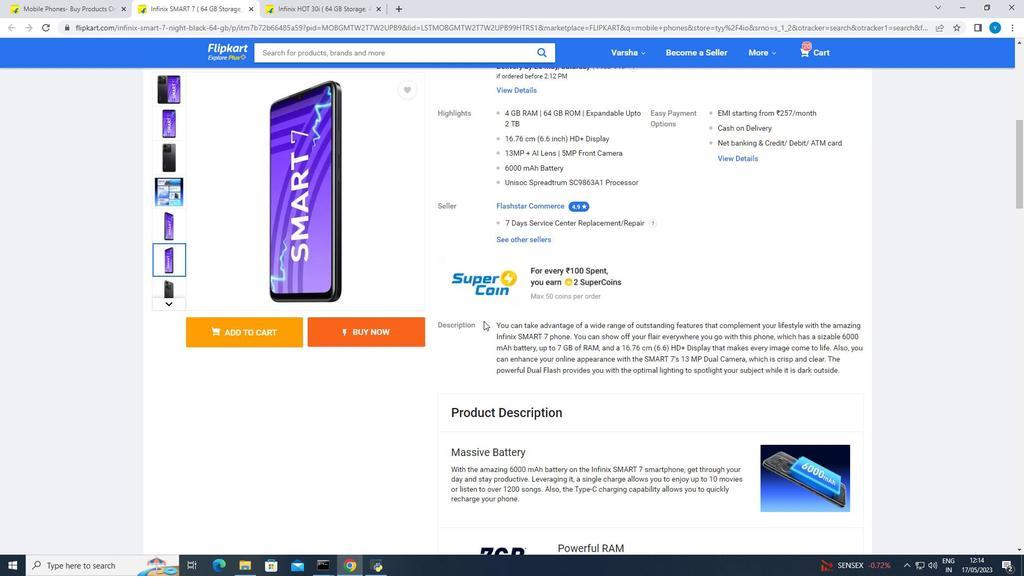 
Action: Mouse scrolled (484, 320) with delta (0, 0)
Screenshot: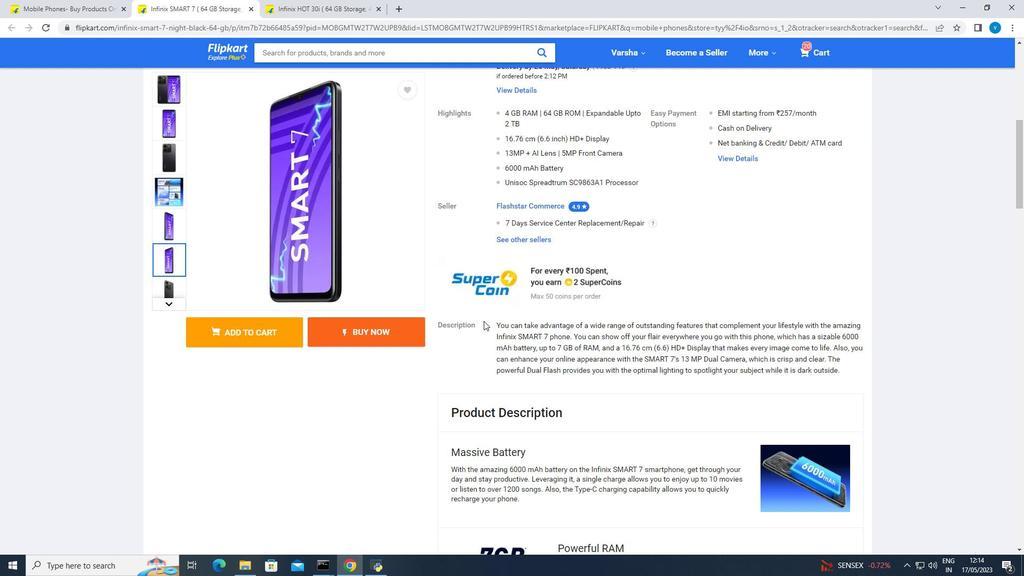 
Action: Mouse scrolled (484, 320) with delta (0, 0)
Screenshot: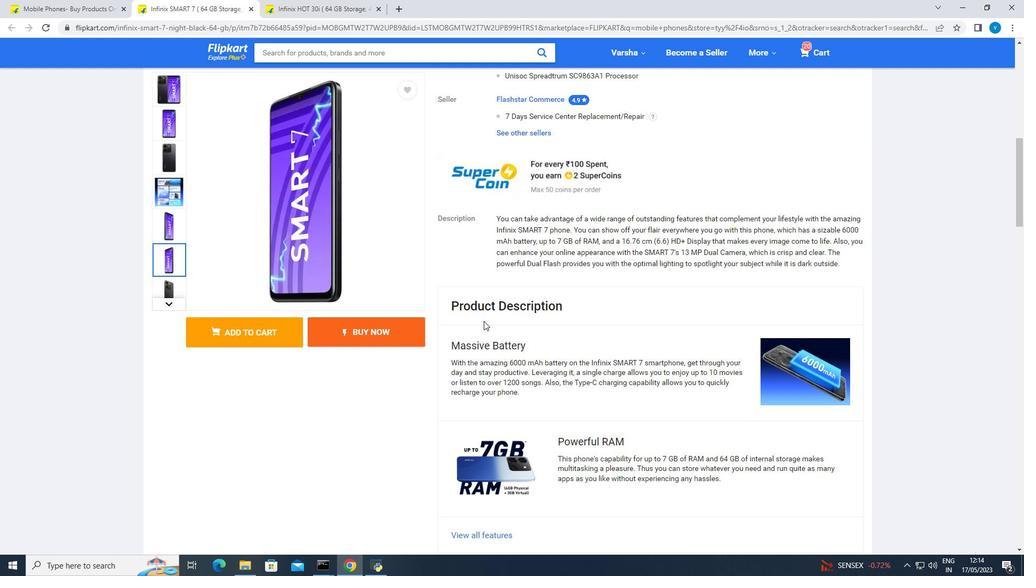 
Action: Mouse scrolled (484, 320) with delta (0, 0)
Screenshot: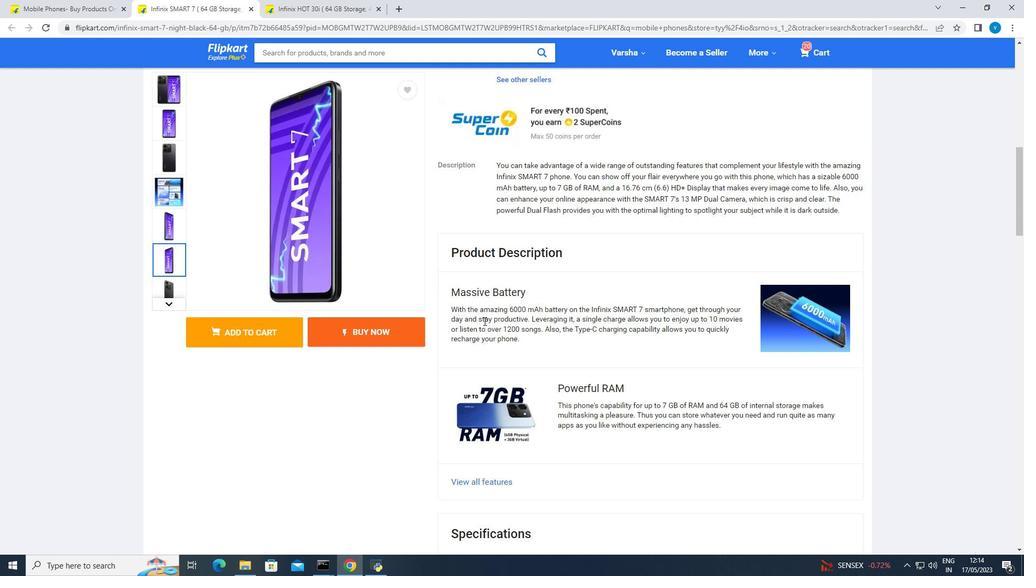 
Action: Mouse scrolled (484, 320) with delta (0, 0)
Screenshot: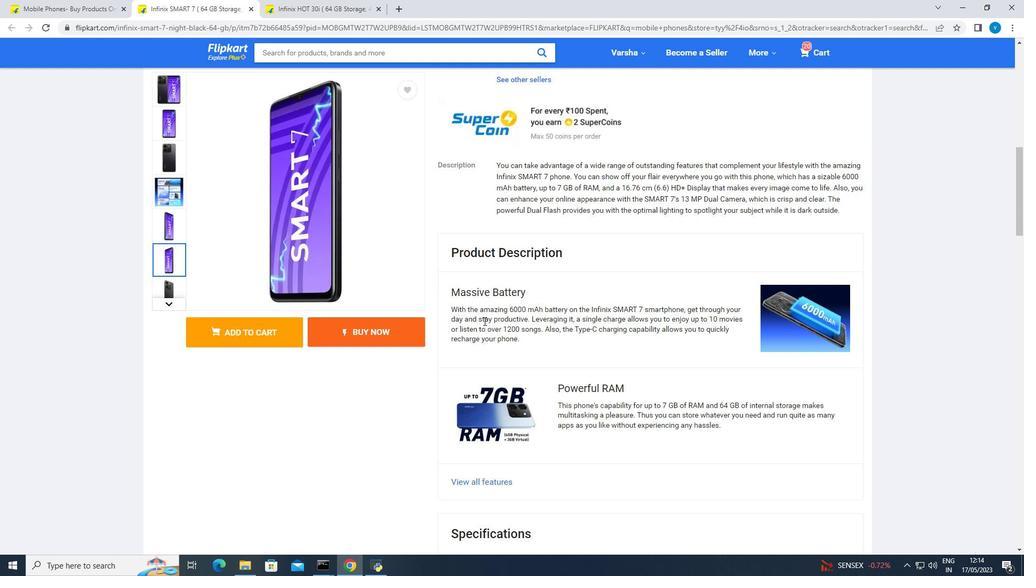 
Action: Mouse scrolled (484, 320) with delta (0, 0)
Screenshot: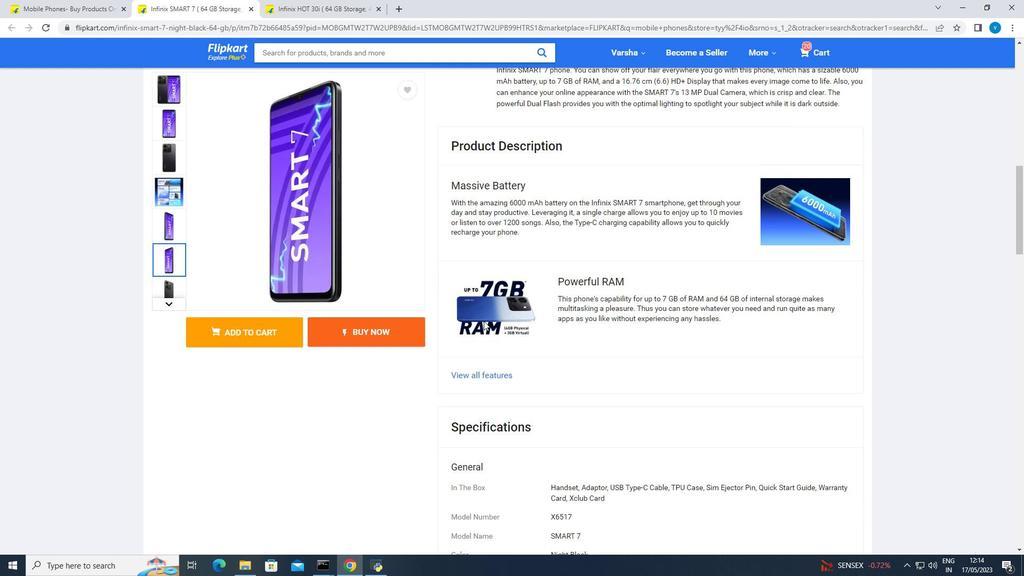 
Action: Mouse scrolled (484, 320) with delta (0, 0)
Screenshot: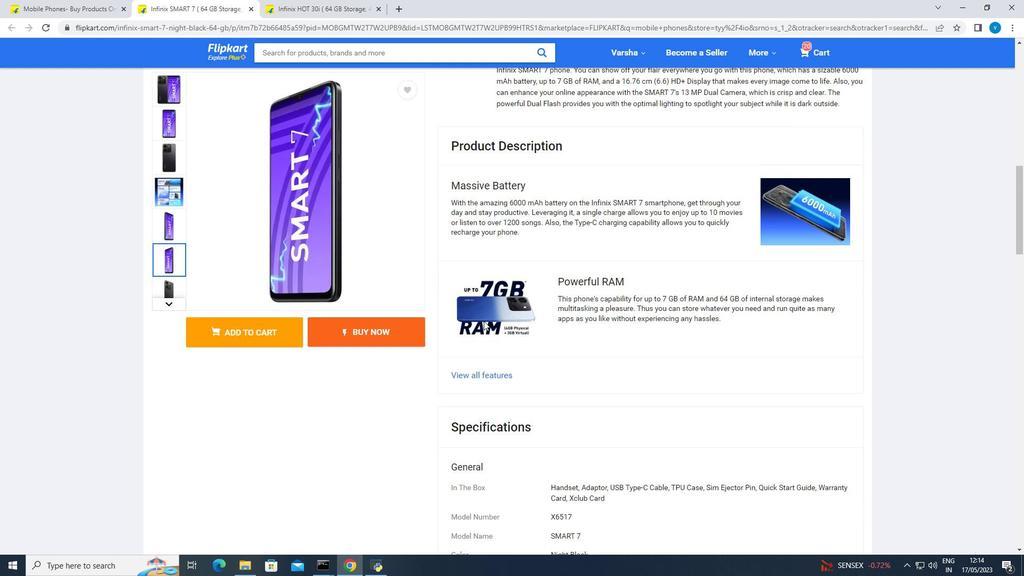 
Action: Mouse scrolled (484, 320) with delta (0, 0)
Screenshot: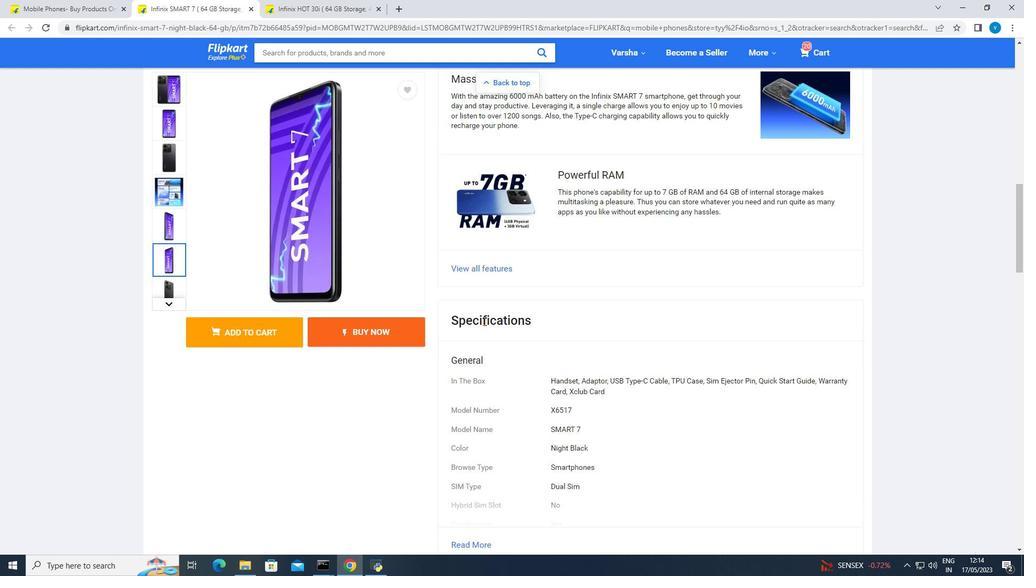 
Action: Mouse scrolled (484, 320) with delta (0, 0)
Screenshot: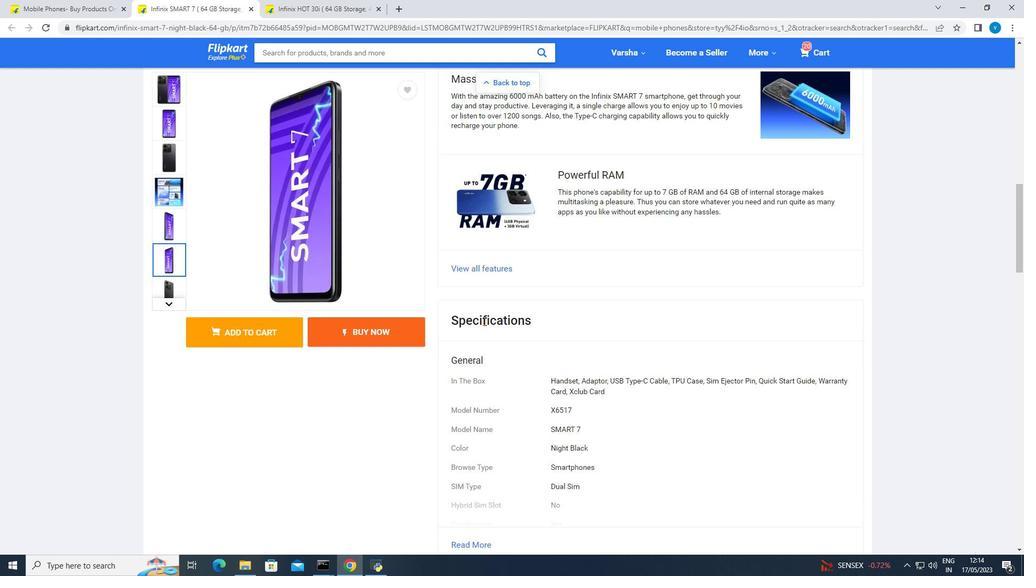 
Action: Mouse scrolled (484, 320) with delta (0, 0)
Screenshot: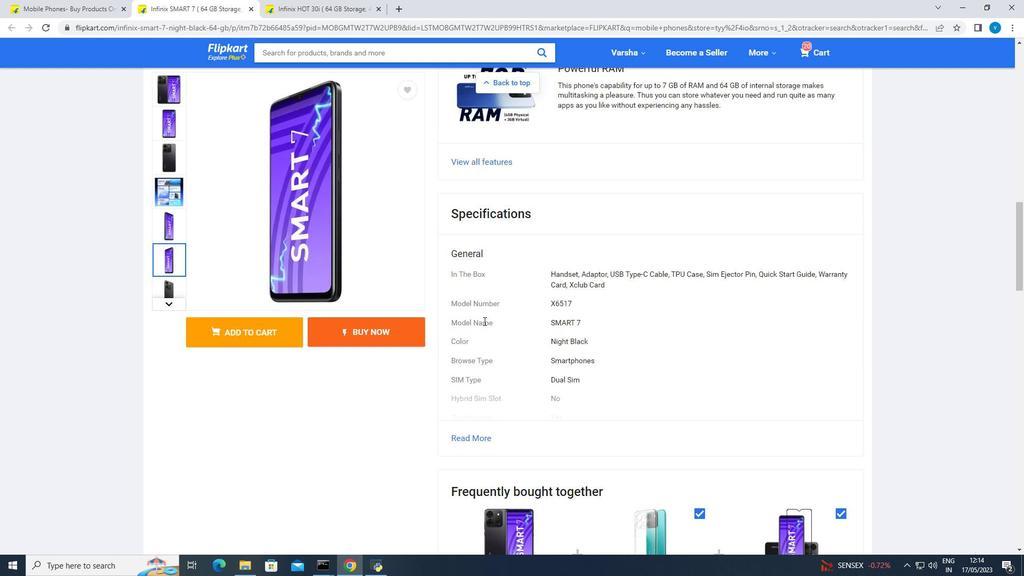 
Action: Mouse scrolled (484, 320) with delta (0, 0)
Screenshot: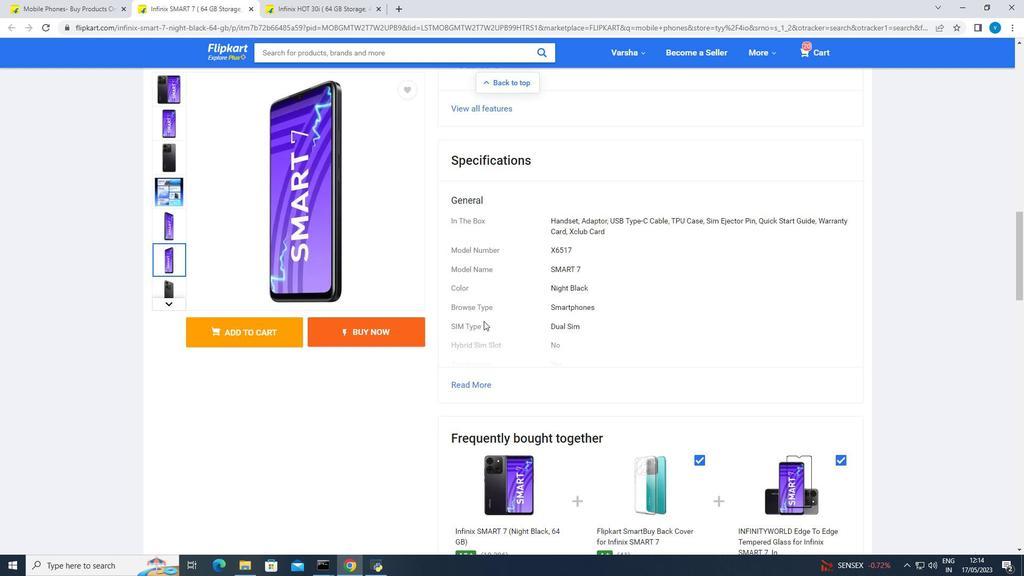 
Action: Mouse scrolled (484, 320) with delta (0, 0)
Screenshot: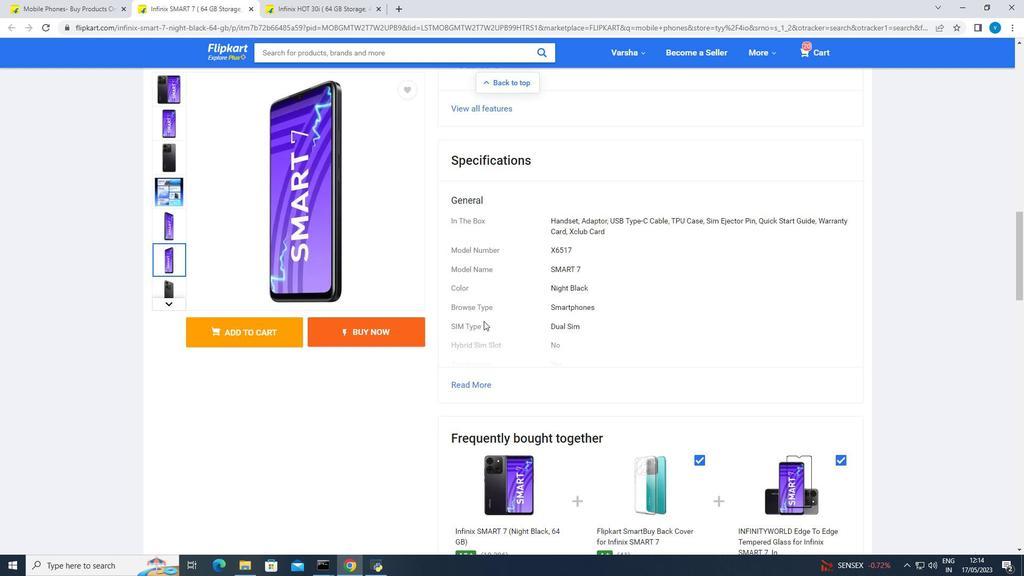 
Action: Mouse scrolled (484, 320) with delta (0, 0)
Screenshot: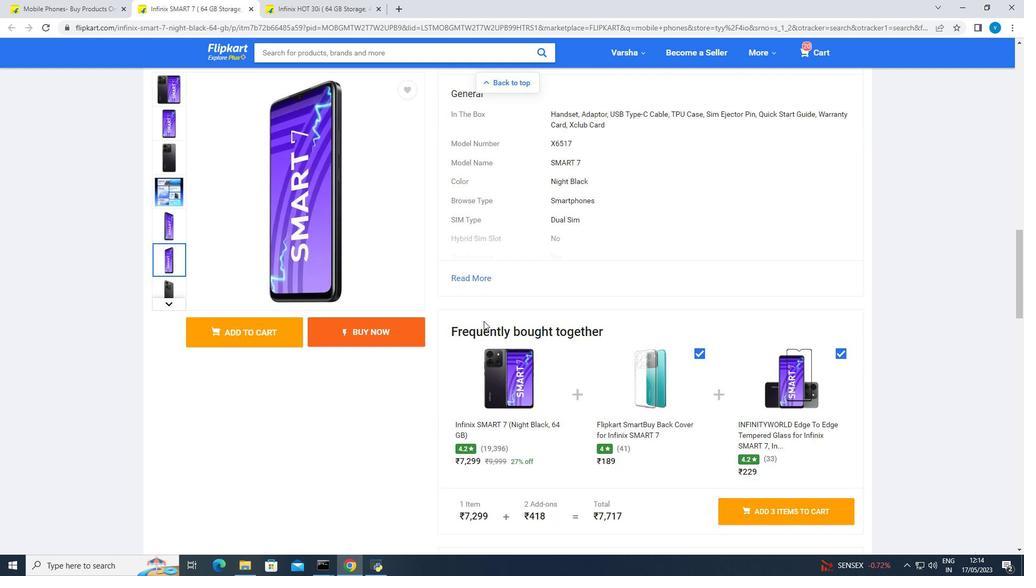 
Action: Mouse scrolled (484, 320) with delta (0, 0)
Screenshot: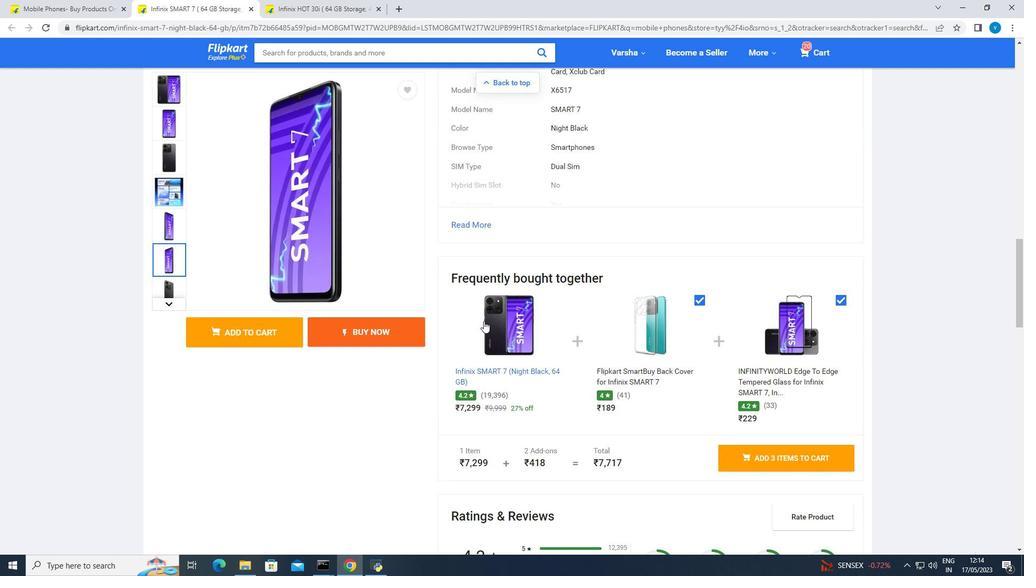 
Action: Mouse scrolled (484, 320) with delta (0, 0)
Screenshot: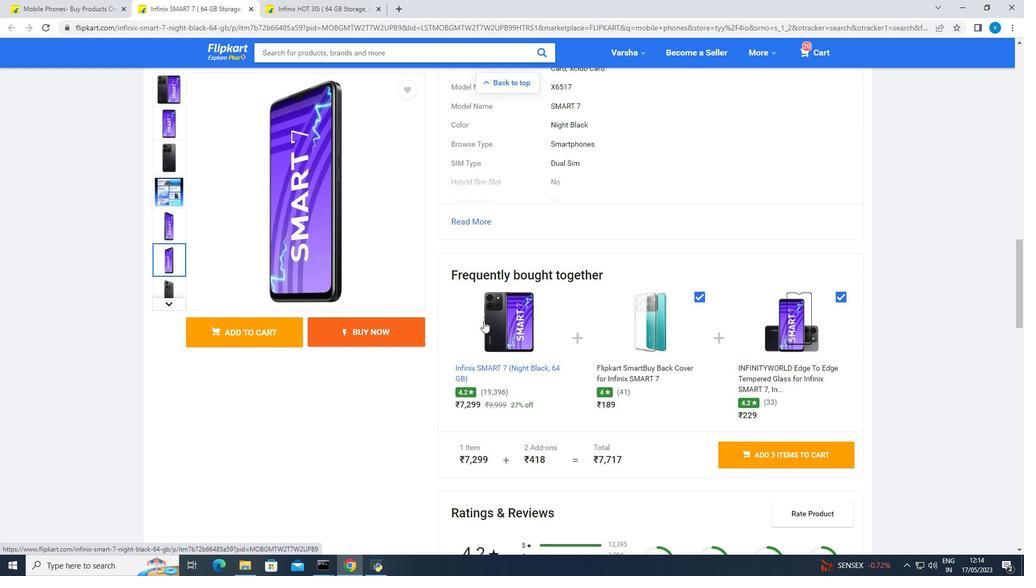 
Action: Mouse scrolled (484, 320) with delta (0, 0)
Screenshot: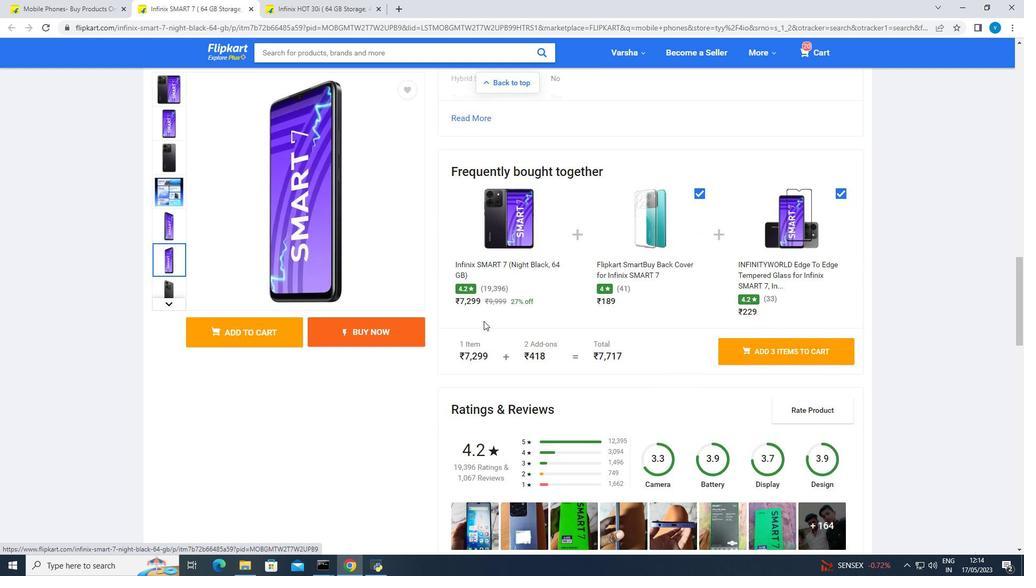 
Action: Mouse scrolled (484, 320) with delta (0, 0)
Screenshot: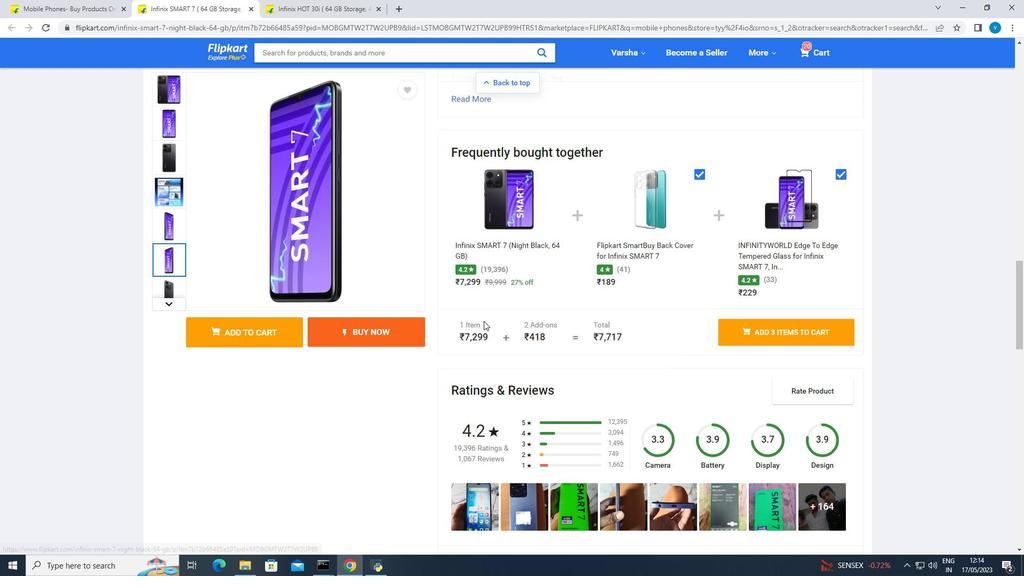 
Action: Mouse scrolled (484, 320) with delta (0, 0)
